 Task: Research Airbnb options in Néa Smýrni, Greece from 1st November, 2023 to 4th November, 2023 for 1 adult.1  bedroom having 1 bed and 1 bathroom. Property type can be flat. Amenities needed are: wifi, washing machine. Look for 4 properties as per requirement.
Action: Mouse moved to (533, 99)
Screenshot: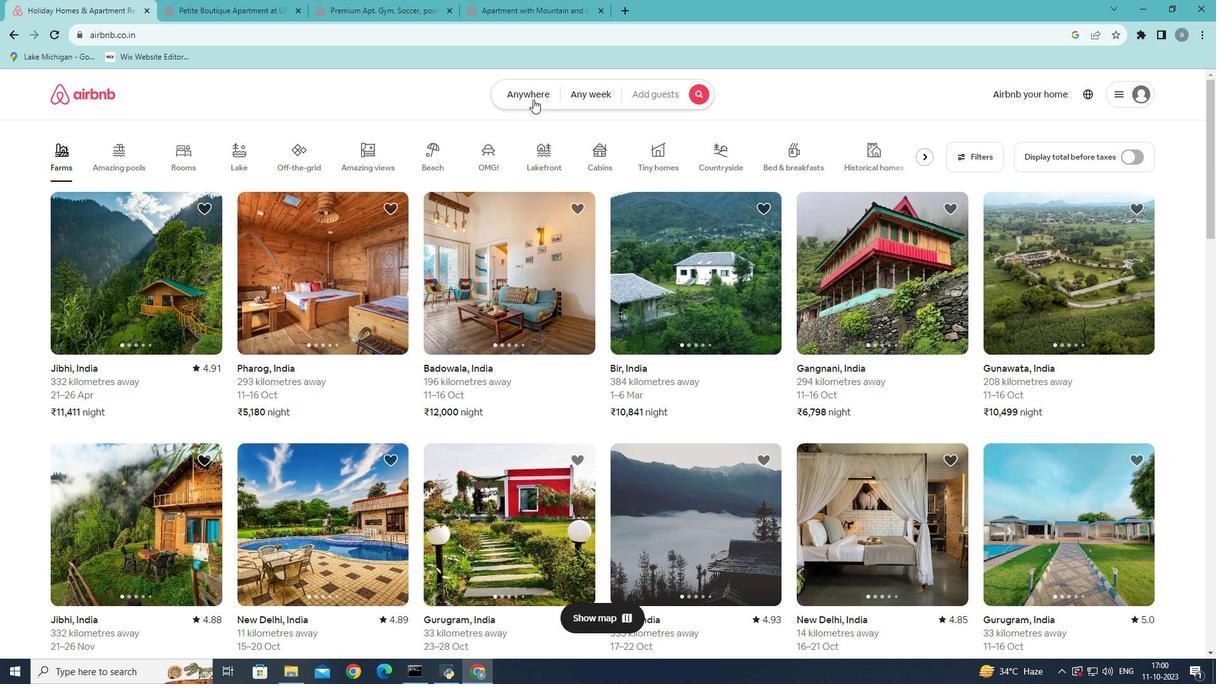 
Action: Mouse pressed left at (533, 99)
Screenshot: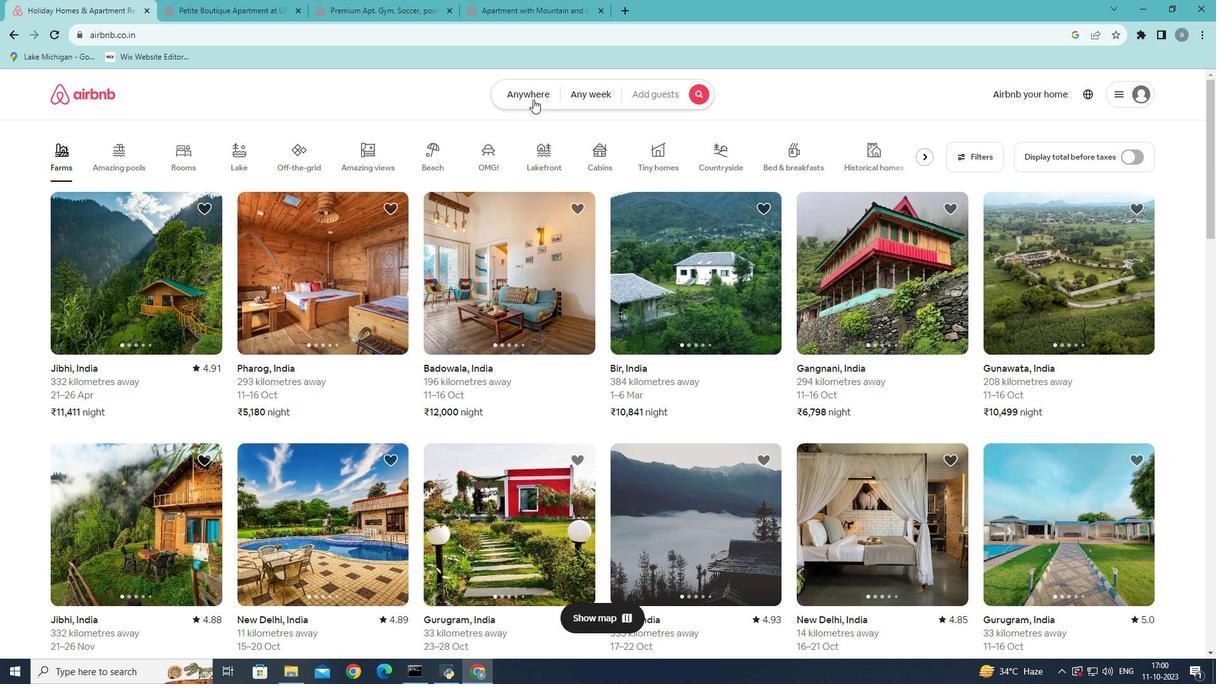 
Action: Mouse moved to (379, 150)
Screenshot: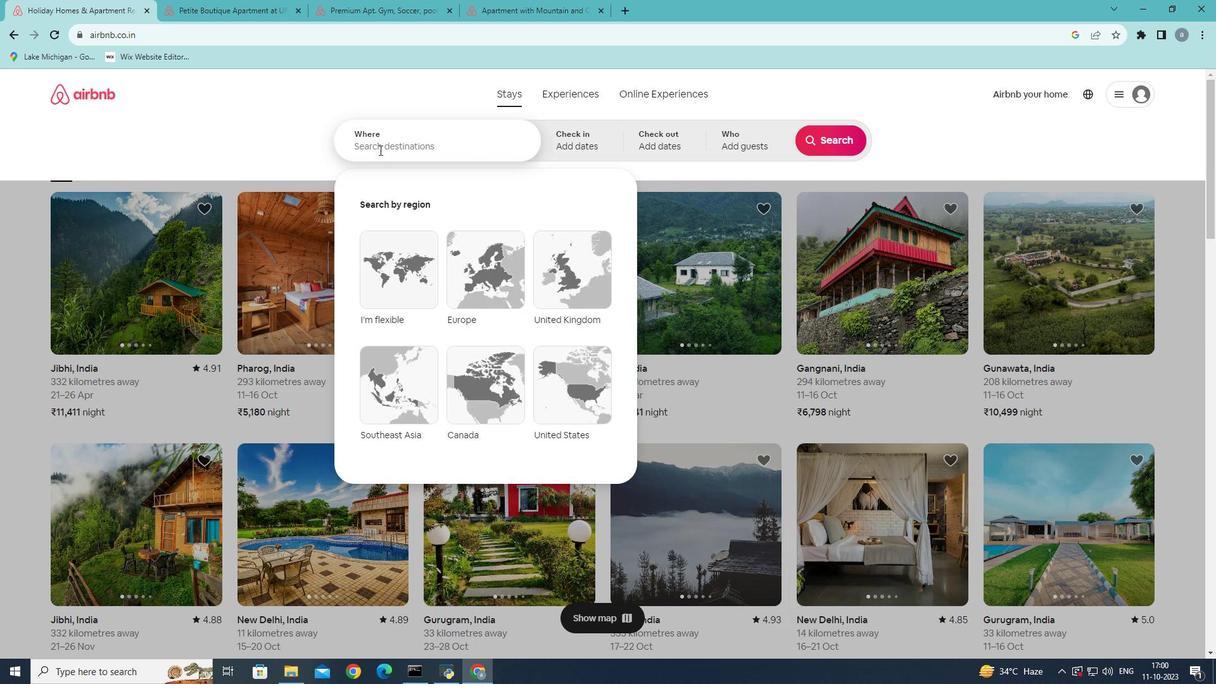
Action: Mouse pressed left at (379, 150)
Screenshot: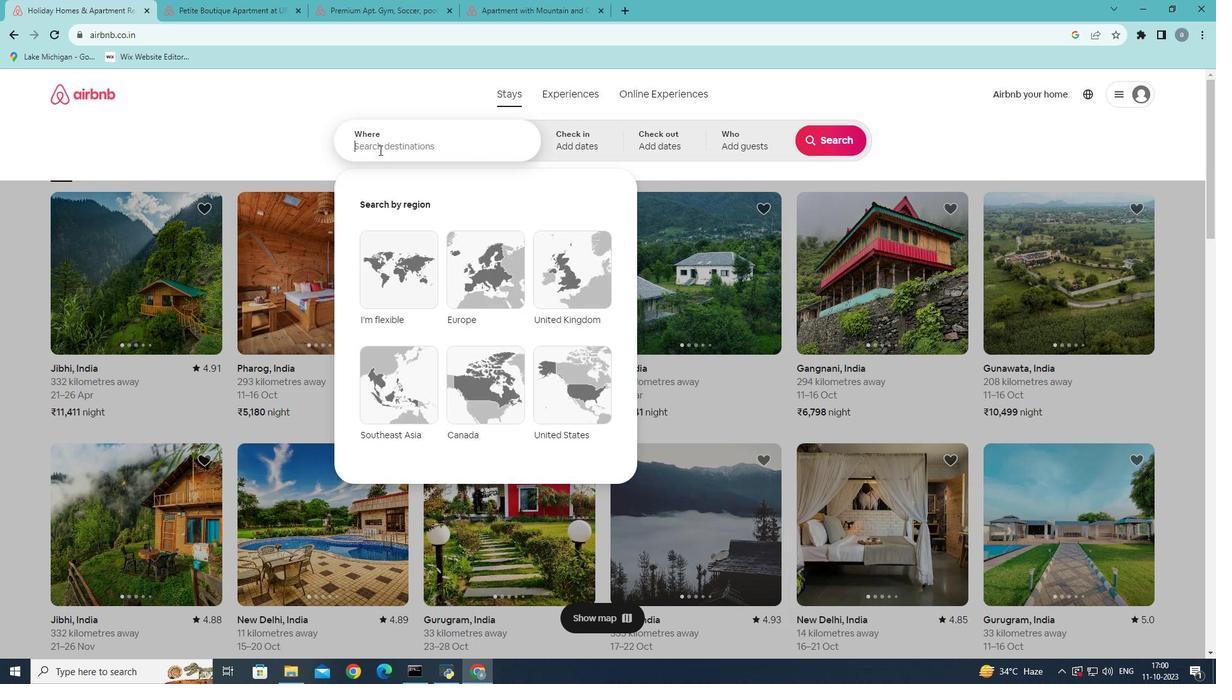 
Action: Mouse moved to (387, 148)
Screenshot: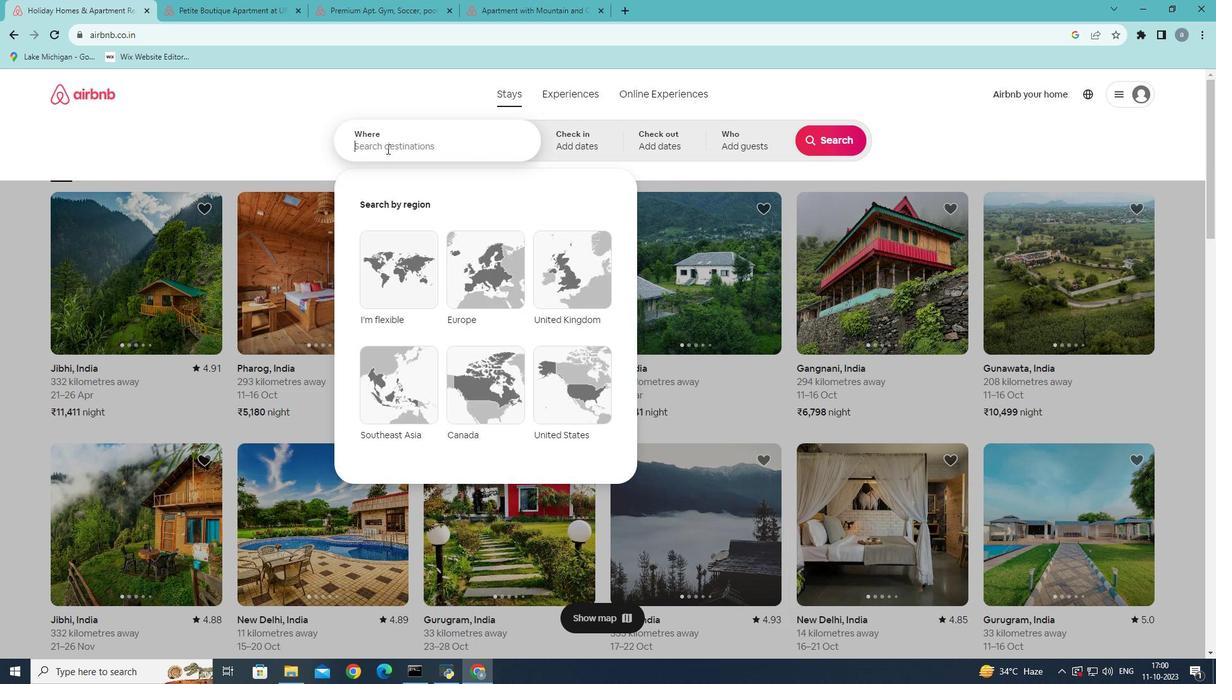 
Action: Key pressed <Key.shift><Key.shift><Key.shift><Key.shift><Key.shift><Key.shift>Nea<Key.space><Key.shift>Smyrni
Screenshot: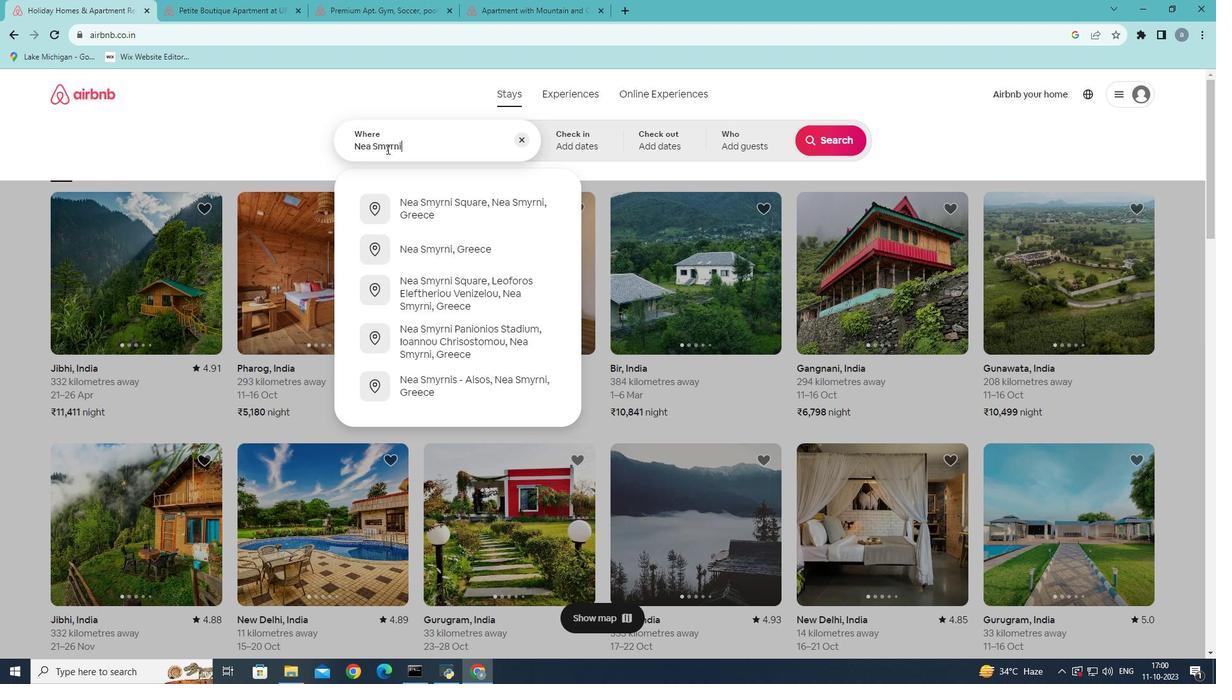 
Action: Mouse moved to (477, 213)
Screenshot: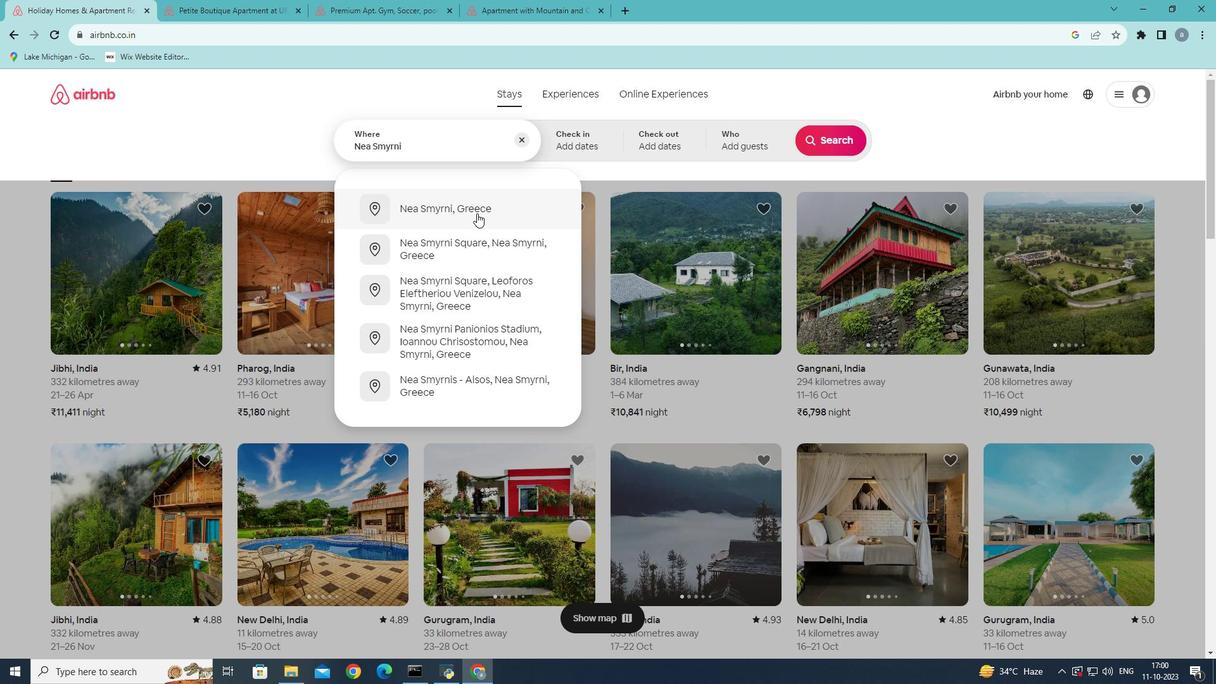 
Action: Mouse pressed left at (477, 213)
Screenshot: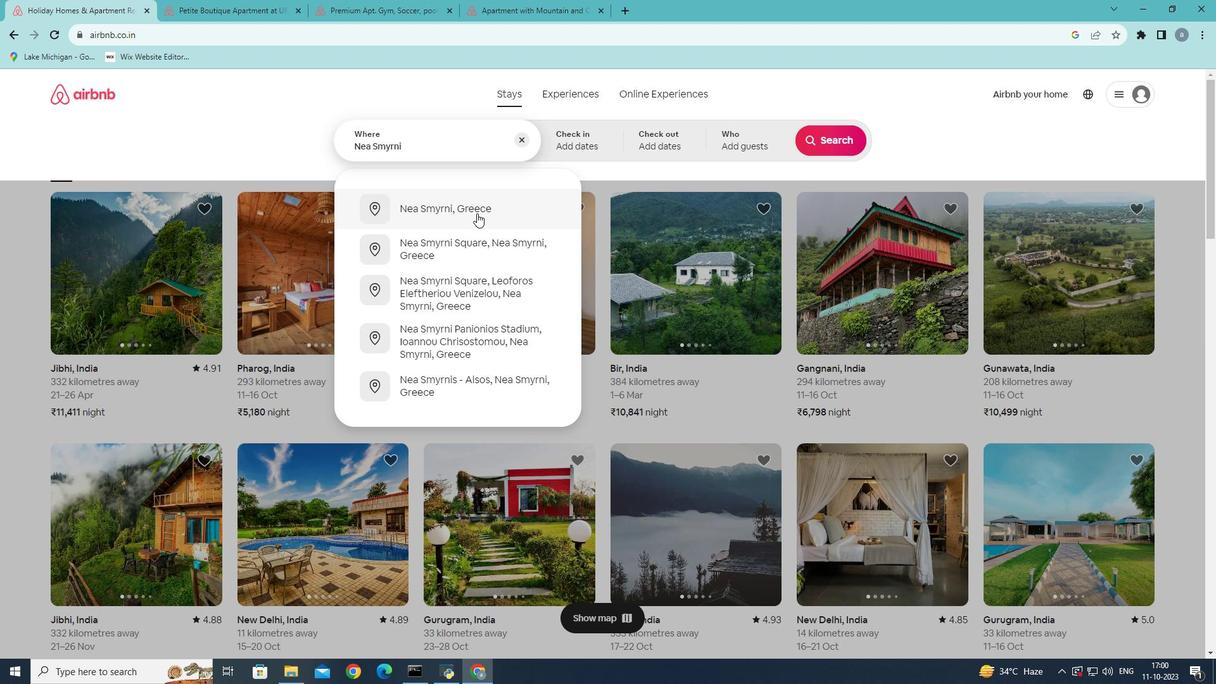 
Action: Mouse moved to (724, 294)
Screenshot: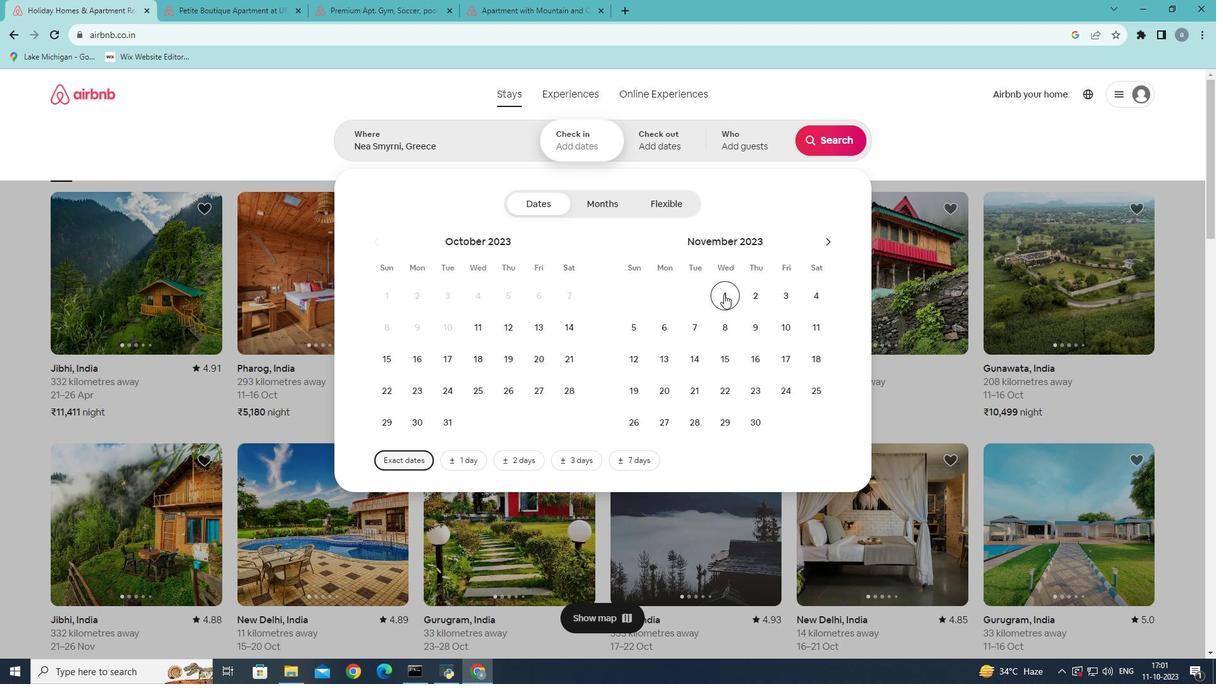 
Action: Mouse pressed left at (724, 294)
Screenshot: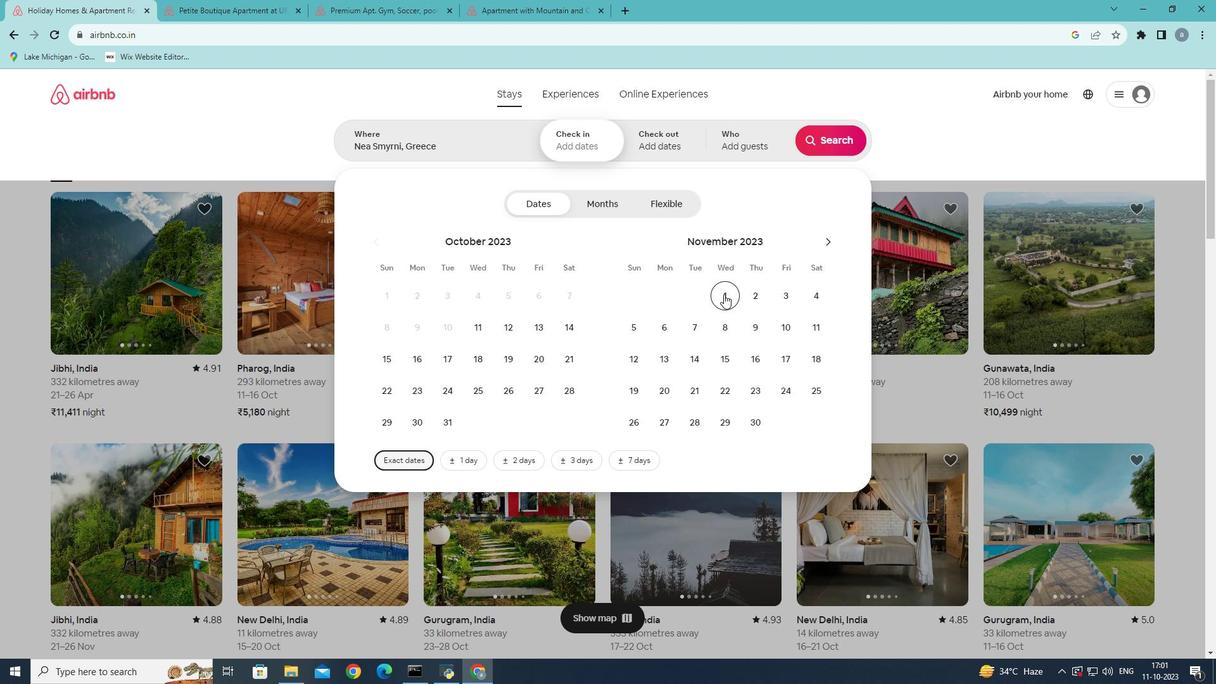 
Action: Mouse moved to (817, 291)
Screenshot: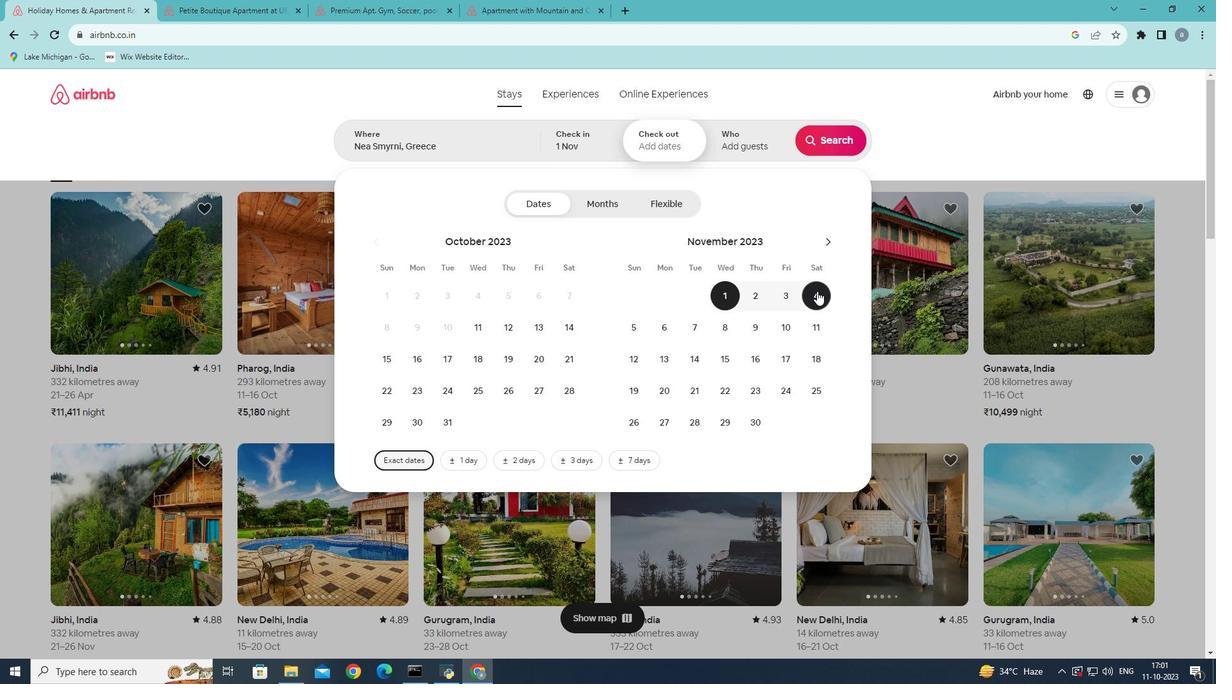 
Action: Mouse pressed left at (817, 291)
Screenshot: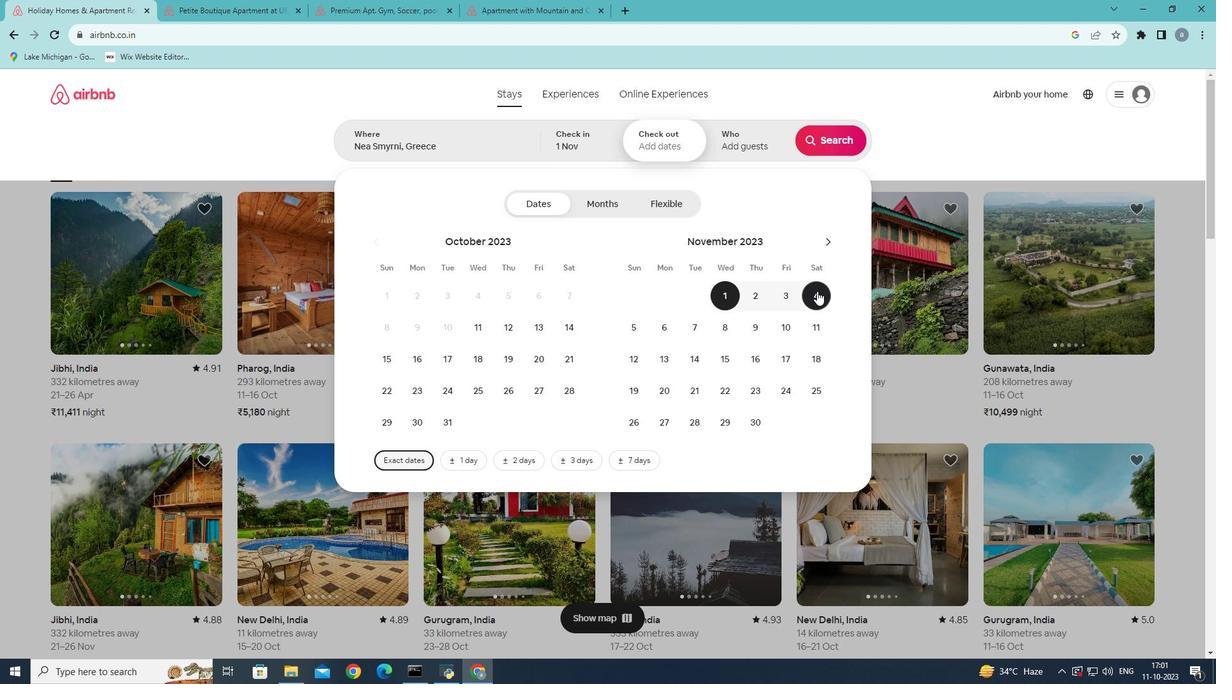 
Action: Mouse moved to (748, 143)
Screenshot: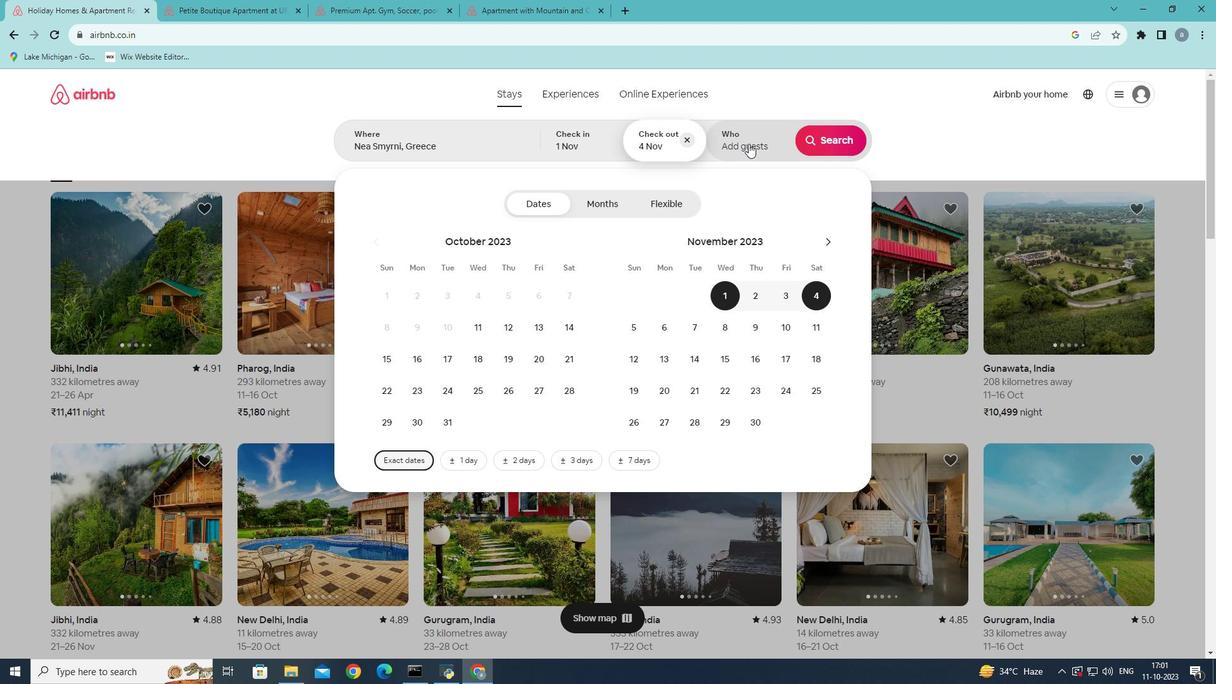 
Action: Mouse pressed left at (748, 143)
Screenshot: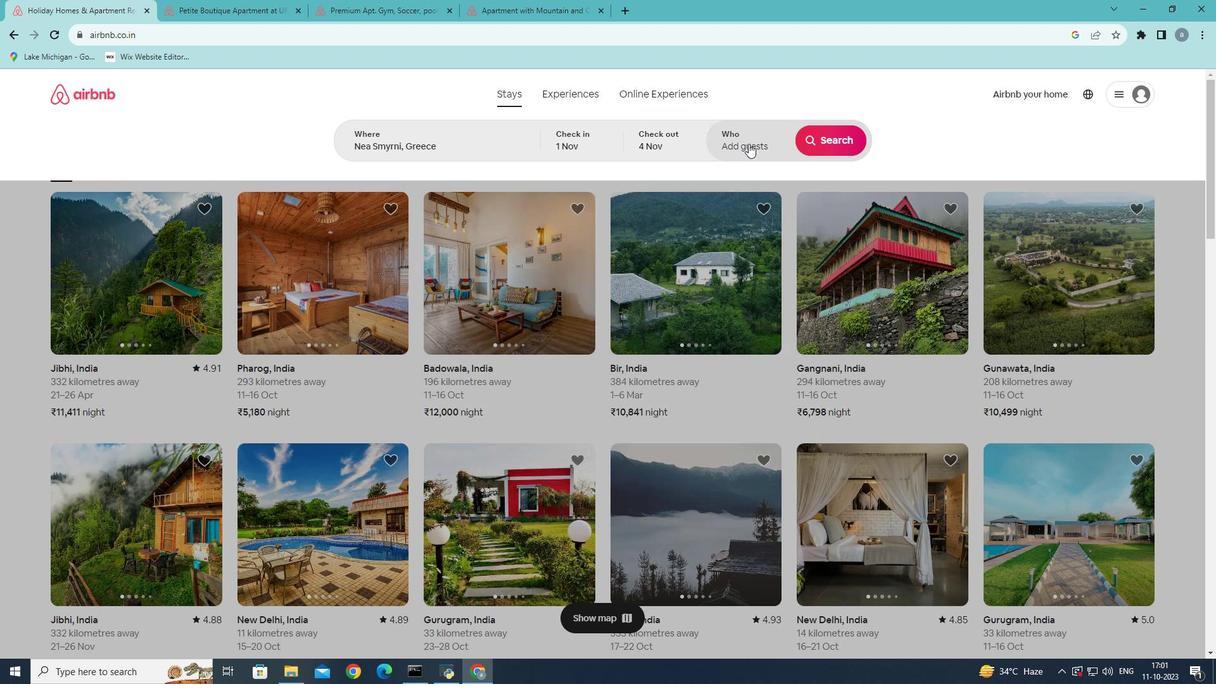 
Action: Mouse moved to (838, 207)
Screenshot: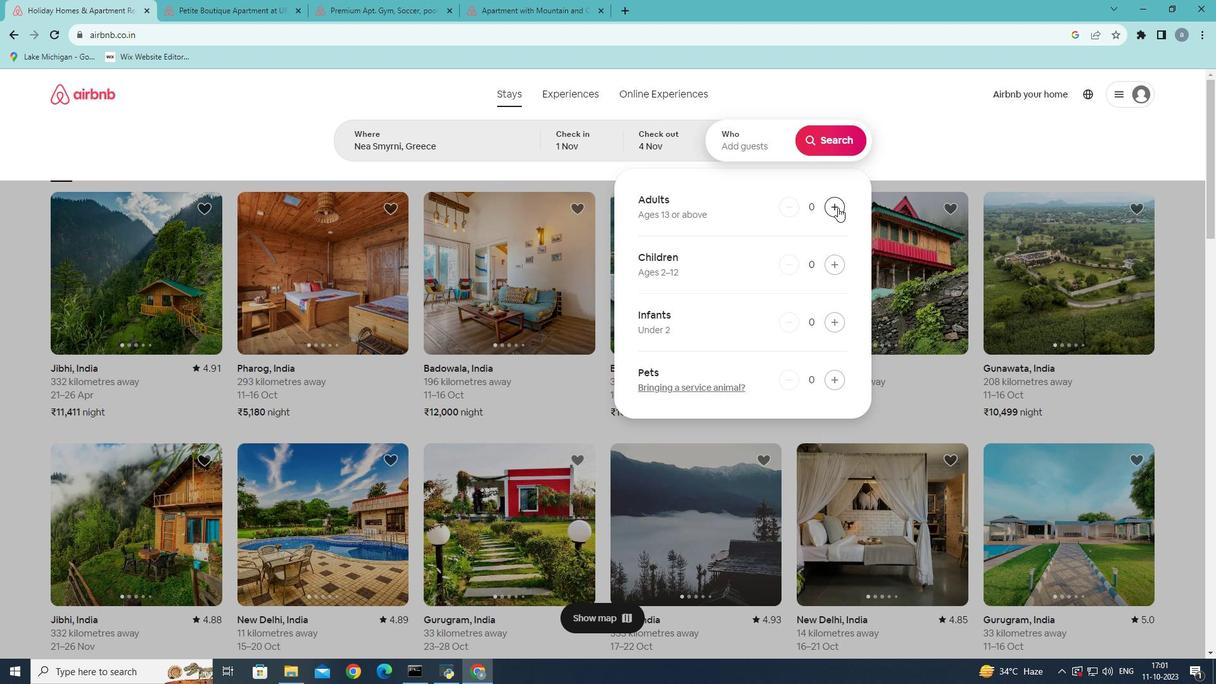 
Action: Mouse pressed left at (838, 207)
Screenshot: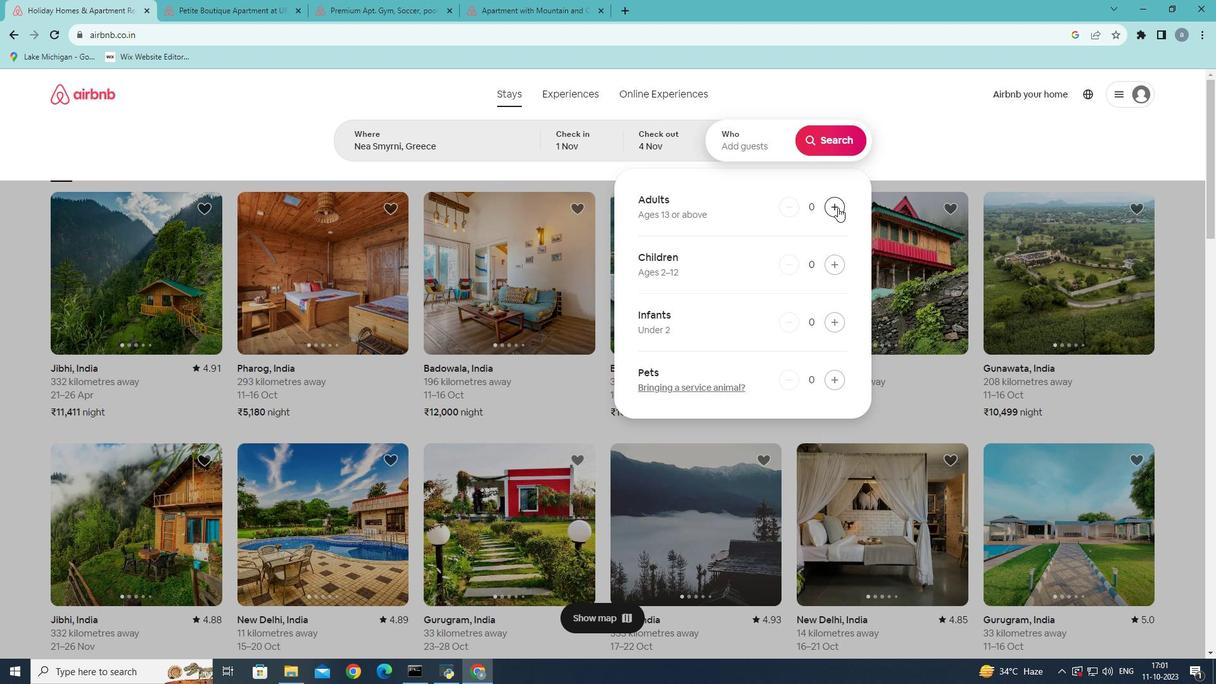 
Action: Mouse moved to (845, 135)
Screenshot: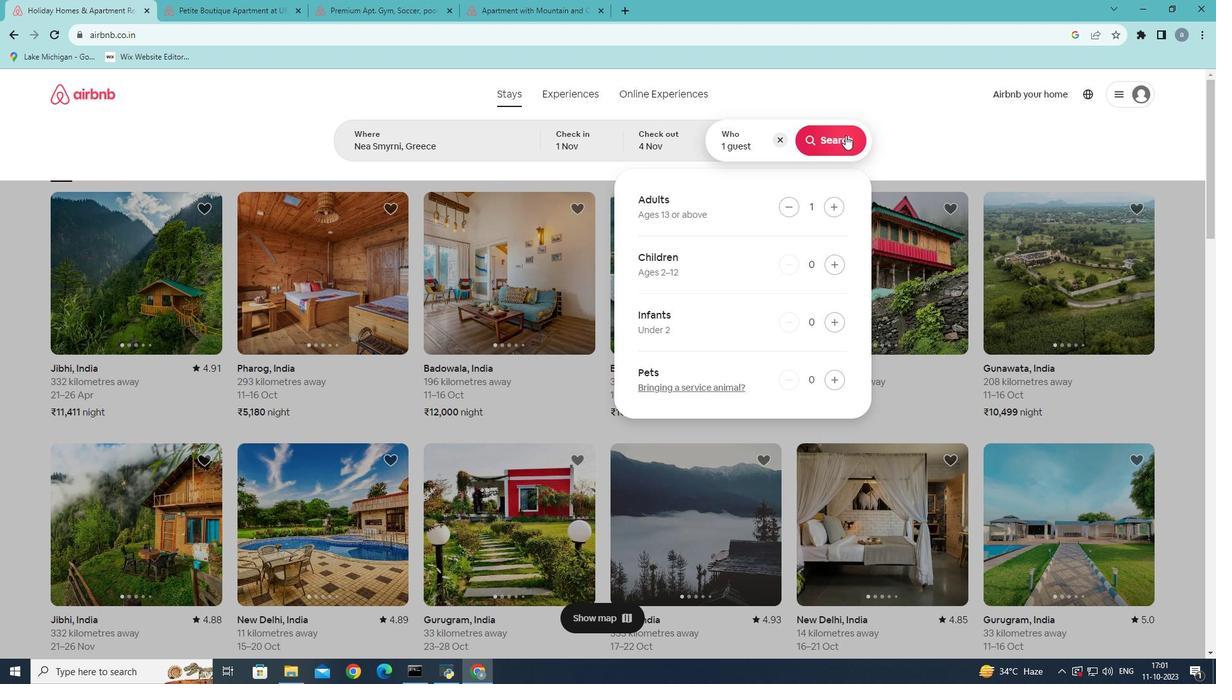 
Action: Mouse pressed left at (845, 135)
Screenshot: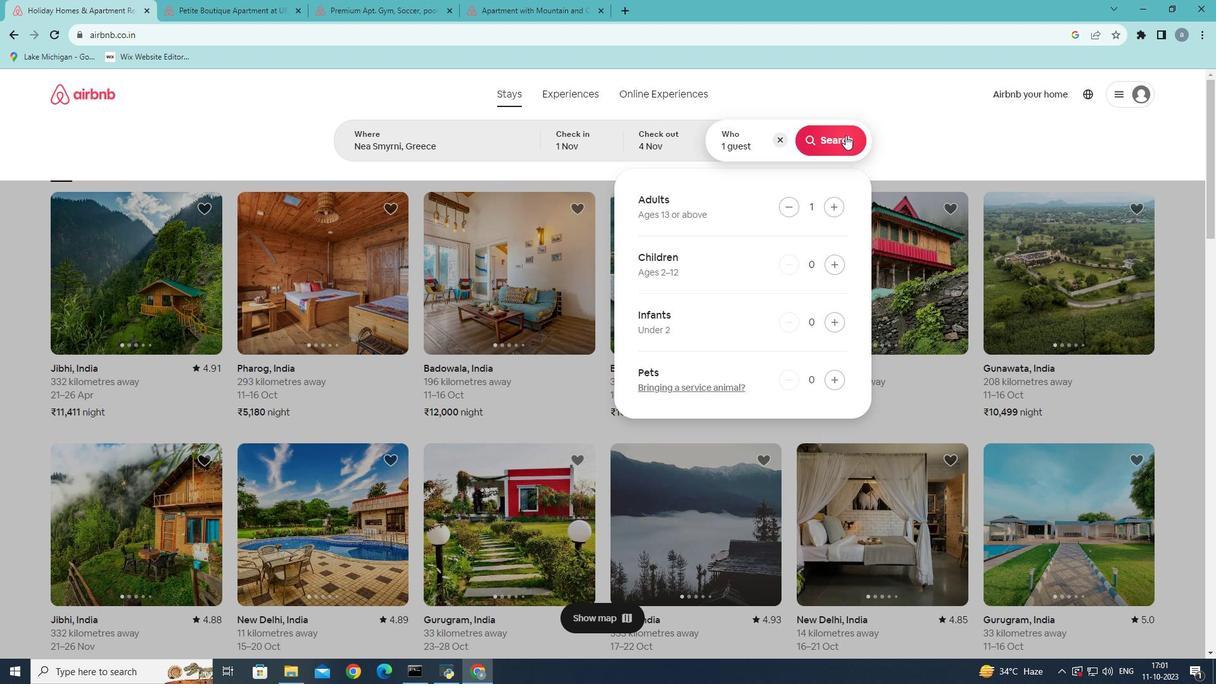 
Action: Mouse moved to (1004, 143)
Screenshot: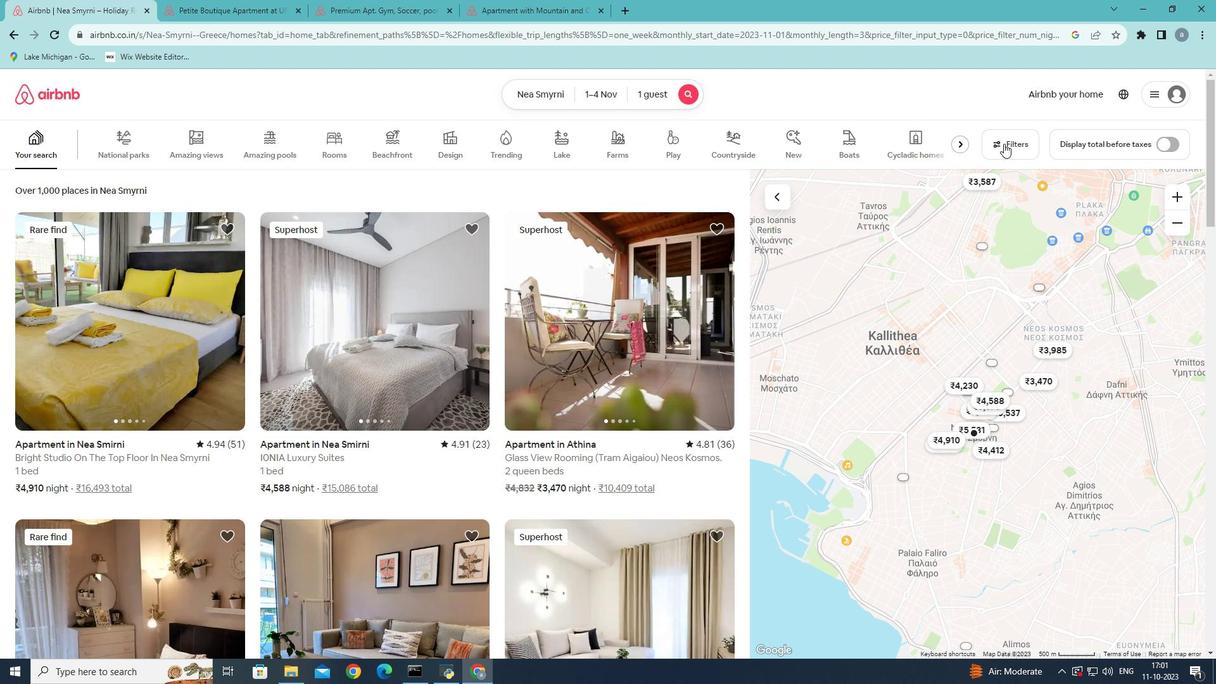 
Action: Mouse pressed left at (1004, 143)
Screenshot: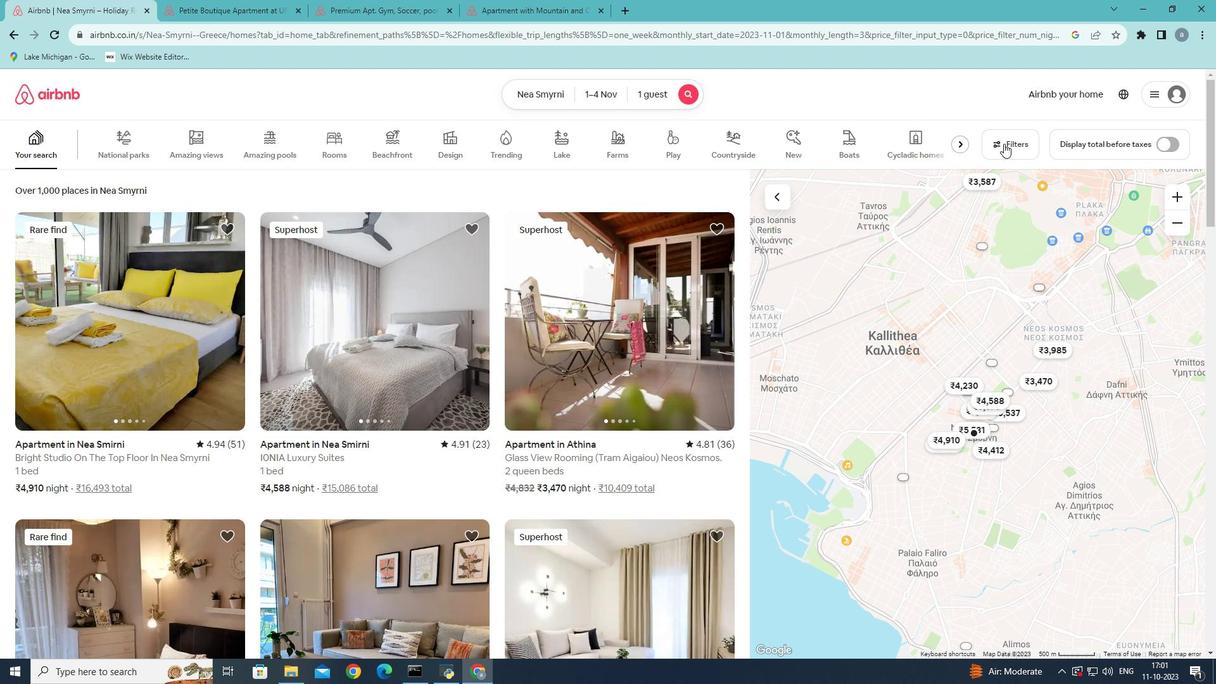 
Action: Mouse moved to (450, 447)
Screenshot: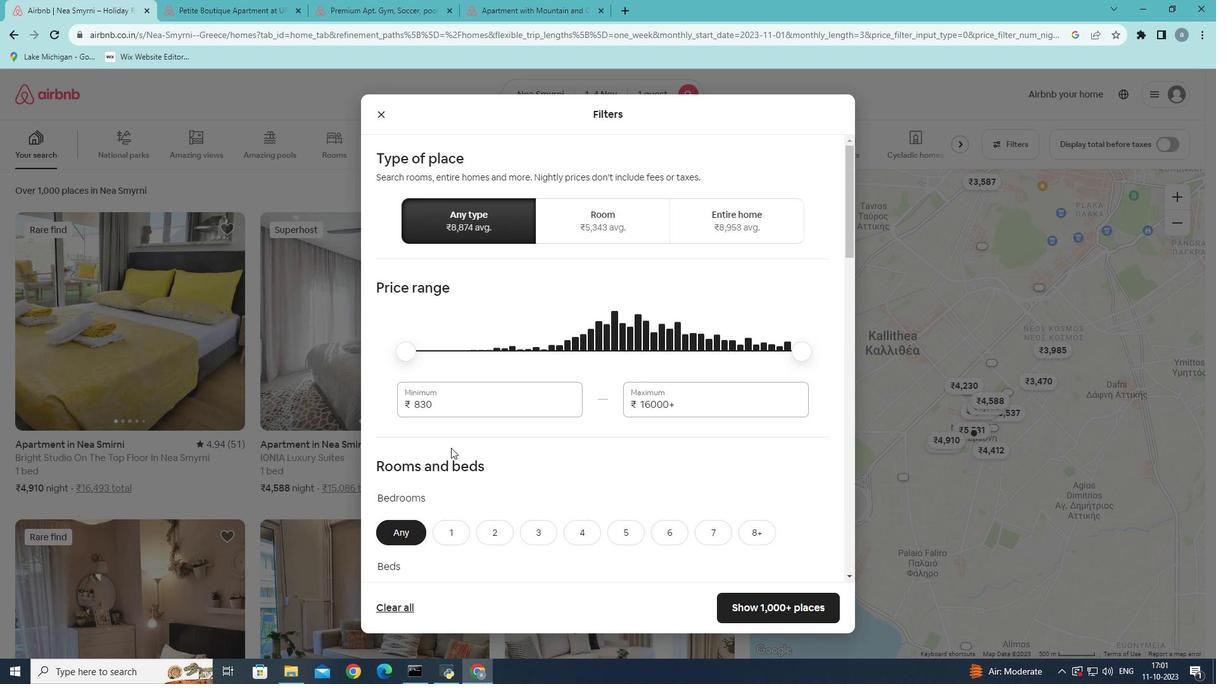 
Action: Mouse scrolled (450, 446) with delta (0, 0)
Screenshot: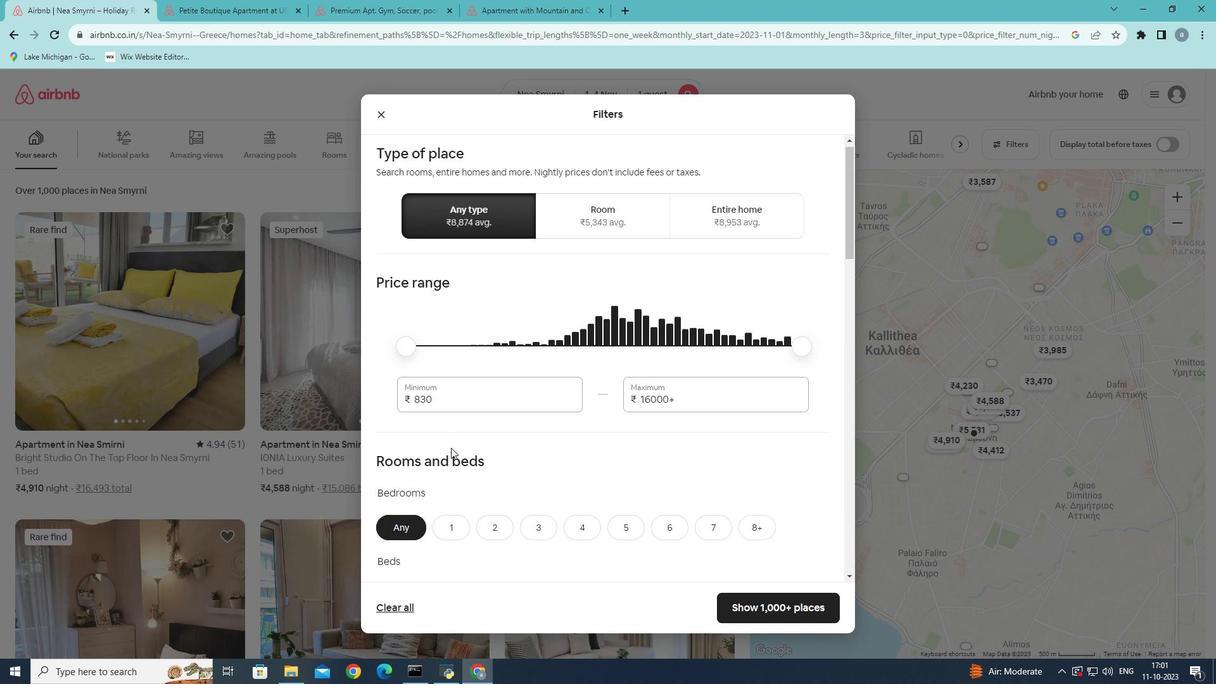 
Action: Mouse moved to (451, 447)
Screenshot: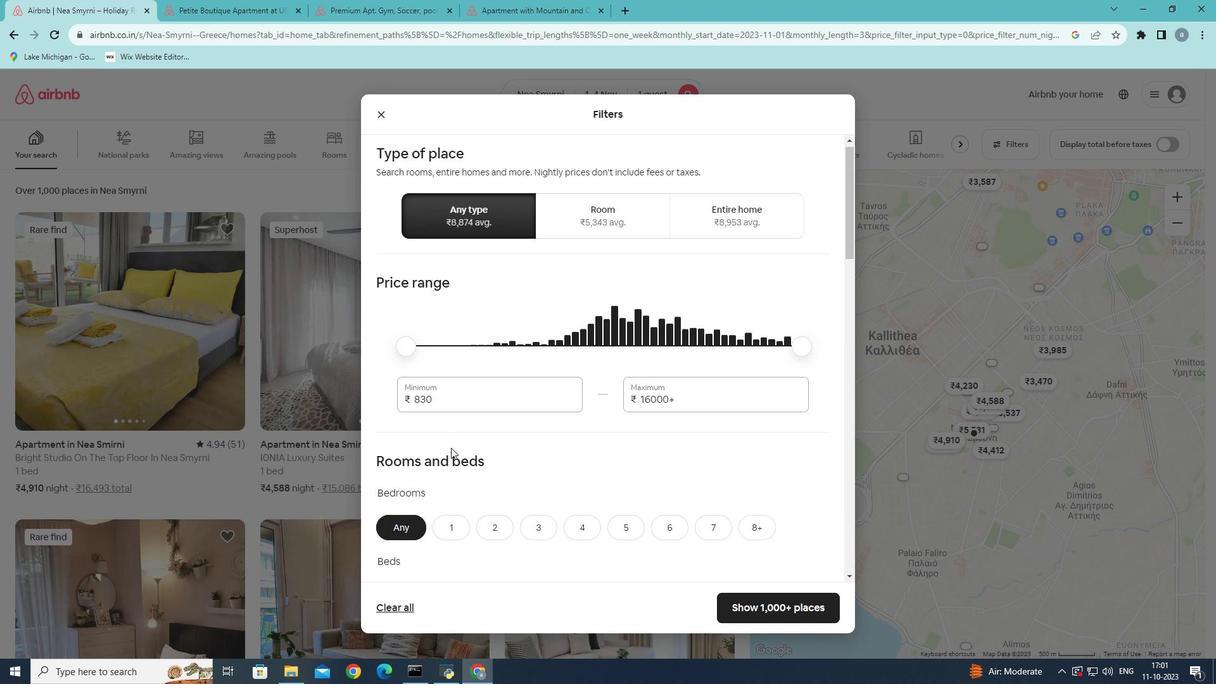 
Action: Mouse scrolled (451, 447) with delta (0, 0)
Screenshot: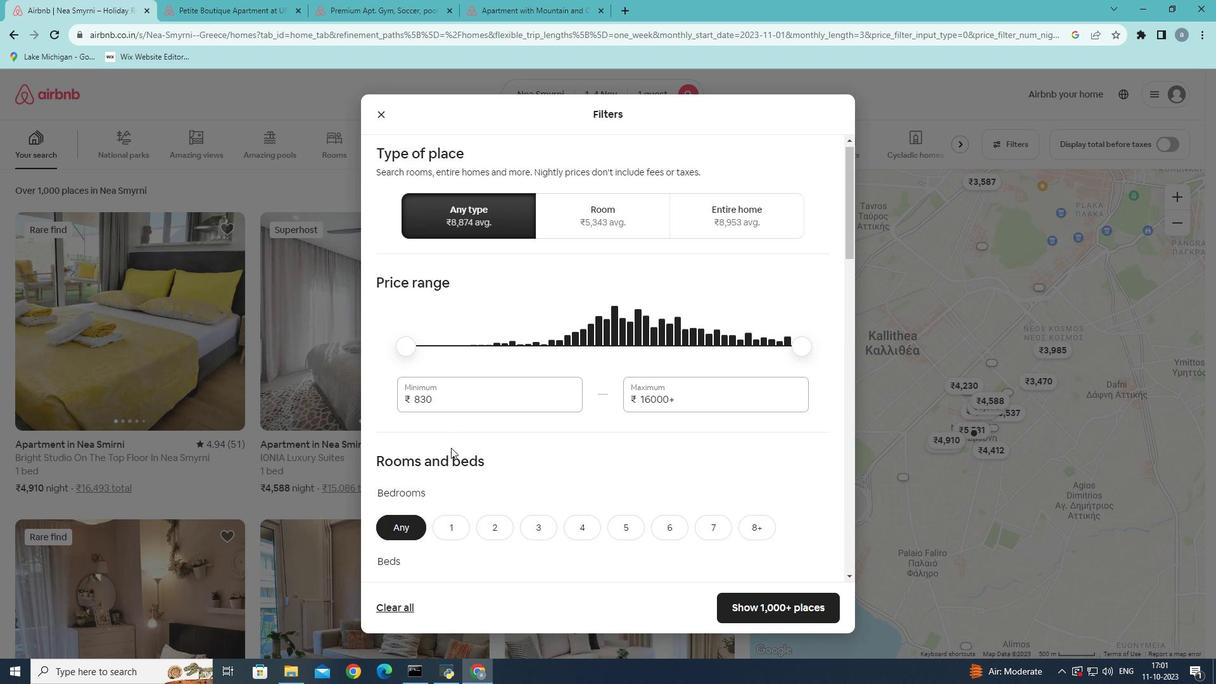 
Action: Mouse scrolled (451, 447) with delta (0, 0)
Screenshot: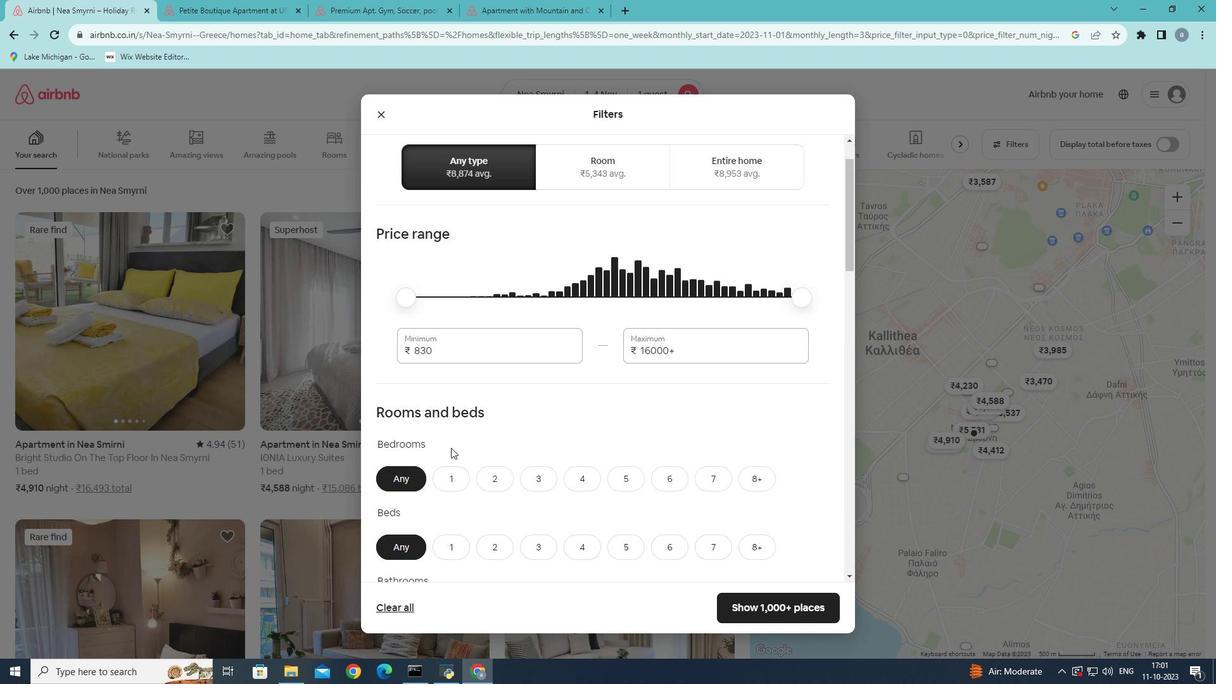 
Action: Mouse moved to (457, 347)
Screenshot: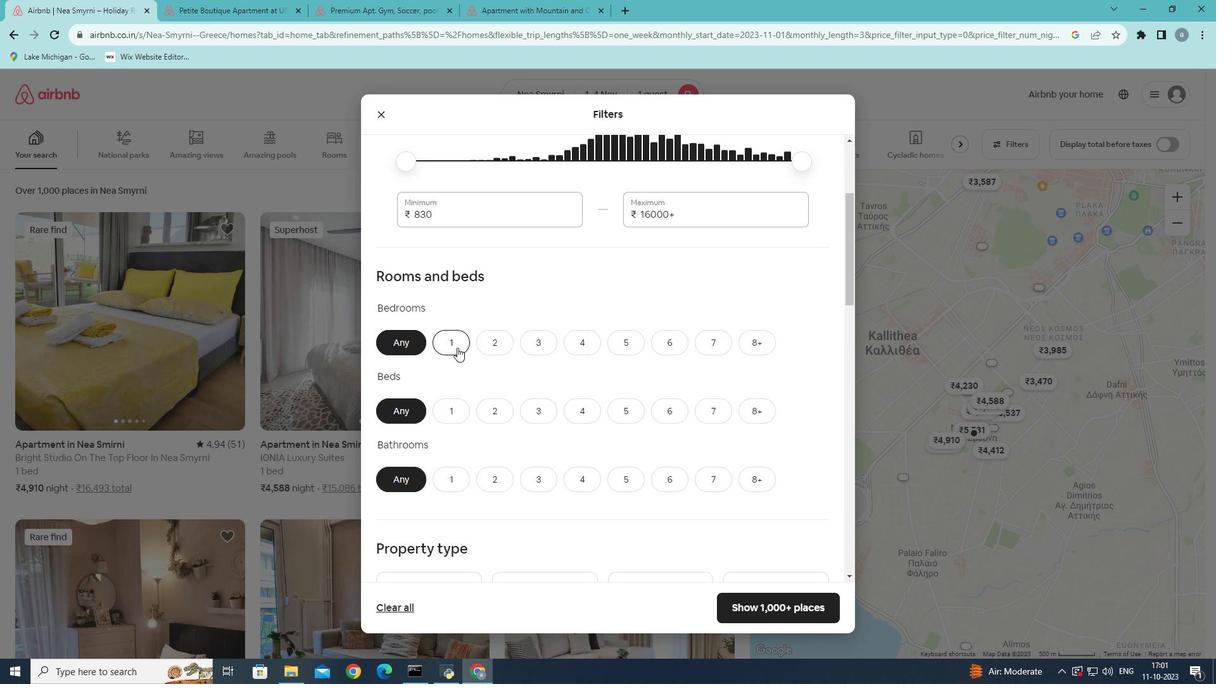 
Action: Mouse pressed left at (457, 347)
Screenshot: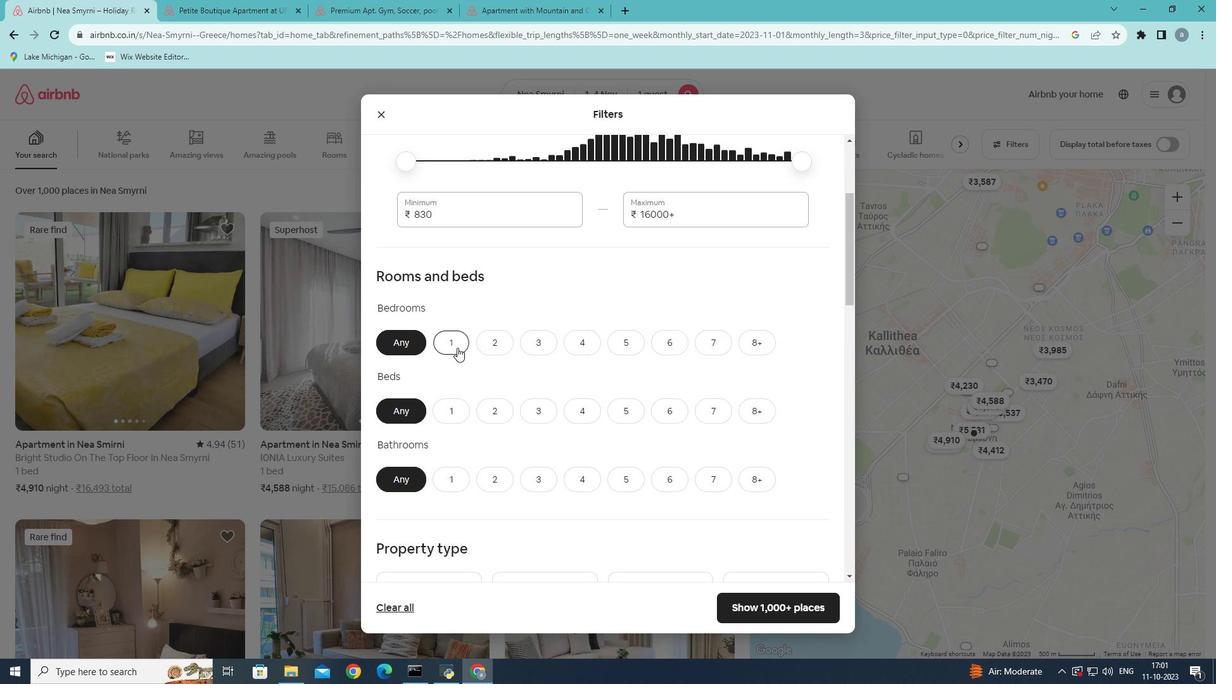 
Action: Mouse moved to (452, 410)
Screenshot: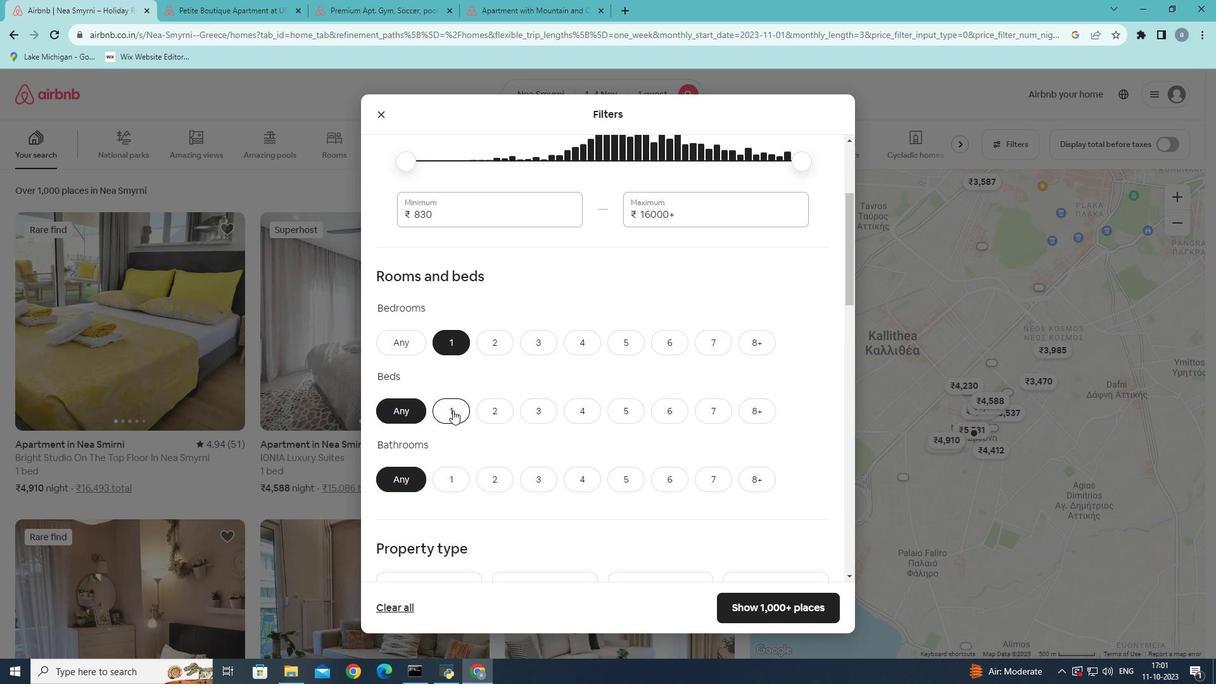 
Action: Mouse pressed left at (452, 410)
Screenshot: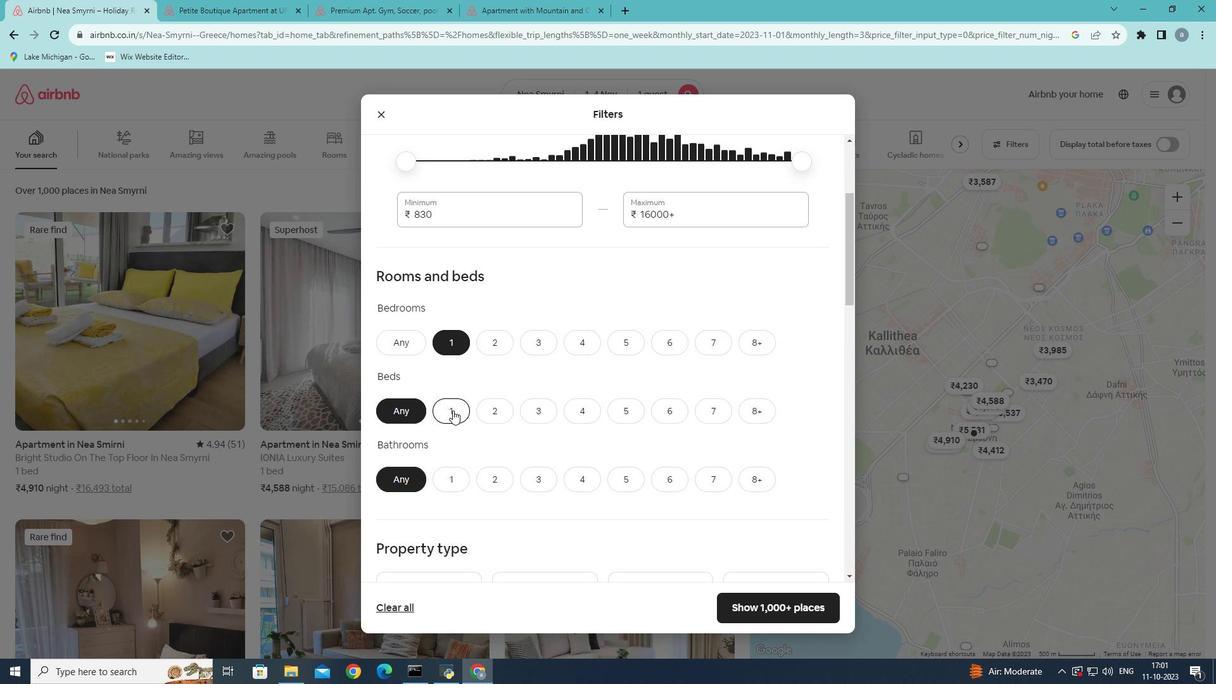 
Action: Mouse moved to (455, 477)
Screenshot: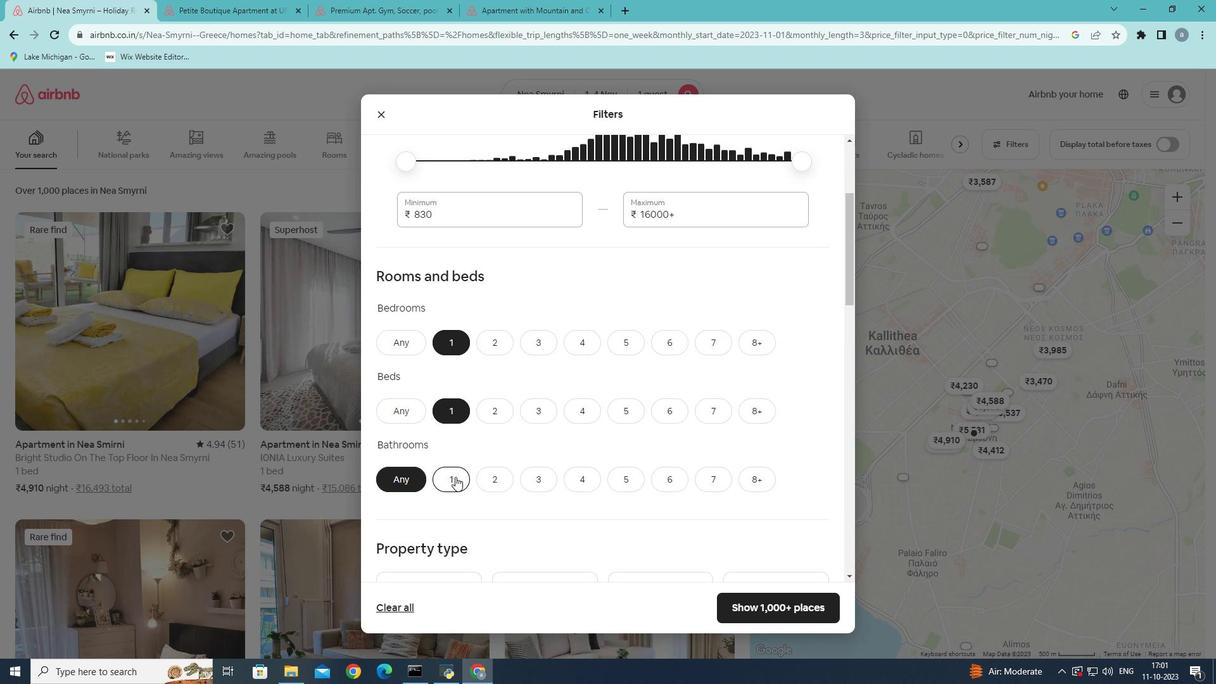 
Action: Mouse pressed left at (455, 477)
Screenshot: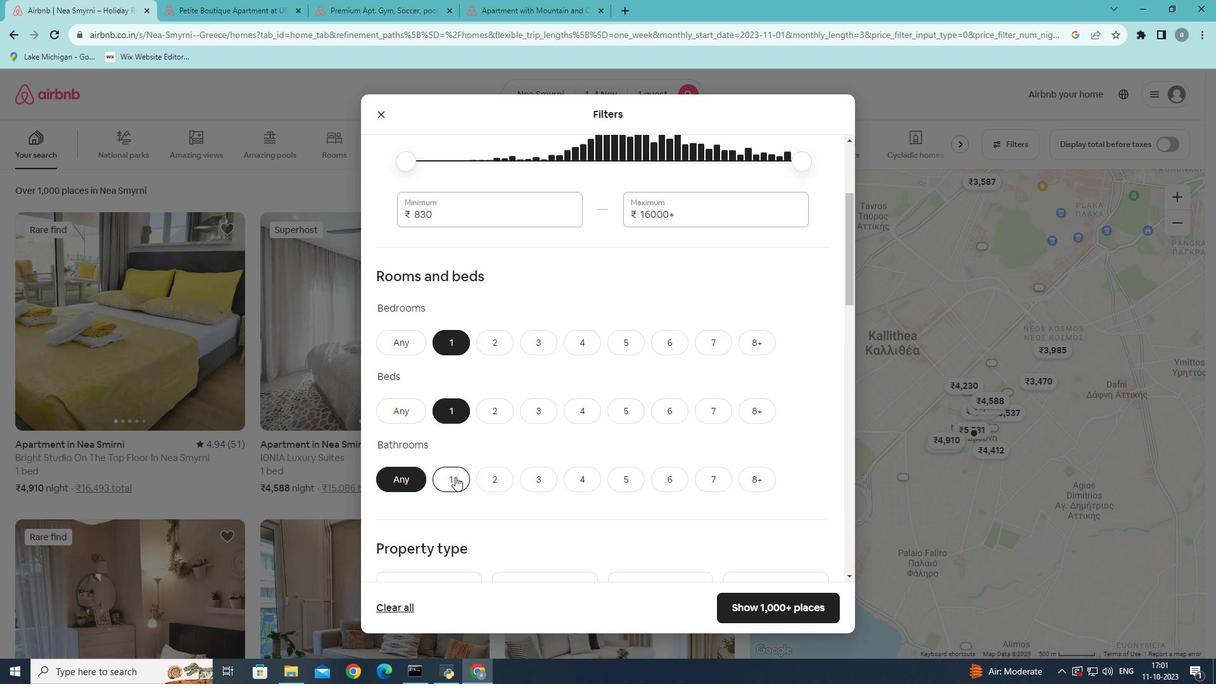 
Action: Mouse moved to (503, 407)
Screenshot: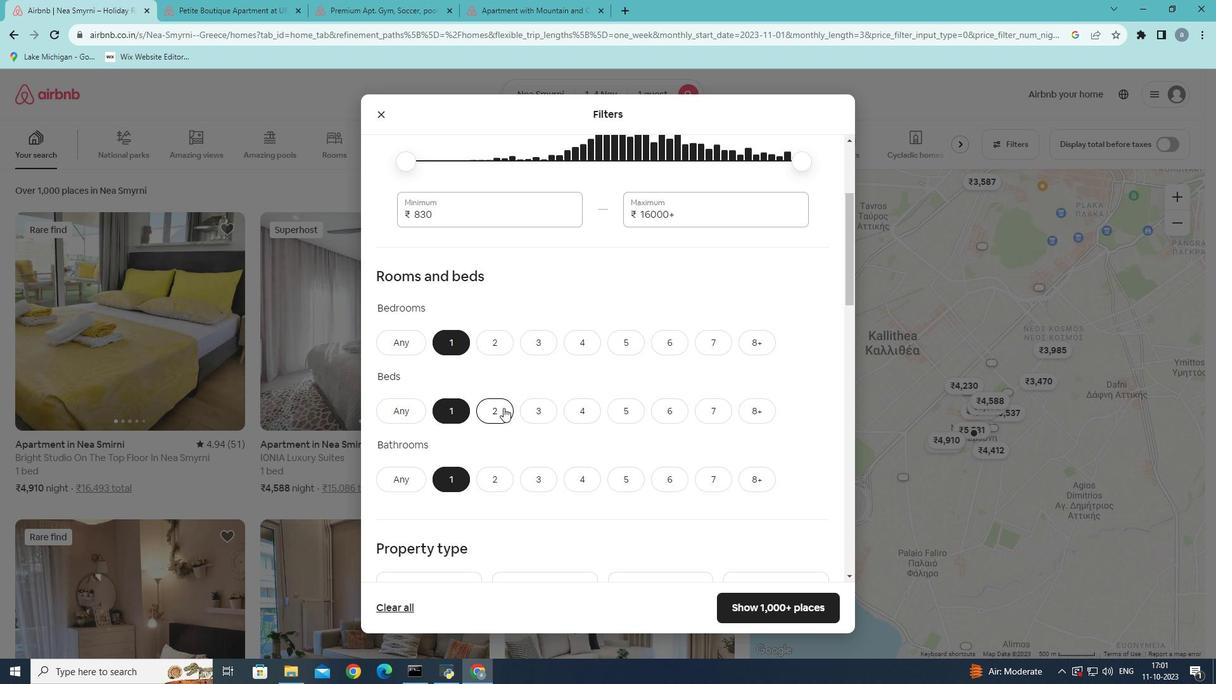 
Action: Mouse scrolled (503, 407) with delta (0, 0)
Screenshot: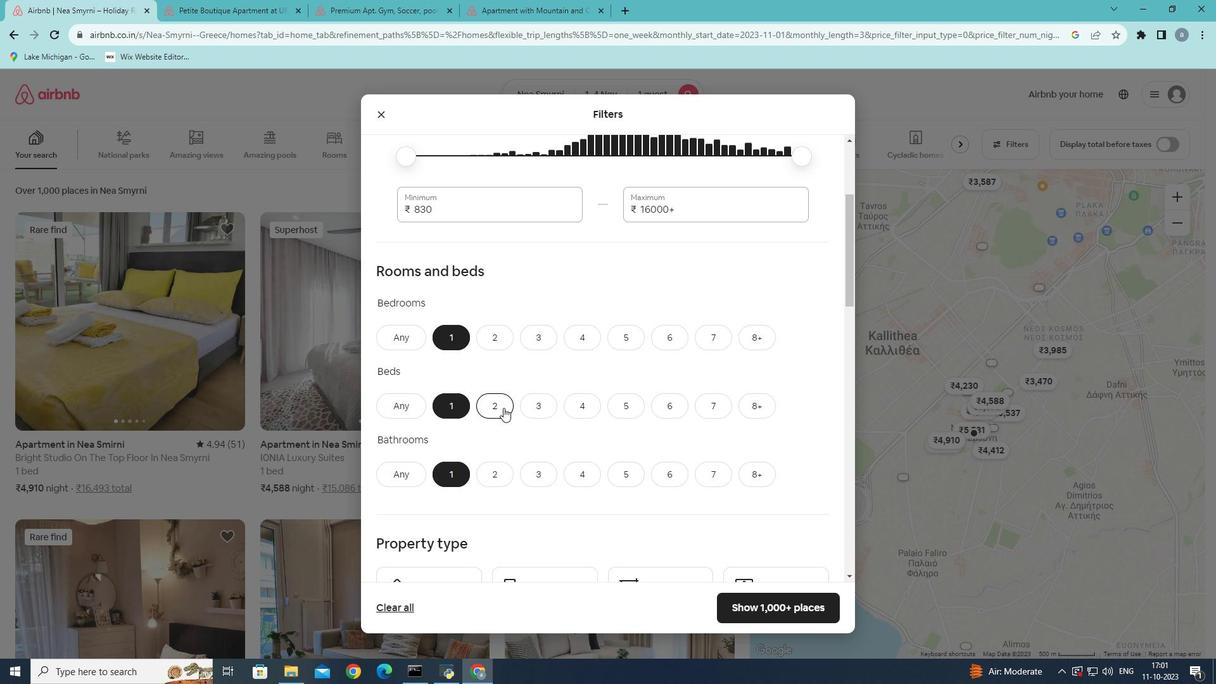 
Action: Mouse scrolled (503, 407) with delta (0, 0)
Screenshot: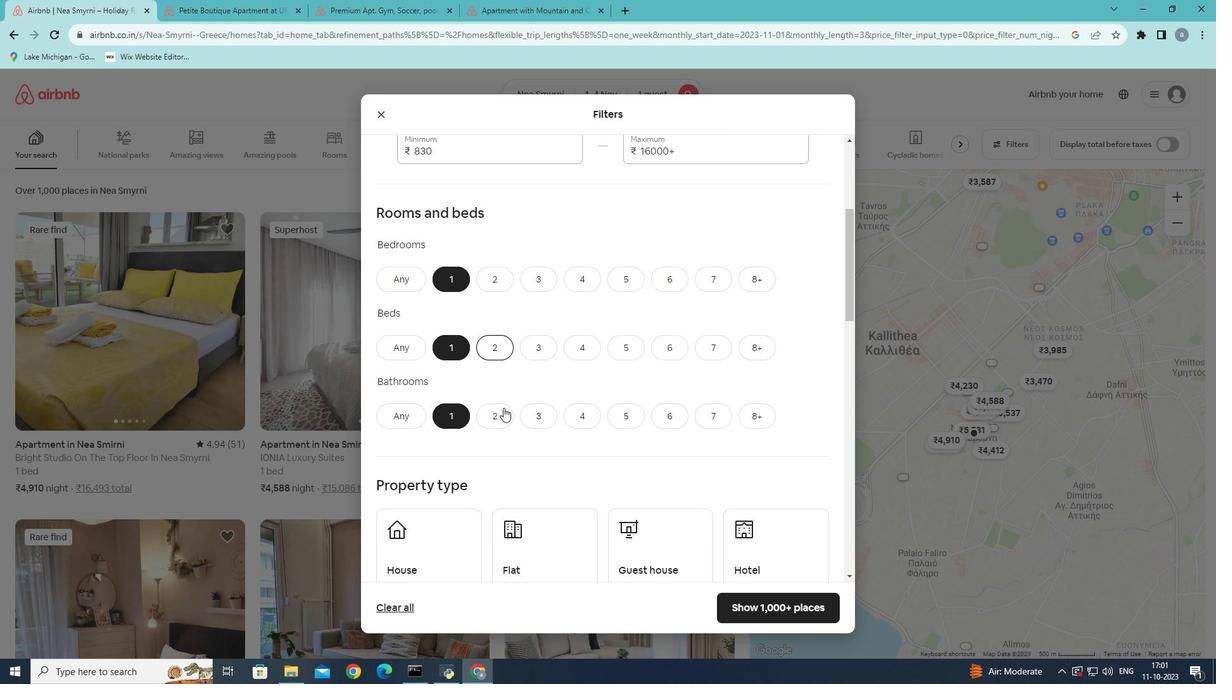 
Action: Mouse scrolled (503, 407) with delta (0, 0)
Screenshot: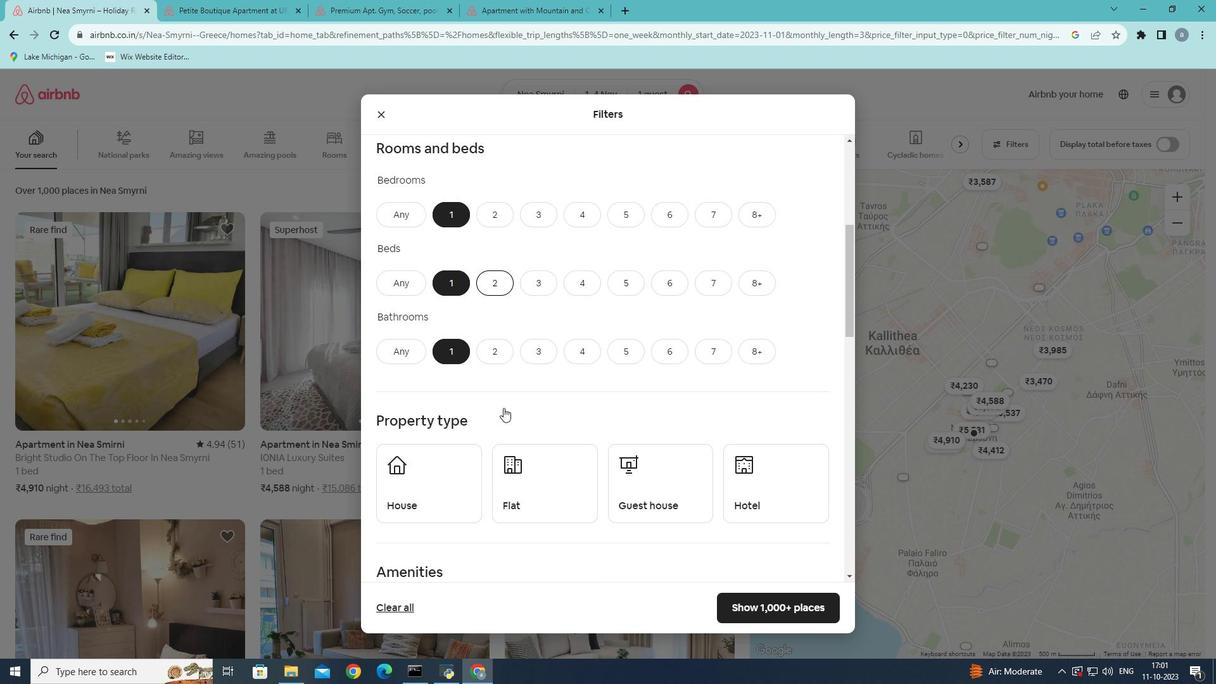
Action: Mouse scrolled (503, 407) with delta (0, 0)
Screenshot: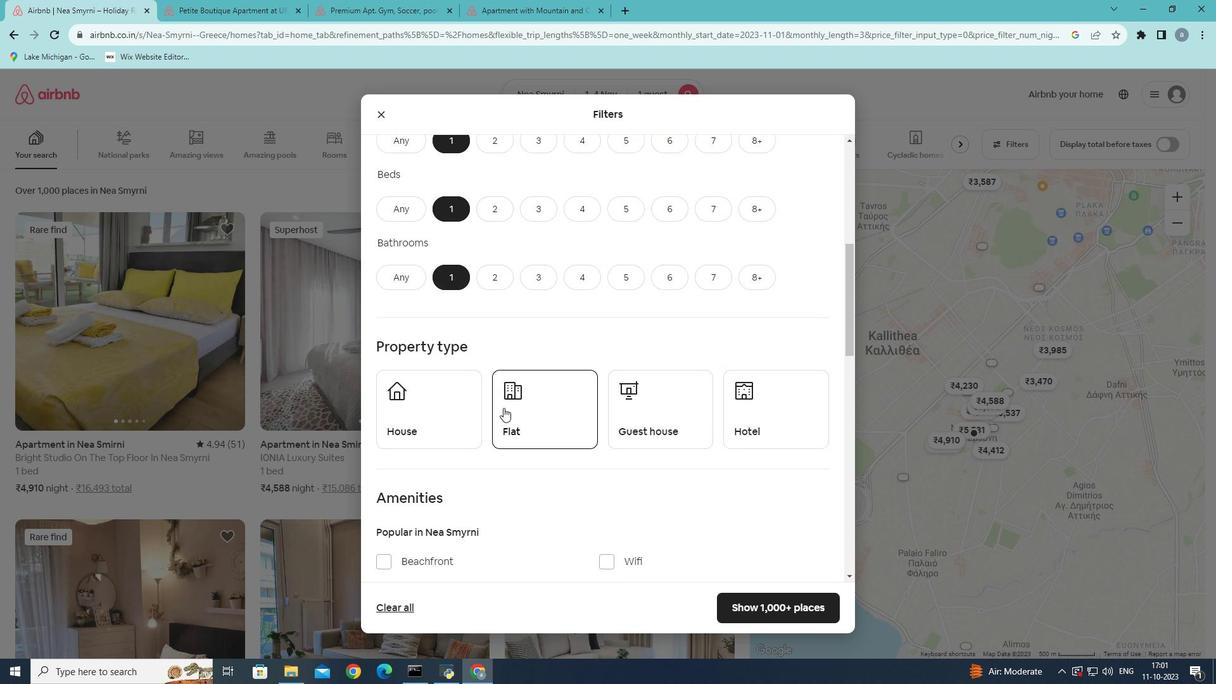 
Action: Mouse scrolled (503, 407) with delta (0, 0)
Screenshot: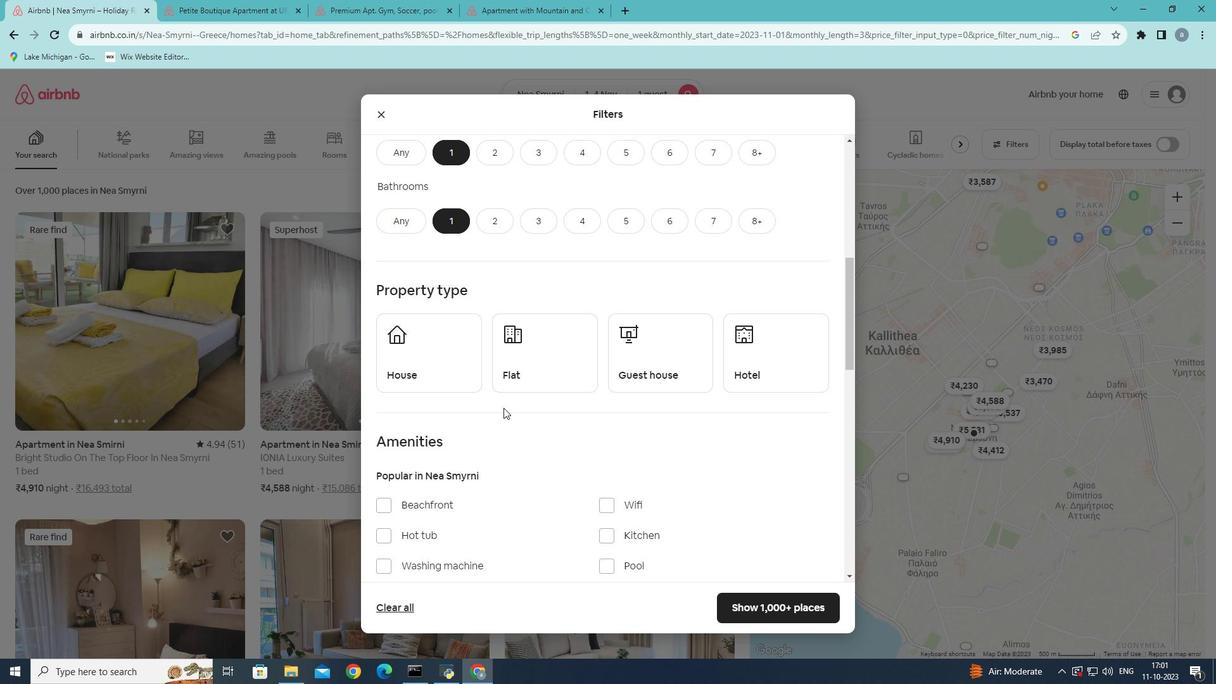 
Action: Mouse scrolled (503, 407) with delta (0, 0)
Screenshot: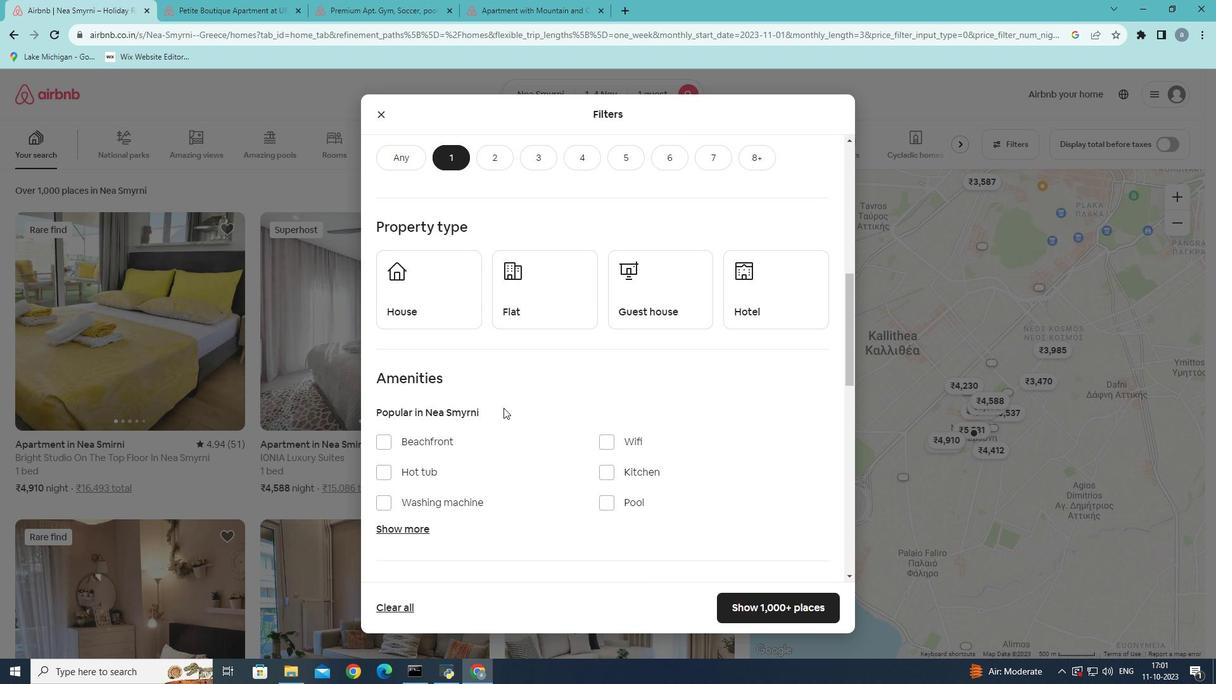 
Action: Mouse scrolled (503, 407) with delta (0, 0)
Screenshot: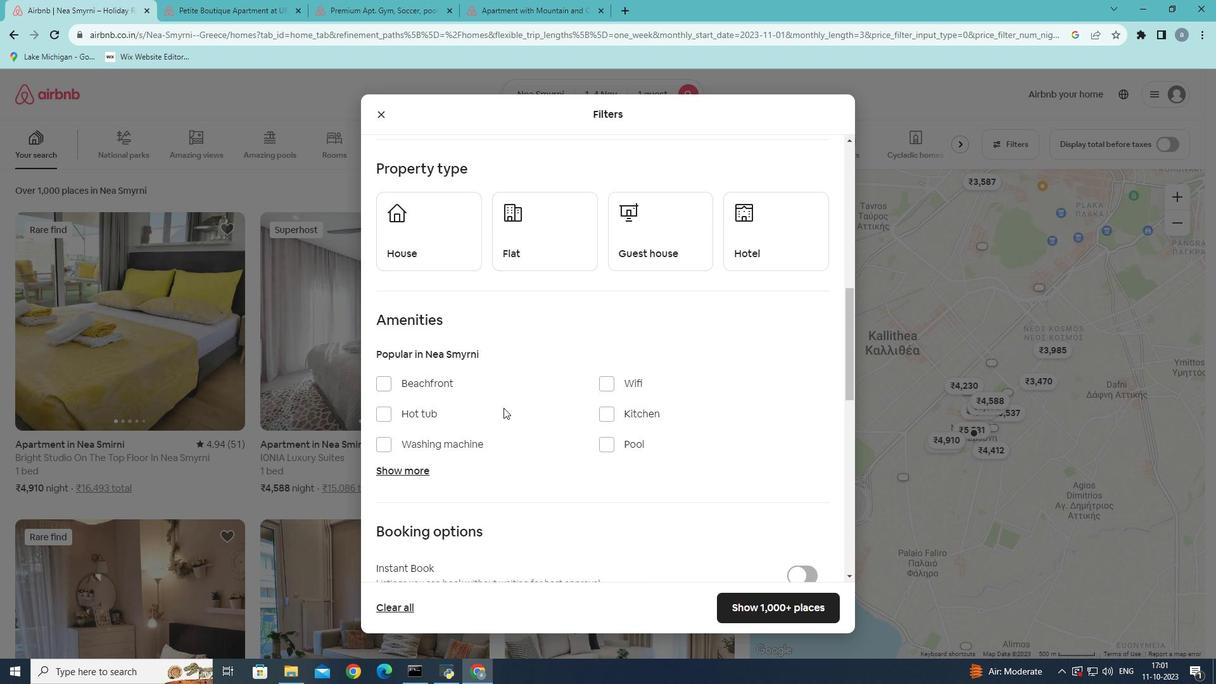 
Action: Mouse moved to (573, 195)
Screenshot: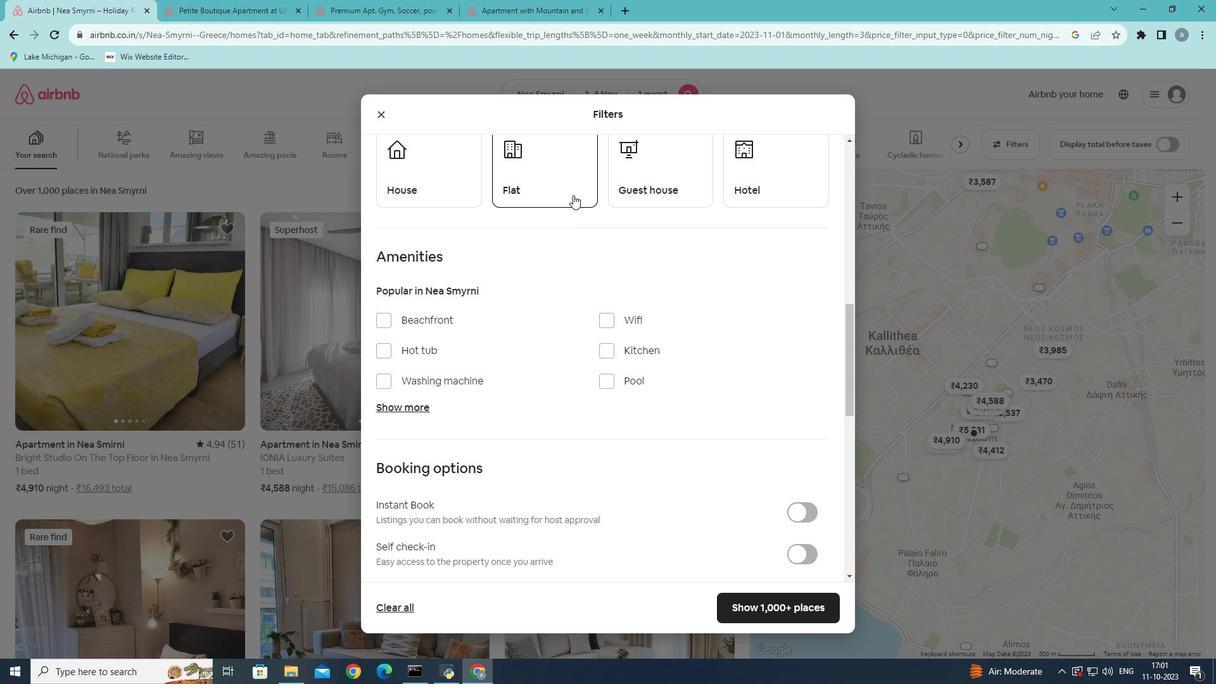 
Action: Mouse pressed left at (573, 195)
Screenshot: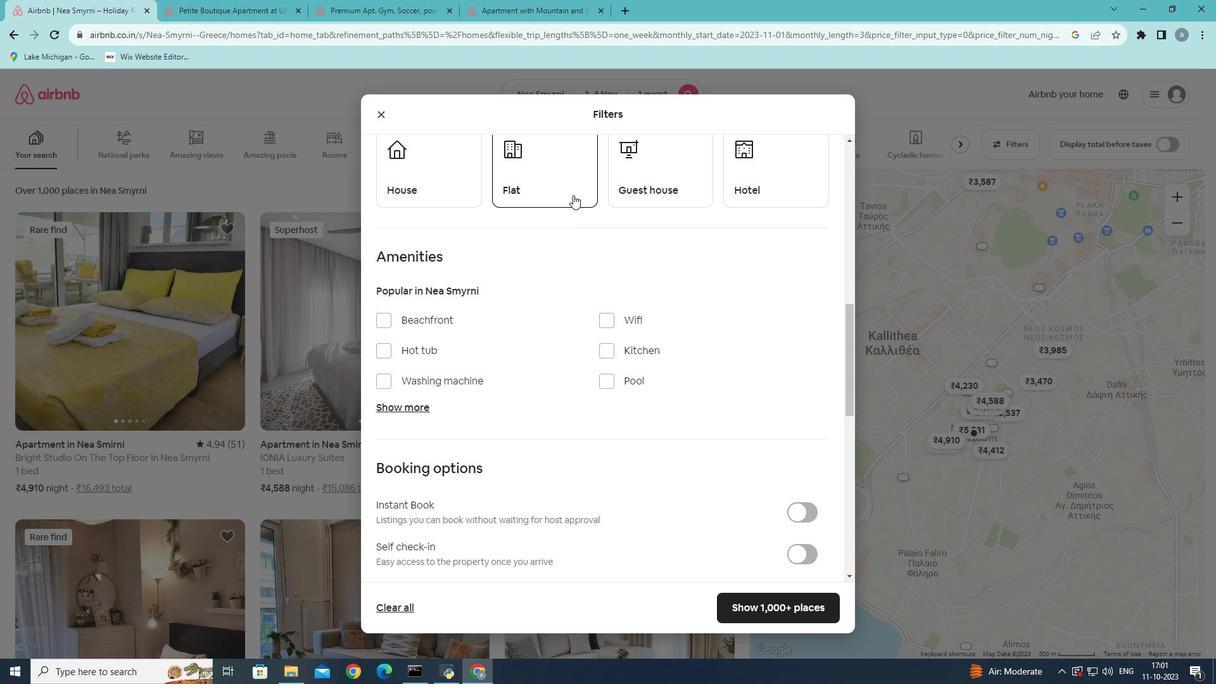 
Action: Mouse moved to (539, 256)
Screenshot: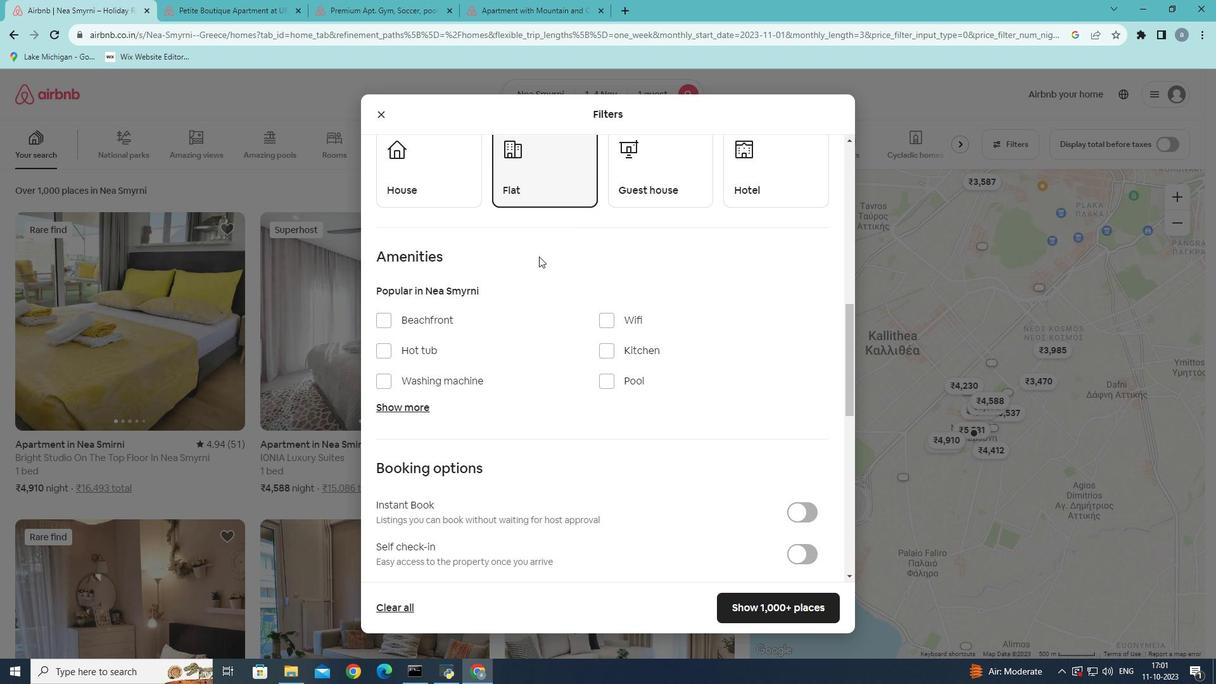 
Action: Mouse scrolled (539, 255) with delta (0, 0)
Screenshot: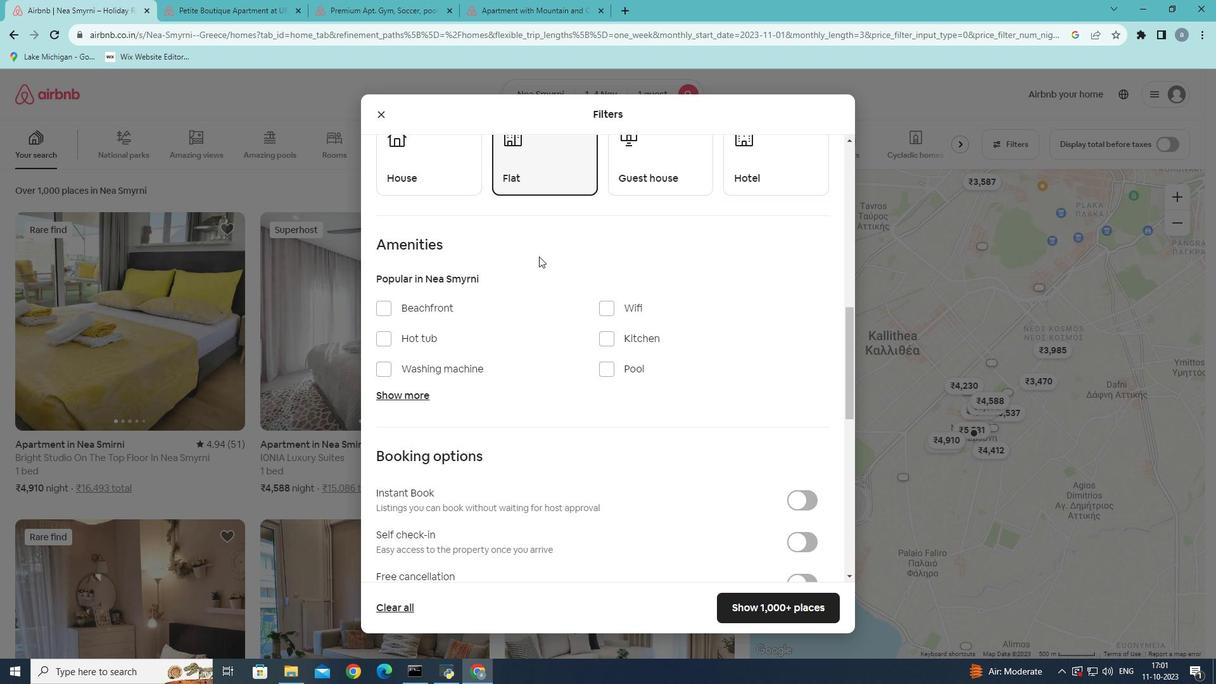 
Action: Mouse scrolled (539, 255) with delta (0, 0)
Screenshot: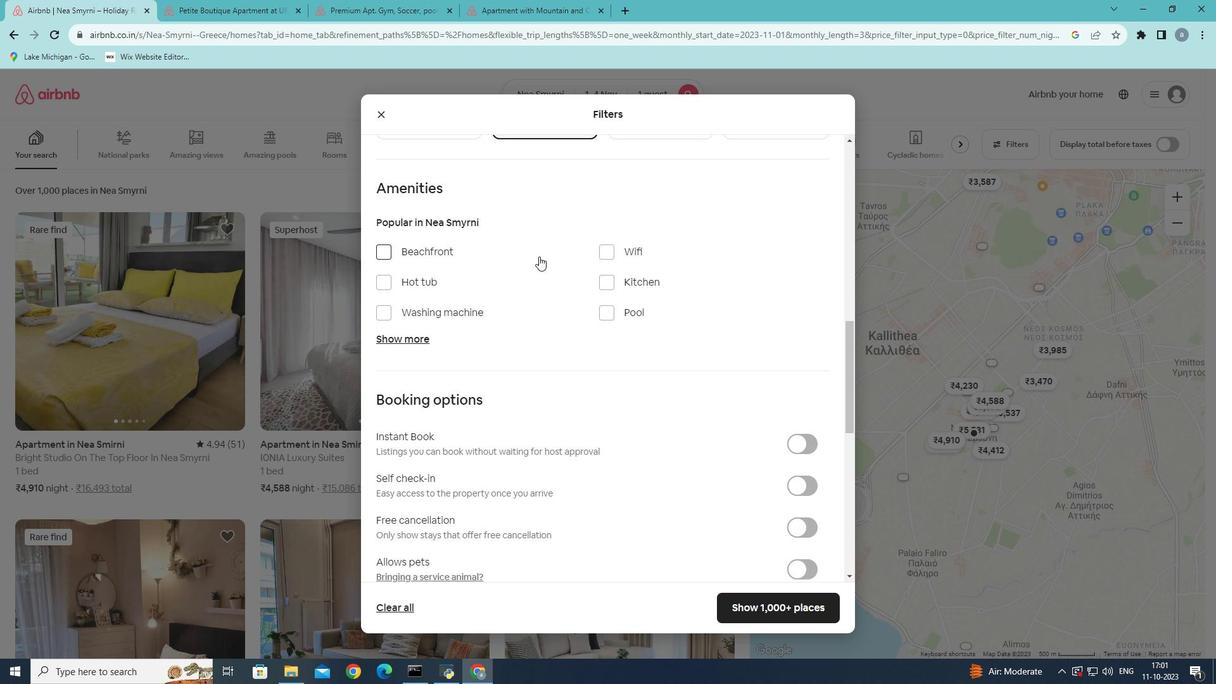
Action: Mouse scrolled (539, 255) with delta (0, 0)
Screenshot: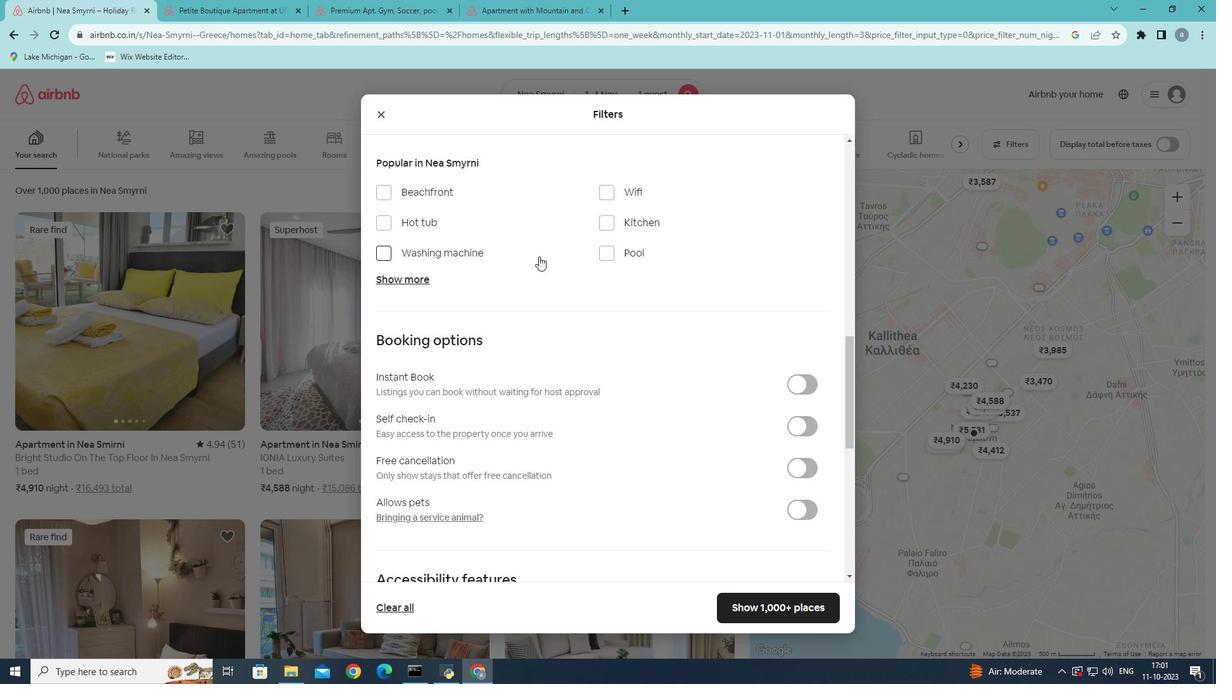 
Action: Mouse scrolled (539, 257) with delta (0, 0)
Screenshot: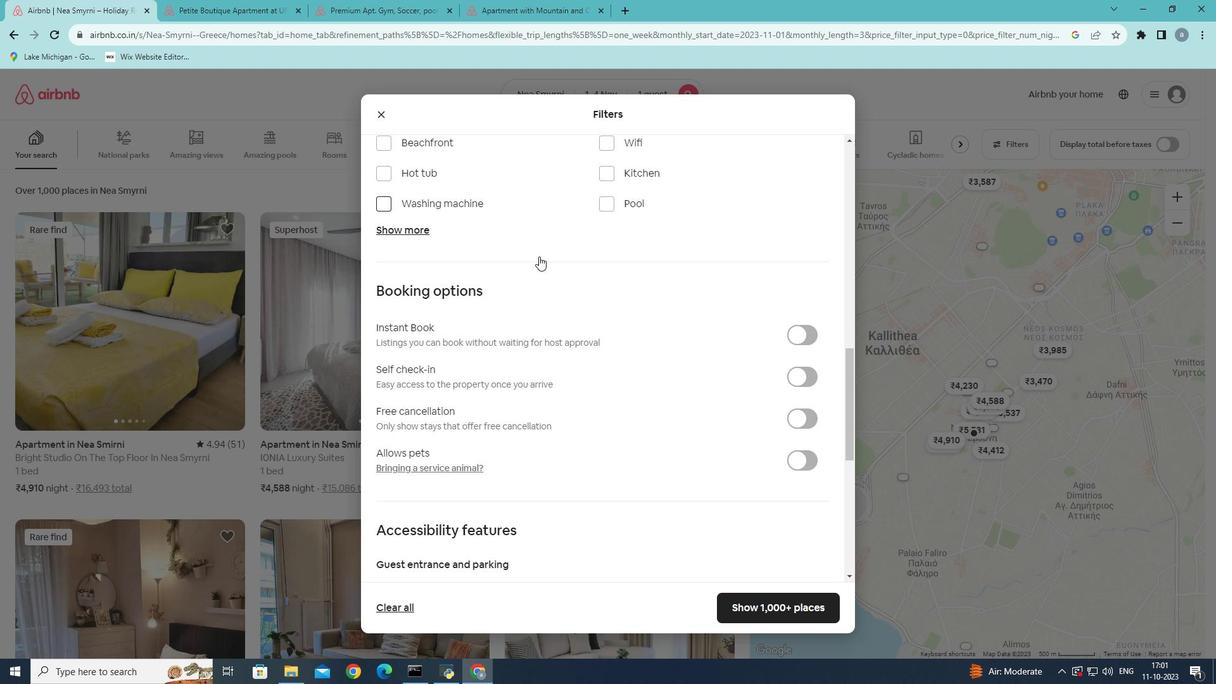 
Action: Mouse moved to (610, 190)
Screenshot: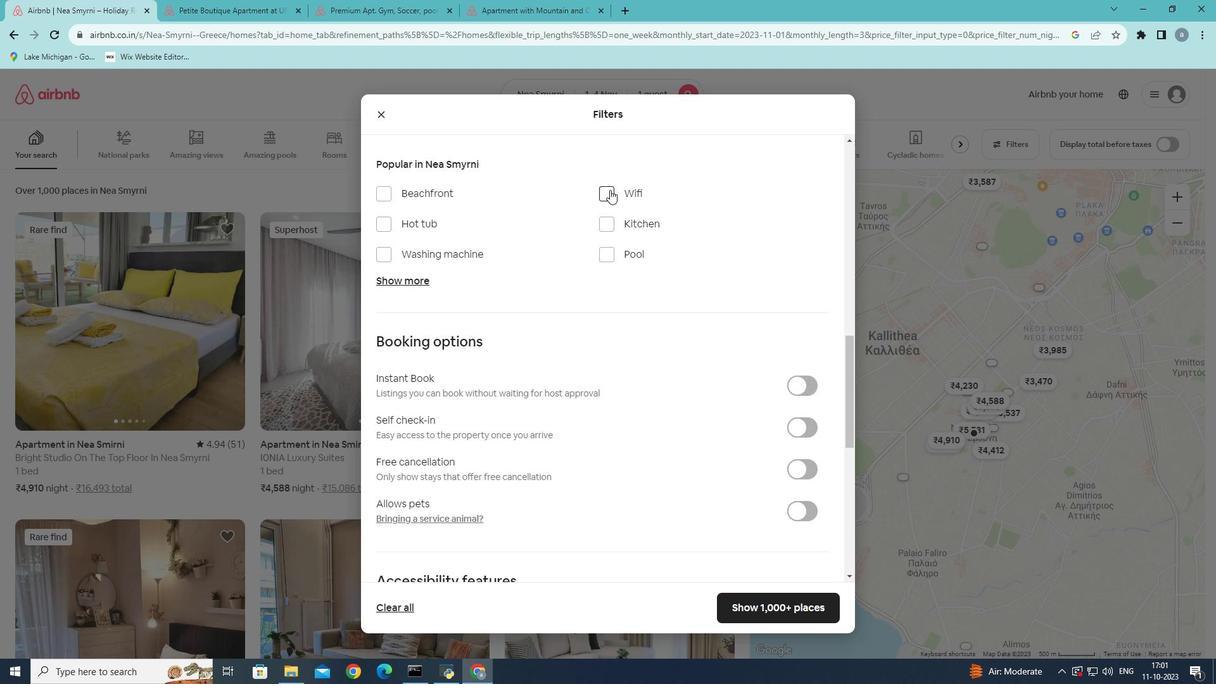 
Action: Mouse pressed left at (610, 190)
Screenshot: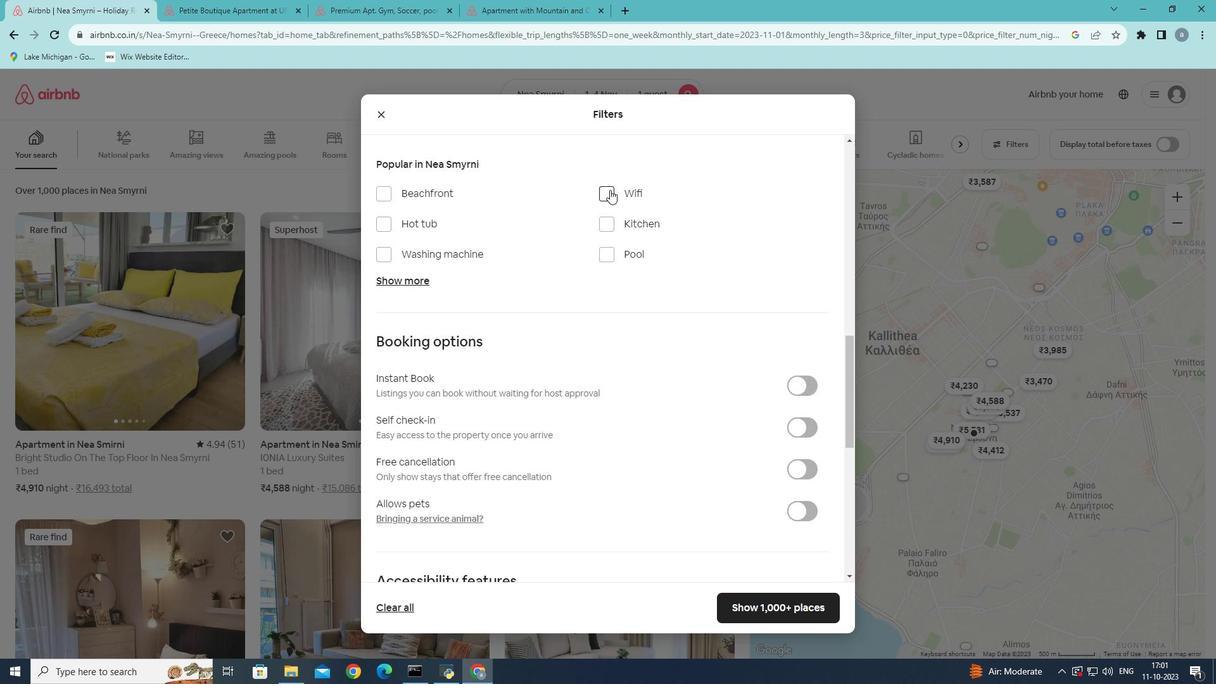 
Action: Mouse moved to (380, 254)
Screenshot: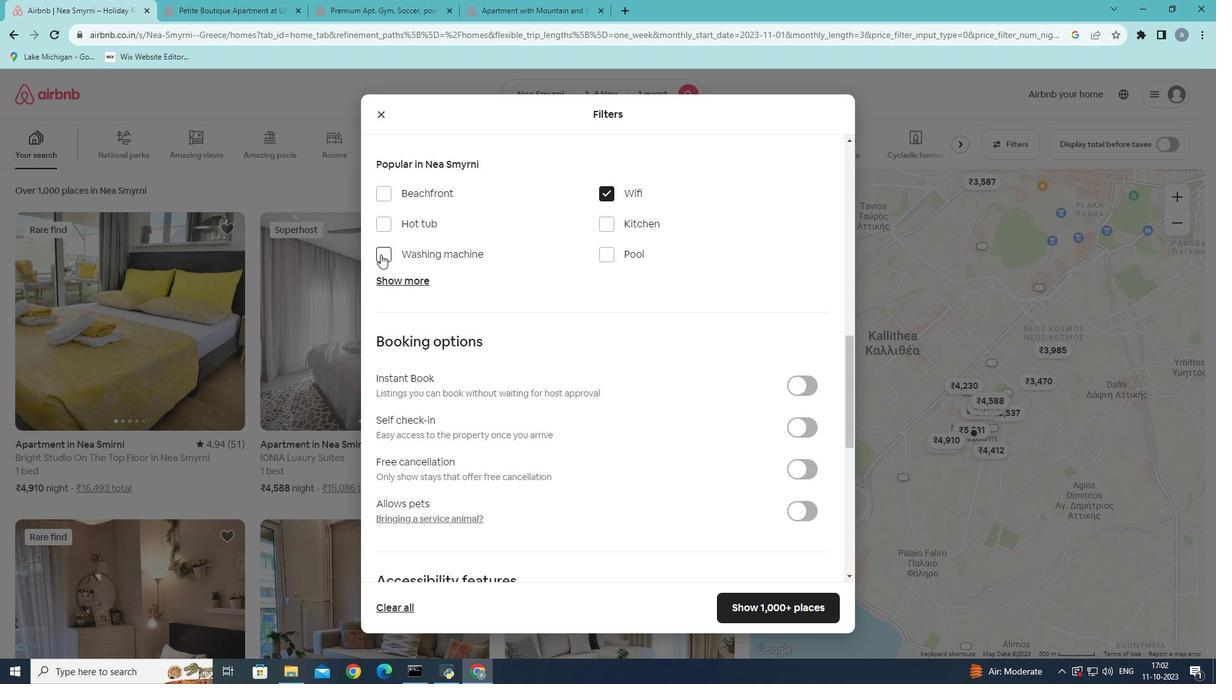 
Action: Mouse pressed left at (380, 254)
Screenshot: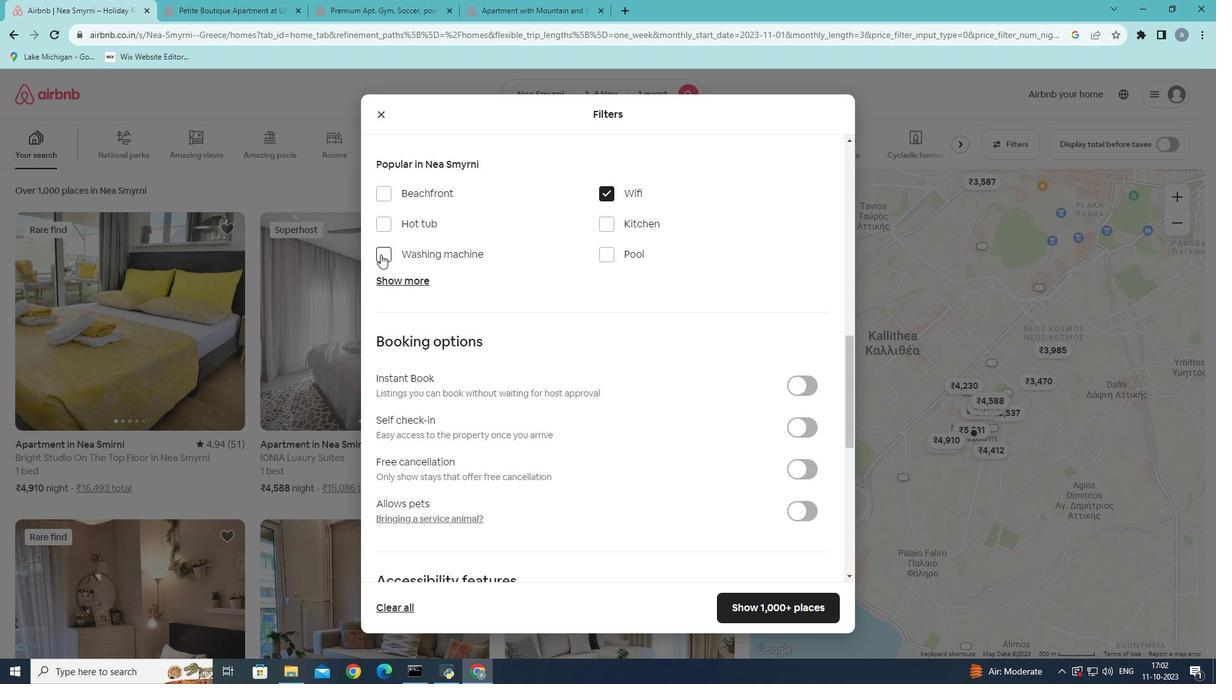 
Action: Mouse moved to (397, 282)
Screenshot: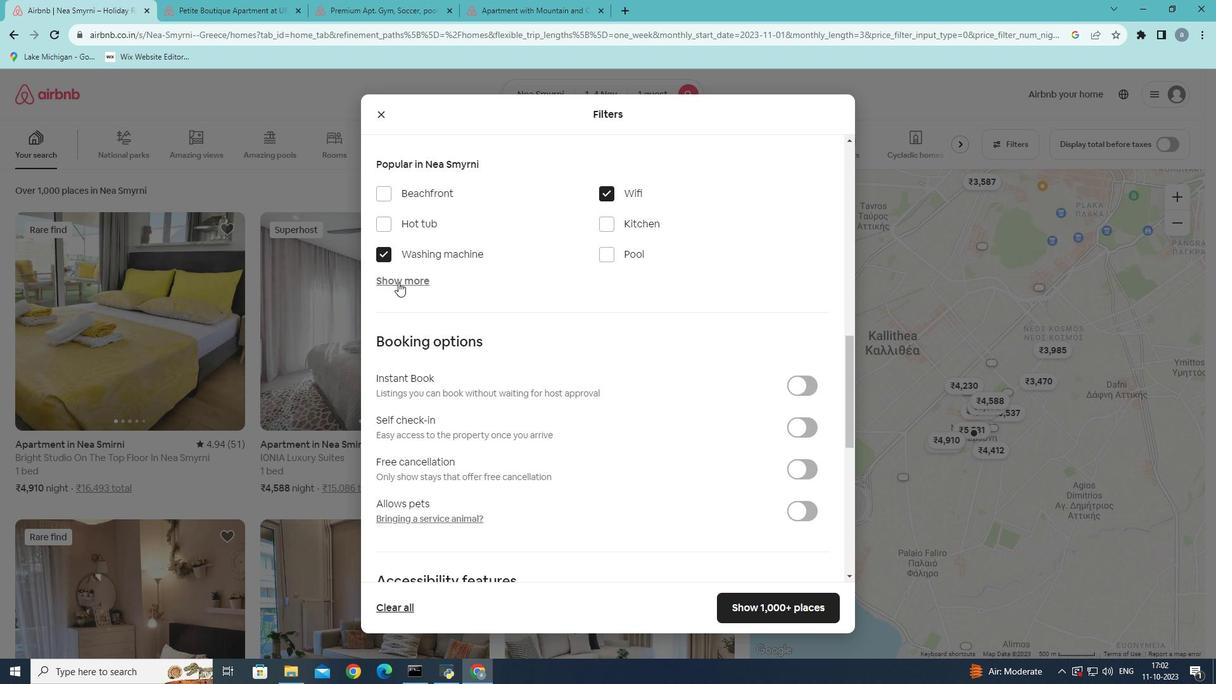 
Action: Mouse pressed left at (397, 282)
Screenshot: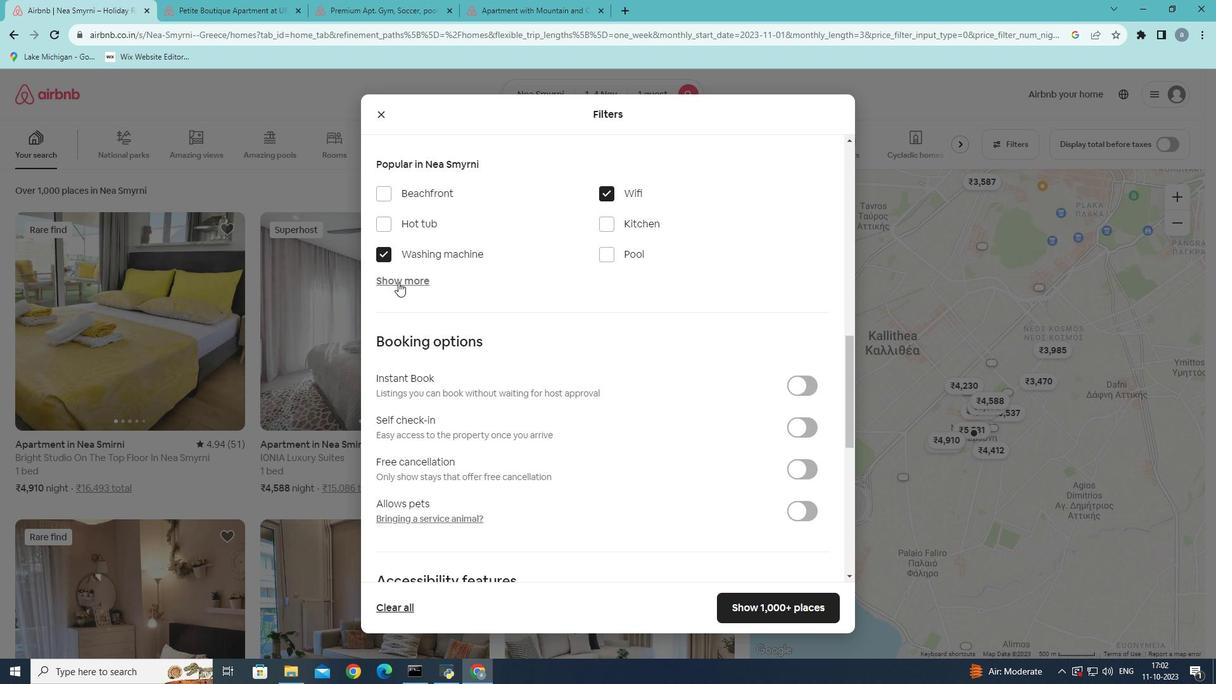 
Action: Mouse moved to (563, 387)
Screenshot: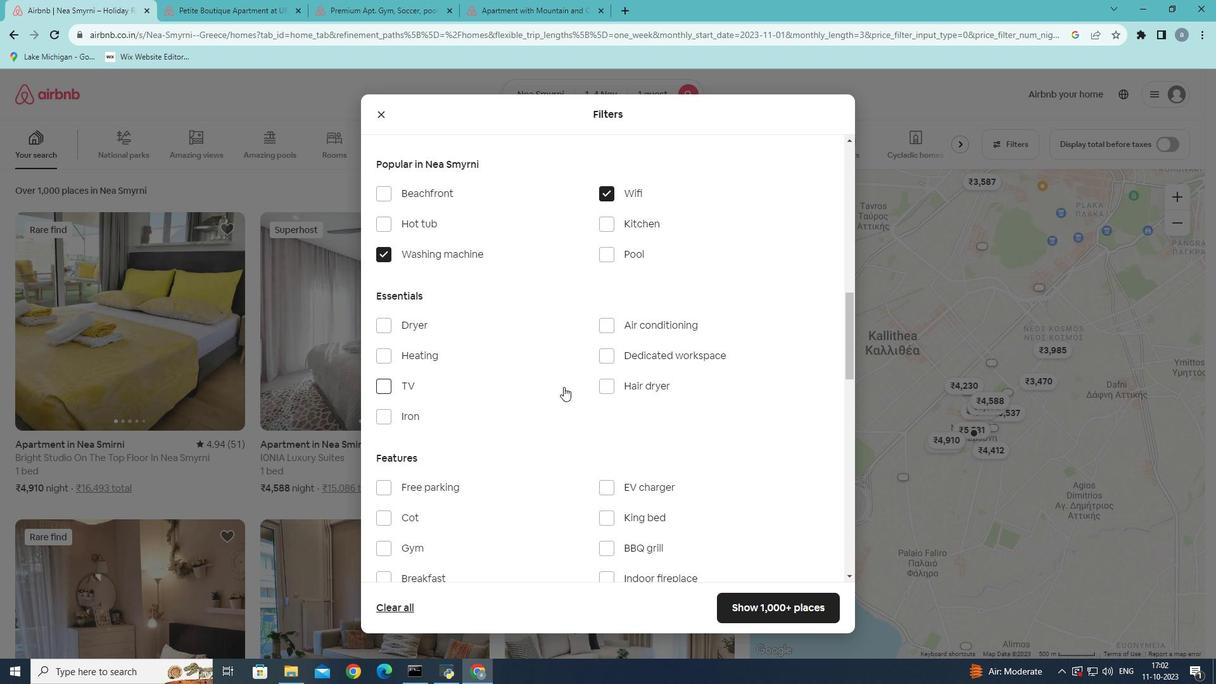 
Action: Mouse scrolled (563, 386) with delta (0, 0)
Screenshot: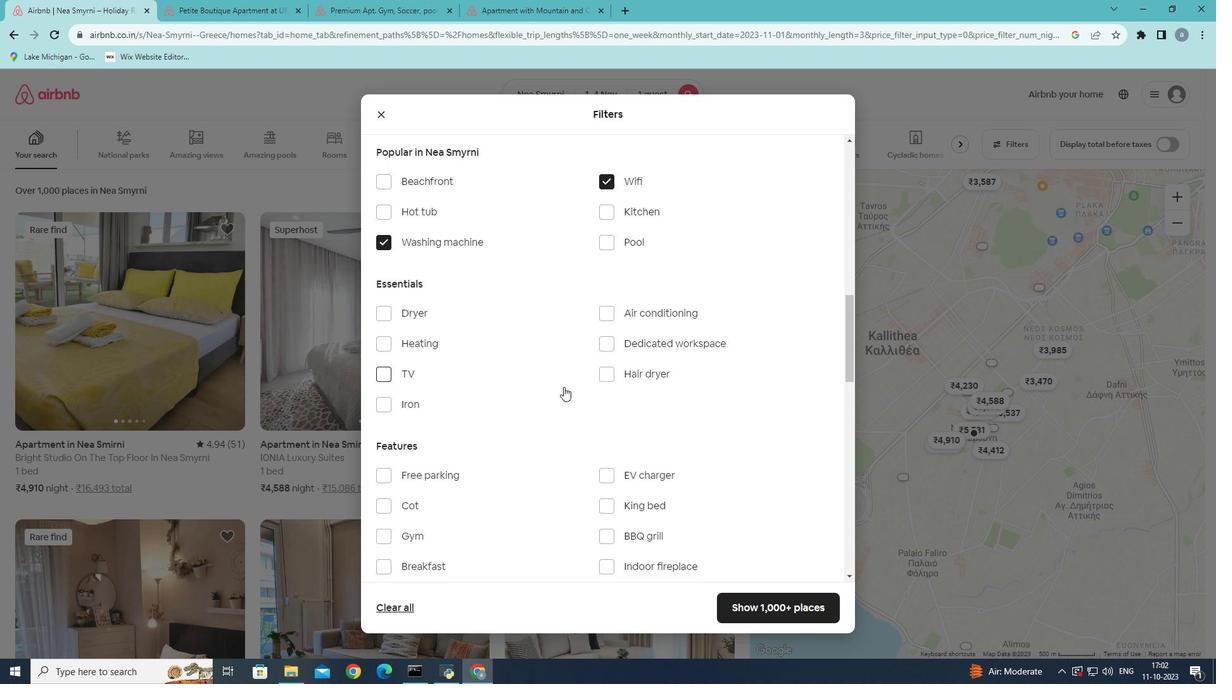 
Action: Mouse scrolled (563, 386) with delta (0, 0)
Screenshot: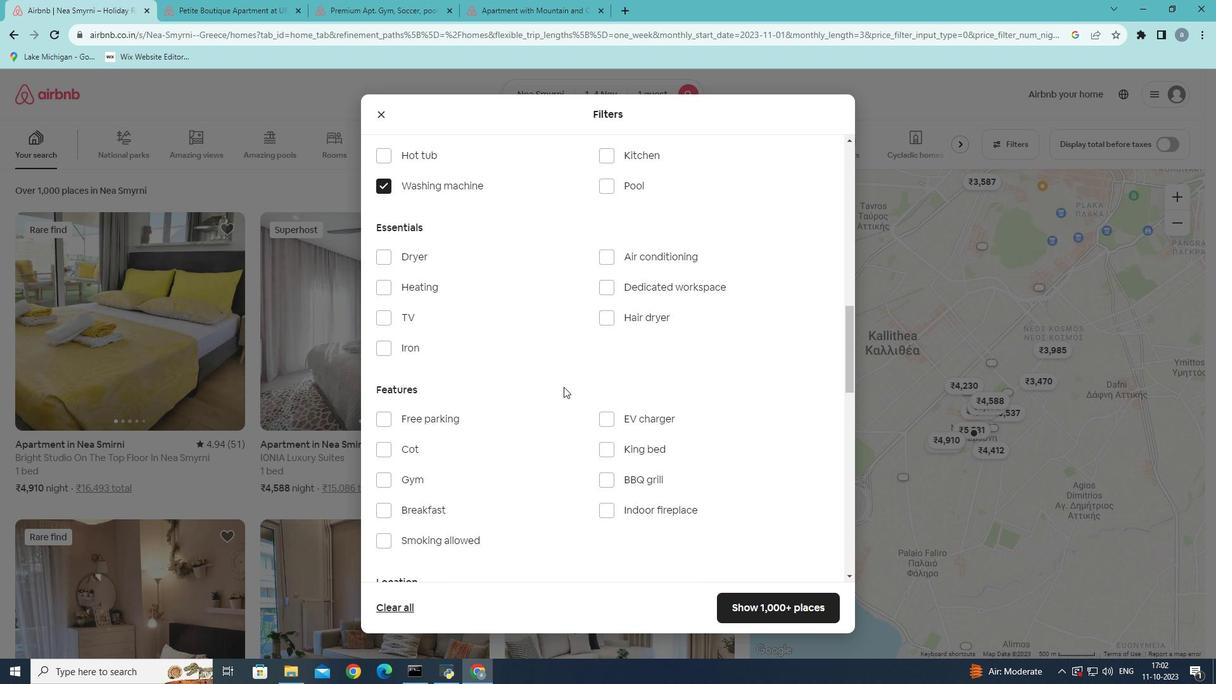 
Action: Mouse scrolled (563, 386) with delta (0, 0)
Screenshot: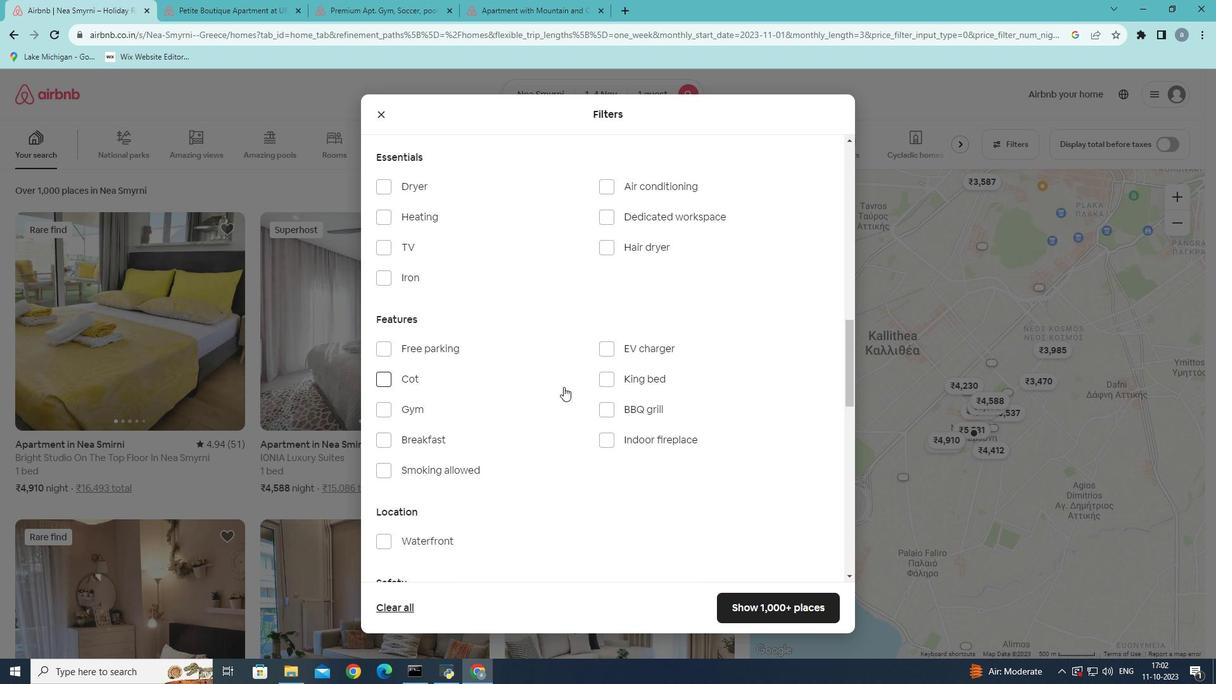 
Action: Mouse scrolled (563, 386) with delta (0, 0)
Screenshot: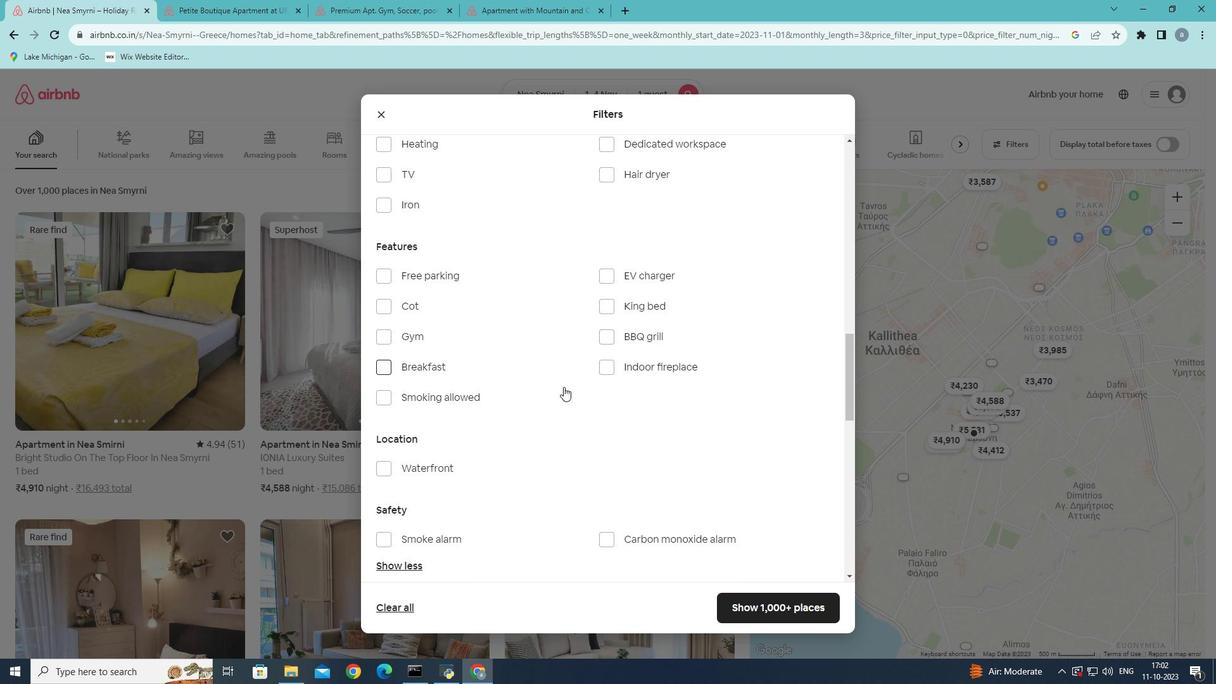 
Action: Mouse scrolled (563, 386) with delta (0, 0)
Screenshot: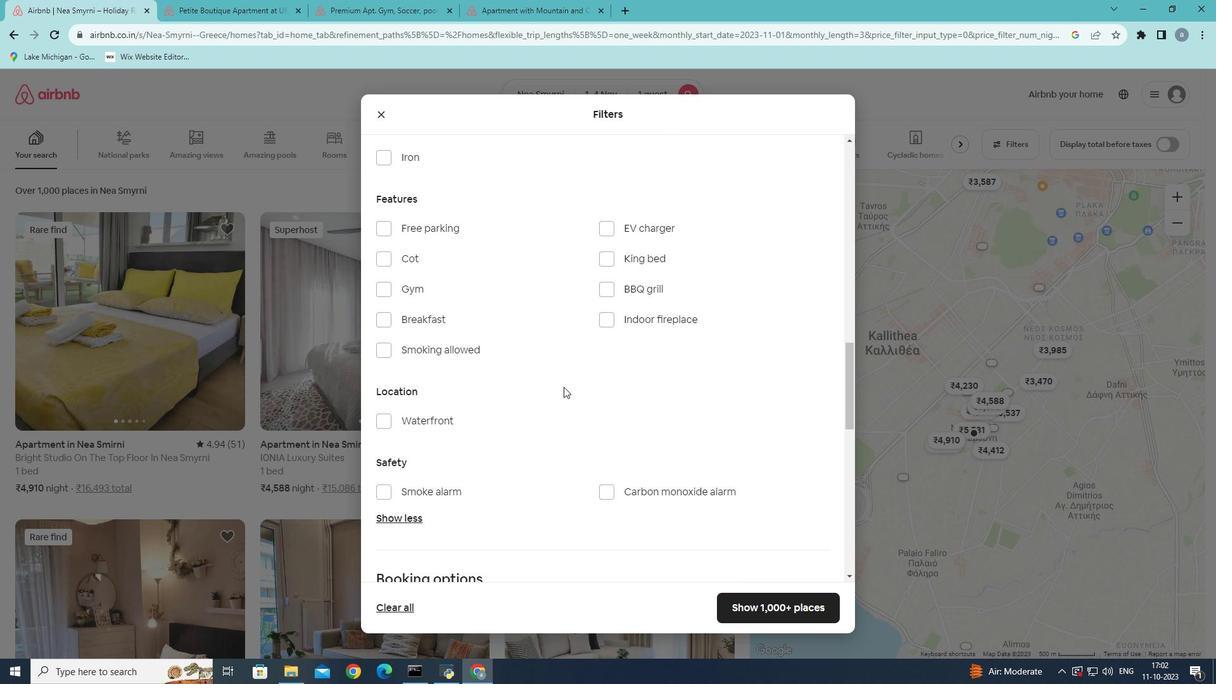 
Action: Mouse scrolled (563, 386) with delta (0, 0)
Screenshot: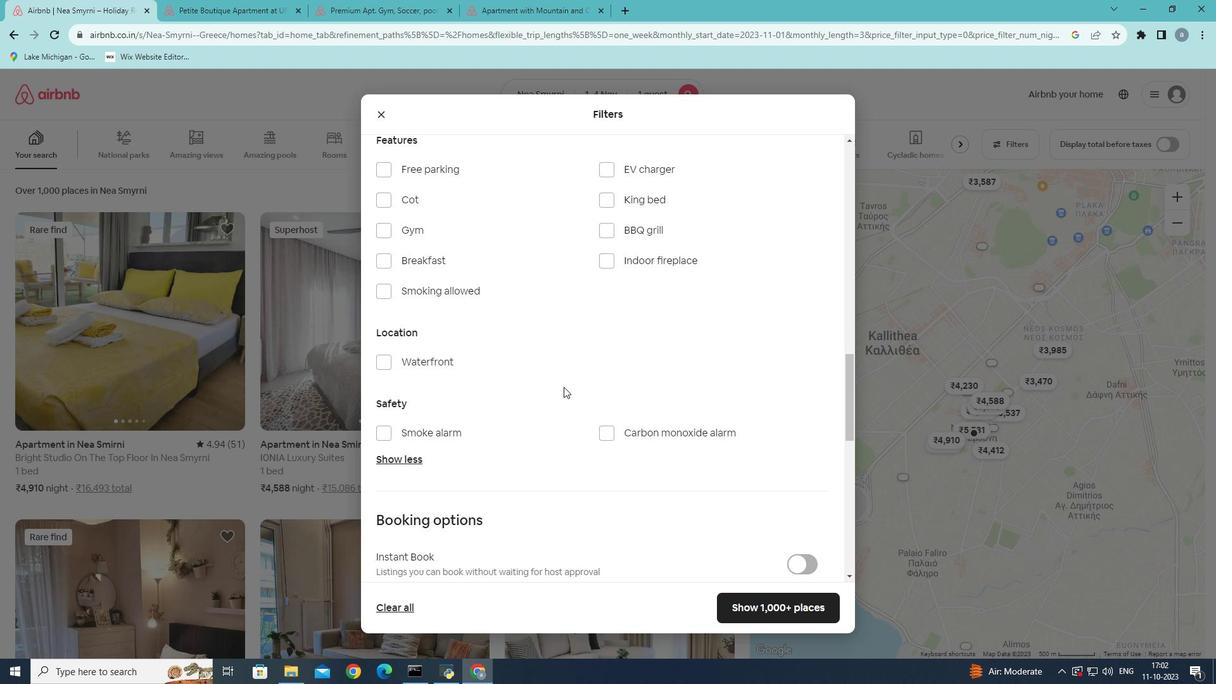 
Action: Mouse moved to (750, 608)
Screenshot: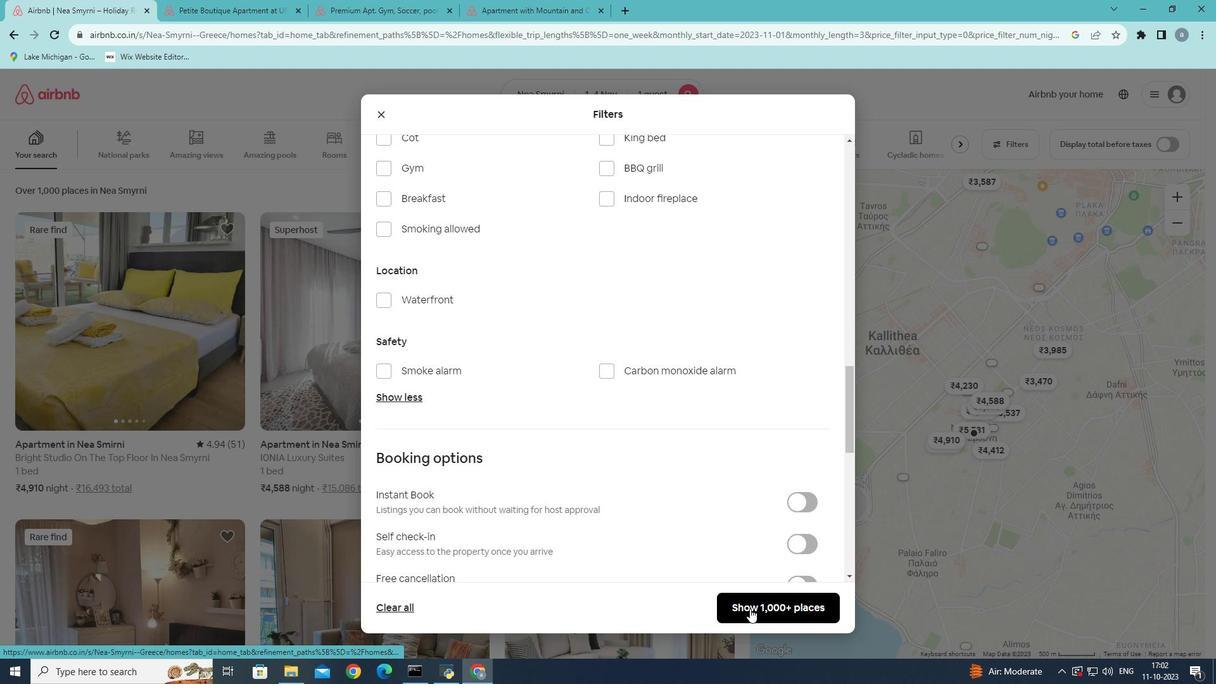 
Action: Mouse pressed left at (750, 608)
Screenshot: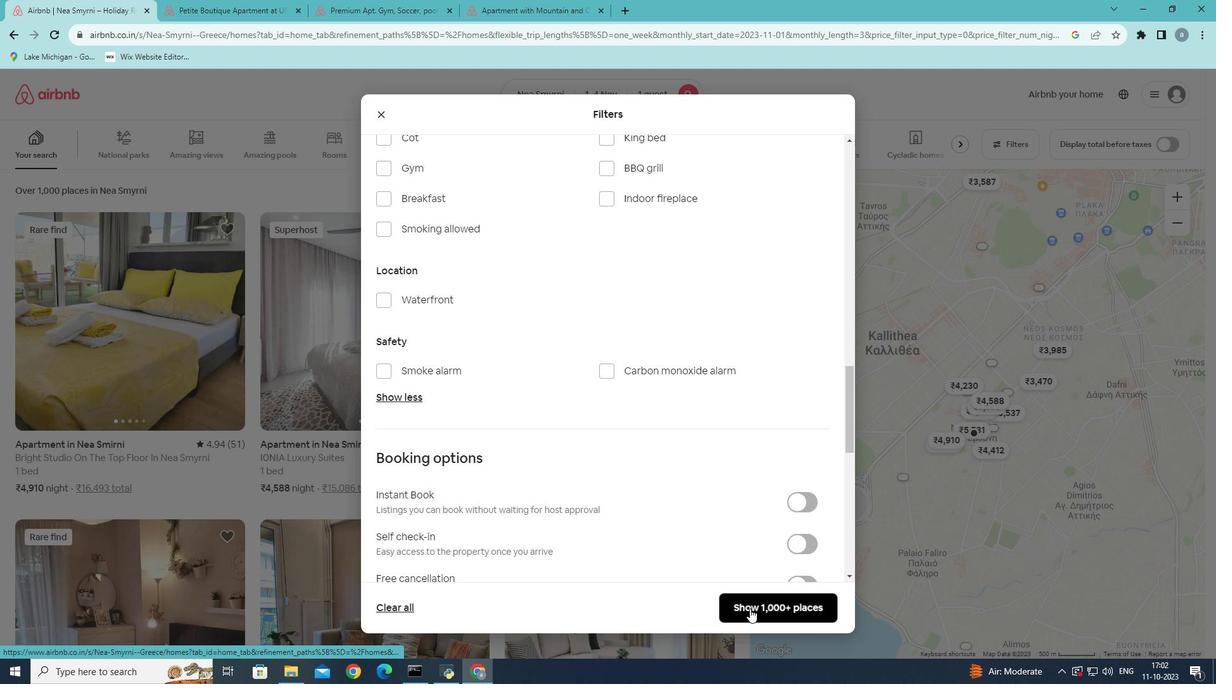 
Action: Mouse moved to (277, 392)
Screenshot: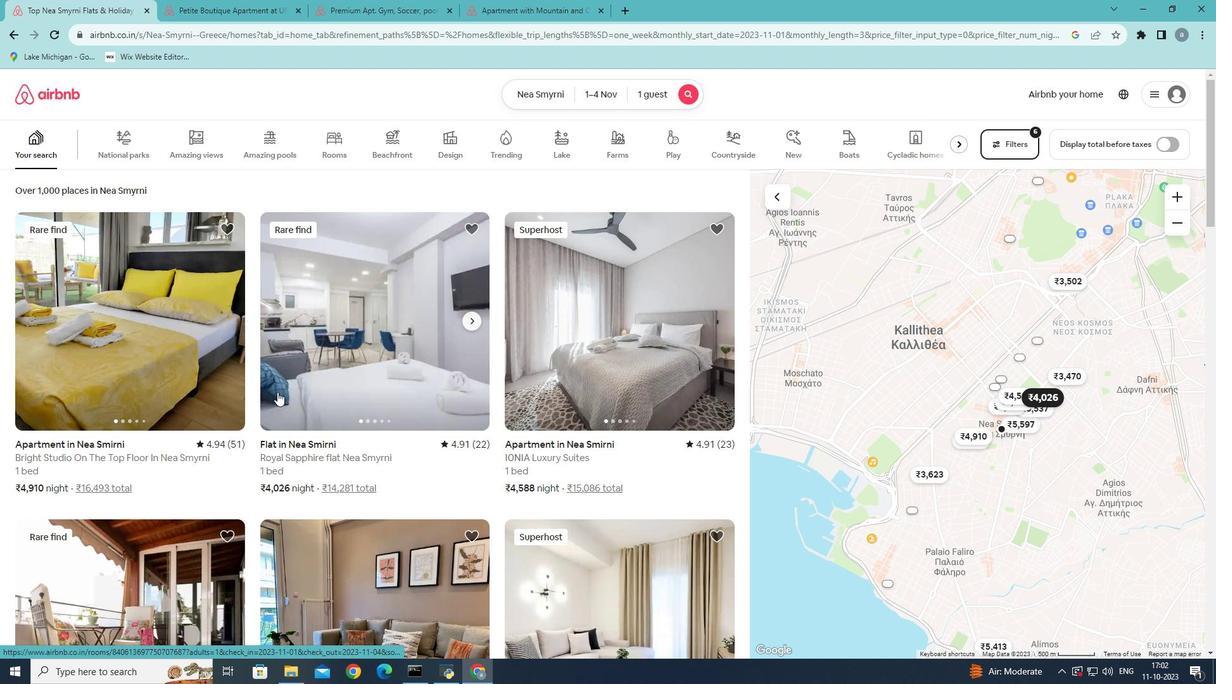 
Action: Mouse scrolled (277, 391) with delta (0, 0)
Screenshot: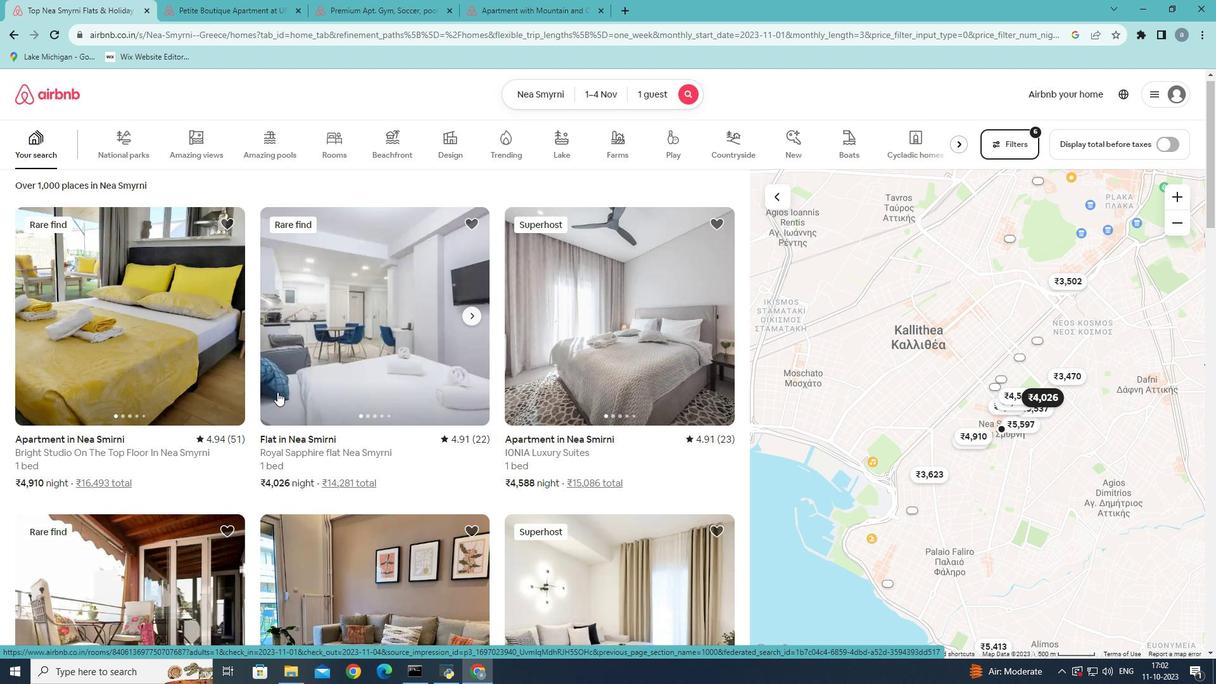 
Action: Mouse moved to (145, 342)
Screenshot: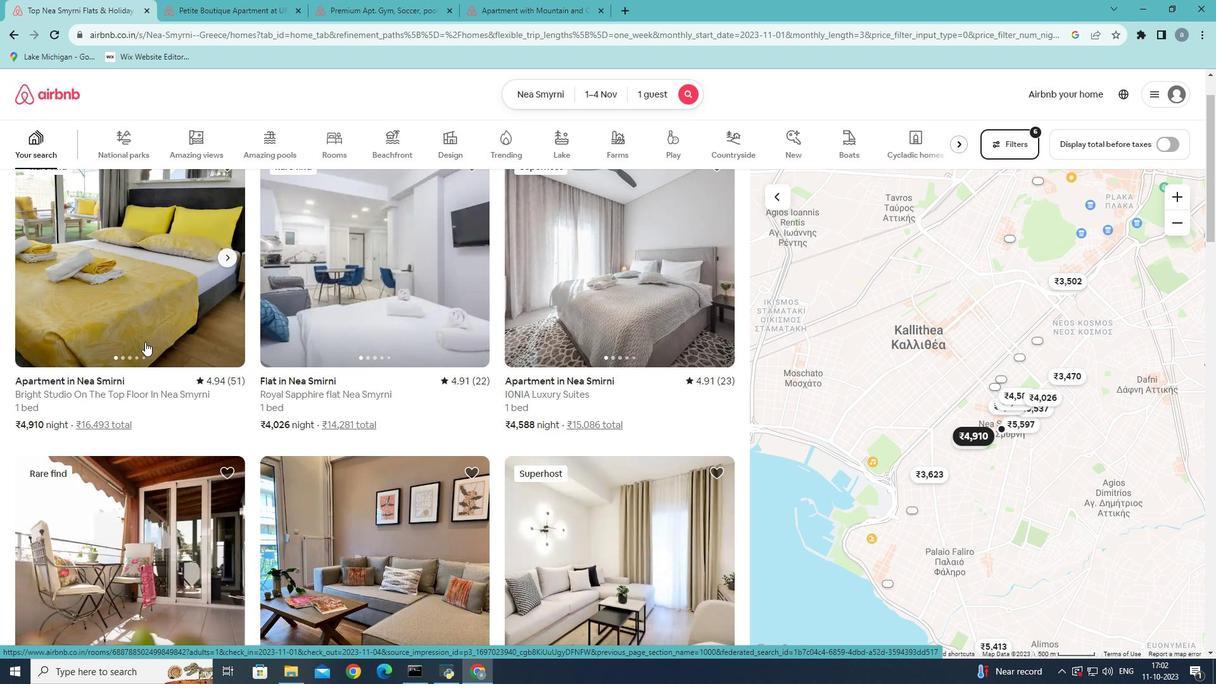 
Action: Mouse scrolled (145, 341) with delta (0, 0)
Screenshot: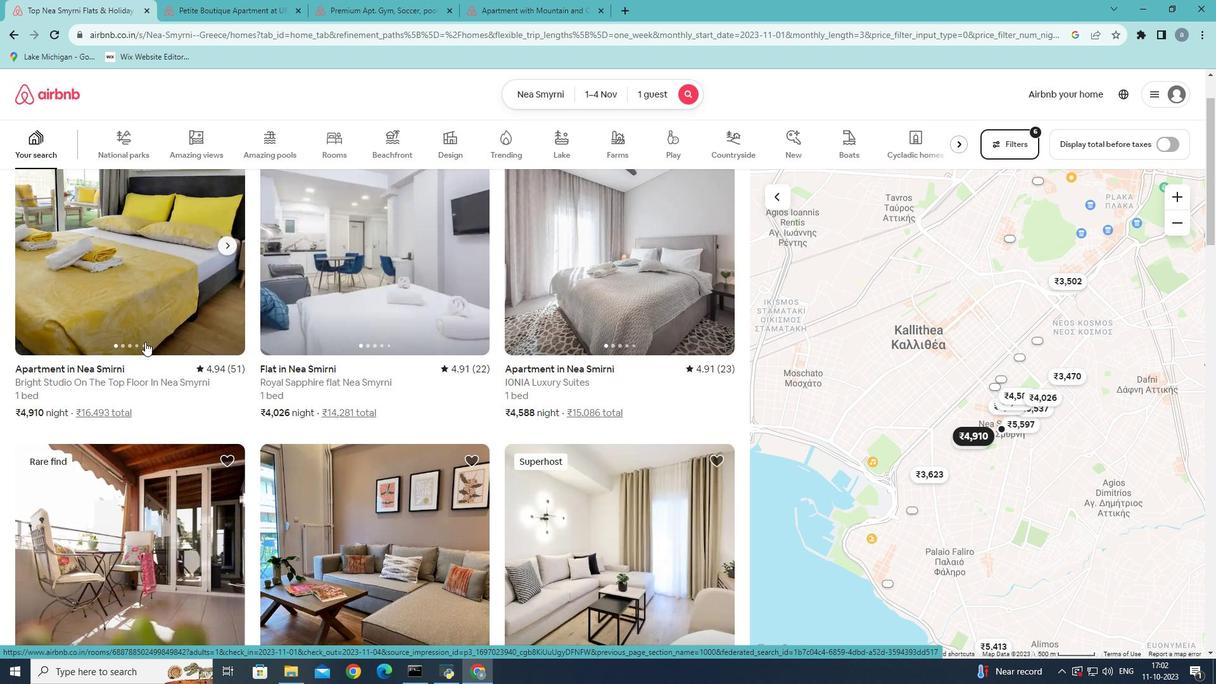 
Action: Mouse moved to (359, 302)
Screenshot: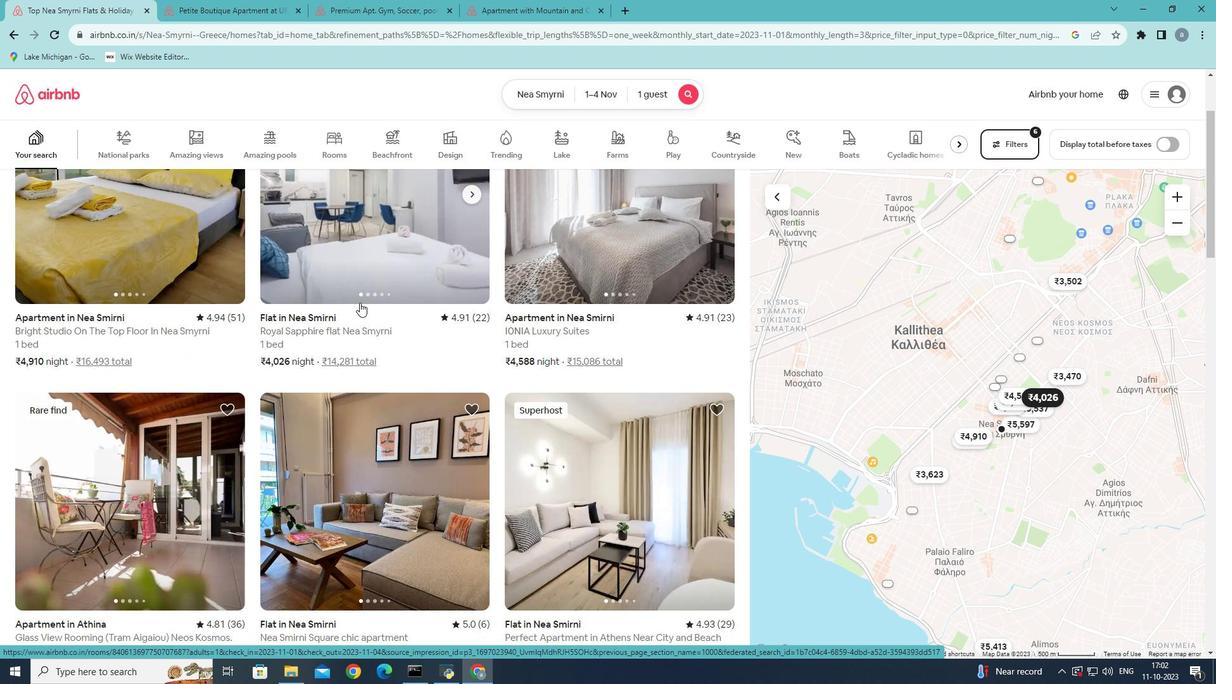 
Action: Mouse pressed left at (359, 302)
Screenshot: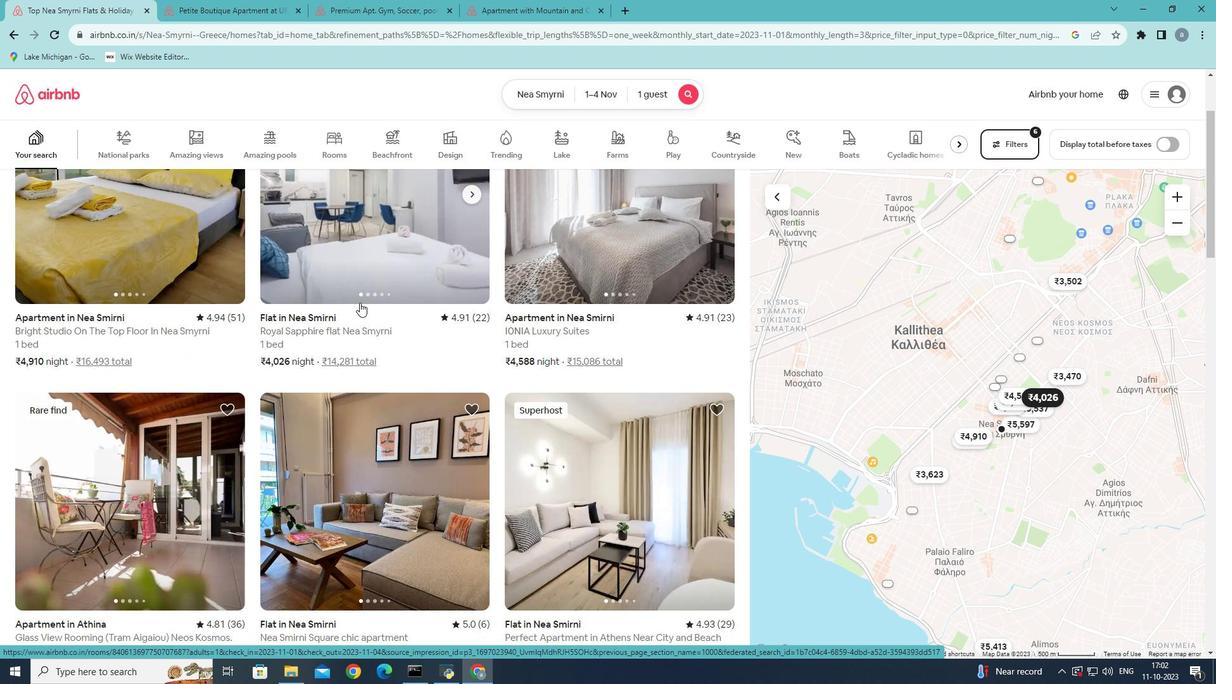 
Action: Mouse moved to (897, 461)
Screenshot: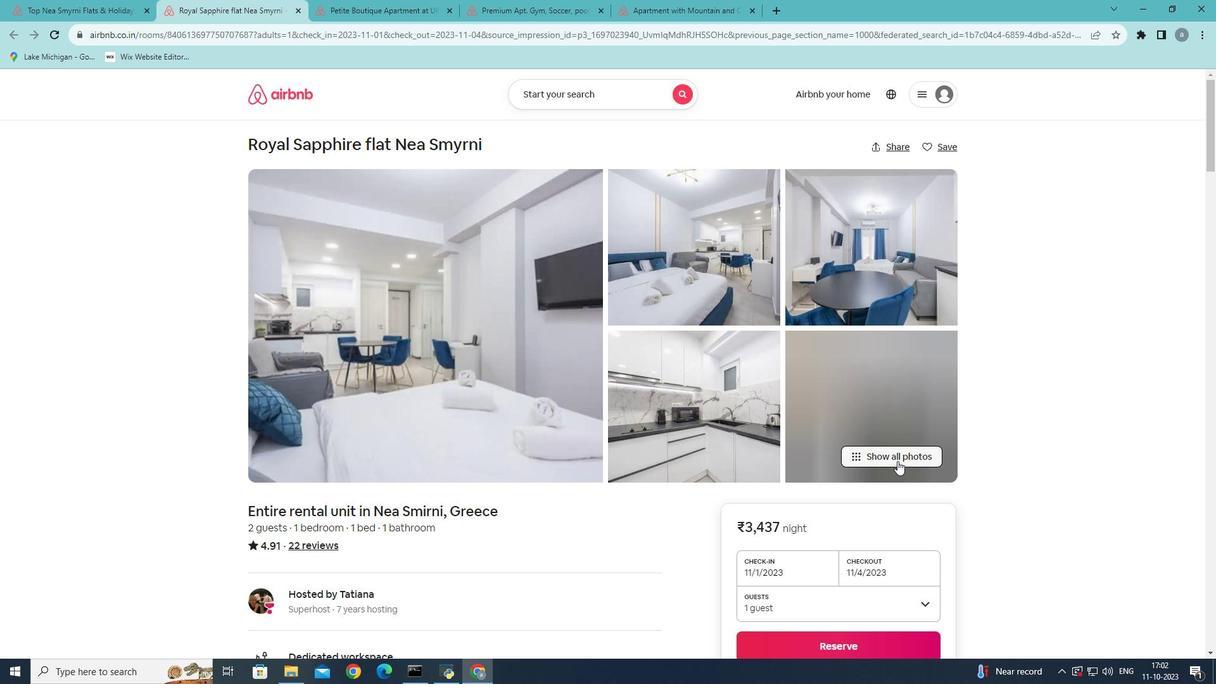 
Action: Mouse pressed left at (897, 461)
Screenshot: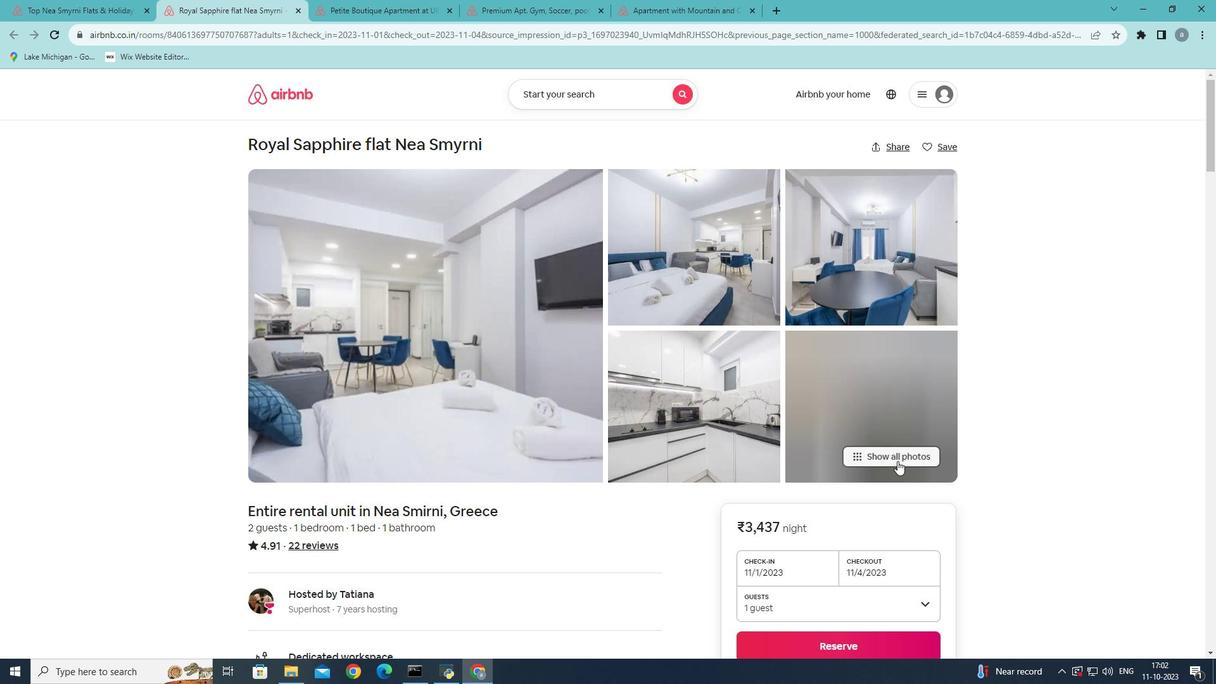 
Action: Mouse moved to (767, 446)
Screenshot: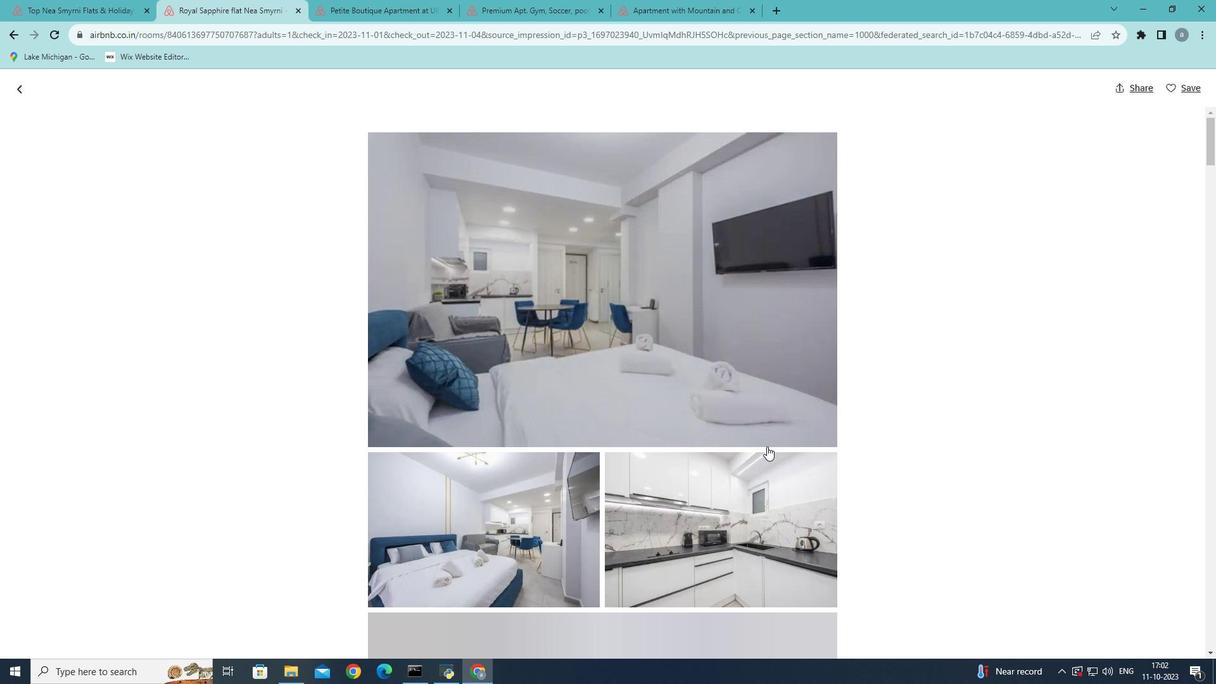 
Action: Mouse scrolled (767, 445) with delta (0, 0)
Screenshot: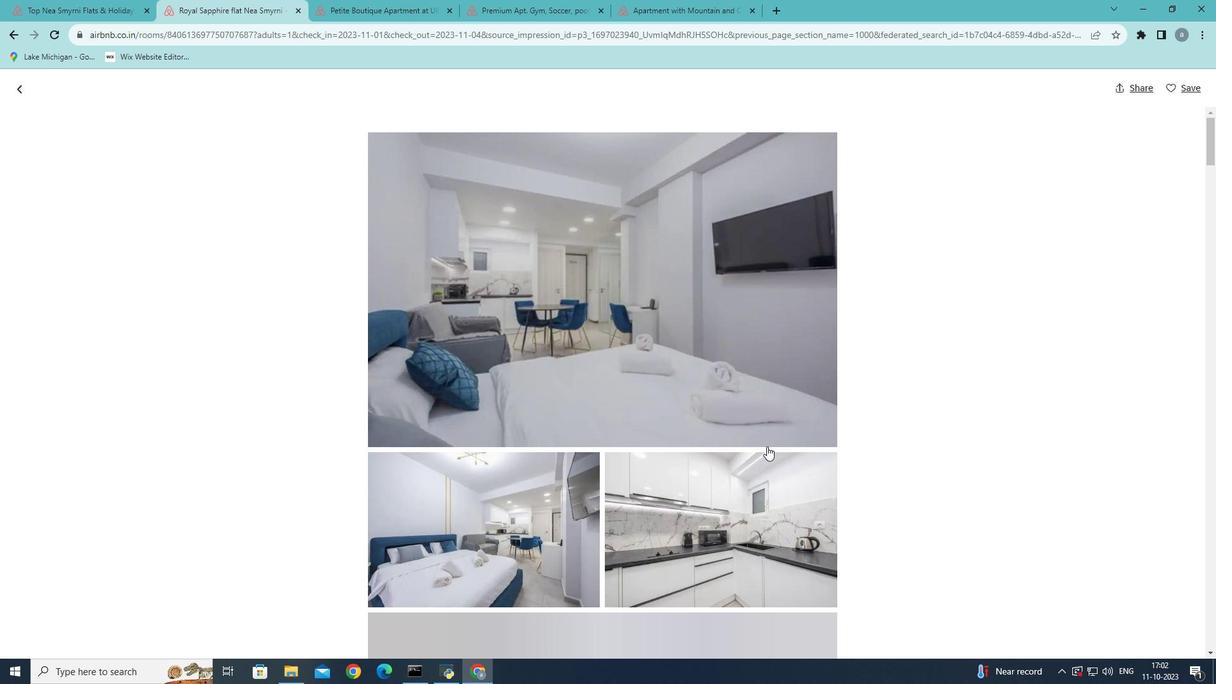 
Action: Mouse scrolled (767, 445) with delta (0, 0)
Screenshot: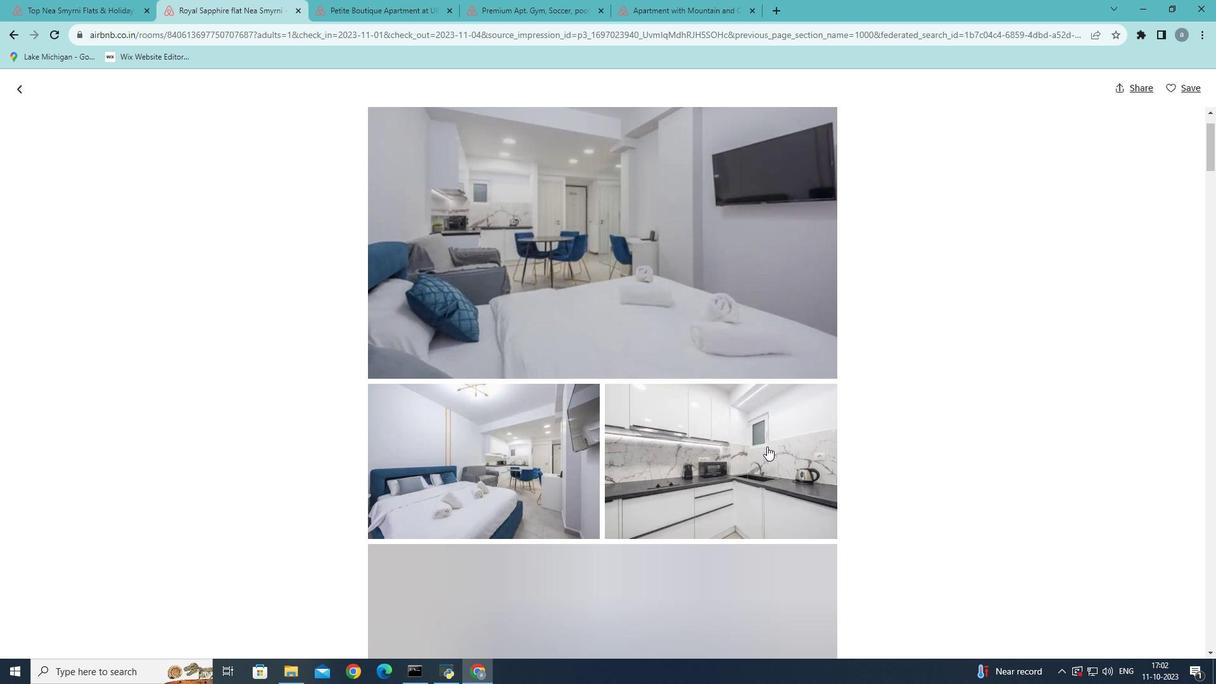 
Action: Mouse scrolled (767, 445) with delta (0, 0)
Screenshot: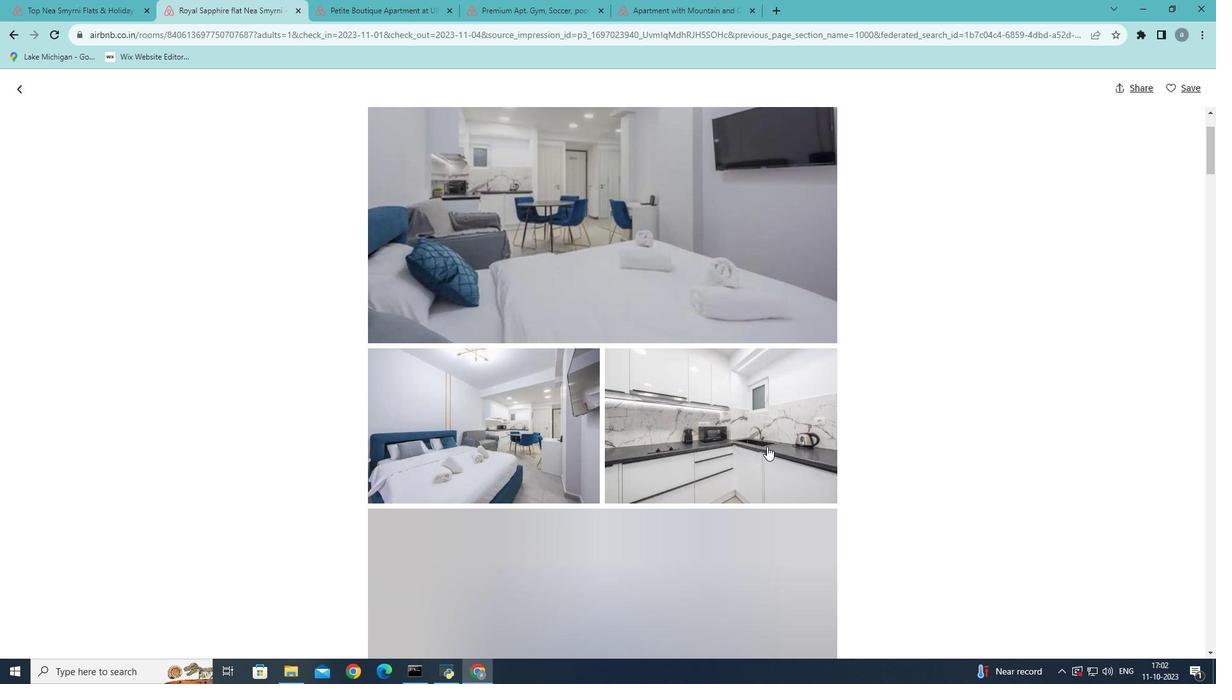 
Action: Mouse scrolled (767, 445) with delta (0, 0)
Screenshot: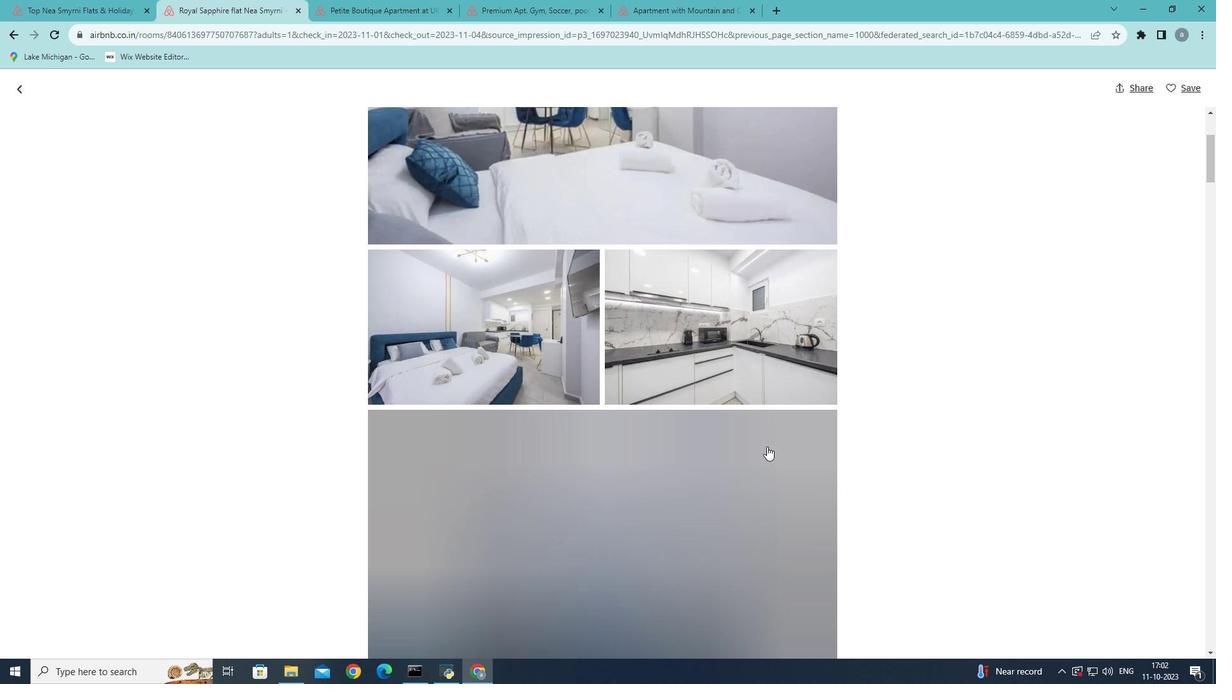 
Action: Mouse scrolled (767, 445) with delta (0, 0)
Screenshot: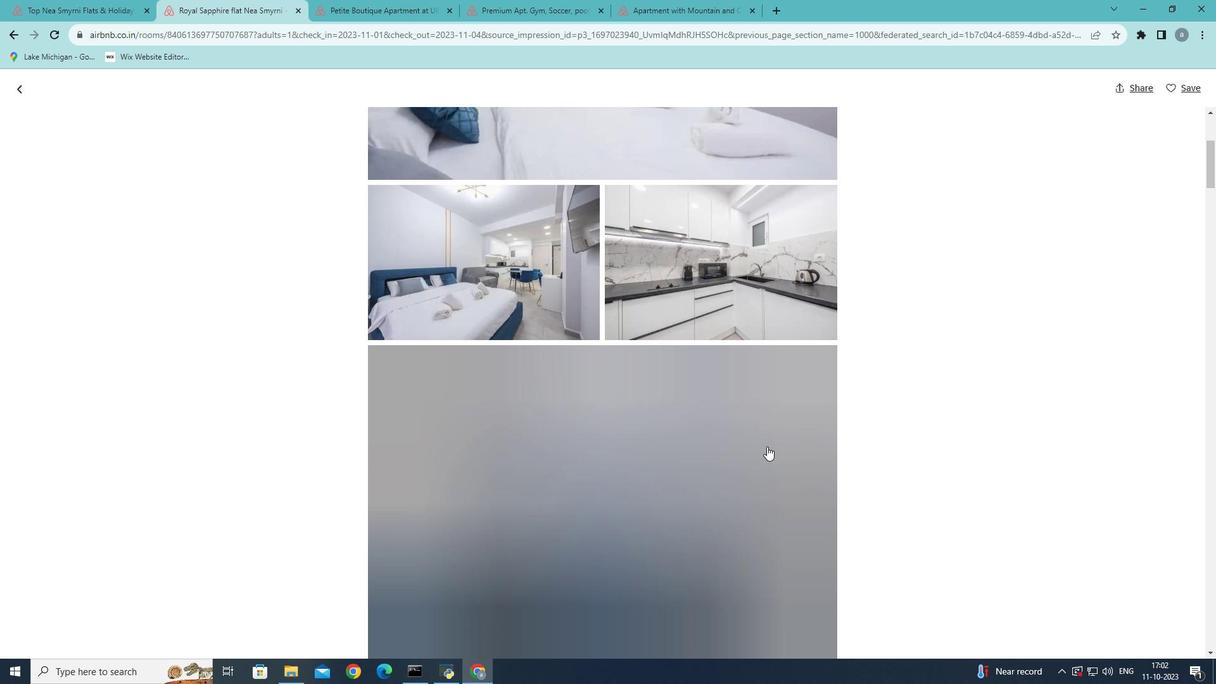 
Action: Mouse scrolled (767, 445) with delta (0, 0)
Screenshot: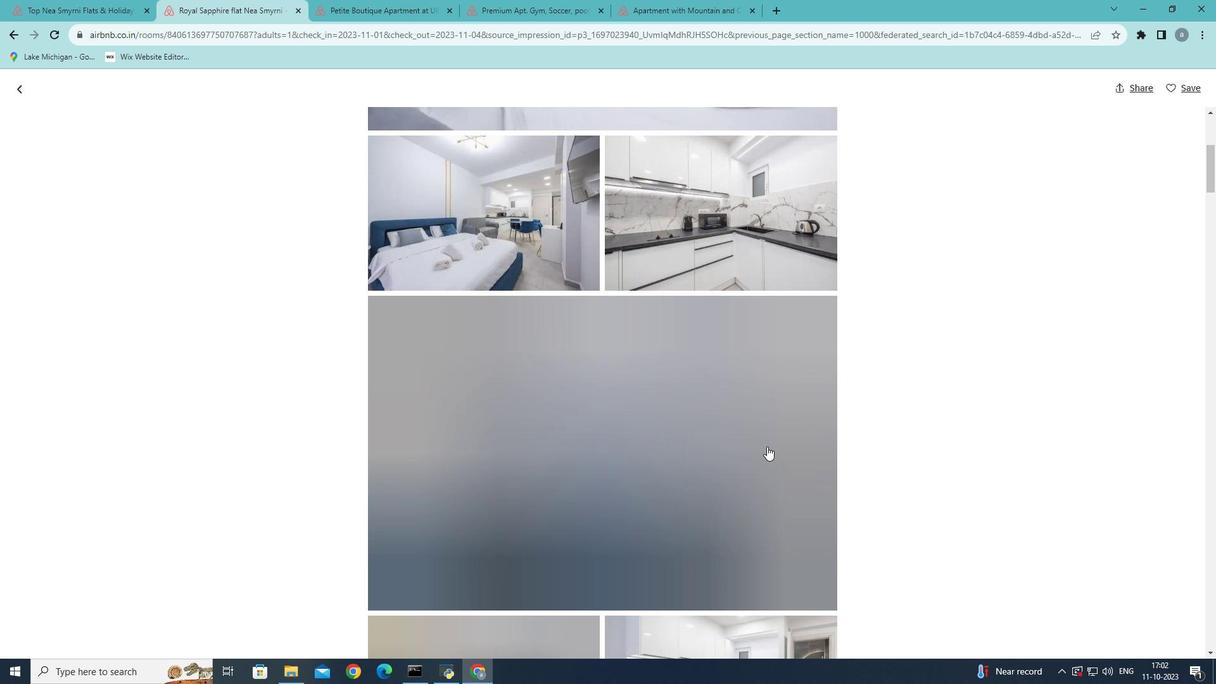 
Action: Mouse scrolled (767, 445) with delta (0, 0)
Screenshot: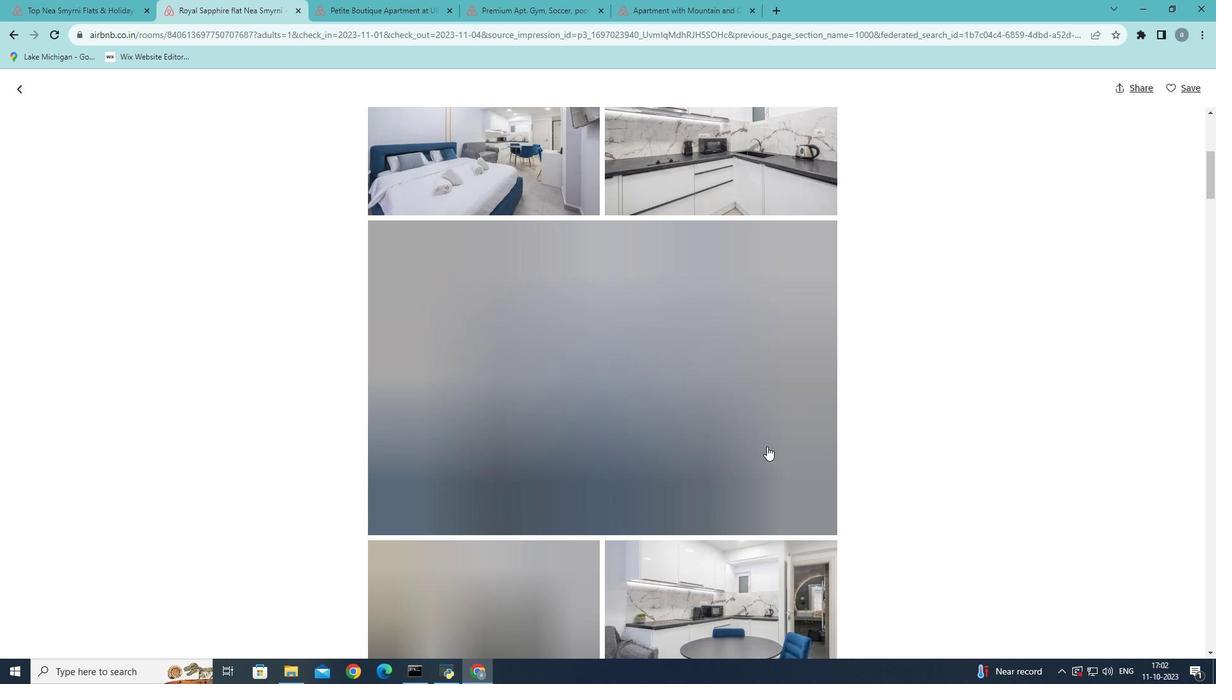 
Action: Mouse scrolled (767, 445) with delta (0, 0)
Screenshot: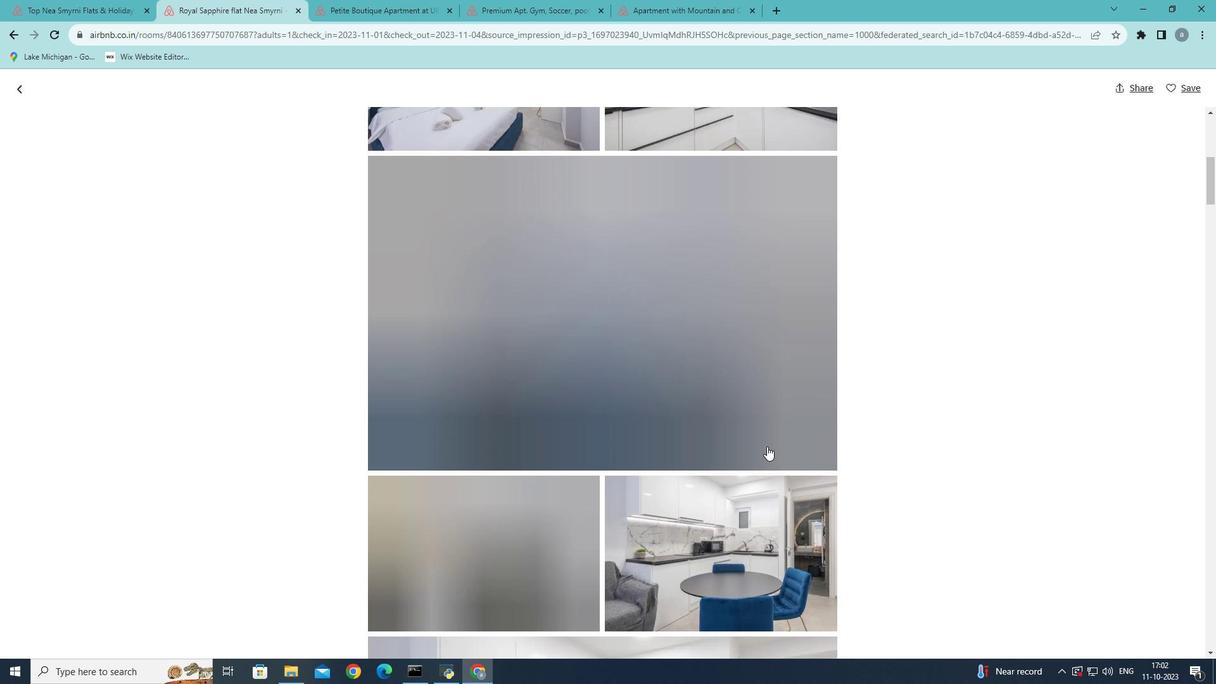 
Action: Mouse scrolled (767, 447) with delta (0, 0)
Screenshot: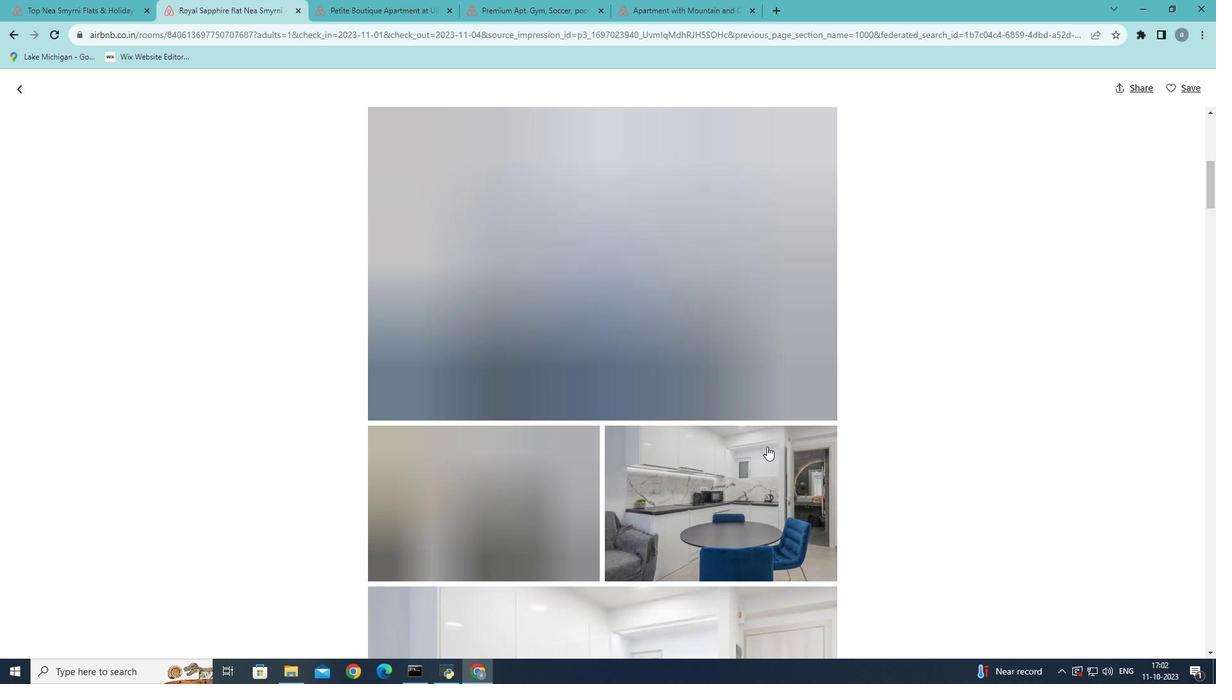 
Action: Mouse scrolled (767, 447) with delta (0, 0)
Screenshot: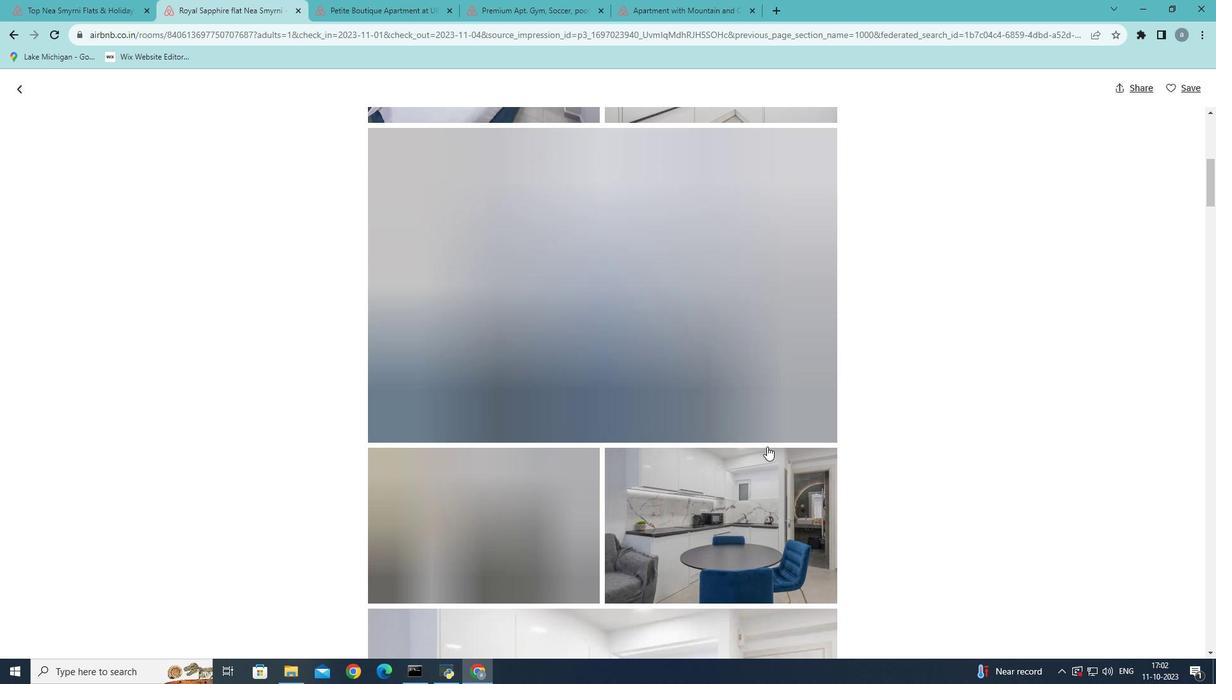 
Action: Mouse scrolled (767, 447) with delta (0, 0)
Screenshot: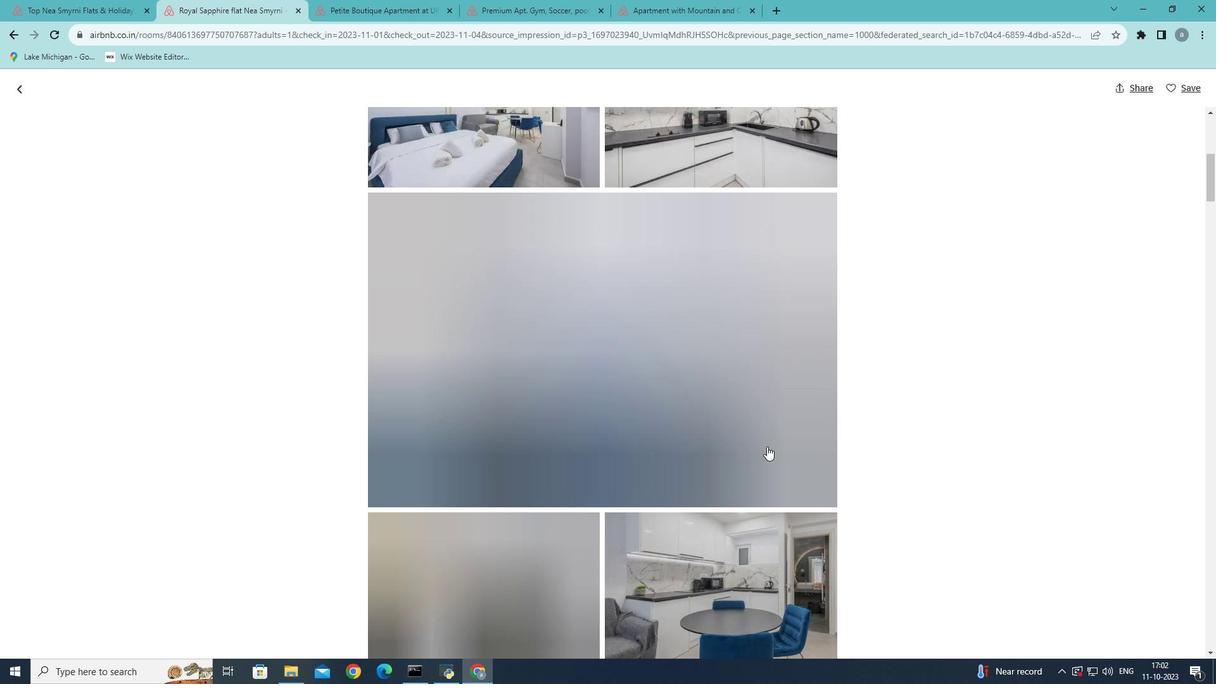 
Action: Mouse scrolled (767, 445) with delta (0, 0)
Screenshot: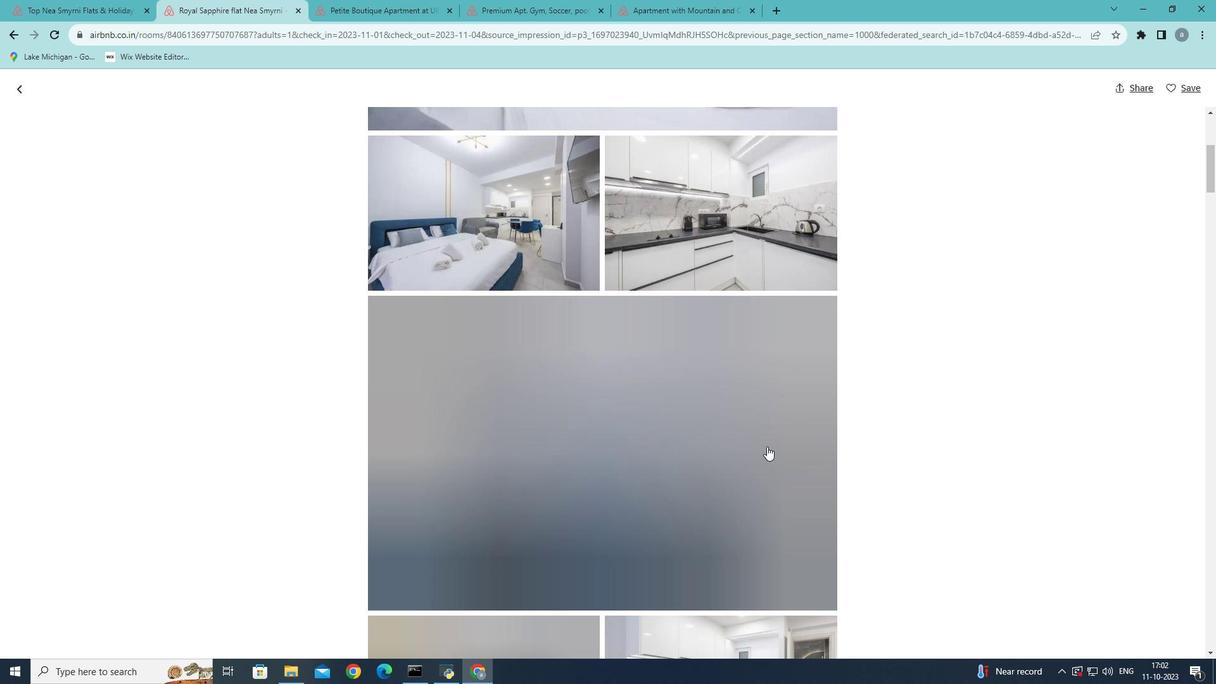 
Action: Mouse scrolled (767, 445) with delta (0, 0)
Screenshot: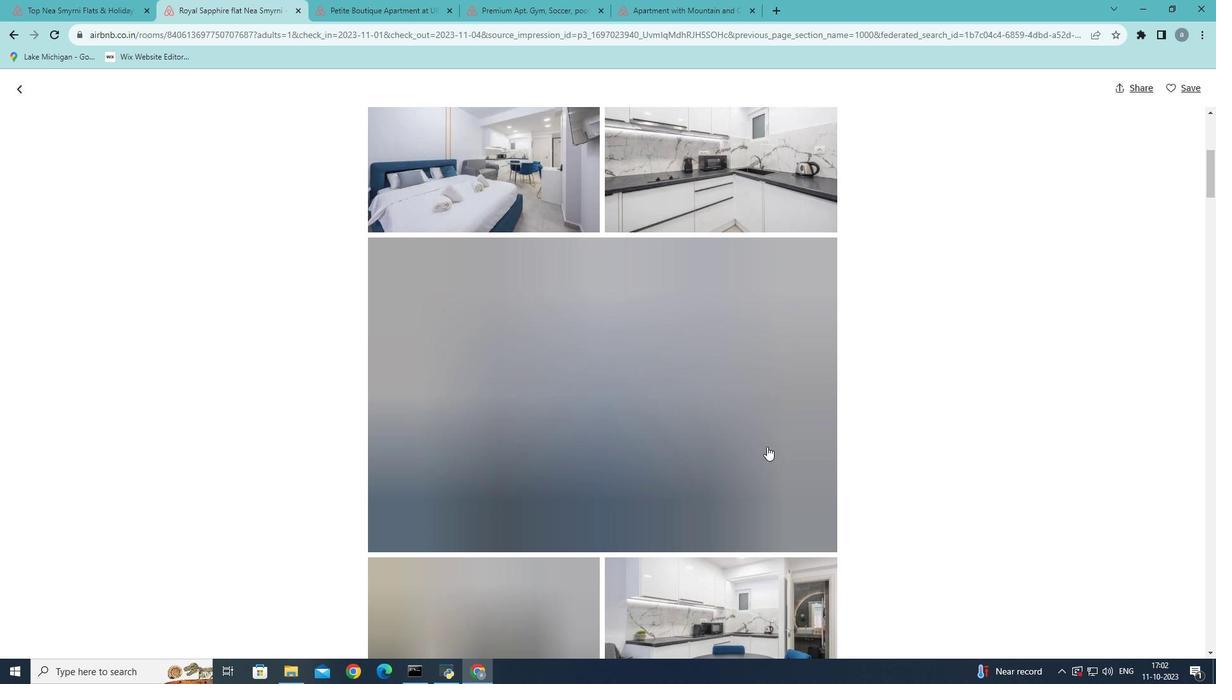 
Action: Mouse scrolled (767, 445) with delta (0, 0)
Screenshot: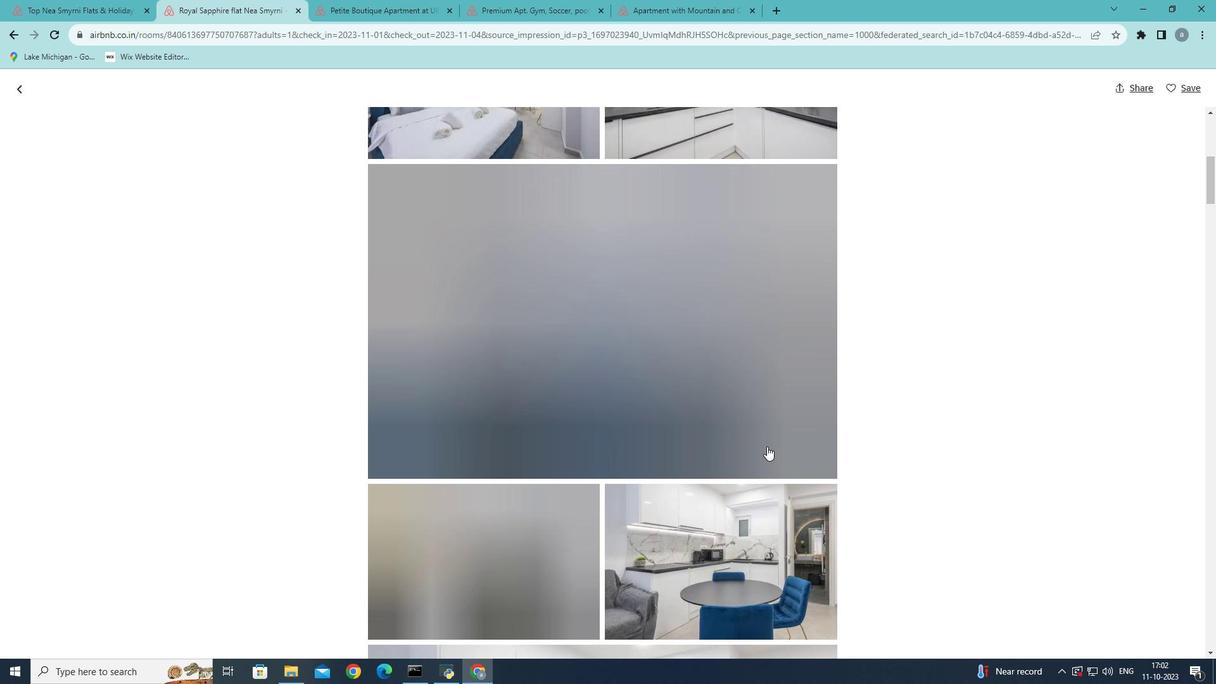 
Action: Mouse scrolled (767, 445) with delta (0, 0)
Screenshot: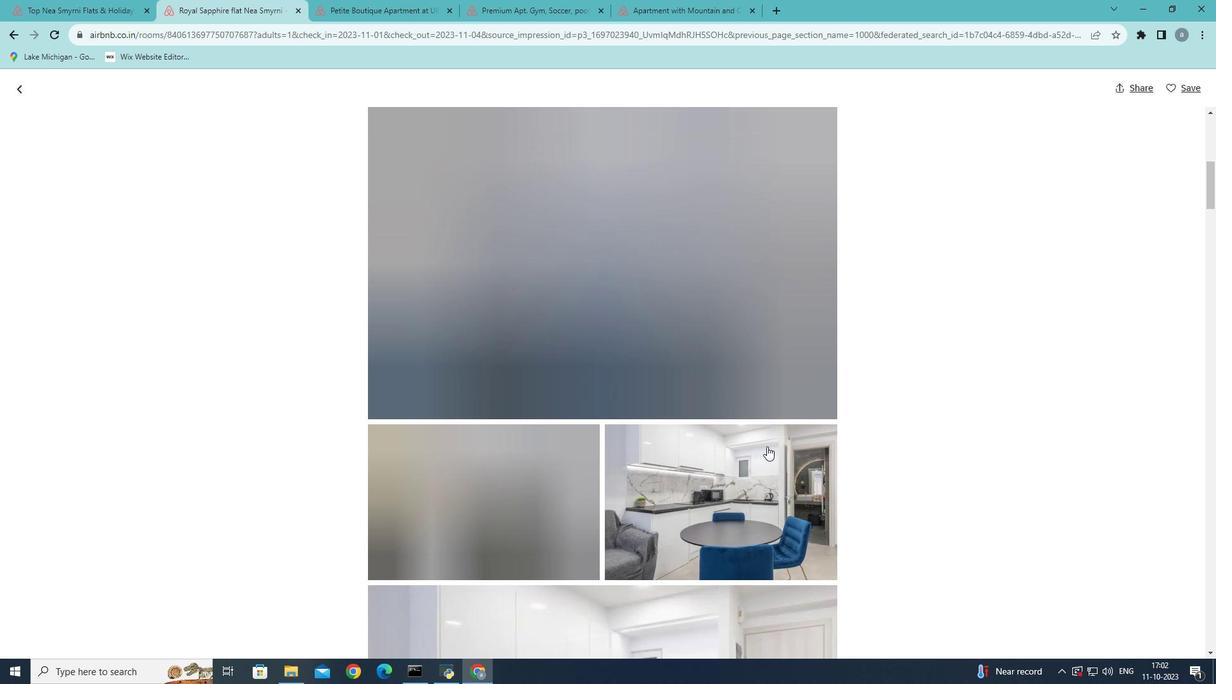 
Action: Mouse scrolled (767, 445) with delta (0, 0)
Screenshot: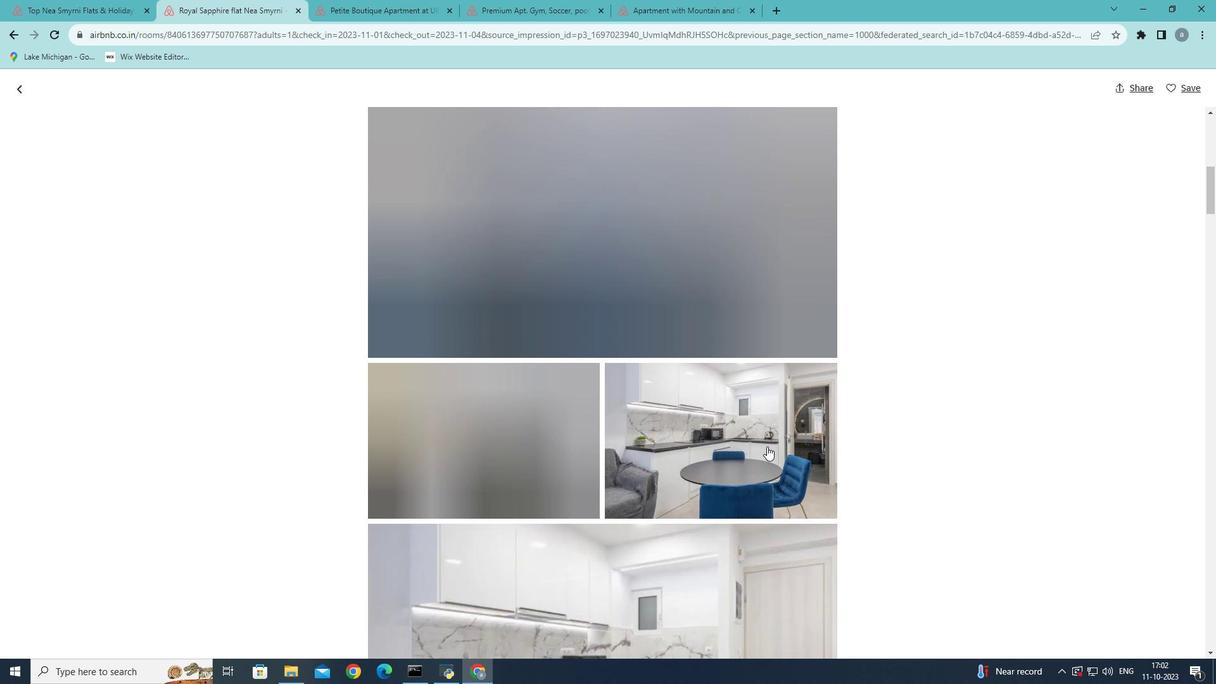 
Action: Mouse scrolled (767, 445) with delta (0, 0)
Screenshot: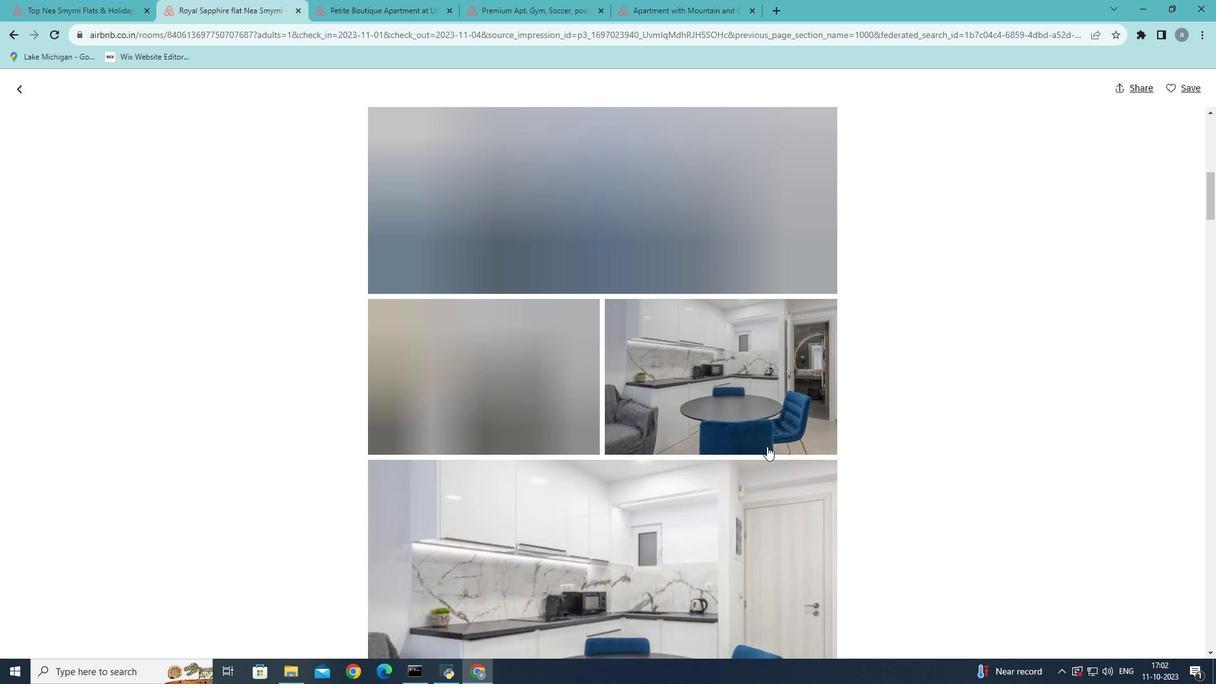 
Action: Mouse scrolled (767, 445) with delta (0, 0)
Screenshot: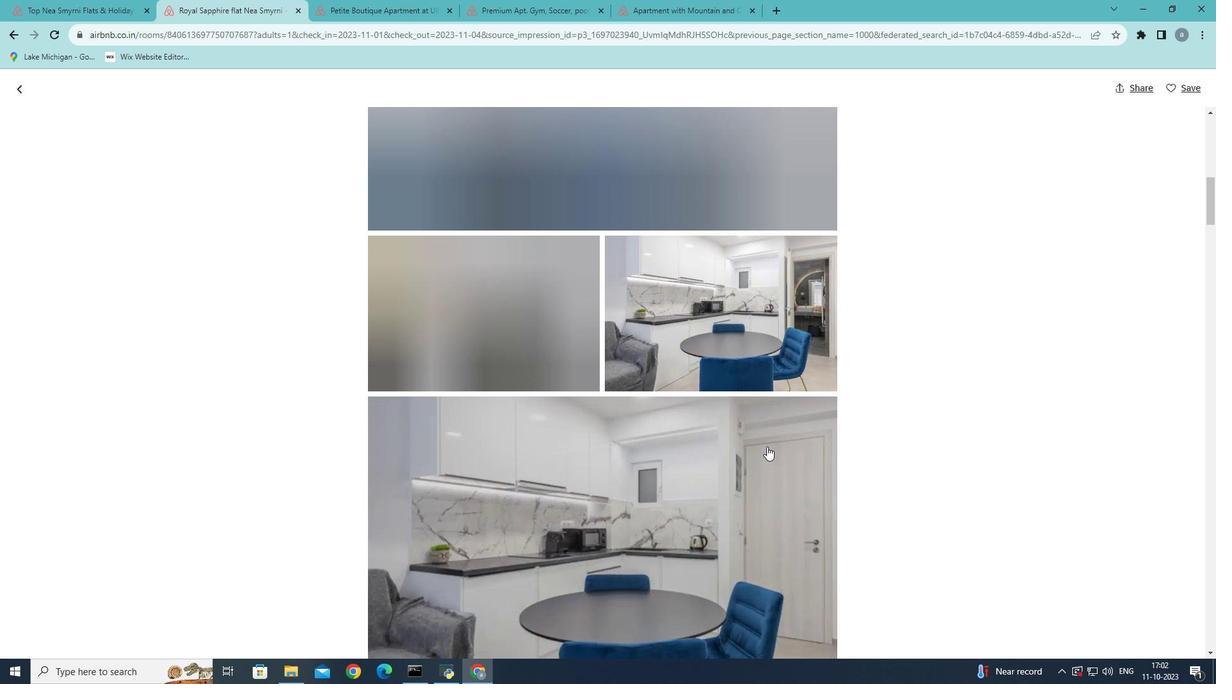 
Action: Mouse scrolled (767, 445) with delta (0, 0)
Screenshot: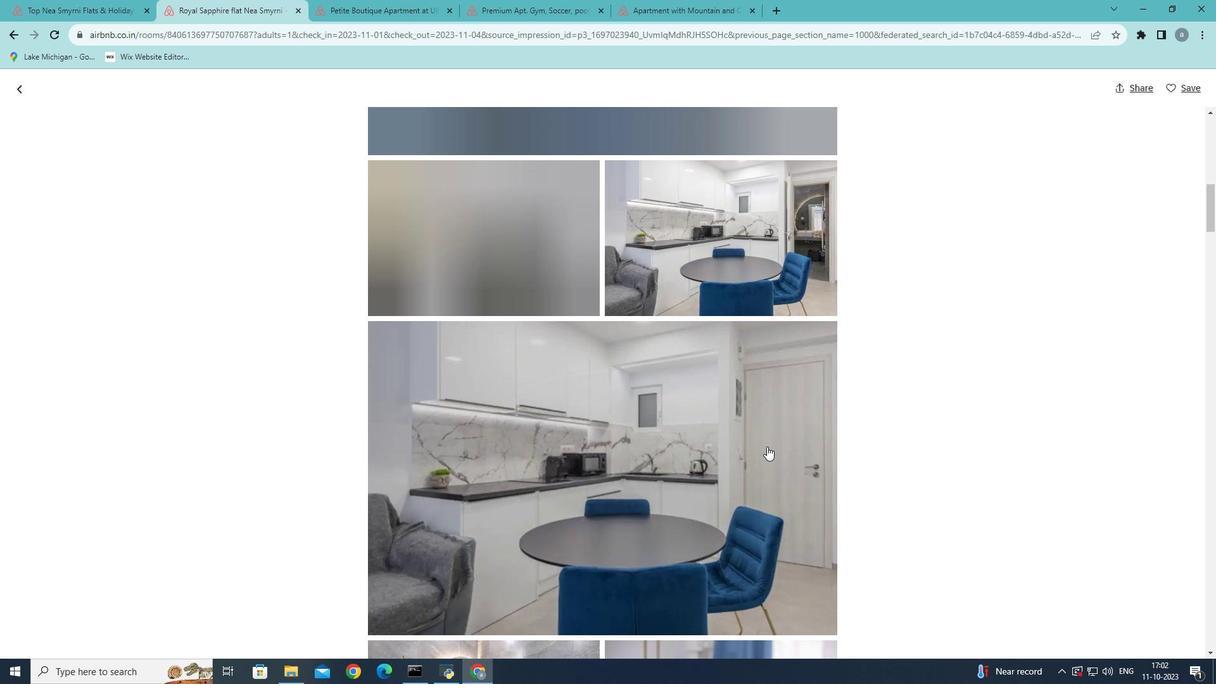 
Action: Mouse scrolled (767, 445) with delta (0, 0)
Screenshot: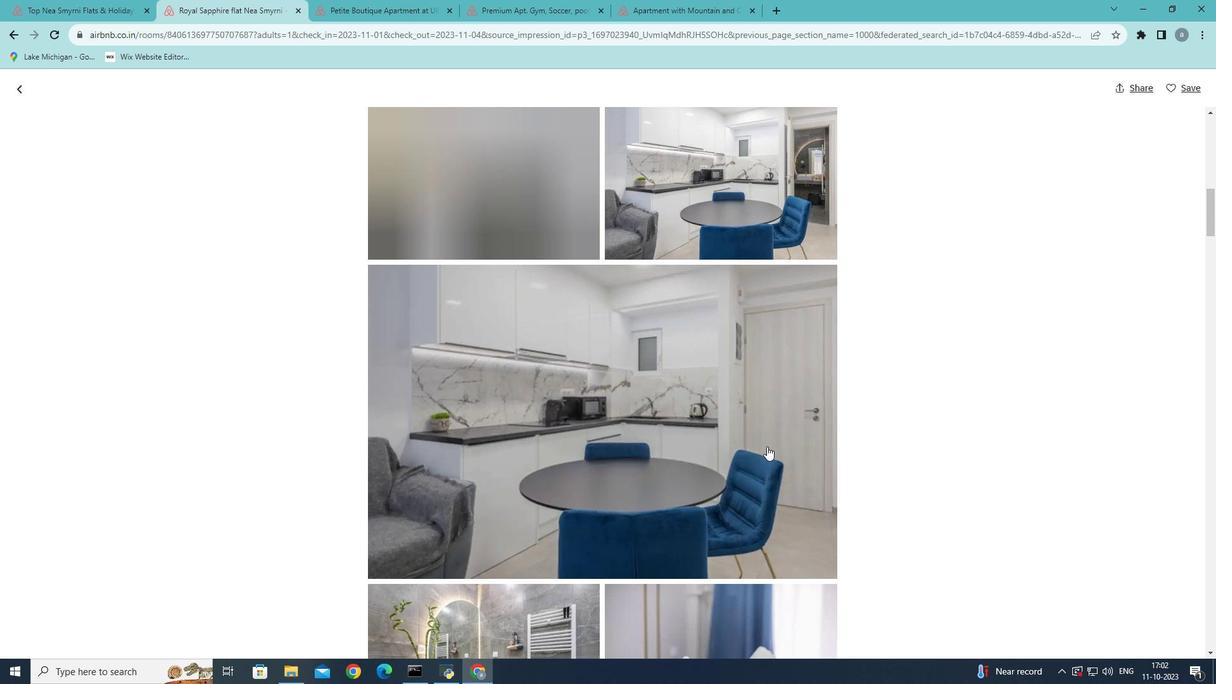 
Action: Mouse scrolled (767, 445) with delta (0, 0)
Screenshot: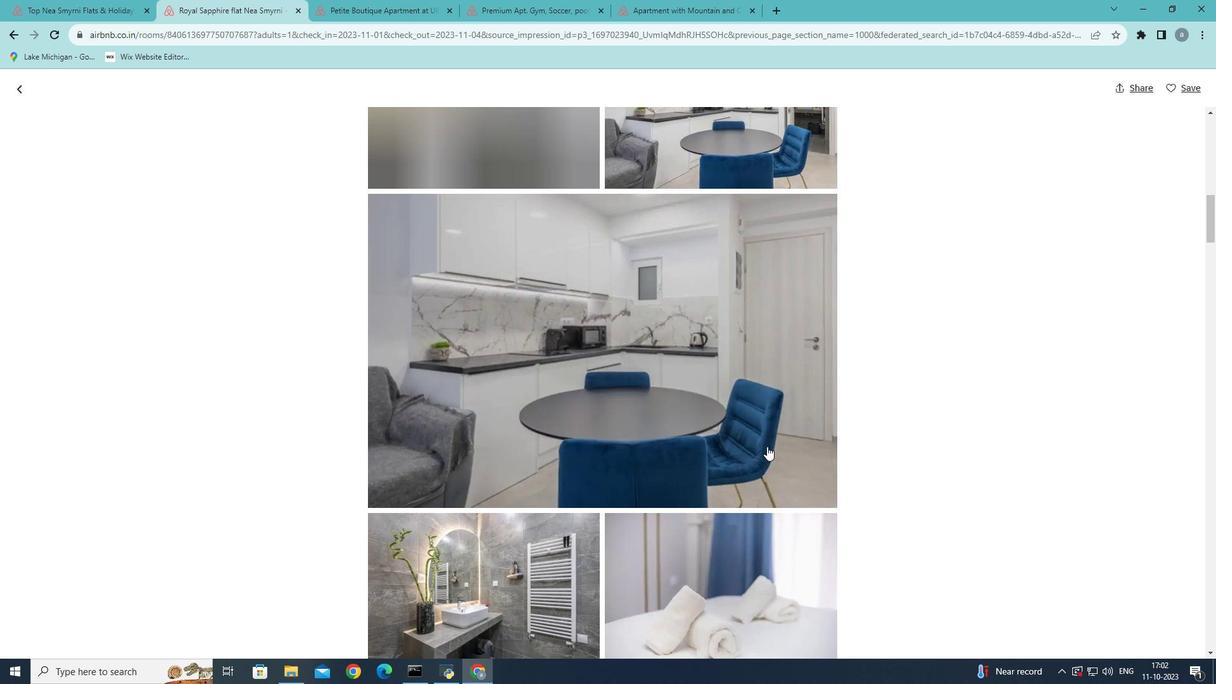 
Action: Mouse scrolled (767, 445) with delta (0, 0)
Screenshot: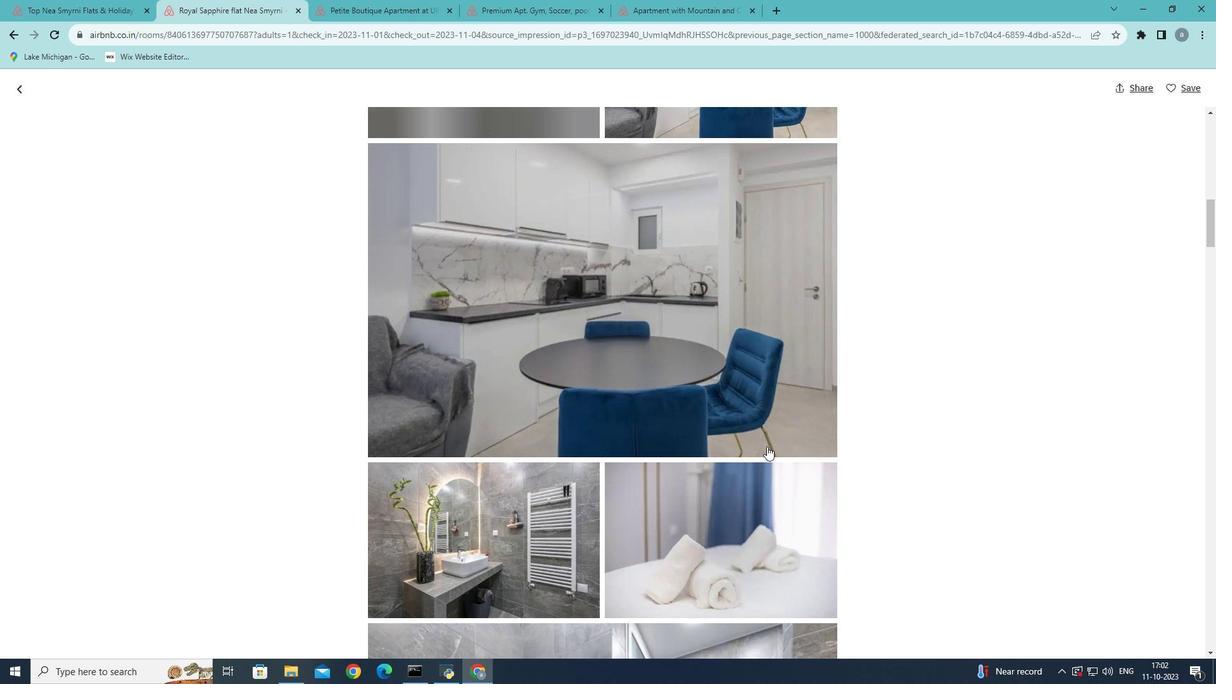 
Action: Mouse scrolled (767, 445) with delta (0, 0)
Screenshot: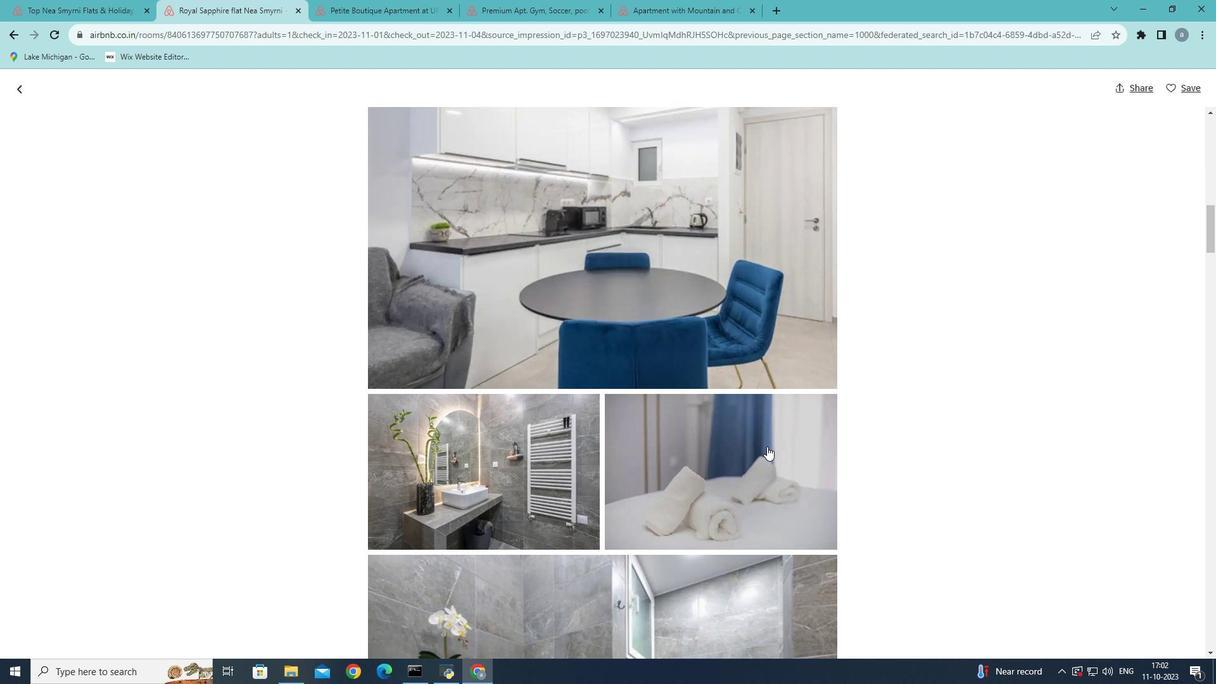 
Action: Mouse scrolled (767, 445) with delta (0, 0)
Screenshot: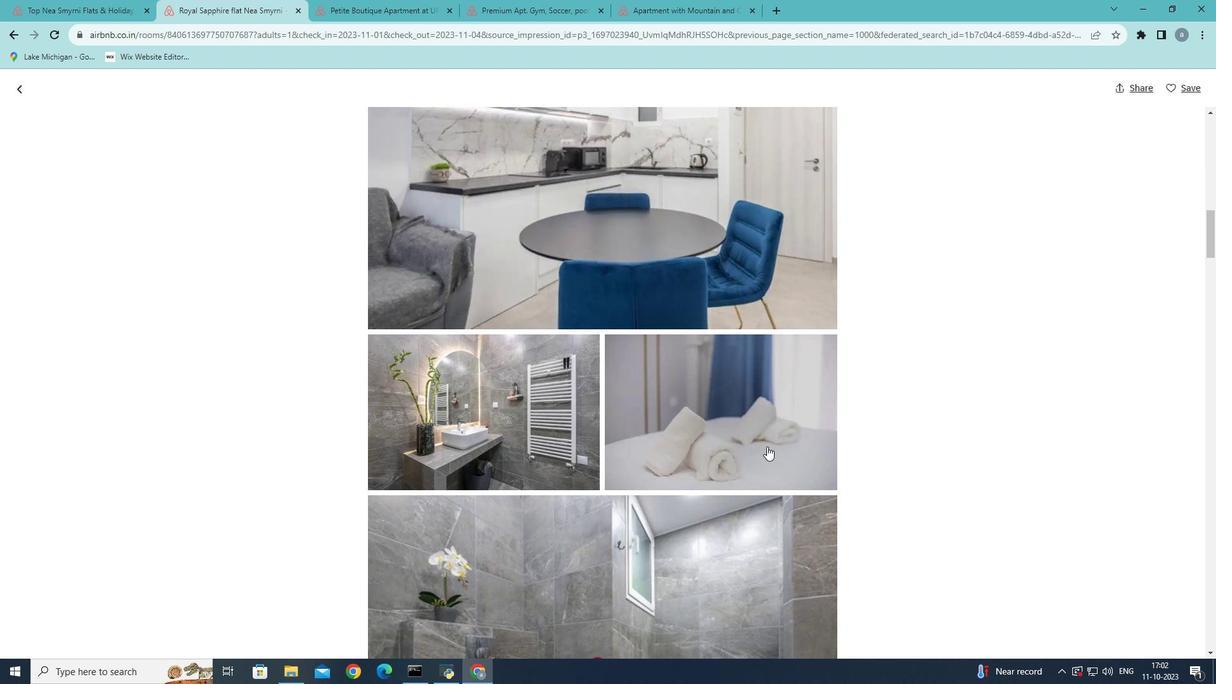 
Action: Mouse scrolled (767, 445) with delta (0, 0)
Screenshot: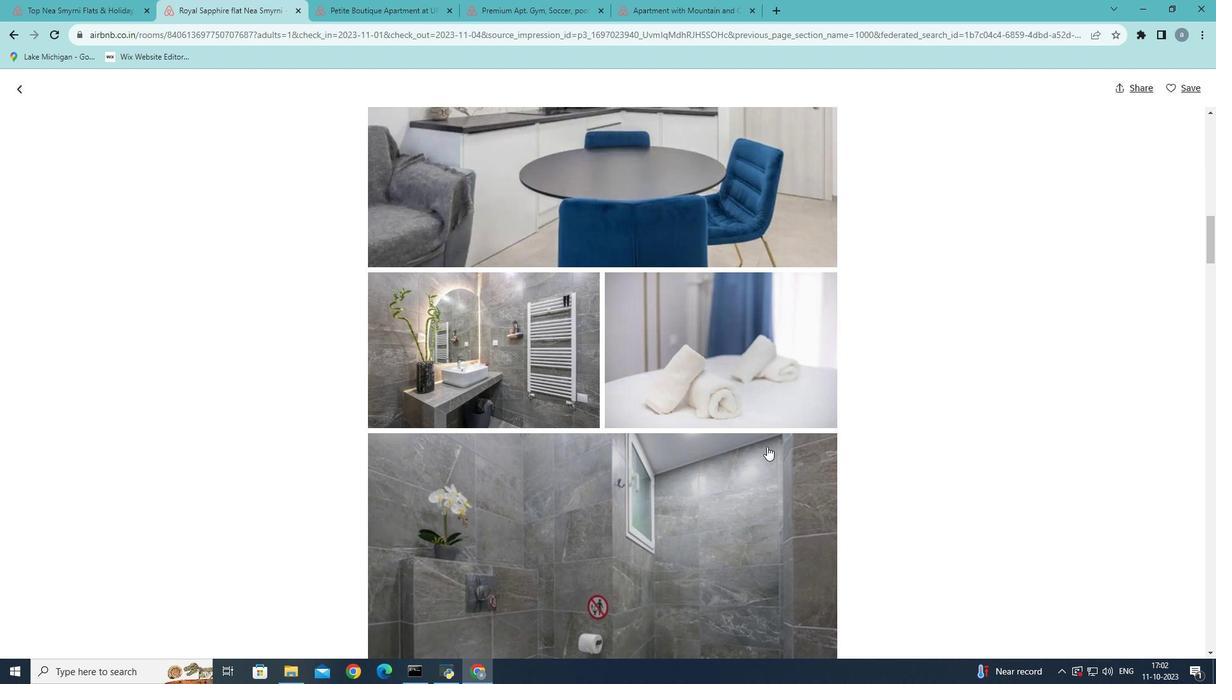
Action: Mouse scrolled (767, 445) with delta (0, 0)
Screenshot: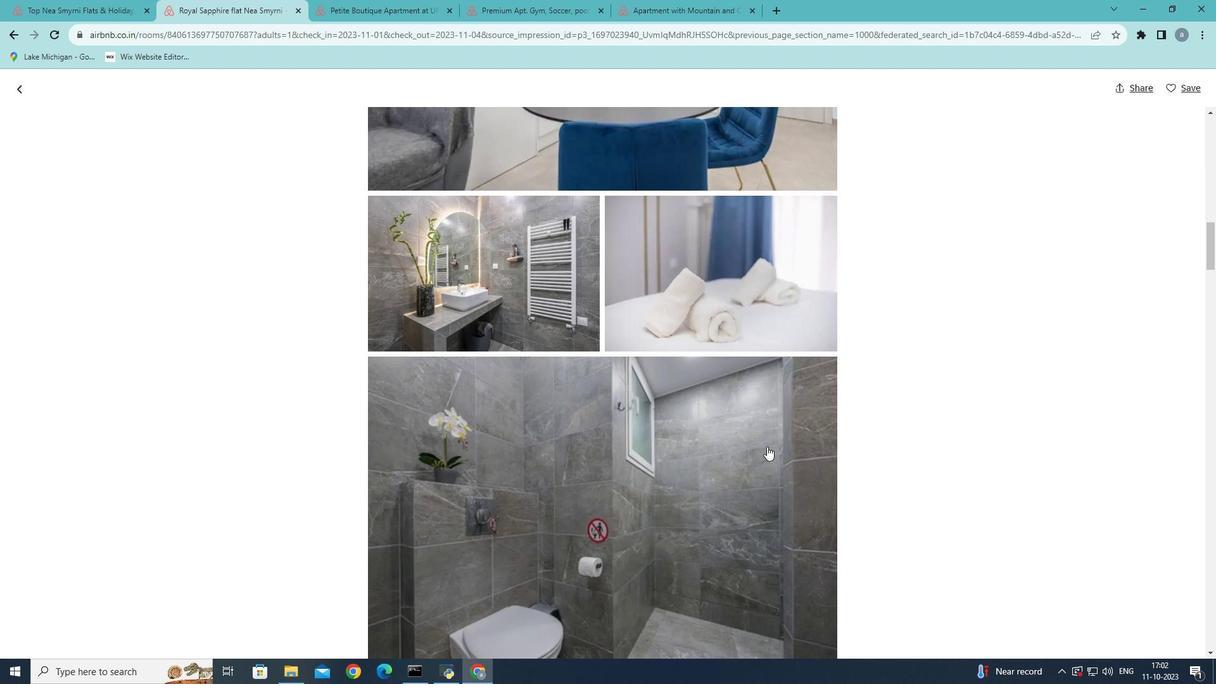 
Action: Mouse scrolled (767, 445) with delta (0, 0)
Screenshot: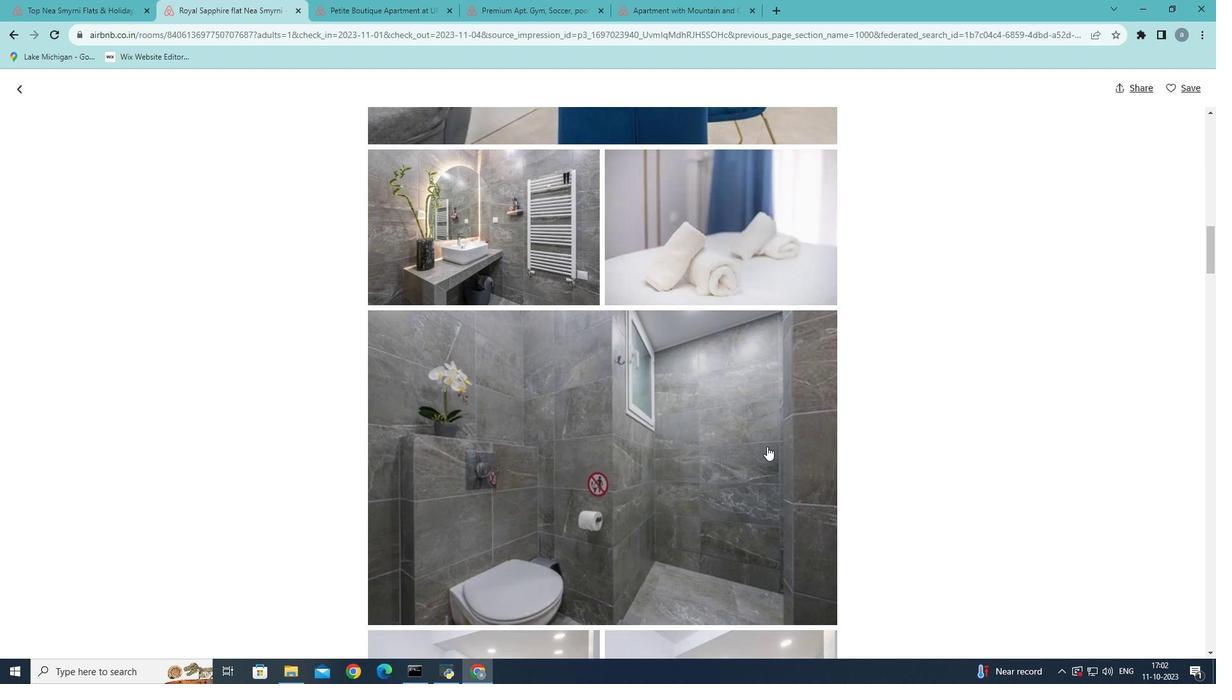 
Action: Mouse scrolled (767, 445) with delta (0, 0)
Screenshot: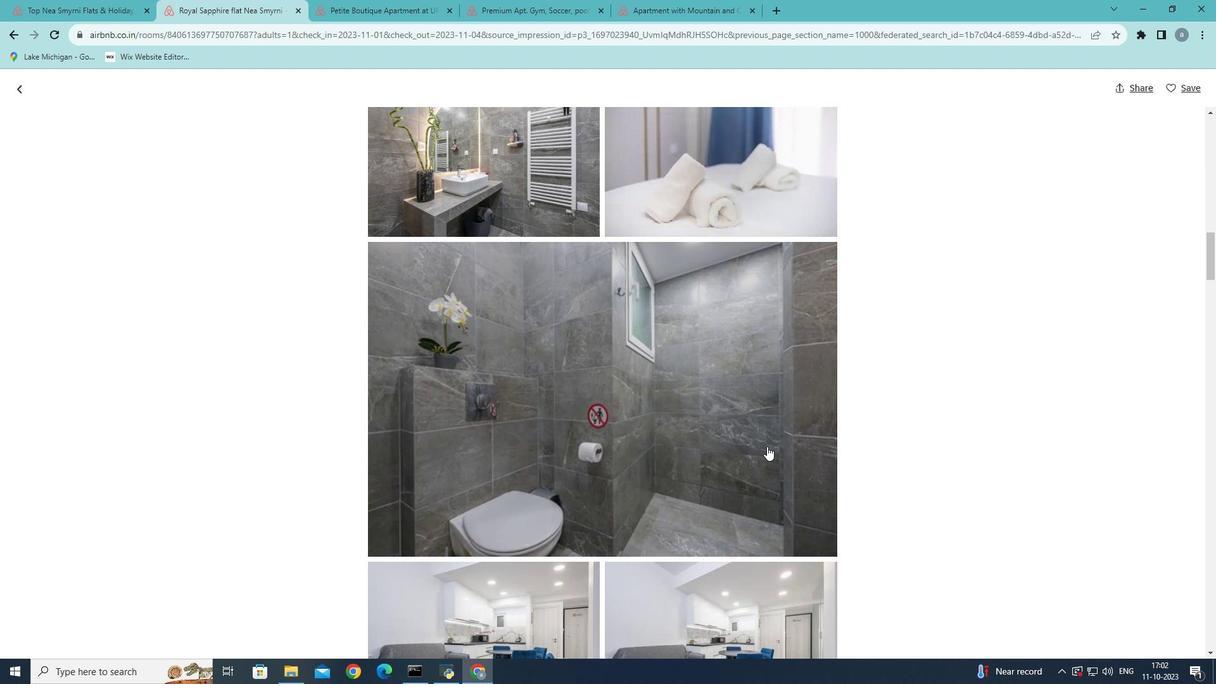 
Action: Mouse scrolled (767, 445) with delta (0, 0)
Screenshot: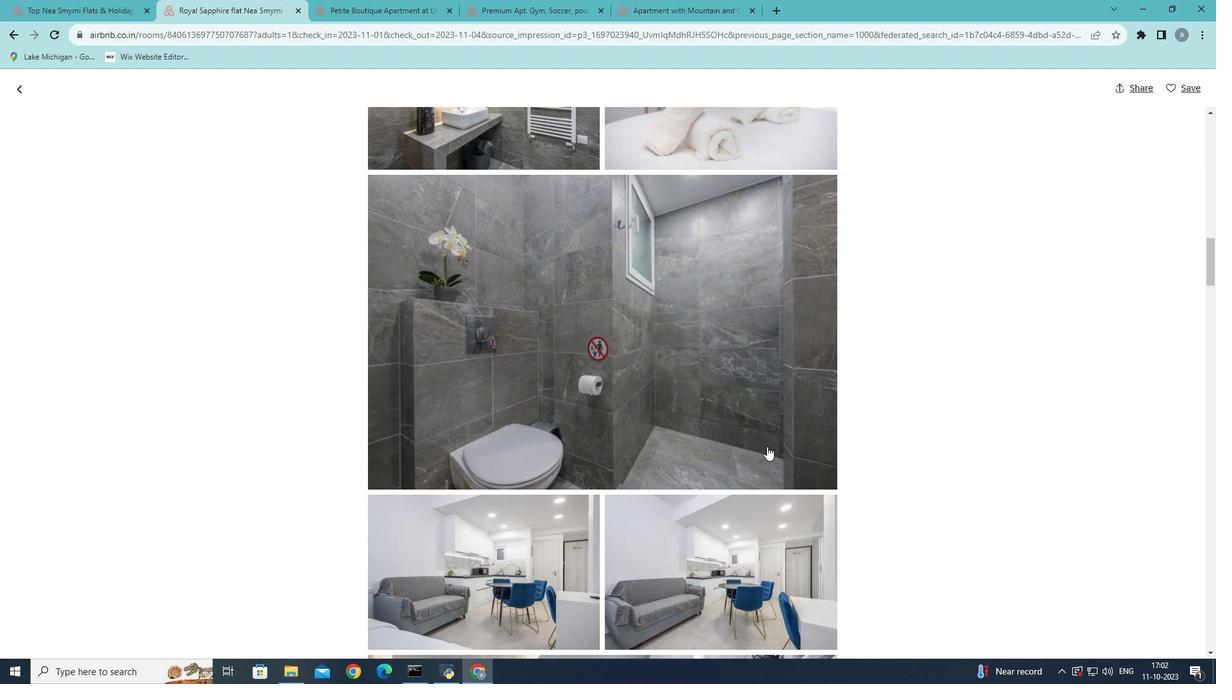 
Action: Mouse scrolled (767, 445) with delta (0, 0)
Screenshot: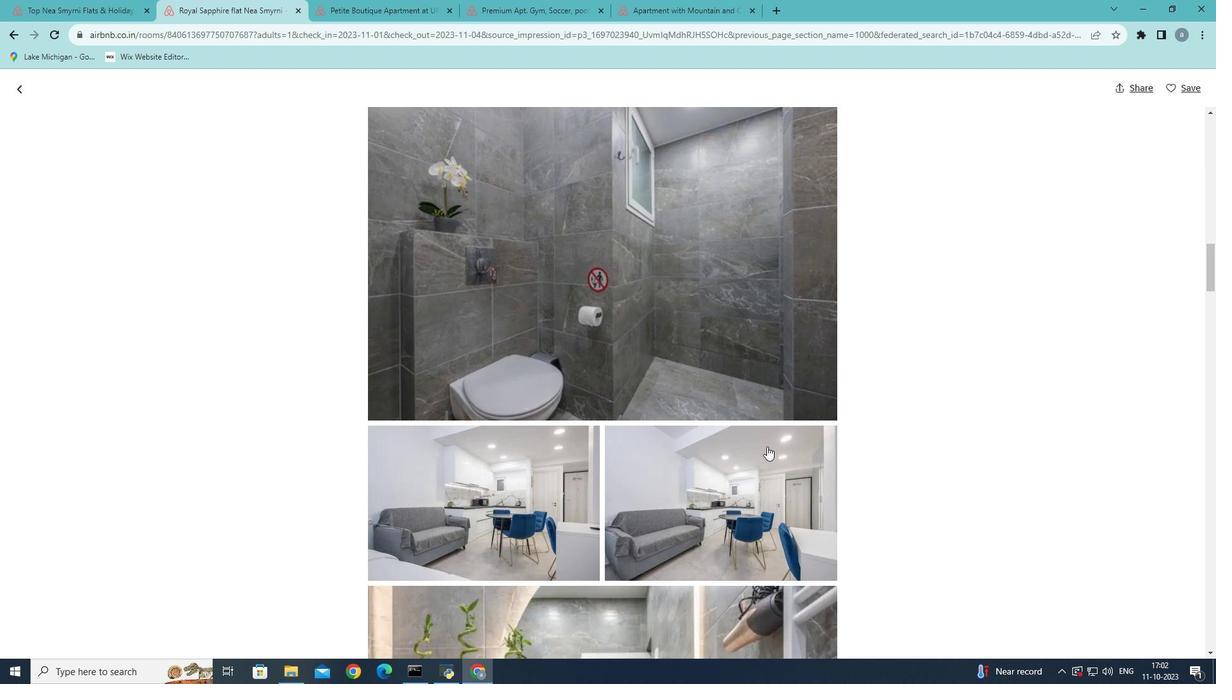 
Action: Mouse scrolled (767, 445) with delta (0, 0)
Screenshot: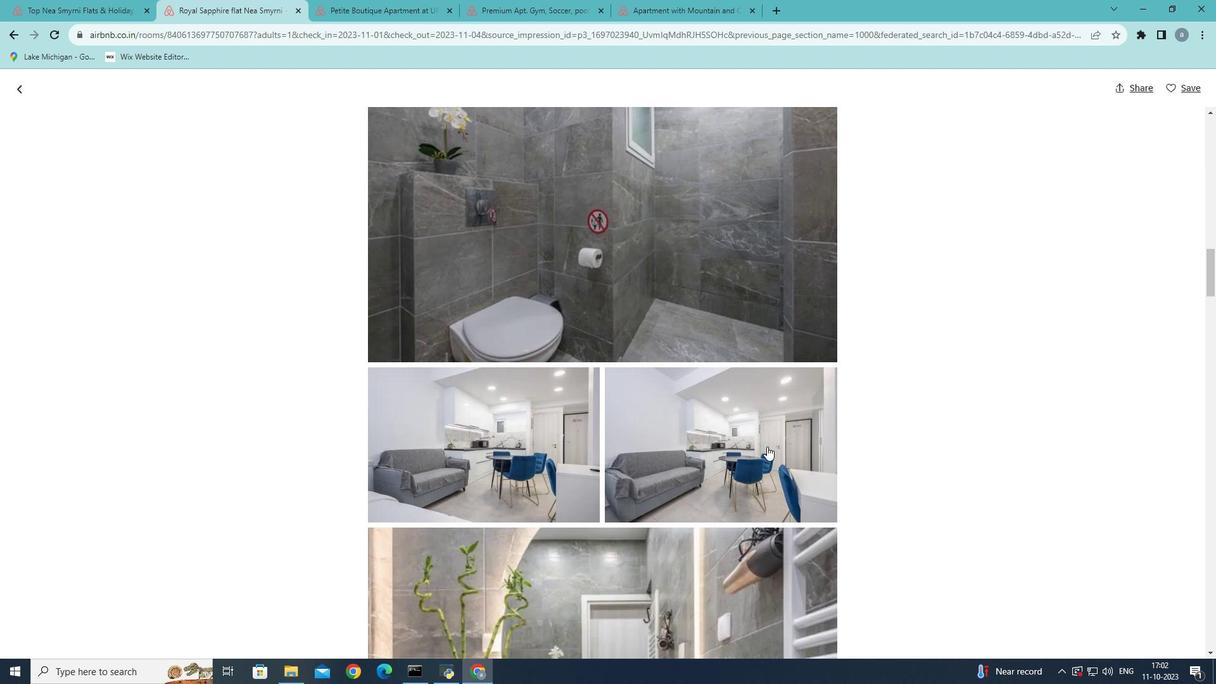 
Action: Mouse scrolled (767, 445) with delta (0, 0)
Screenshot: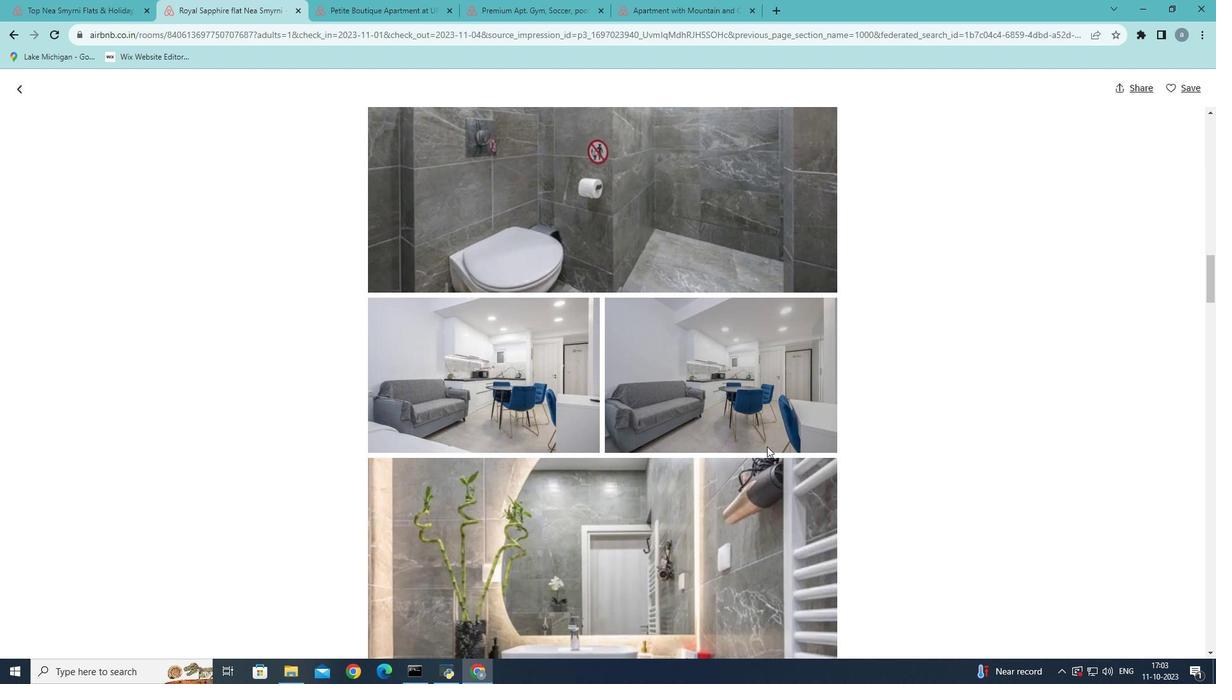 
Action: Mouse scrolled (767, 445) with delta (0, 0)
Screenshot: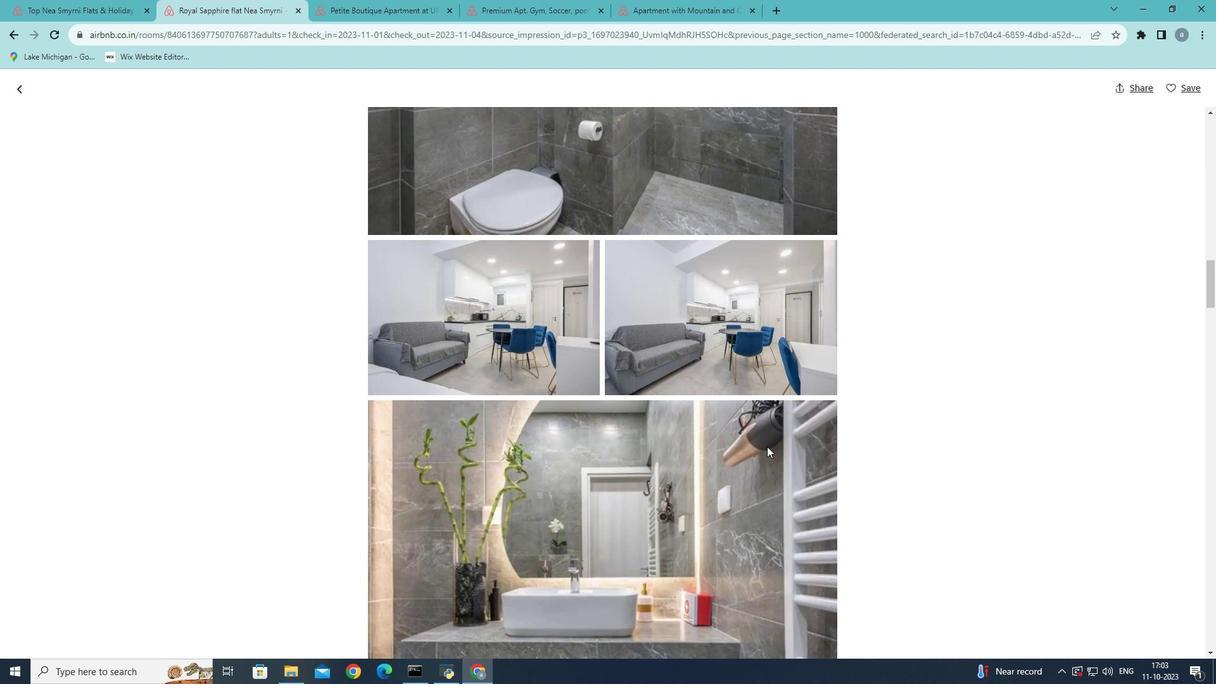 
Action: Mouse scrolled (767, 445) with delta (0, 0)
Screenshot: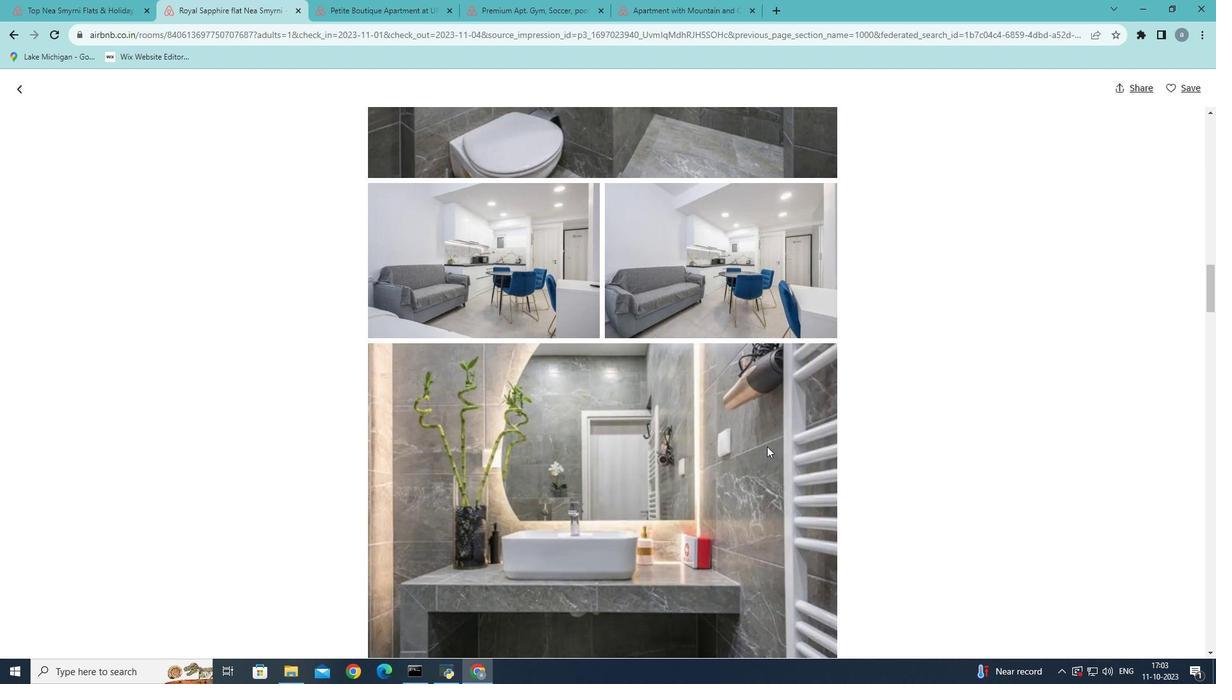 
Action: Mouse scrolled (767, 445) with delta (0, 0)
Screenshot: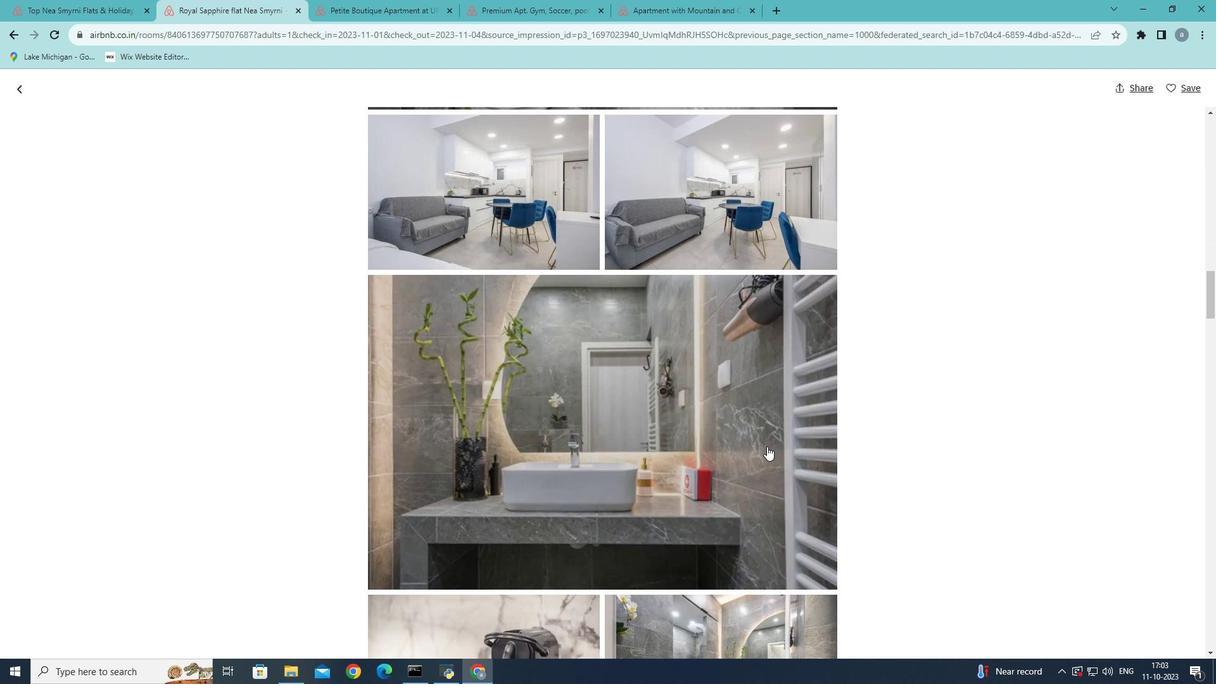 
Action: Mouse scrolled (767, 445) with delta (0, 0)
Screenshot: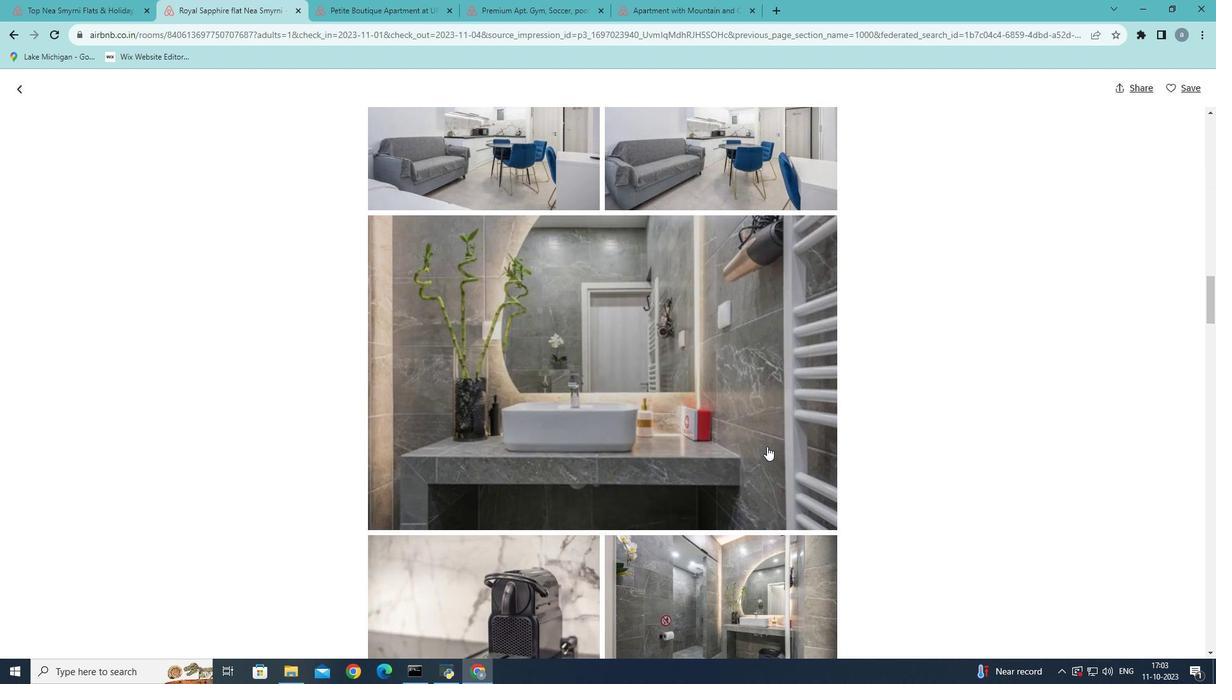 
Action: Mouse scrolled (767, 445) with delta (0, 0)
Screenshot: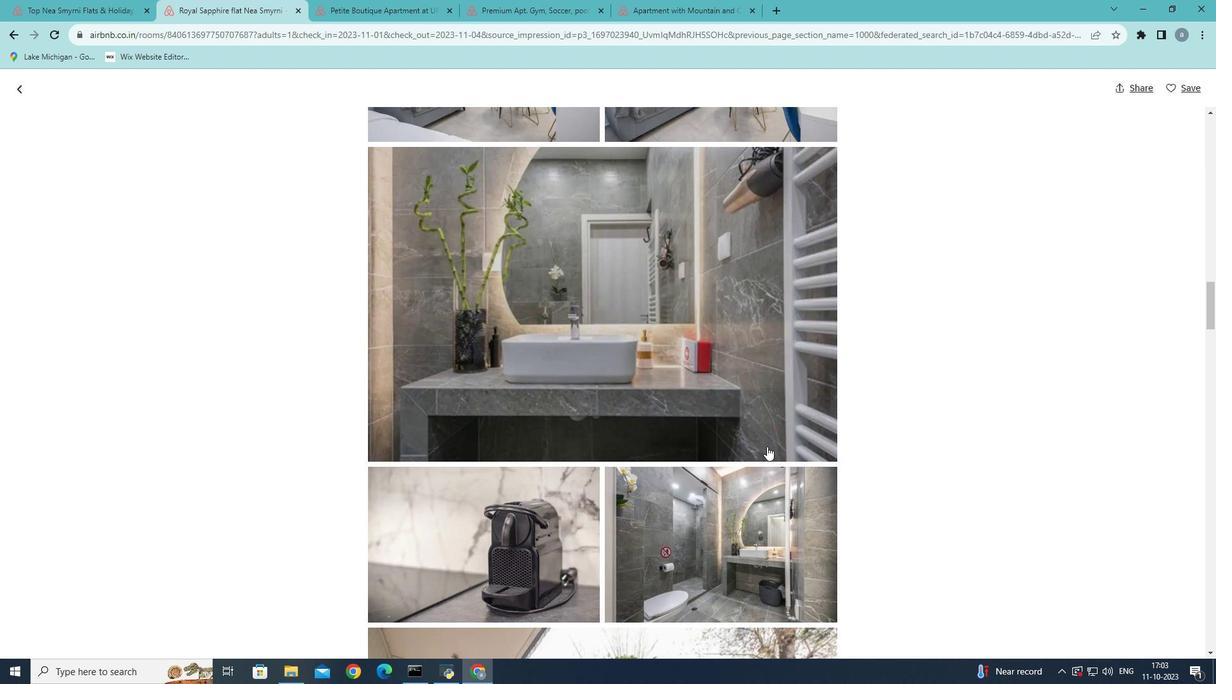 
Action: Mouse scrolled (767, 445) with delta (0, 0)
Screenshot: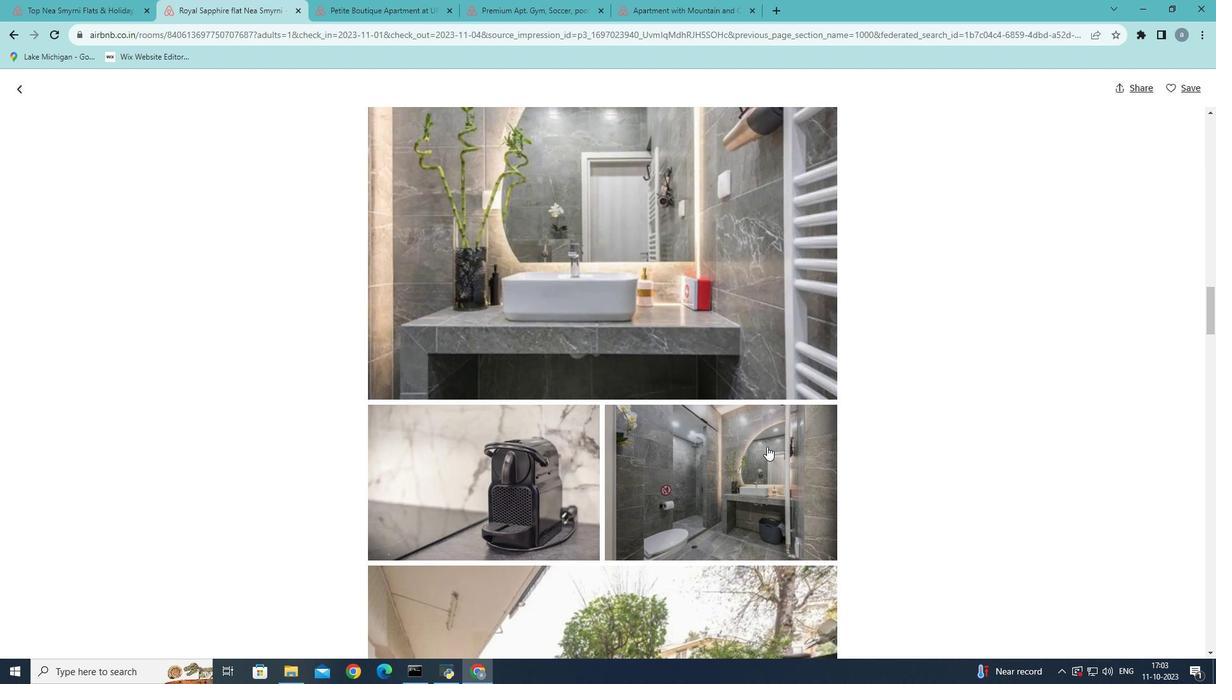 
Action: Mouse scrolled (767, 445) with delta (0, 0)
Screenshot: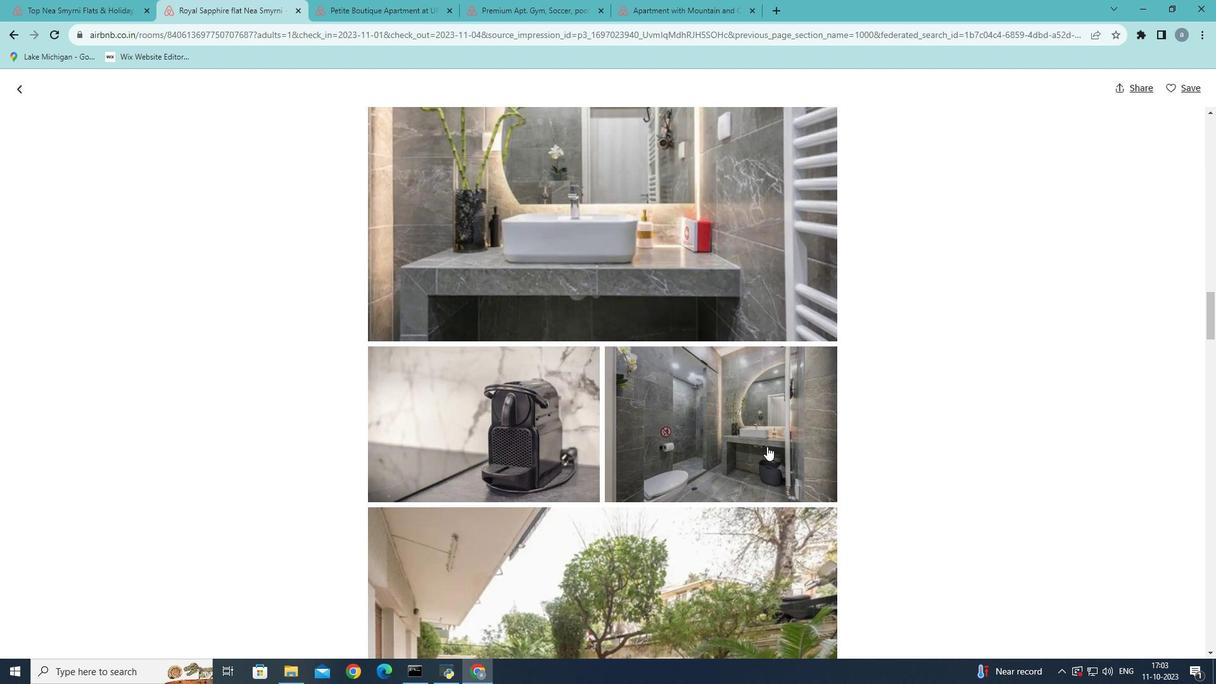 
Action: Mouse scrolled (767, 445) with delta (0, 0)
Screenshot: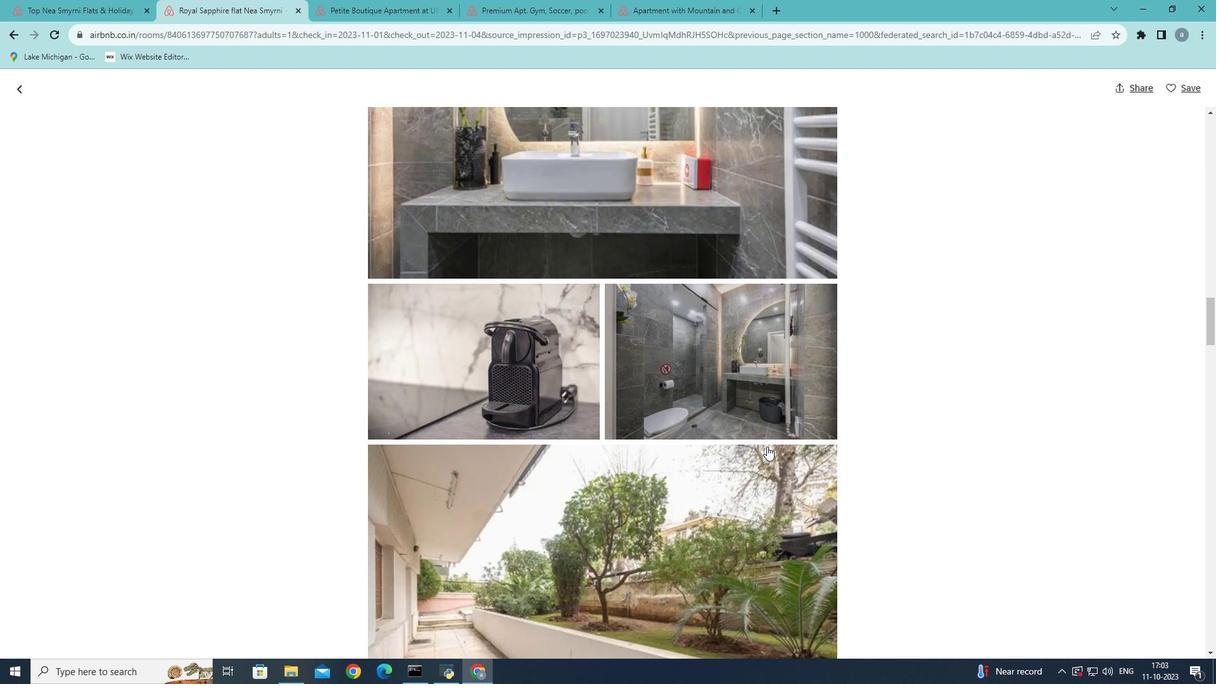 
Action: Mouse scrolled (767, 445) with delta (0, 0)
Screenshot: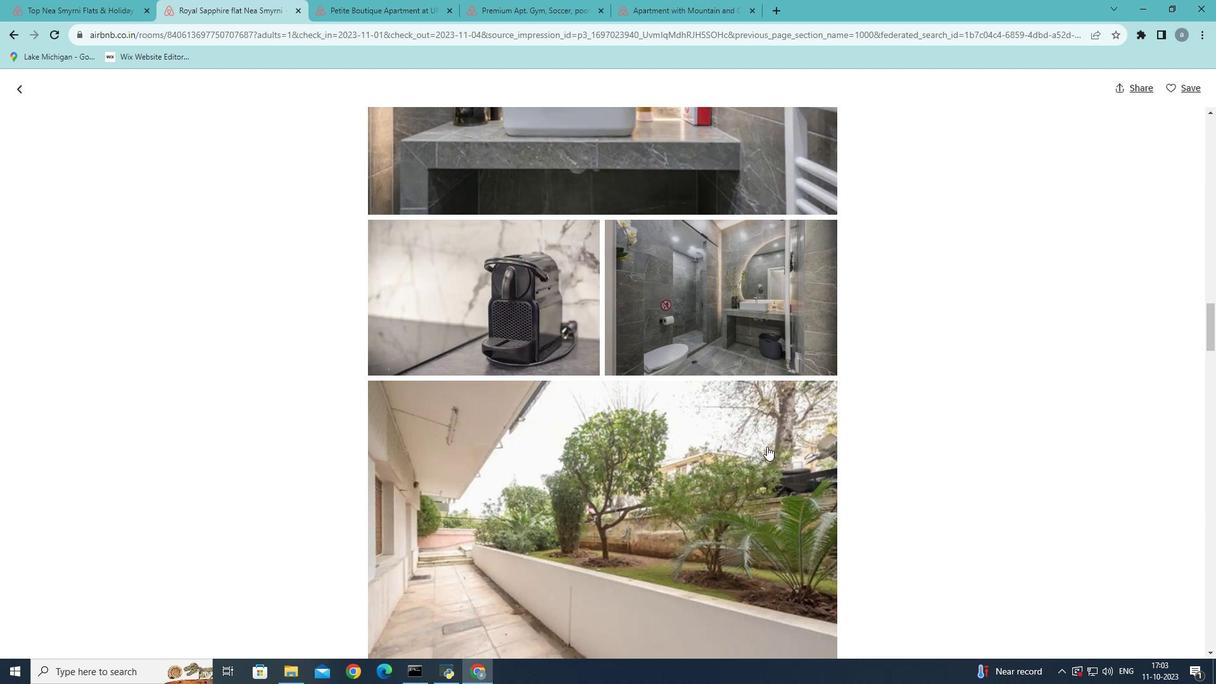 
Action: Mouse moved to (765, 434)
Screenshot: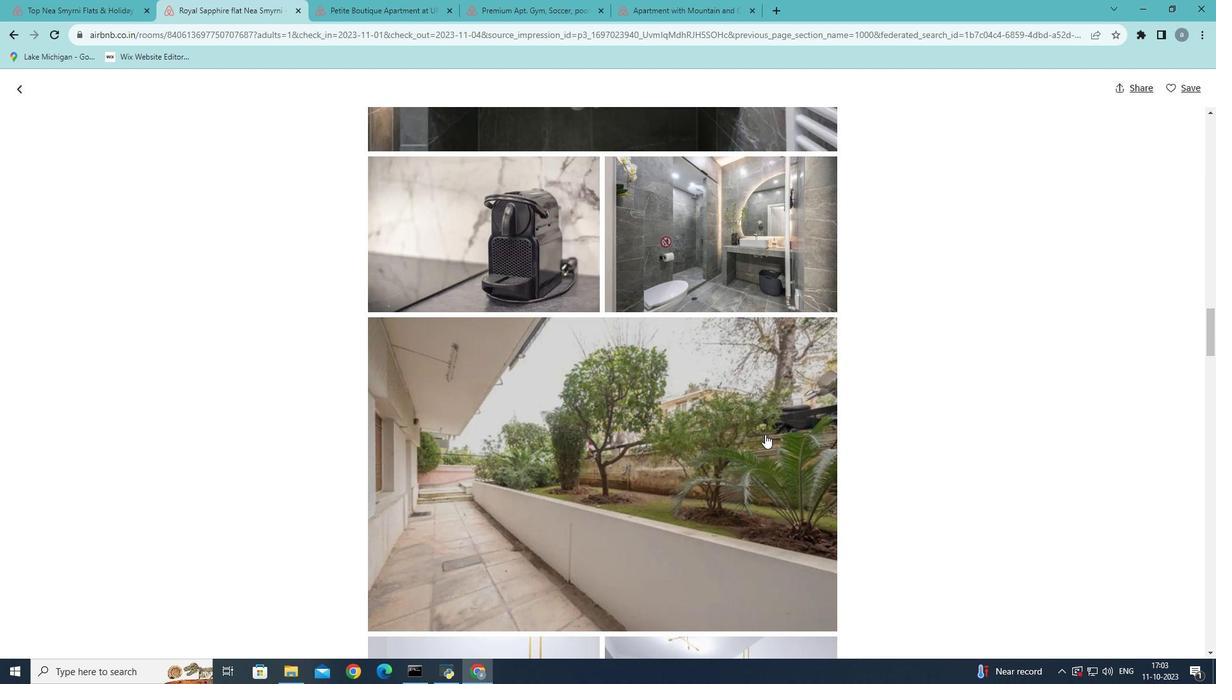 
Action: Mouse scrolled (765, 433) with delta (0, 0)
Screenshot: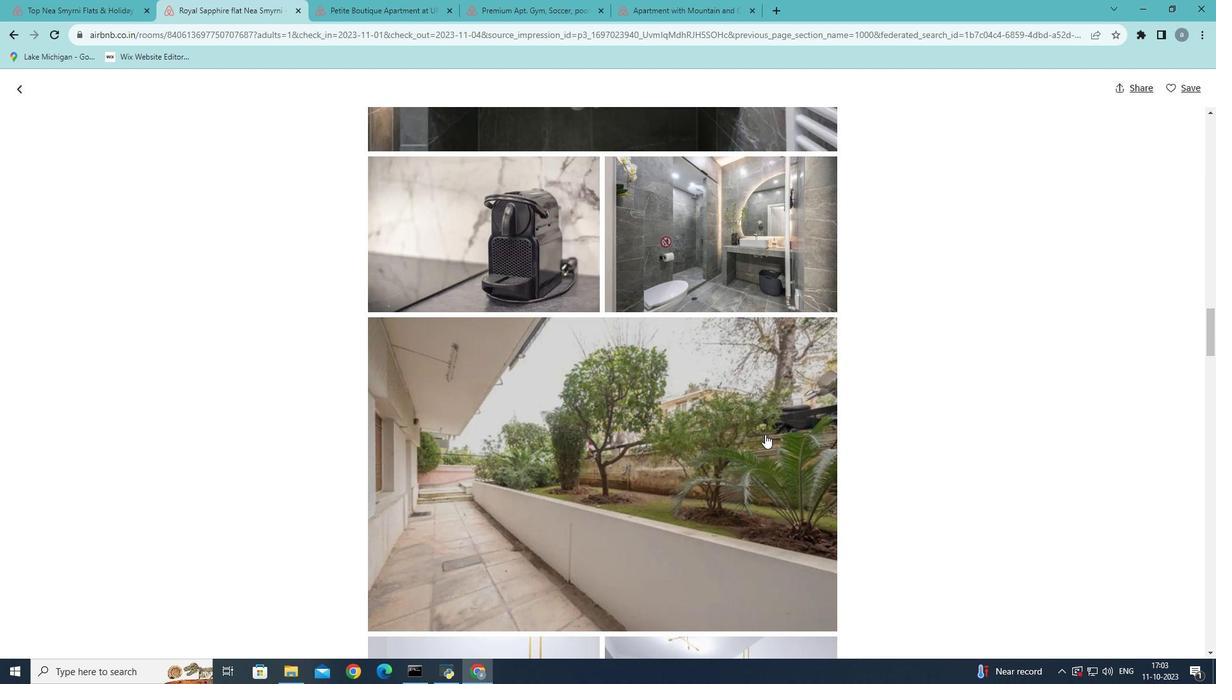 
Action: Mouse scrolled (765, 433) with delta (0, 0)
Screenshot: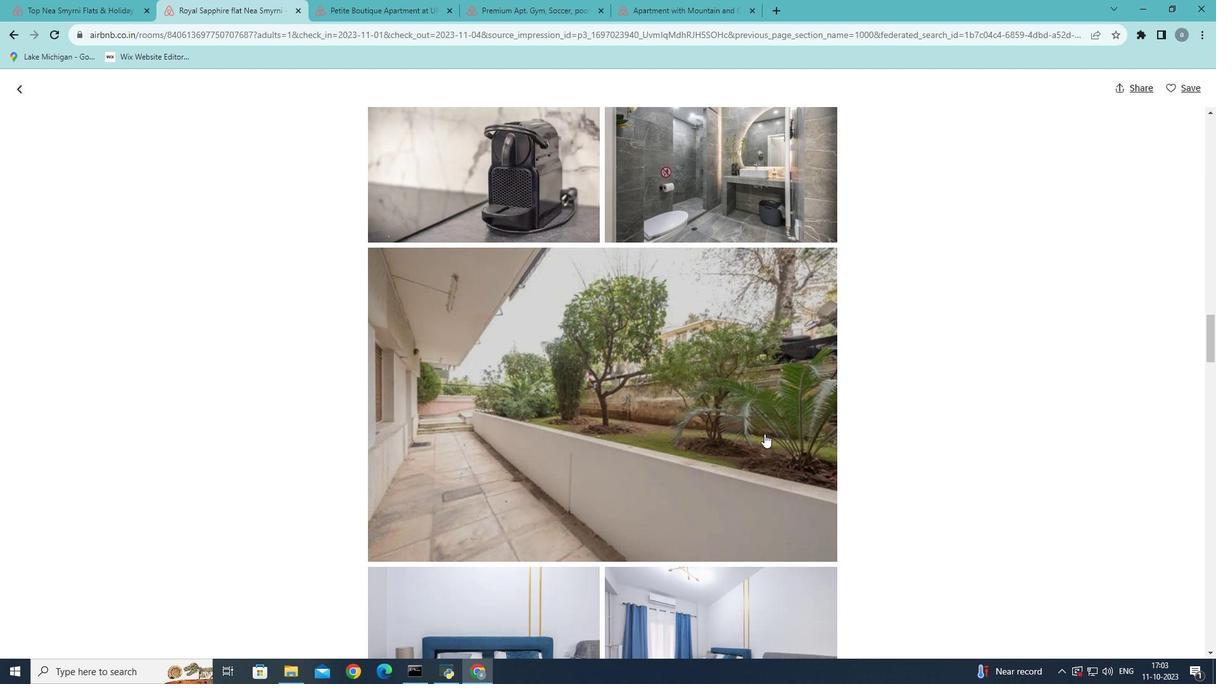 
Action: Mouse moved to (739, 405)
Screenshot: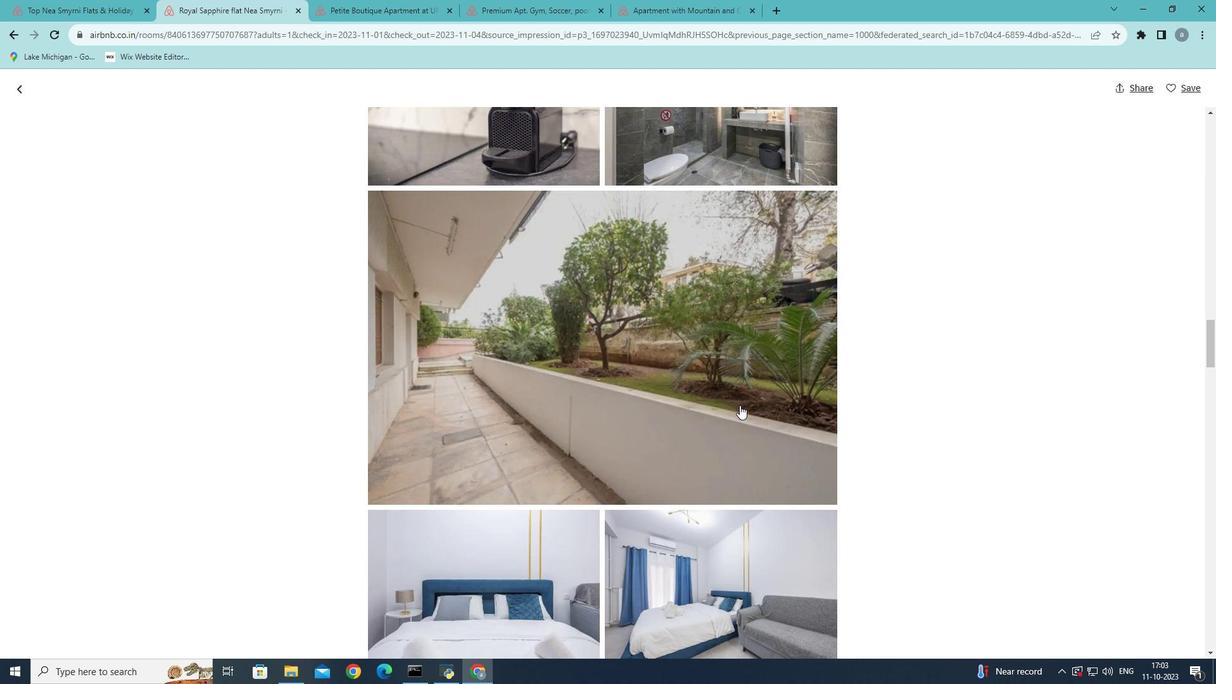 
Action: Mouse scrolled (739, 404) with delta (0, 0)
Screenshot: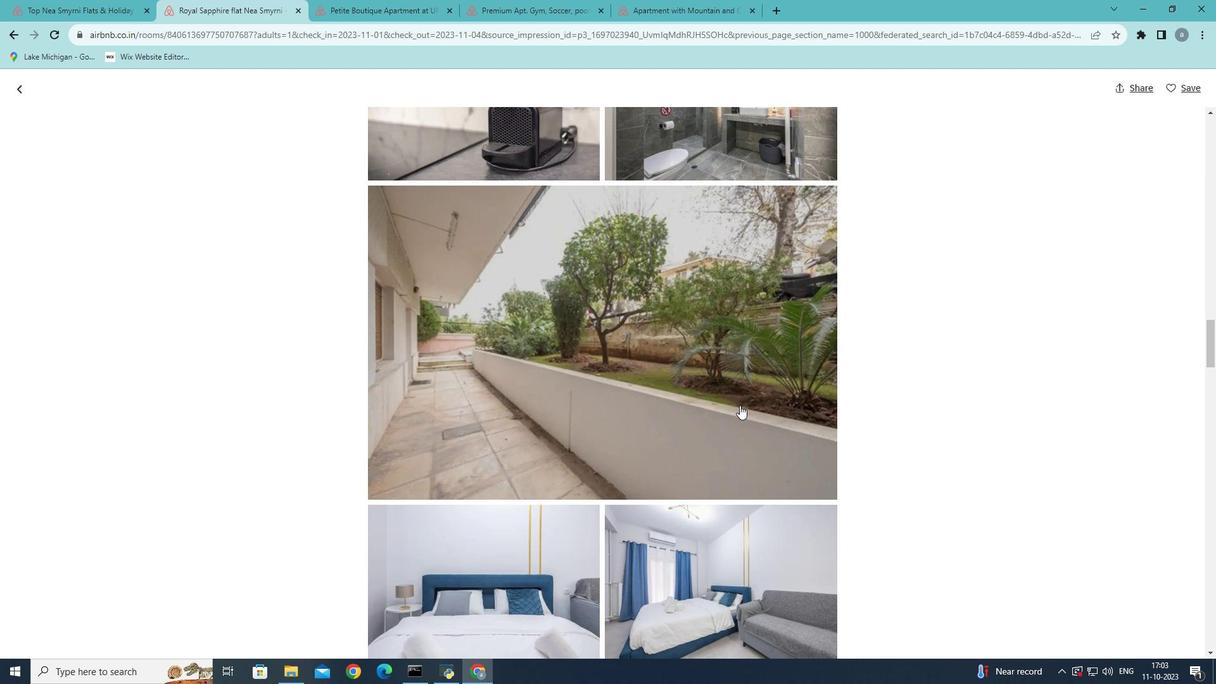 
Action: Mouse scrolled (739, 404) with delta (0, 0)
Screenshot: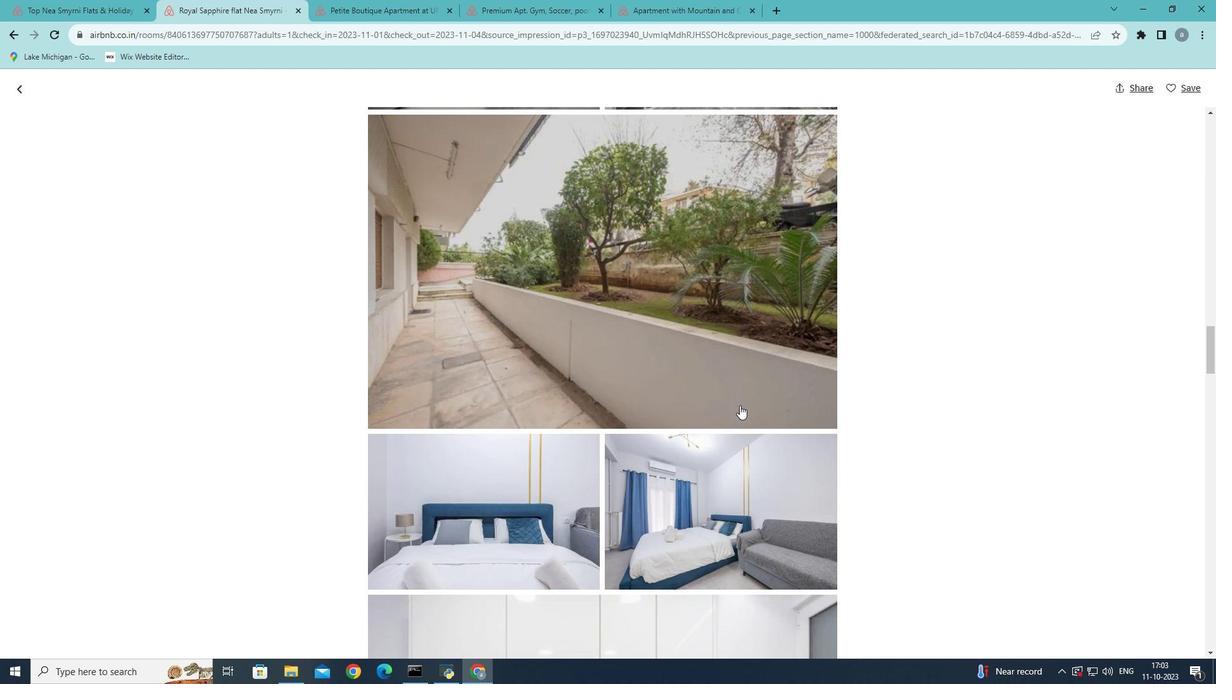 
Action: Mouse scrolled (739, 404) with delta (0, 0)
Screenshot: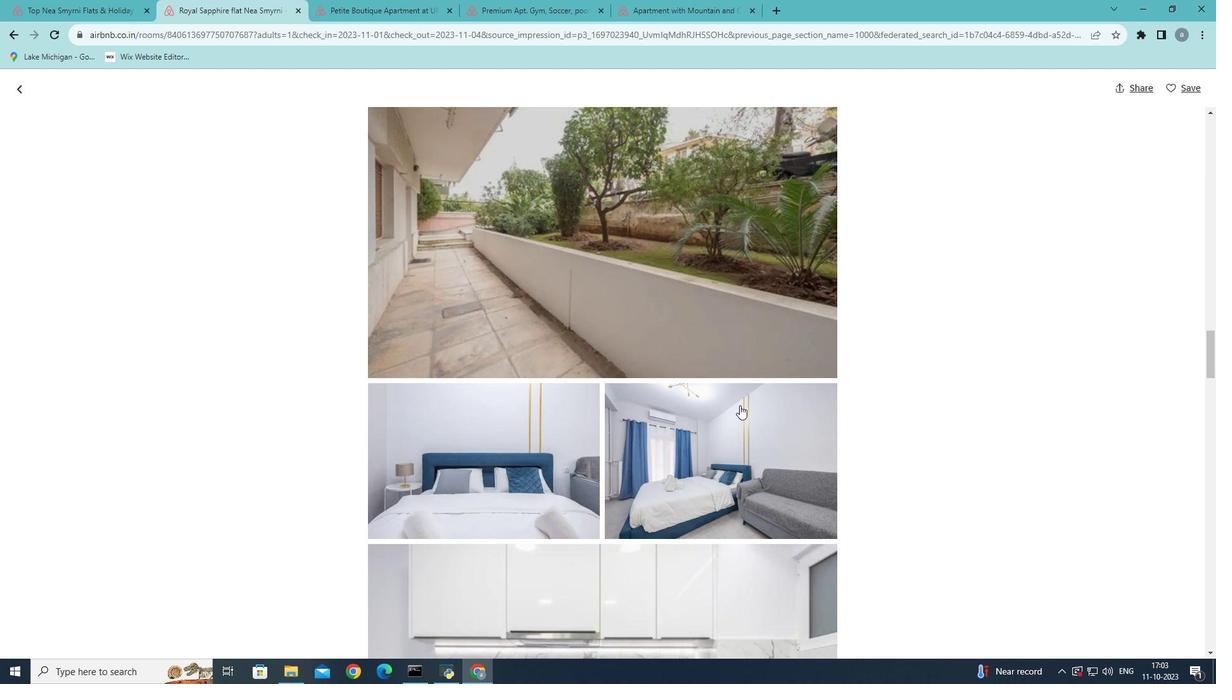 
Action: Mouse moved to (740, 405)
Screenshot: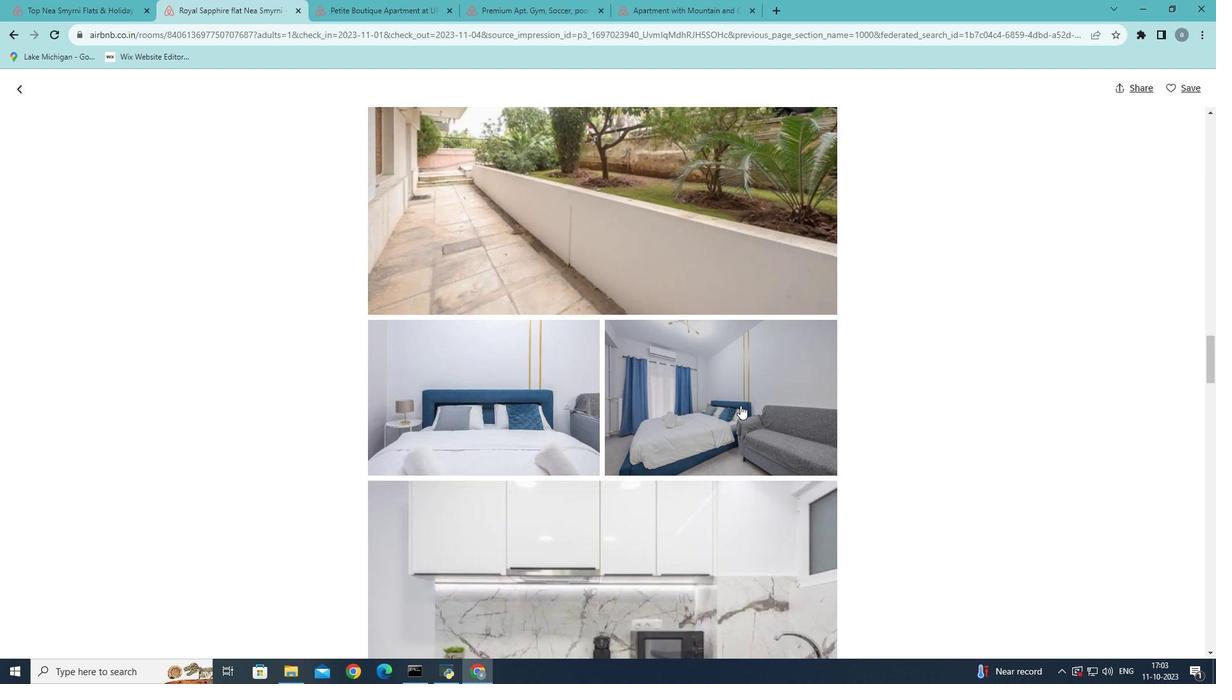 
Action: Mouse scrolled (740, 404) with delta (0, 0)
Screenshot: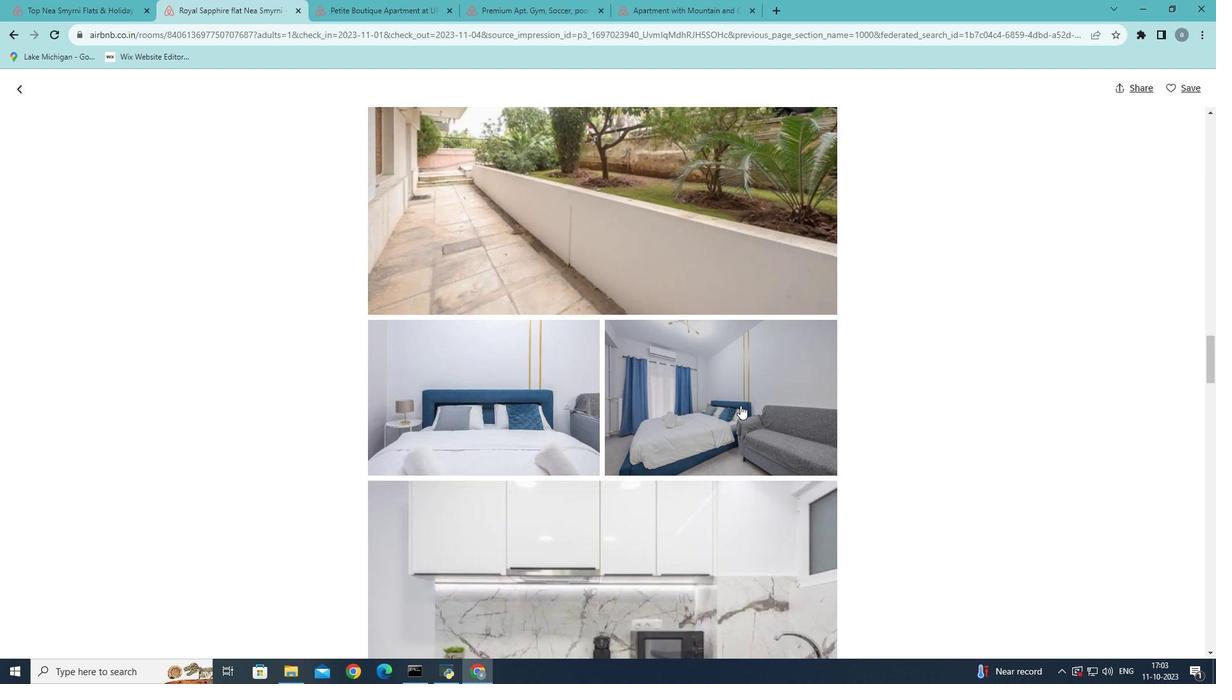 
Action: Mouse moved to (741, 405)
Screenshot: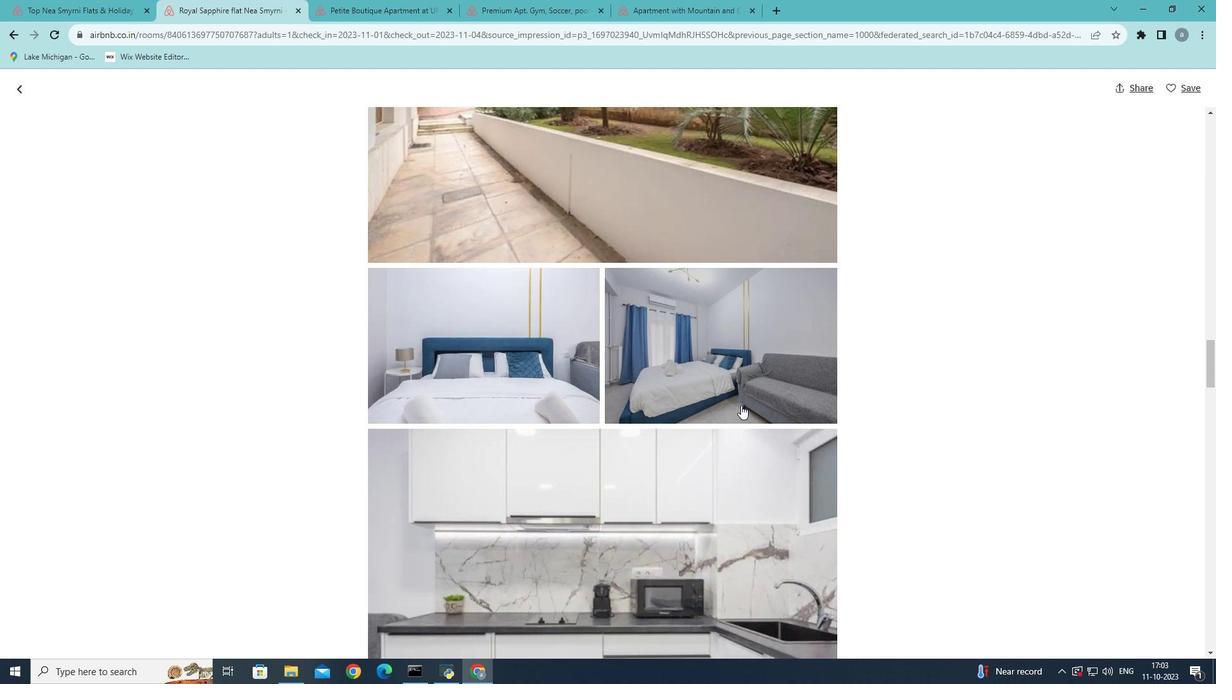 
Action: Mouse scrolled (741, 404) with delta (0, 0)
Screenshot: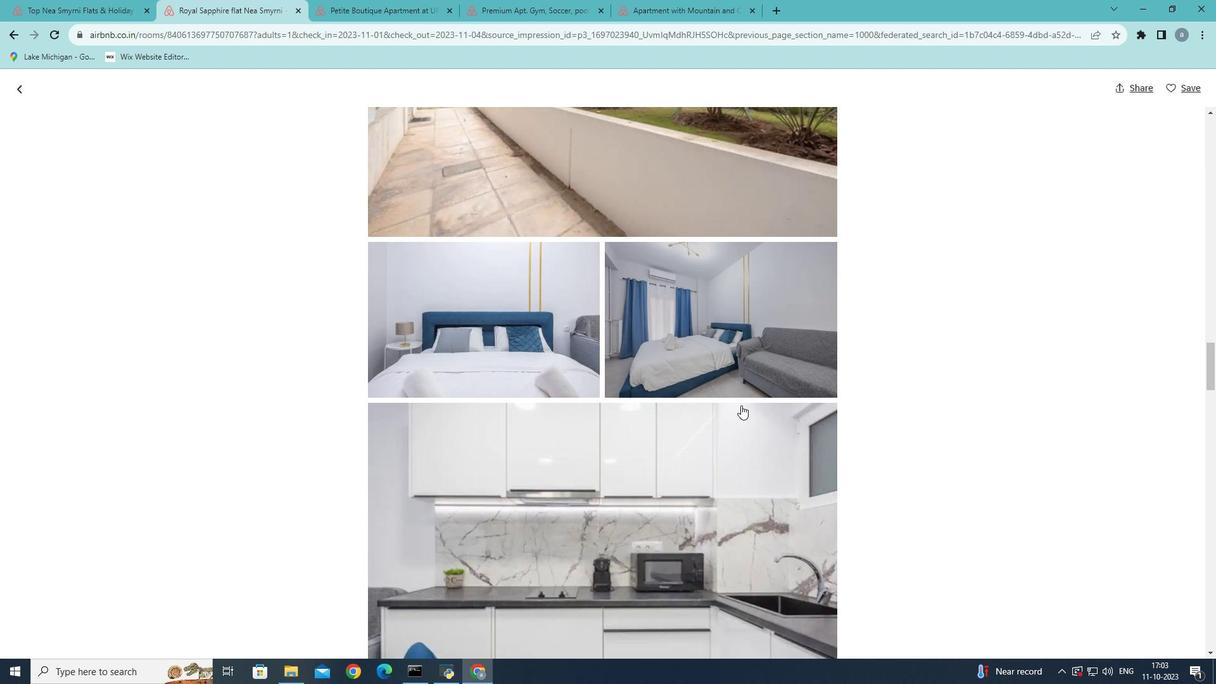 
Action: Mouse scrolled (741, 404) with delta (0, 0)
Screenshot: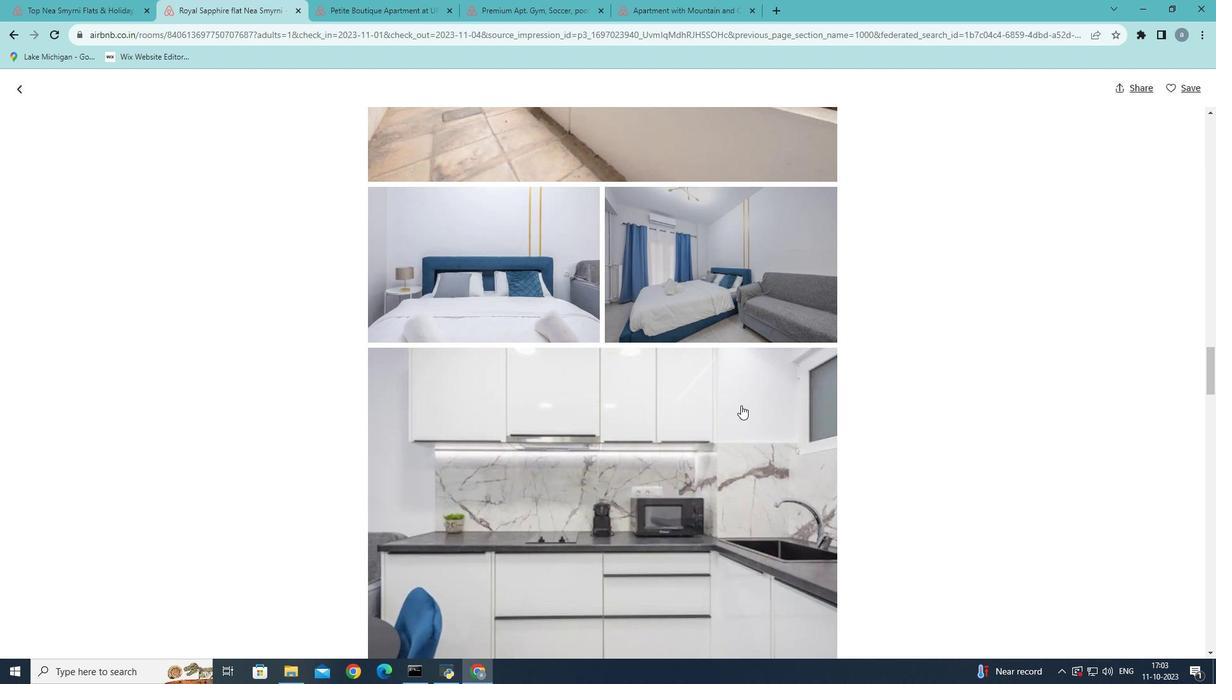 
Action: Mouse moved to (741, 405)
Screenshot: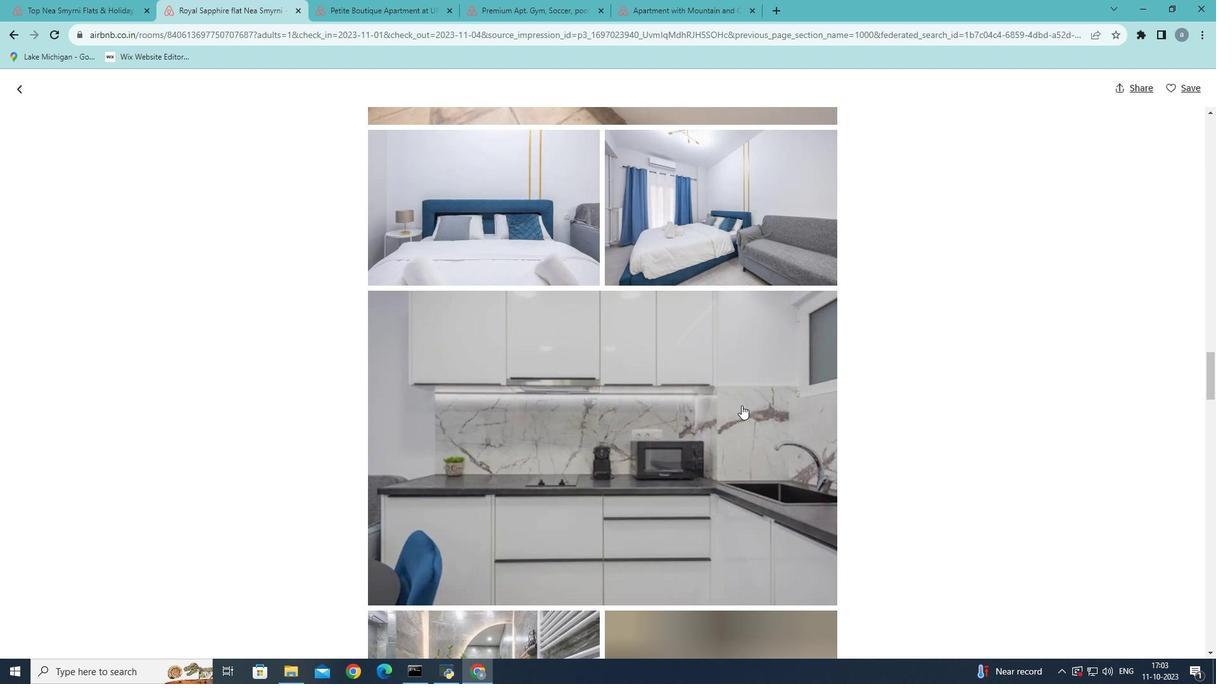 
Action: Mouse scrolled (741, 404) with delta (0, 0)
Screenshot: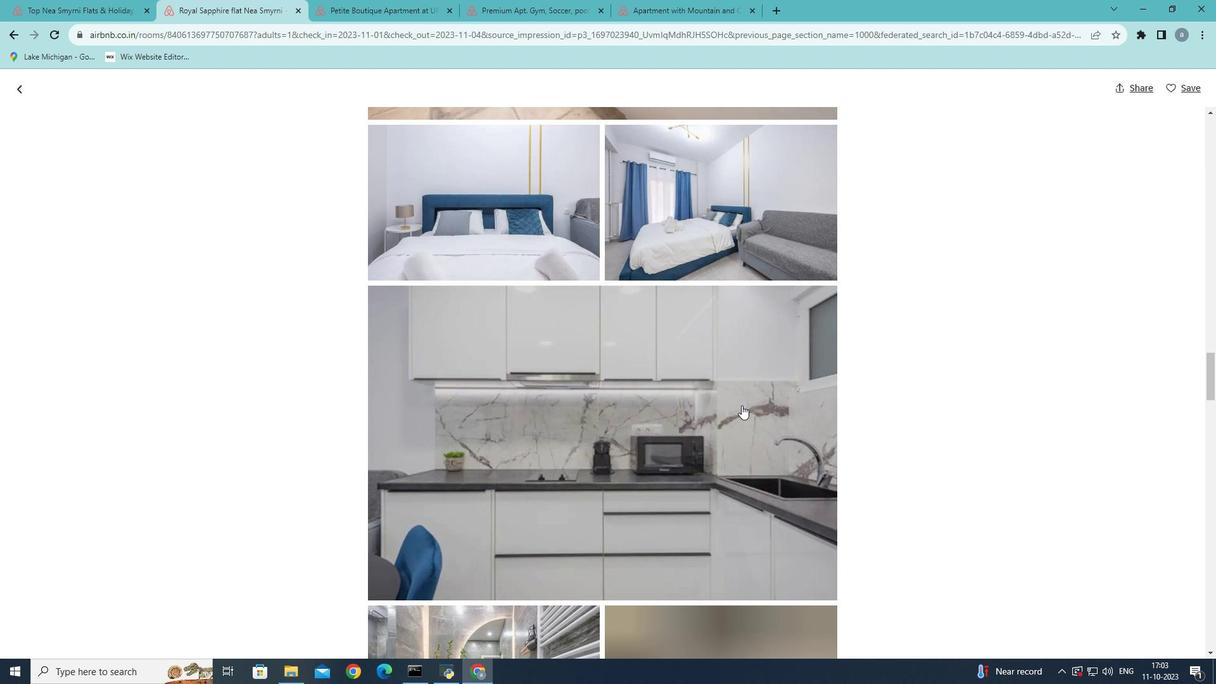 
Action: Mouse scrolled (741, 404) with delta (0, 0)
Screenshot: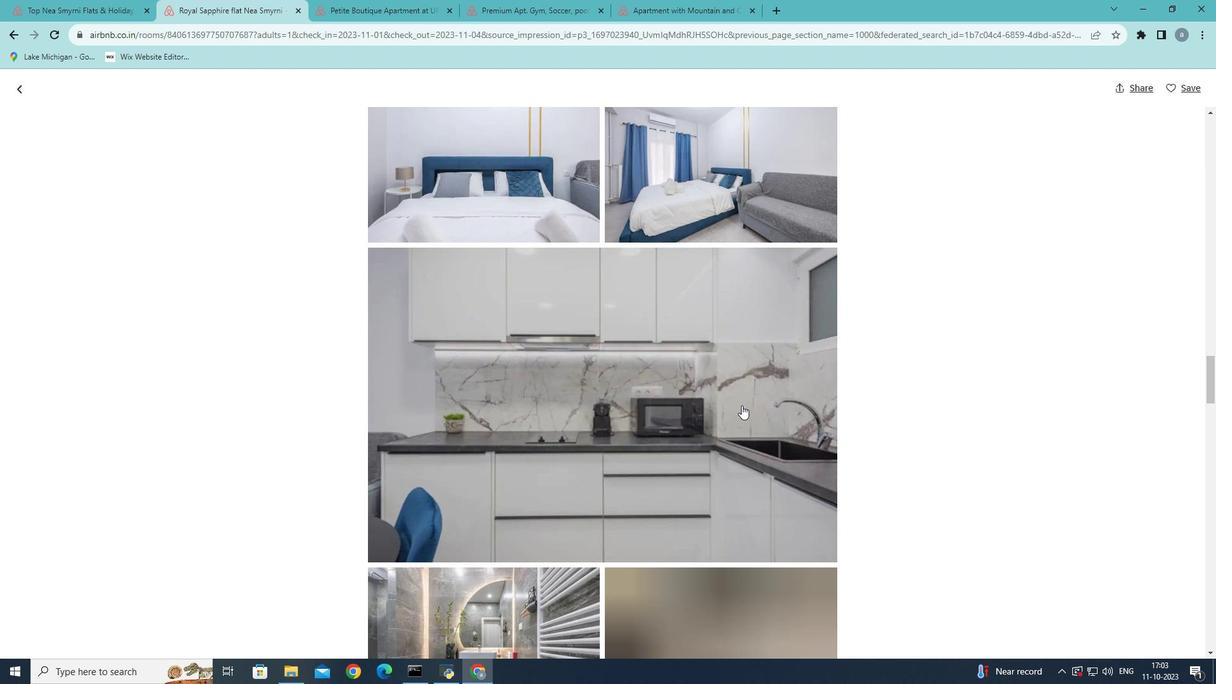 
Action: Mouse moved to (742, 409)
Screenshot: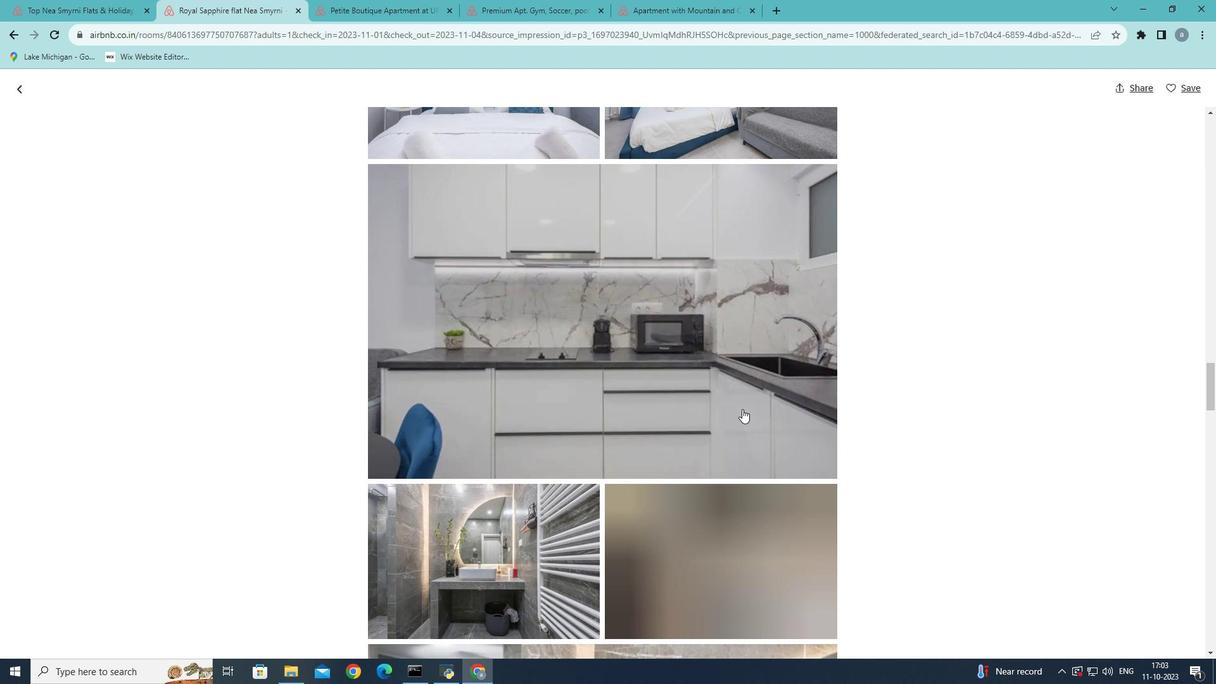 
Action: Mouse scrolled (742, 408) with delta (0, 0)
Screenshot: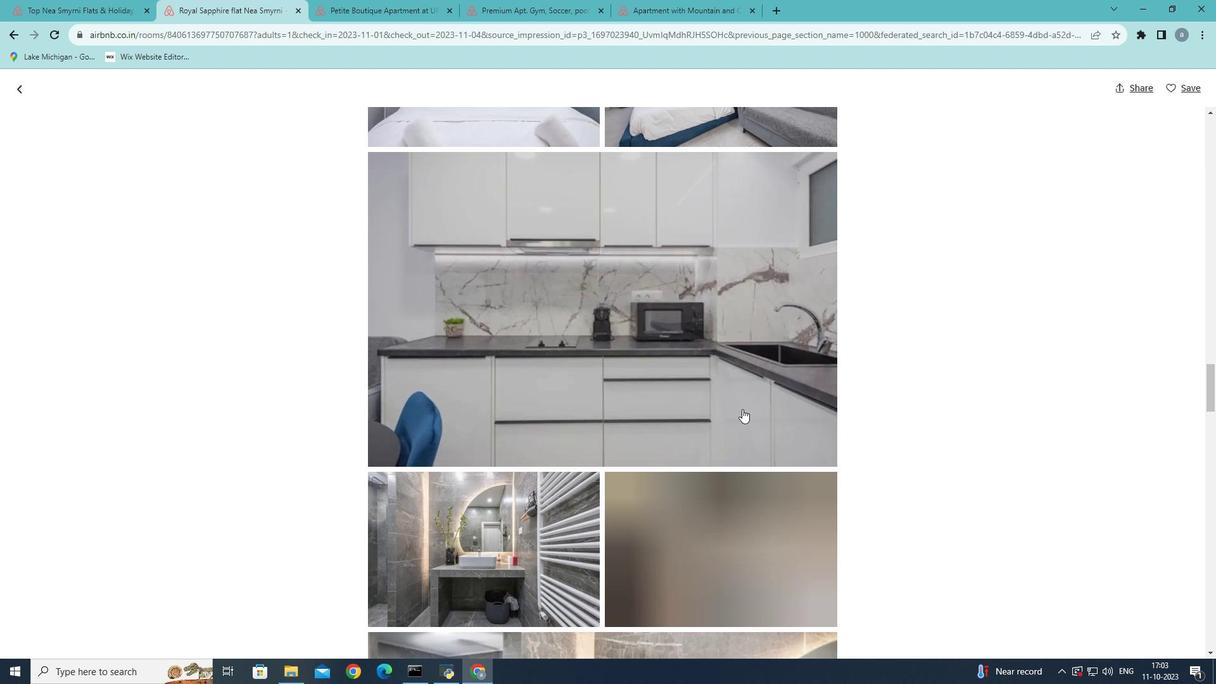 
Action: Mouse scrolled (742, 408) with delta (0, 0)
Screenshot: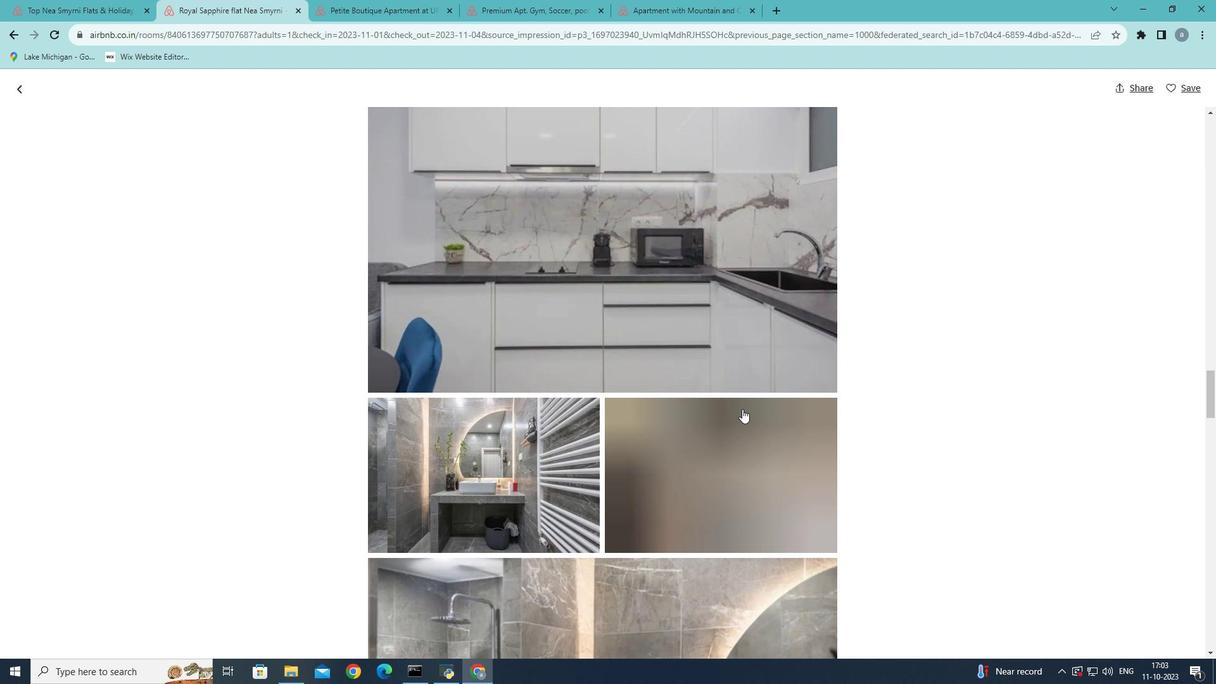
Action: Mouse scrolled (742, 408) with delta (0, 0)
Screenshot: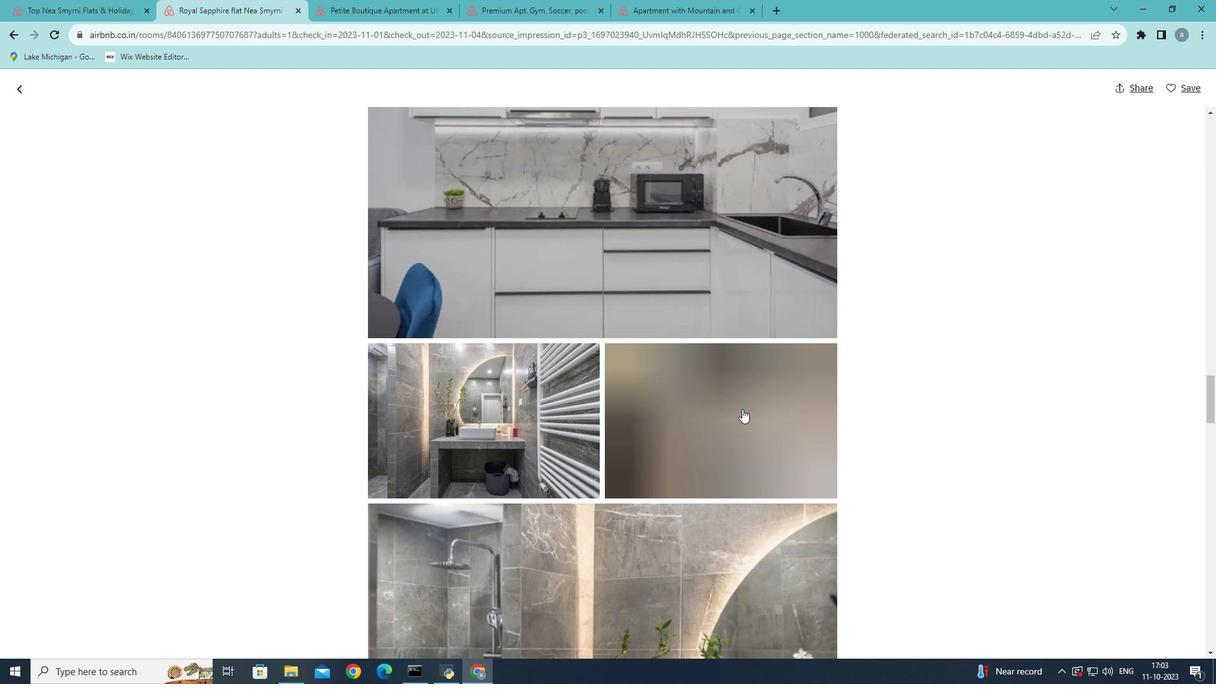 
Action: Mouse moved to (735, 418)
Screenshot: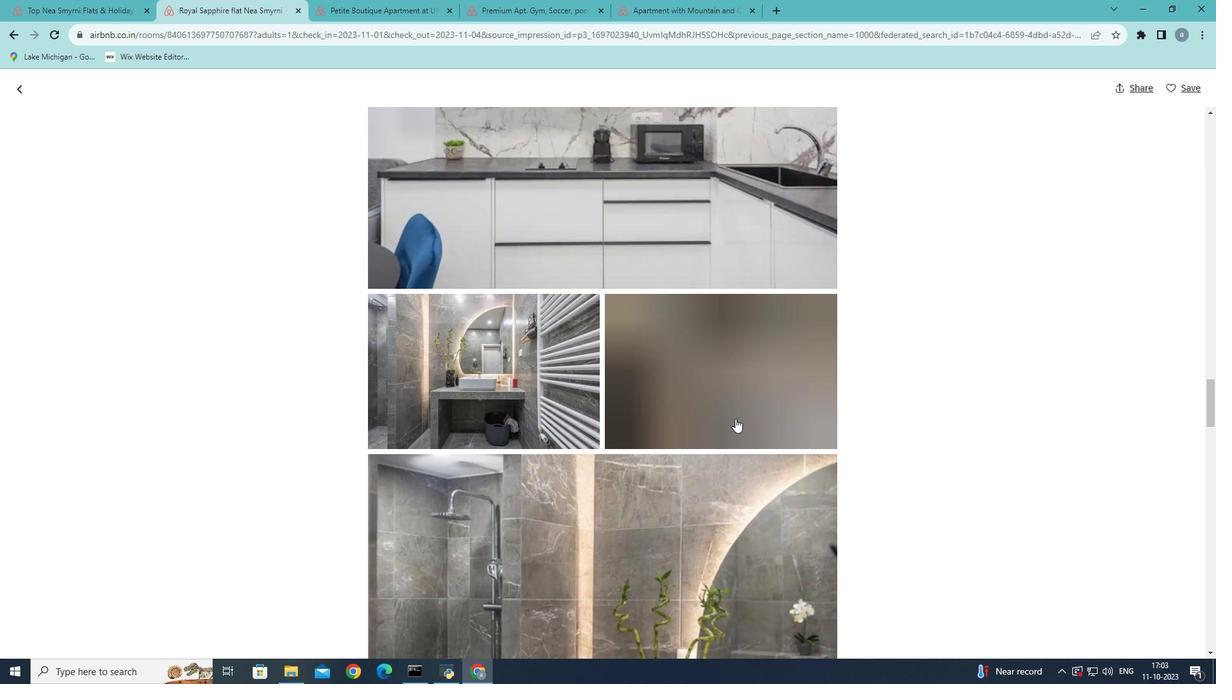 
Action: Mouse scrolled (735, 418) with delta (0, 0)
Screenshot: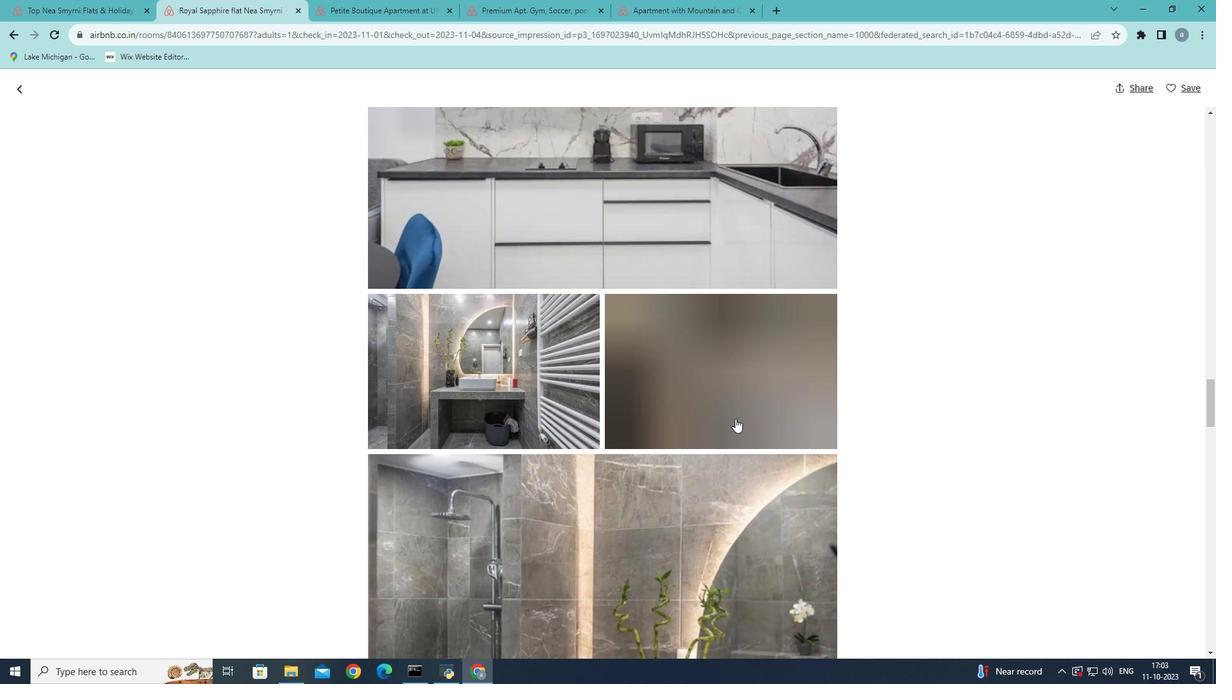 
Action: Mouse scrolled (735, 418) with delta (0, 0)
Screenshot: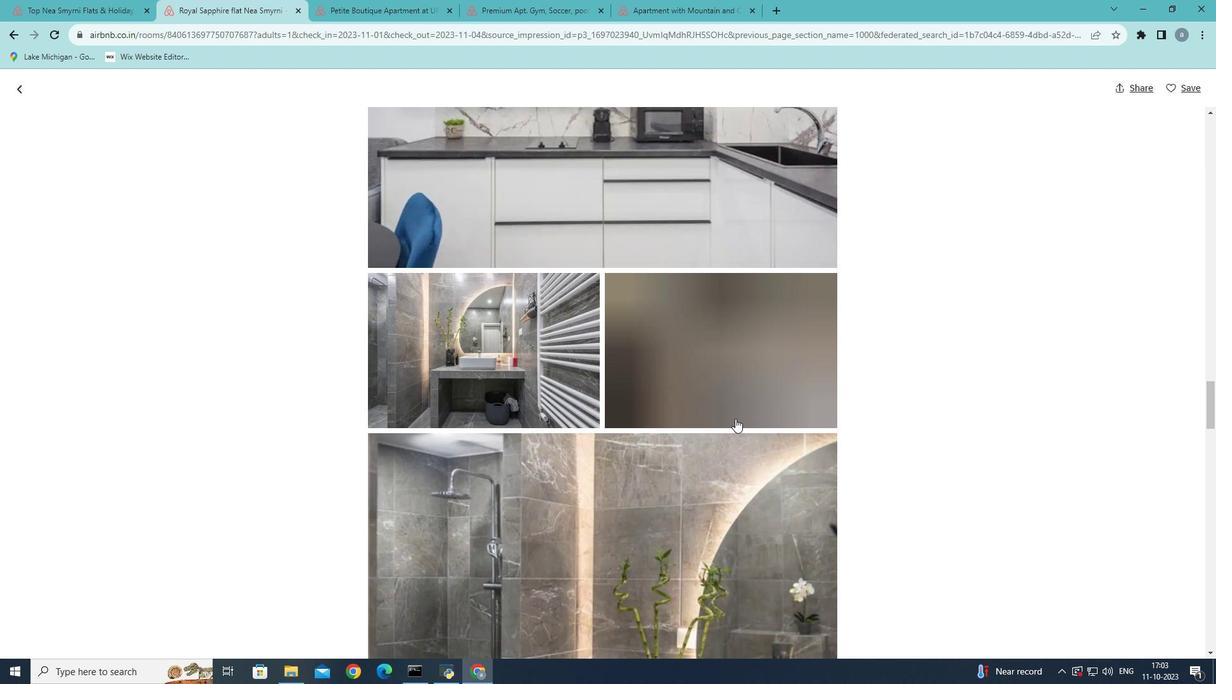 
Action: Mouse scrolled (735, 418) with delta (0, 0)
Screenshot: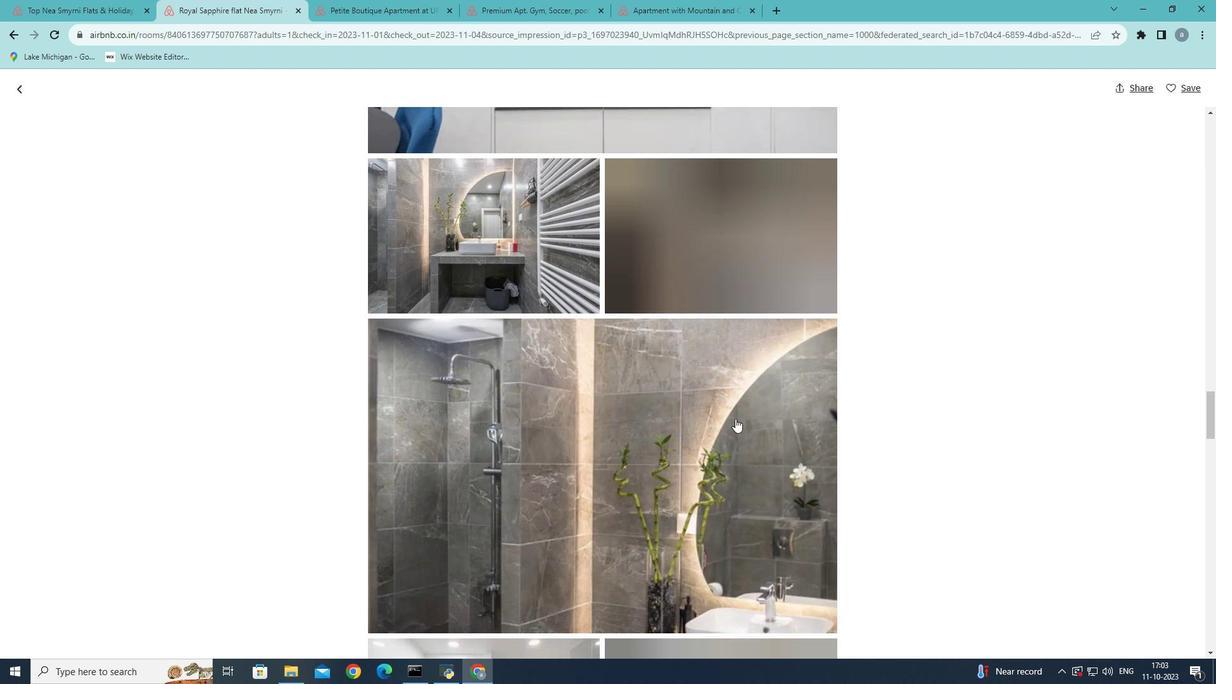 
Action: Mouse scrolled (735, 418) with delta (0, 0)
Screenshot: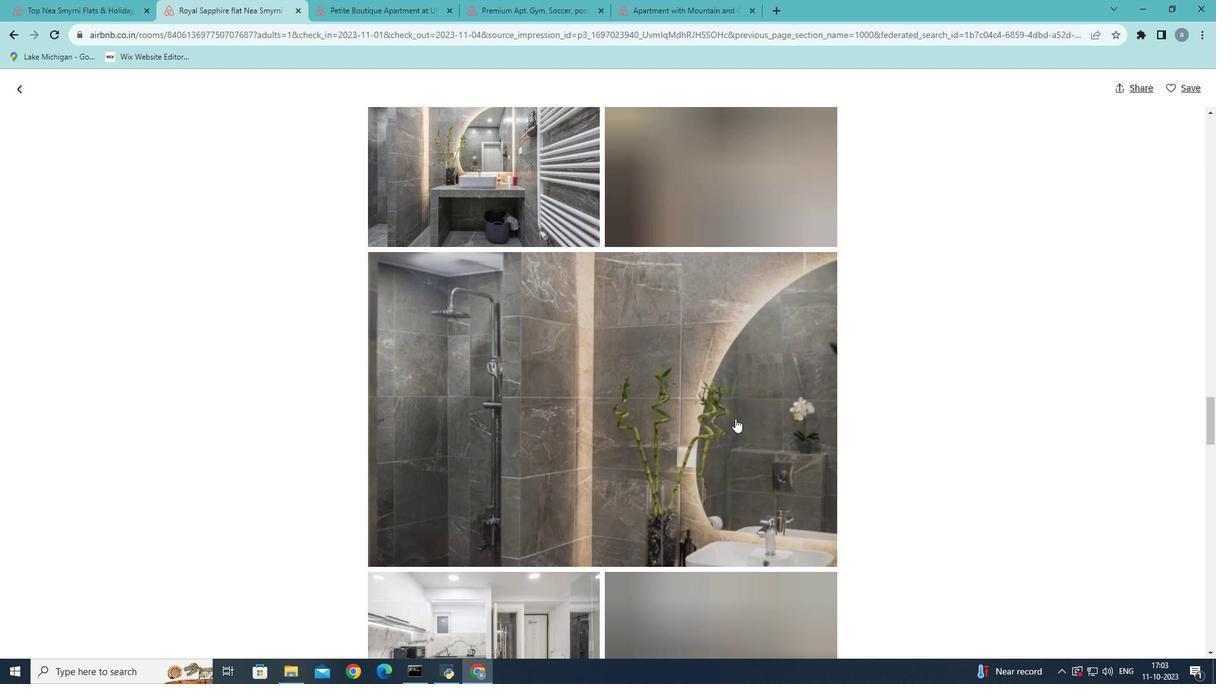 
Action: Mouse scrolled (735, 418) with delta (0, 0)
Screenshot: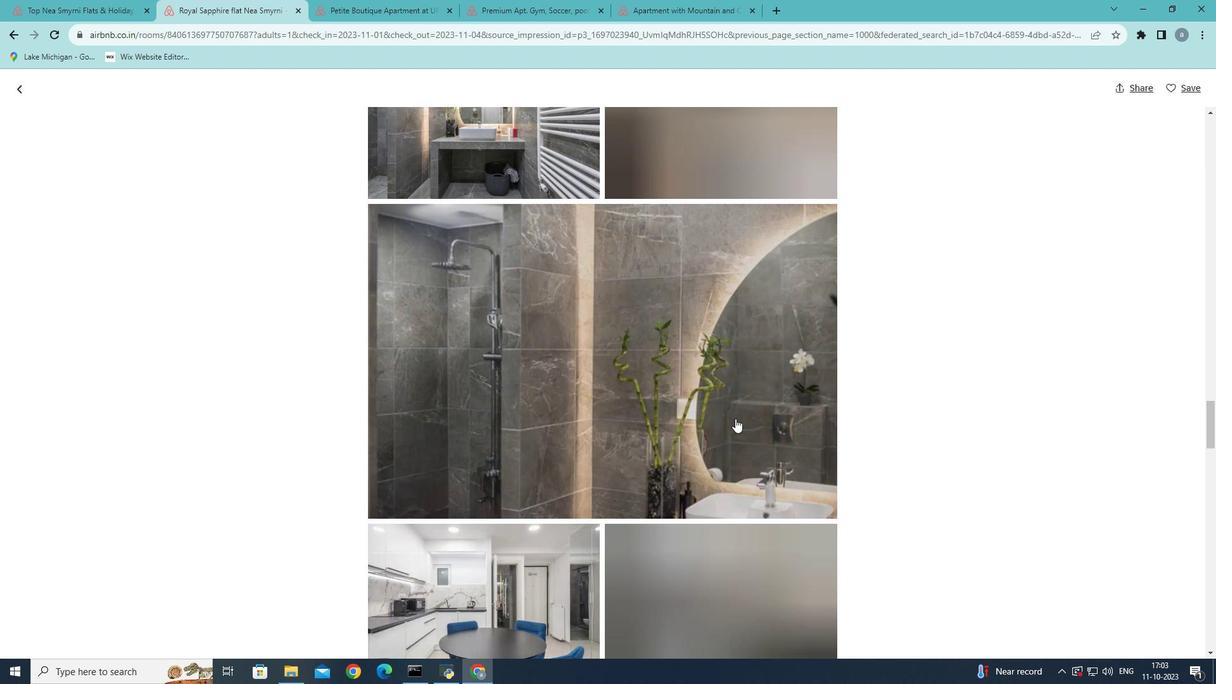 
Action: Mouse moved to (734, 426)
Screenshot: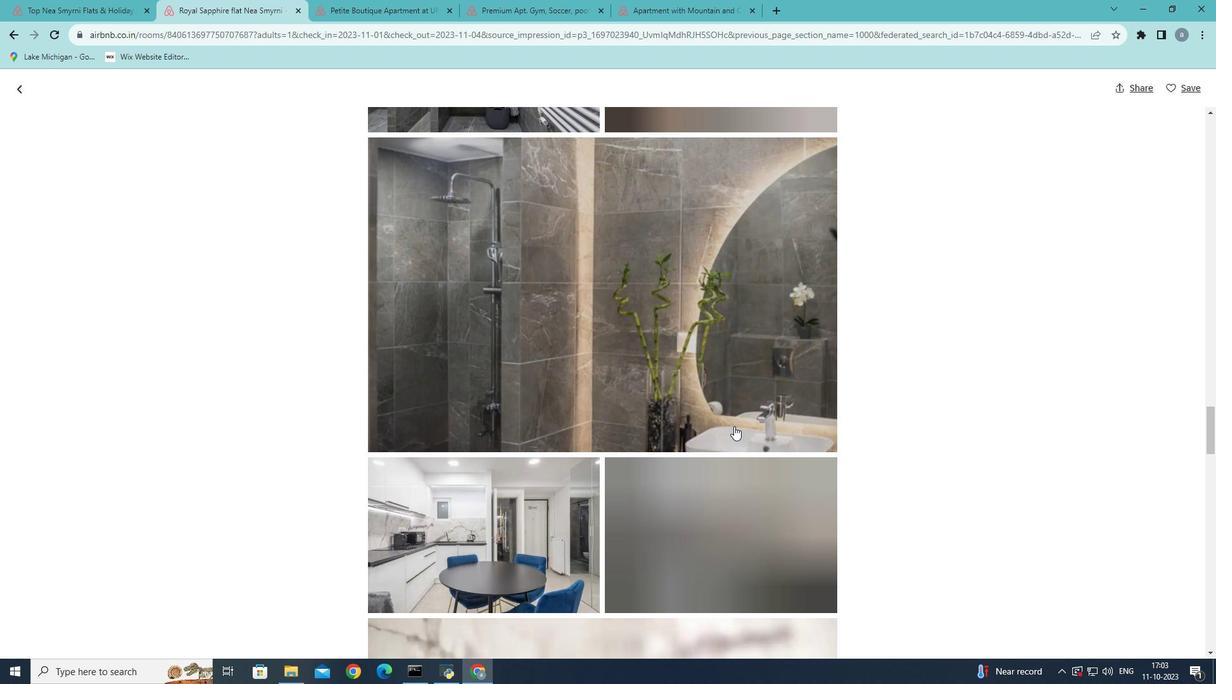 
Action: Mouse scrolled (734, 425) with delta (0, 0)
Screenshot: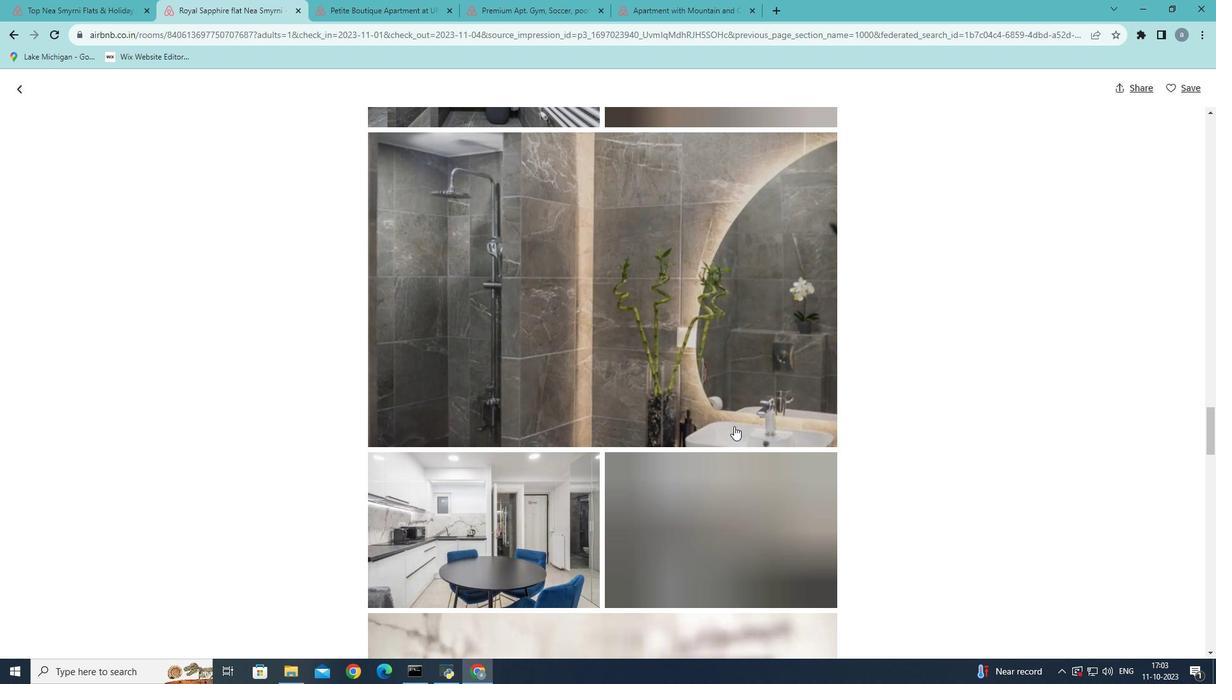 
Action: Mouse moved to (734, 426)
Screenshot: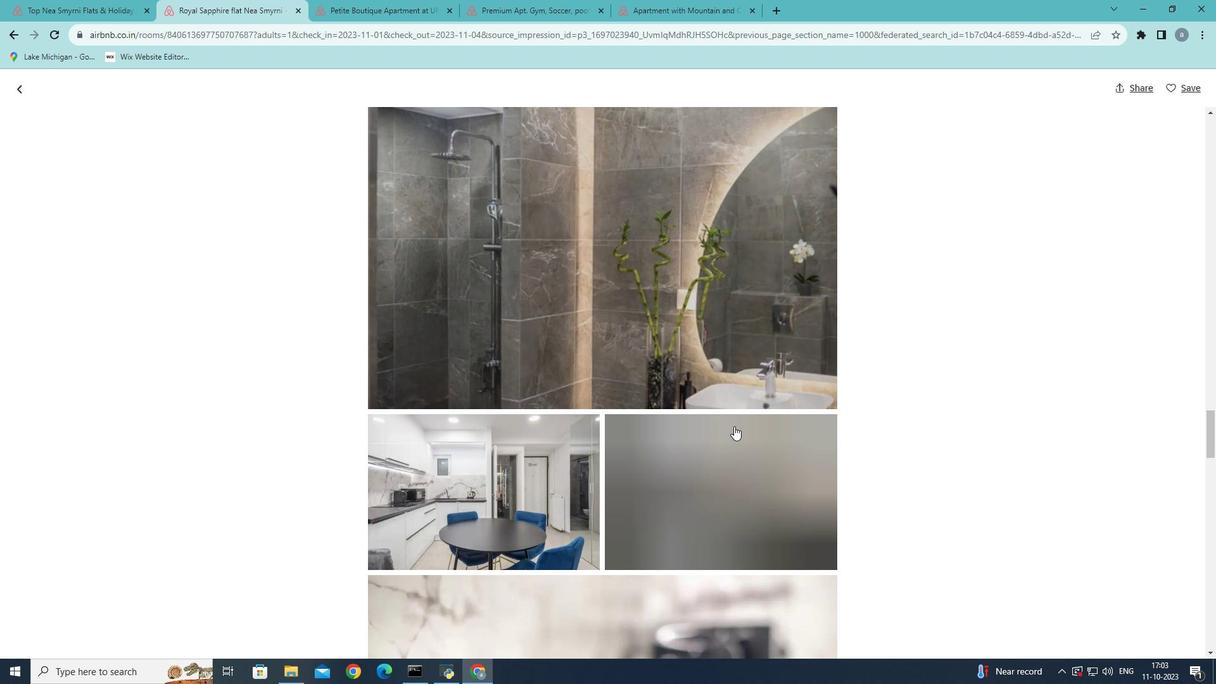 
Action: Mouse scrolled (734, 425) with delta (0, 0)
Screenshot: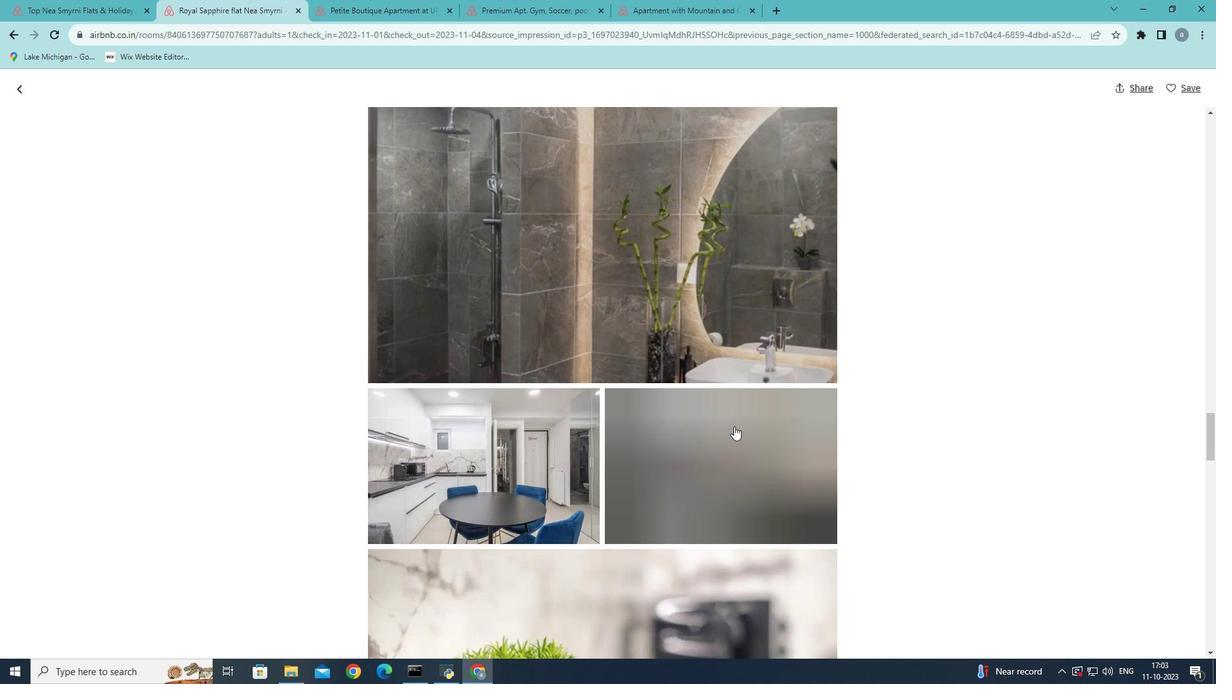 
Action: Mouse moved to (734, 426)
Screenshot: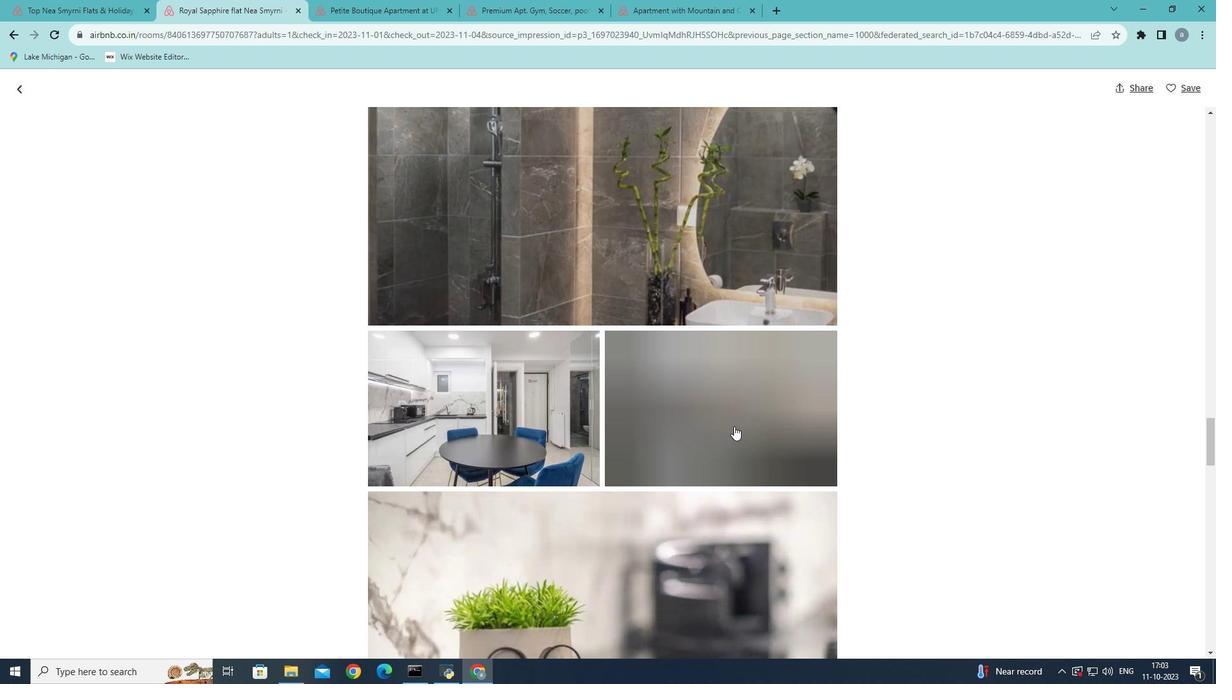 
Action: Mouse scrolled (734, 425) with delta (0, 0)
Screenshot: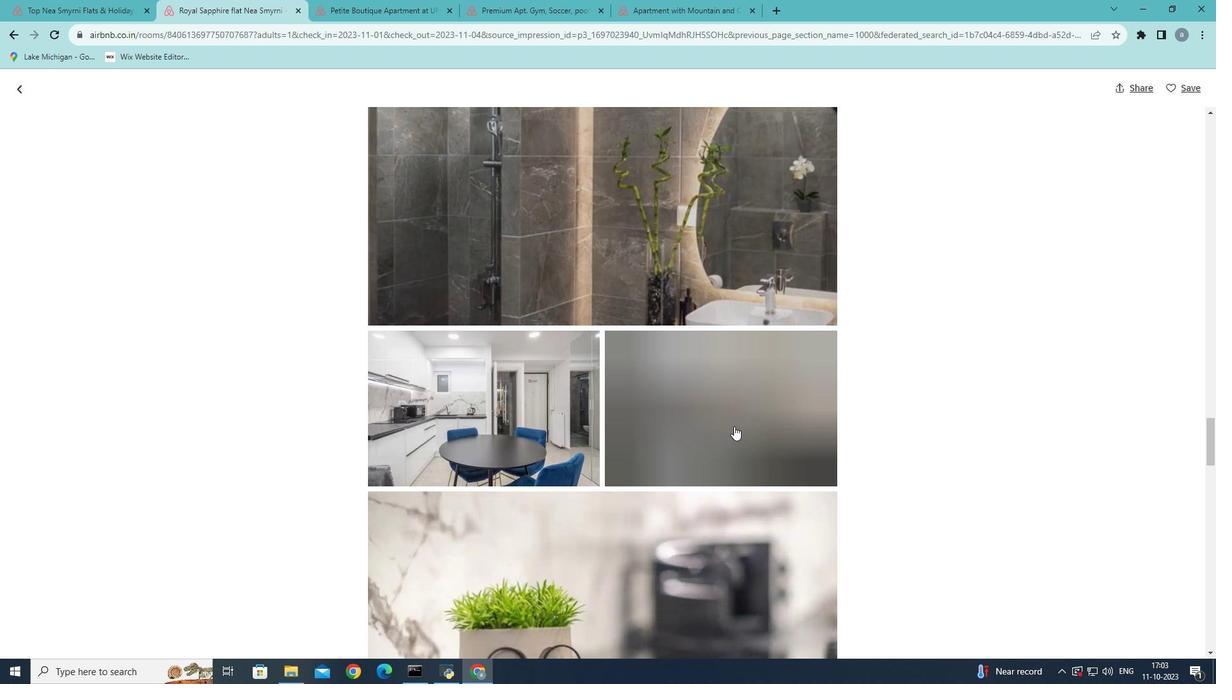 
Action: Mouse scrolled (734, 425) with delta (0, 0)
Screenshot: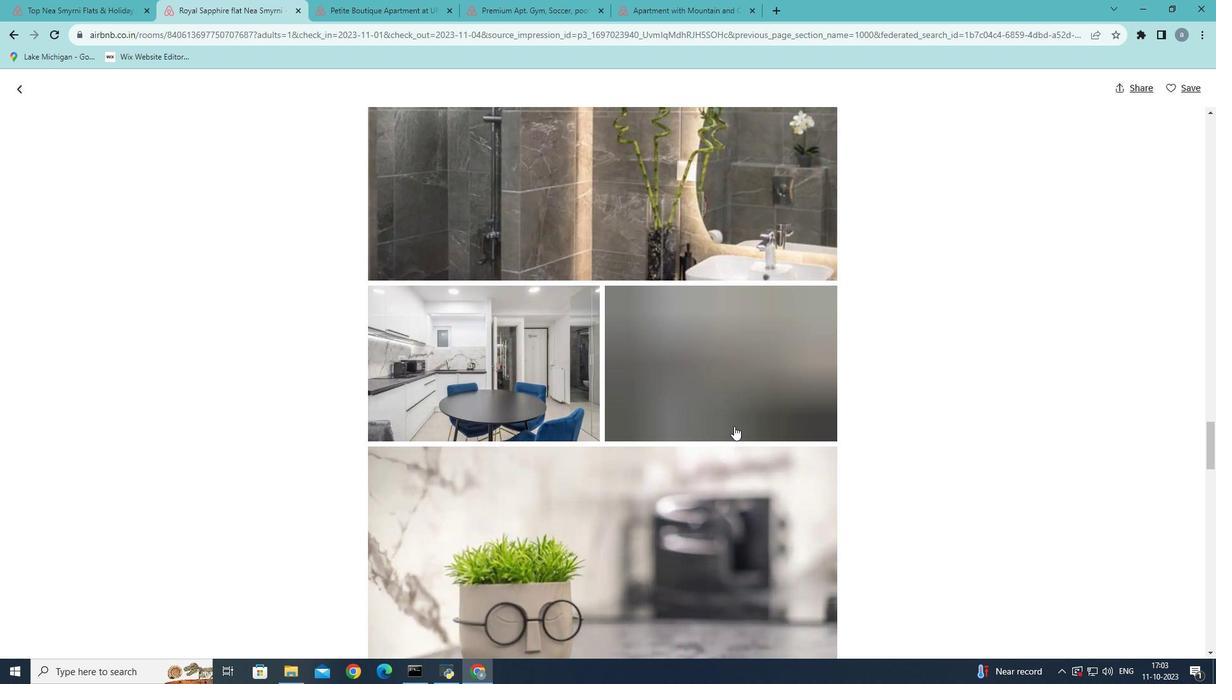 
Action: Mouse moved to (735, 426)
Screenshot: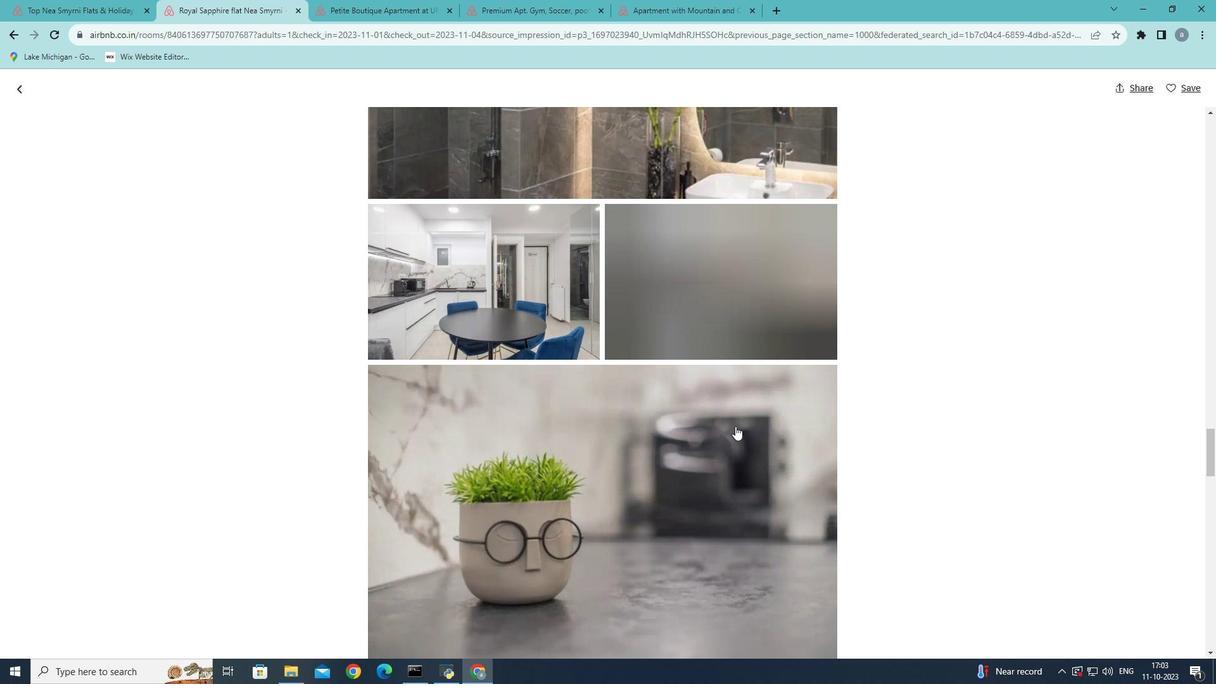 
Action: Mouse scrolled (735, 425) with delta (0, 0)
Screenshot: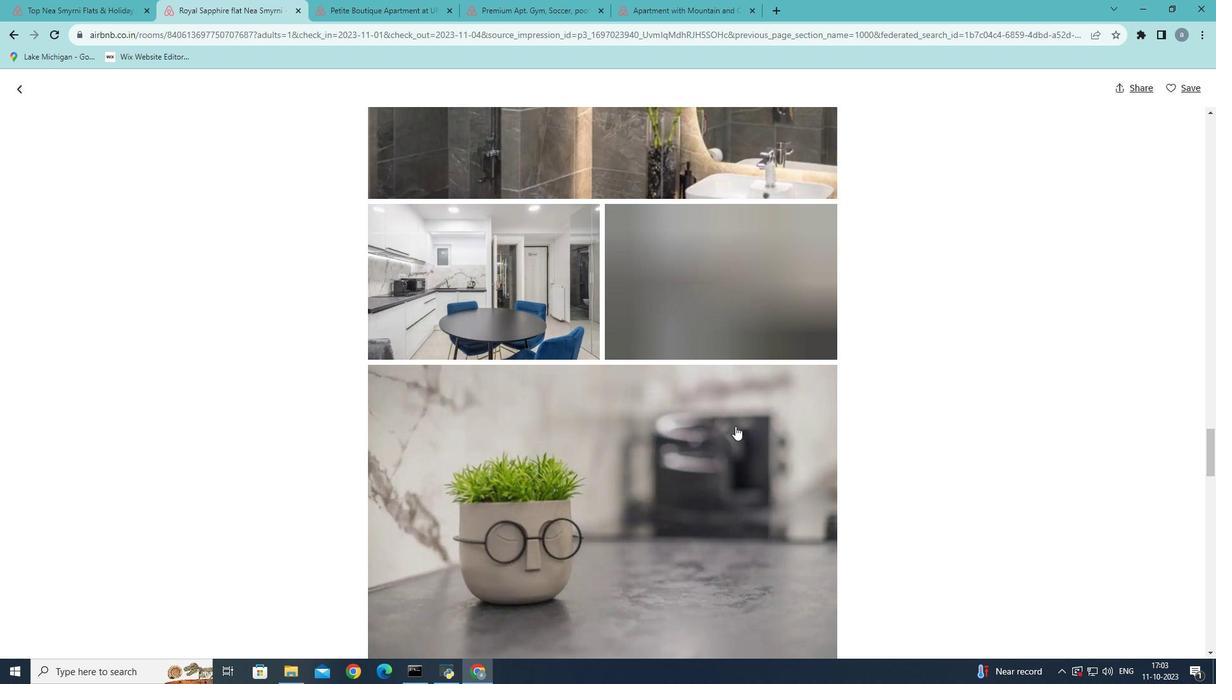 
Action: Mouse scrolled (735, 425) with delta (0, 0)
Screenshot: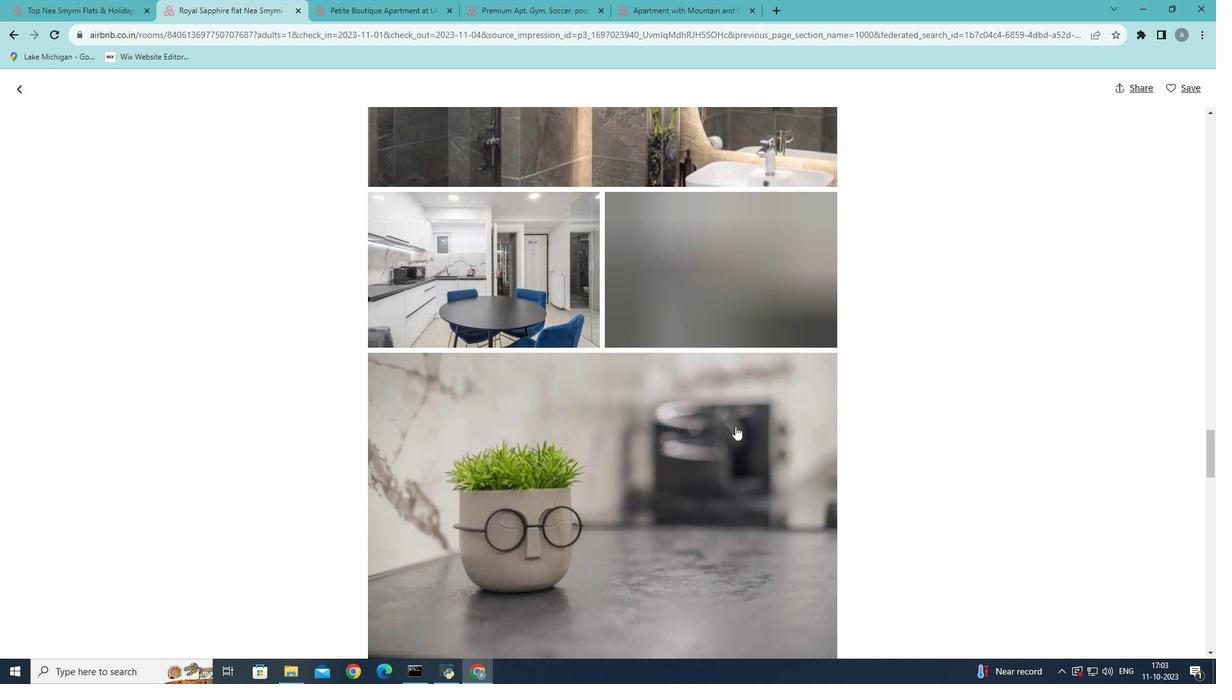 
Action: Mouse scrolled (735, 425) with delta (0, 0)
Screenshot: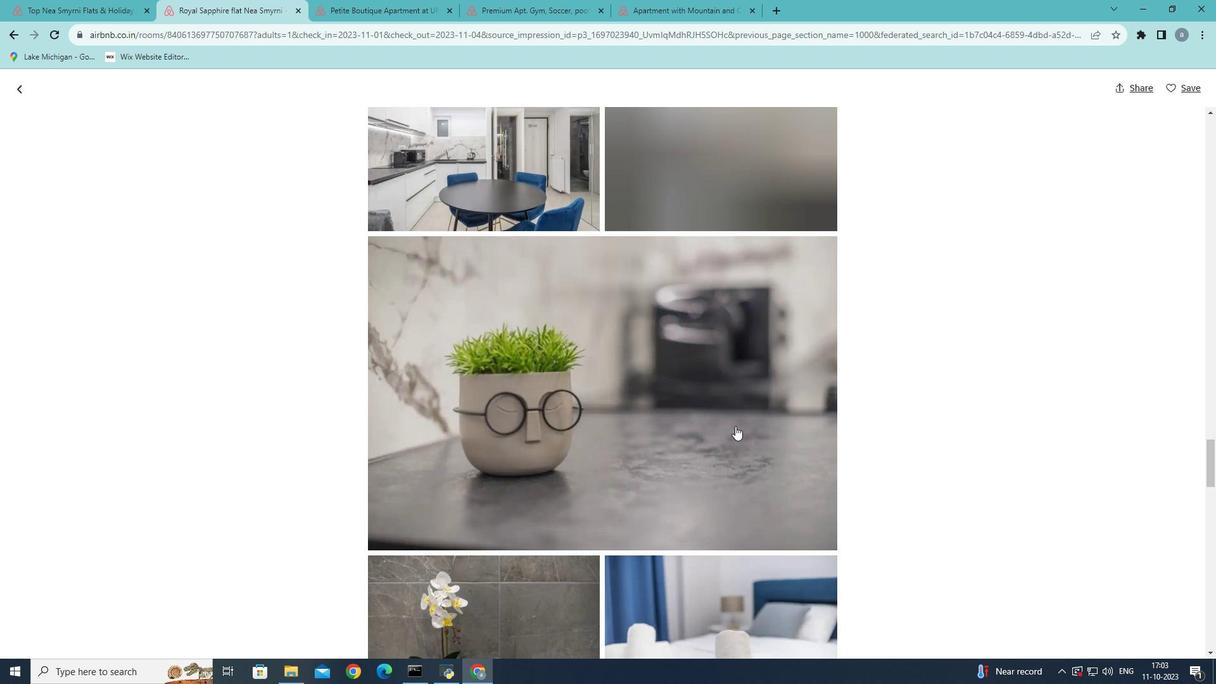
Action: Mouse scrolled (735, 425) with delta (0, 0)
Screenshot: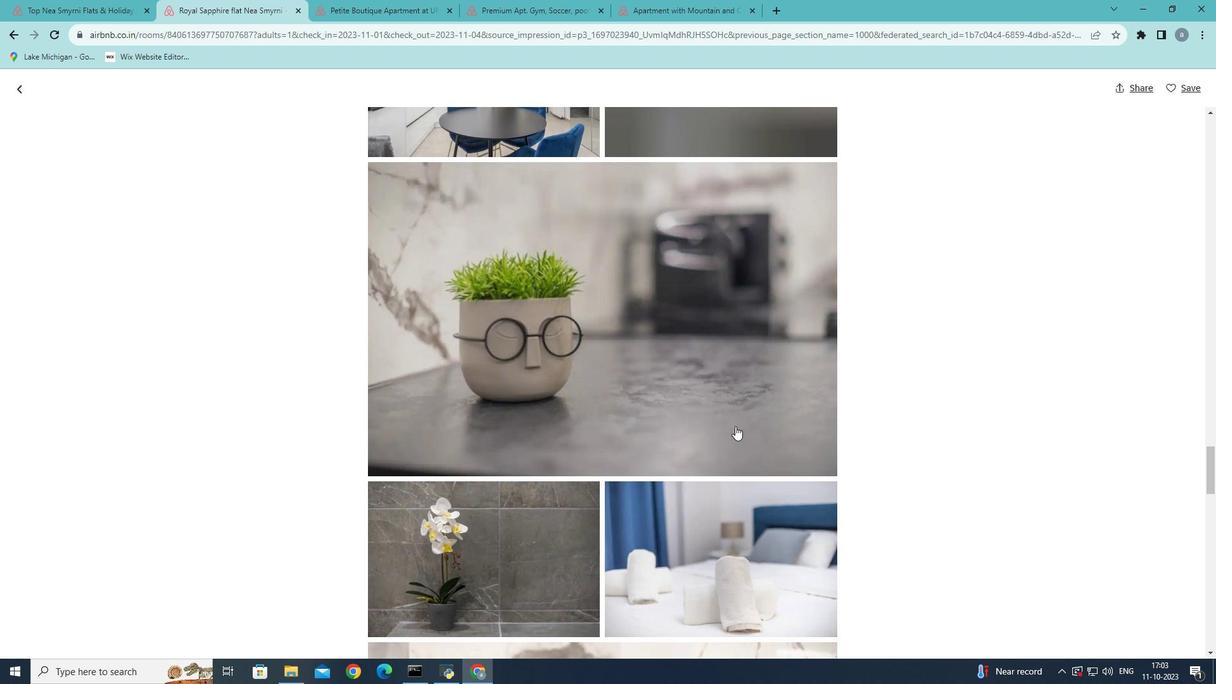 
Action: Mouse moved to (736, 426)
Screenshot: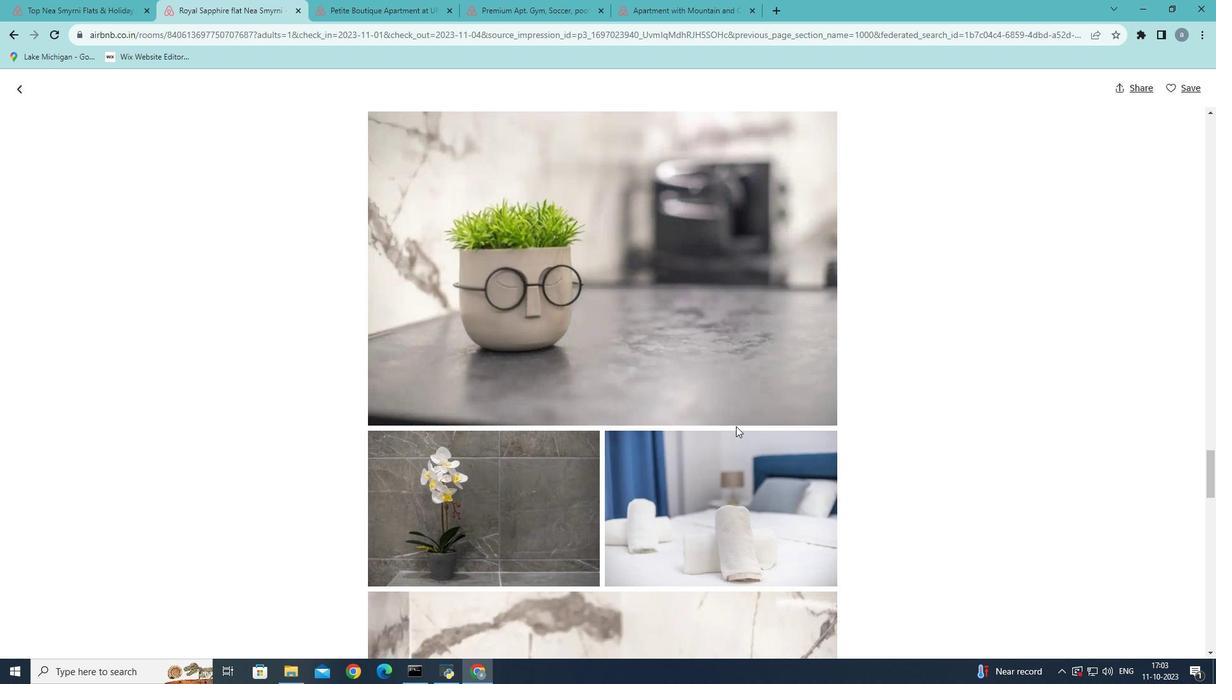 
Action: Mouse scrolled (736, 425) with delta (0, 0)
Screenshot: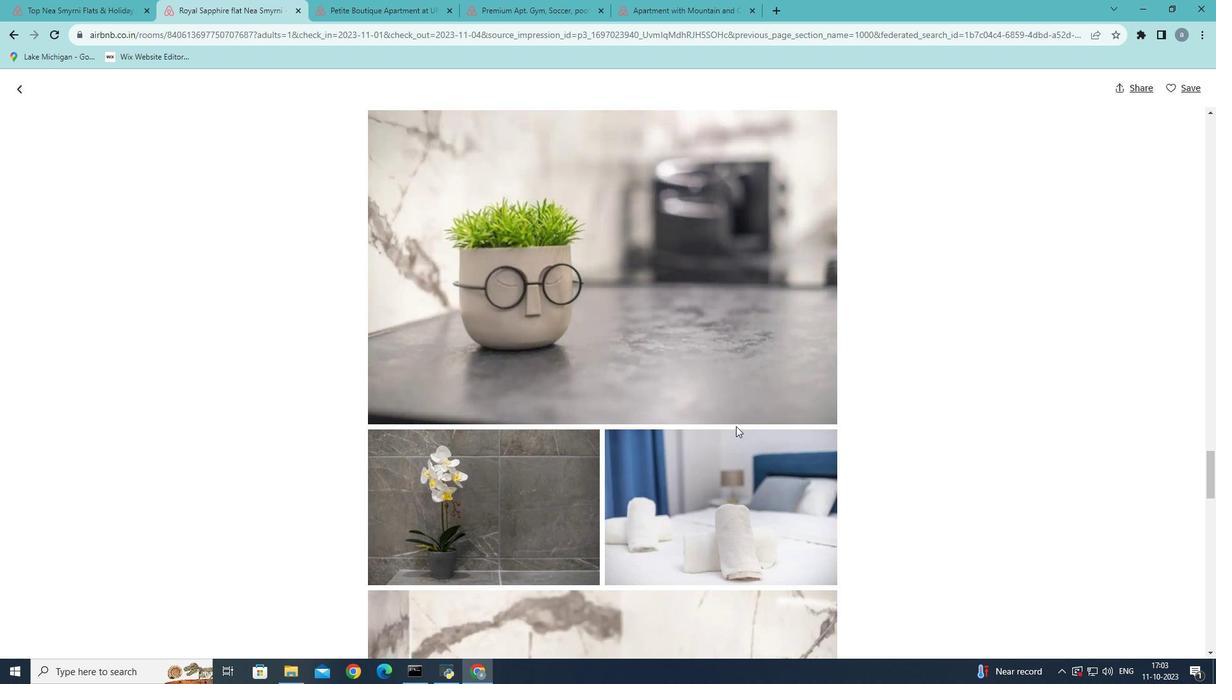 
Action: Mouse scrolled (736, 425) with delta (0, 0)
Screenshot: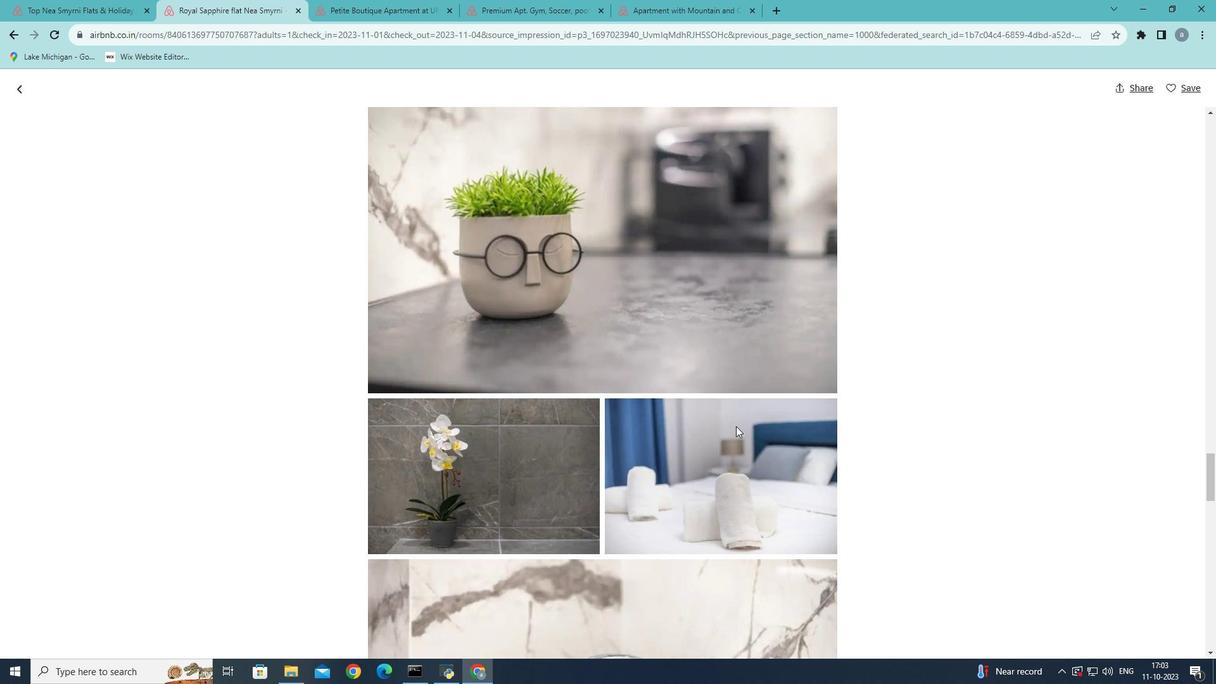
Action: Mouse scrolled (736, 425) with delta (0, 0)
Screenshot: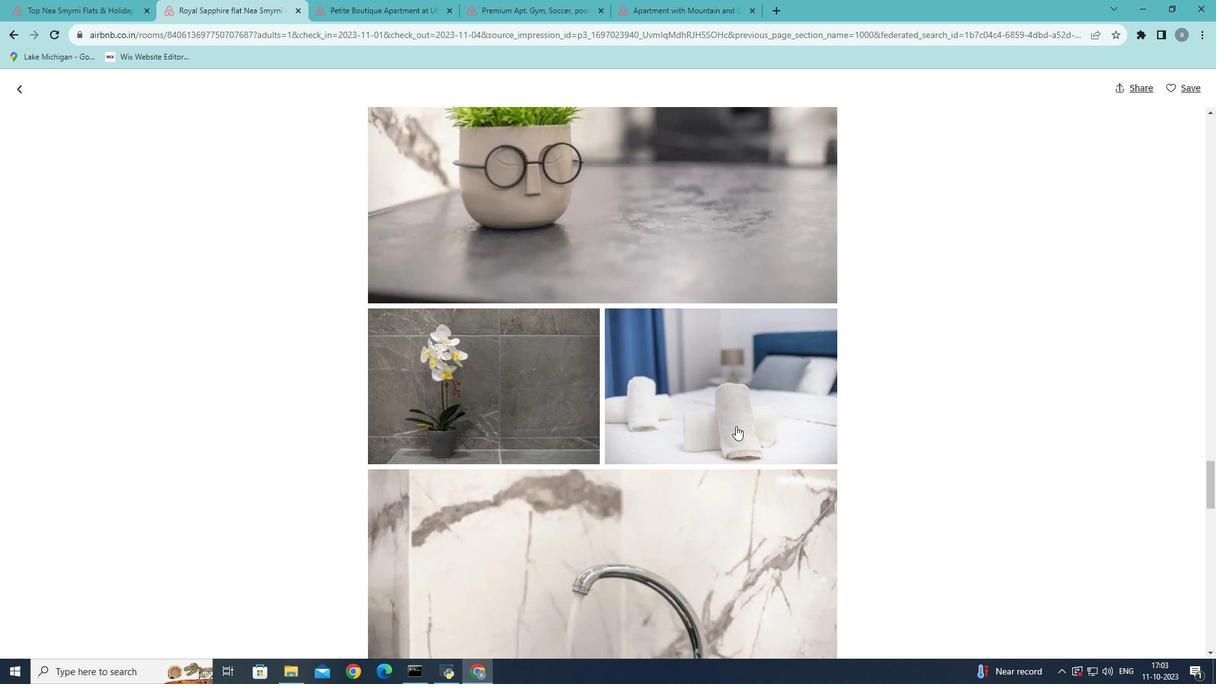 
Action: Mouse scrolled (736, 425) with delta (0, 0)
Screenshot: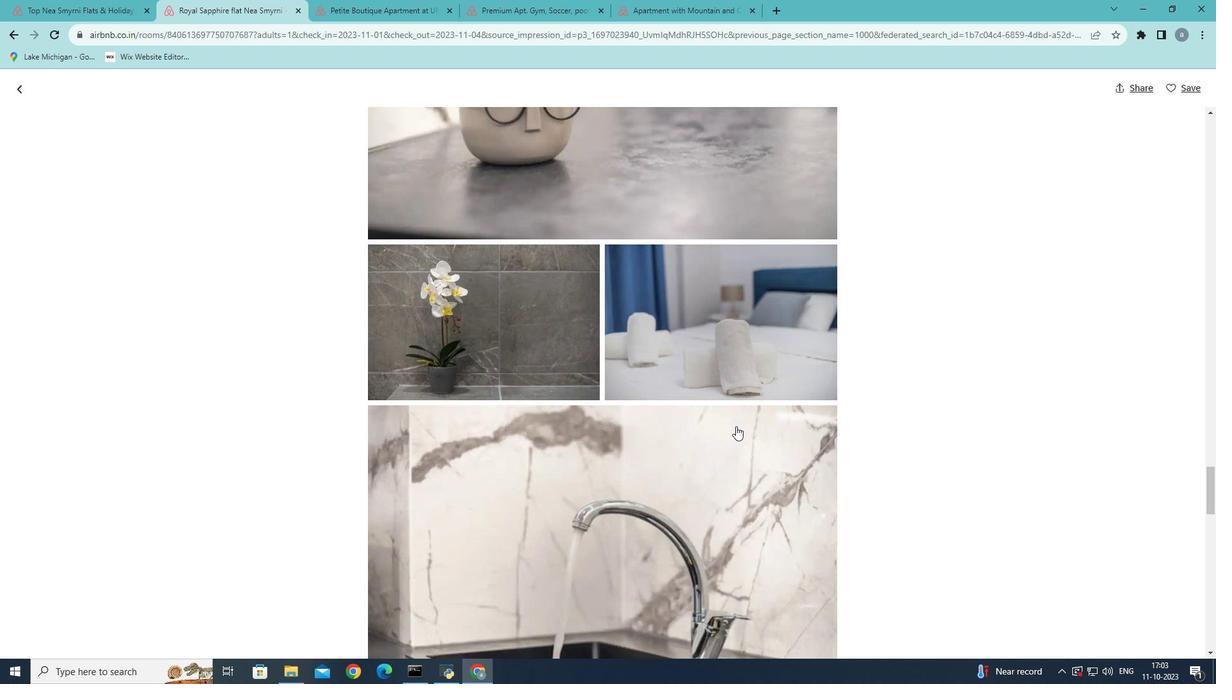 
Action: Mouse scrolled (736, 425) with delta (0, 0)
Screenshot: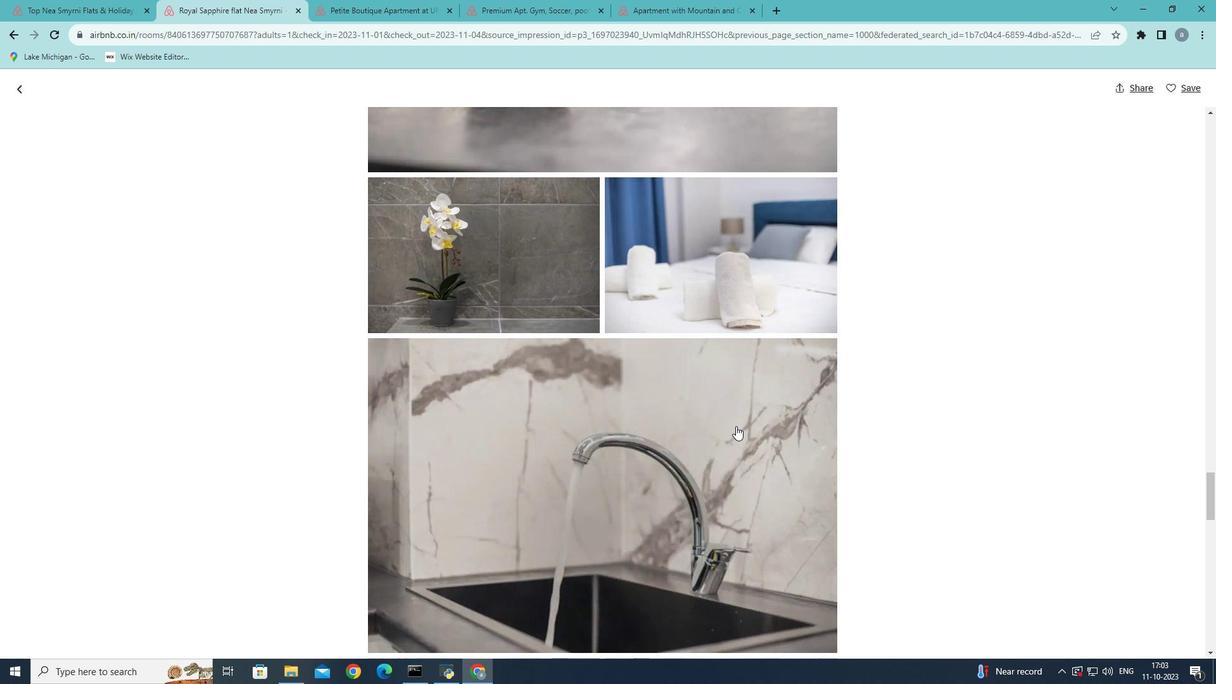 
Action: Mouse scrolled (736, 425) with delta (0, 0)
Screenshot: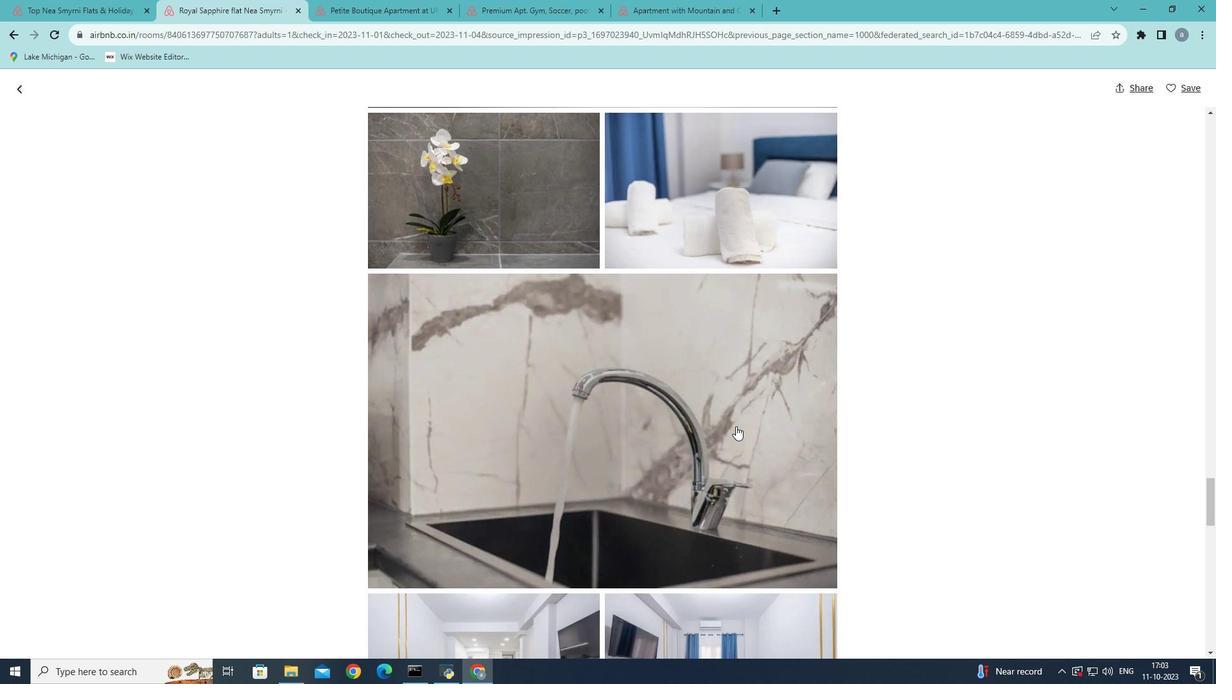 
Action: Mouse scrolled (736, 425) with delta (0, 0)
Screenshot: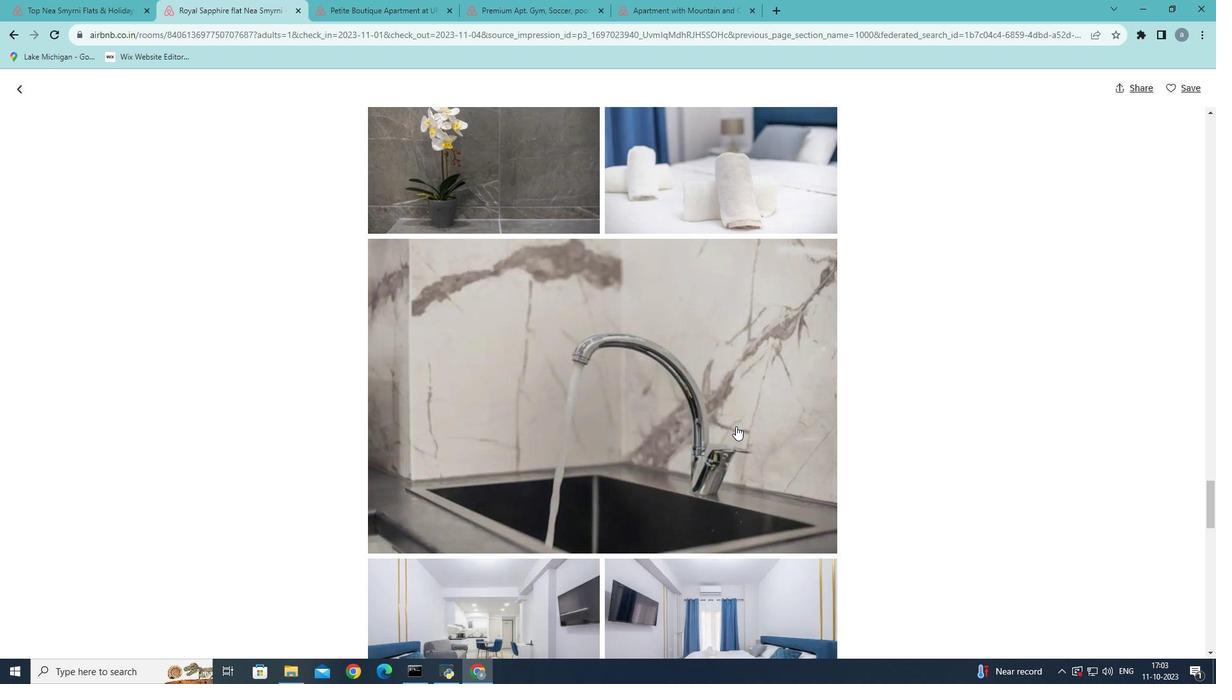 
Action: Mouse scrolled (736, 425) with delta (0, 0)
Screenshot: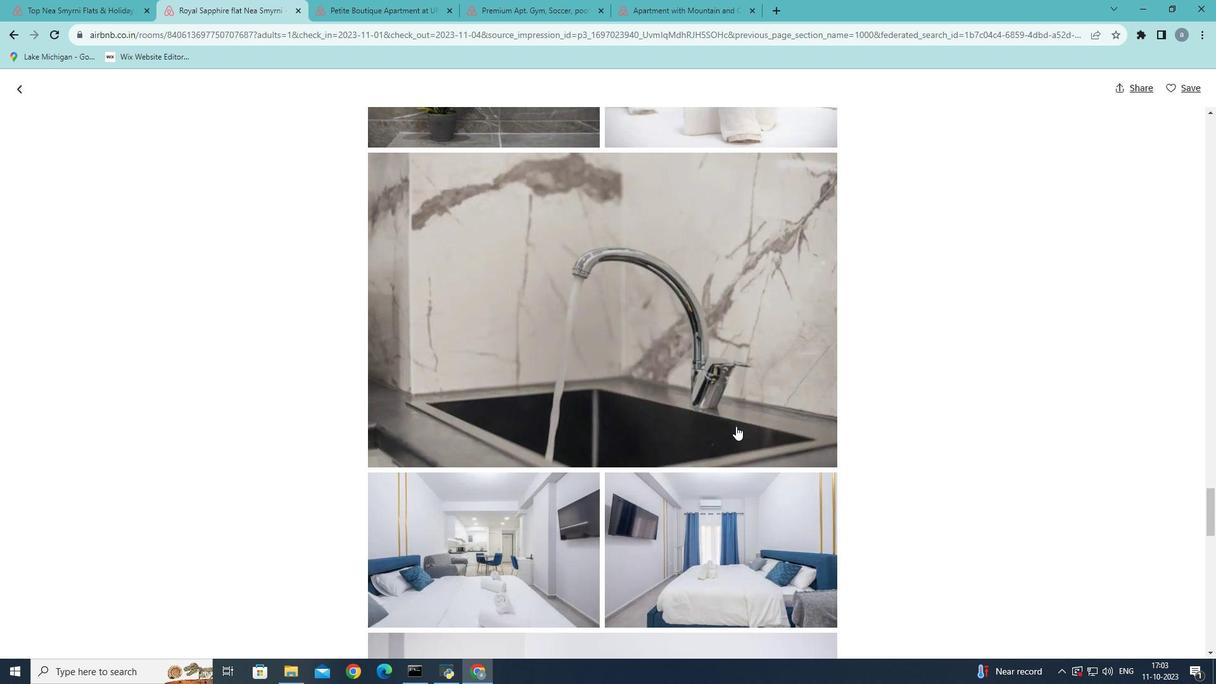 
Action: Mouse scrolled (736, 425) with delta (0, 0)
Screenshot: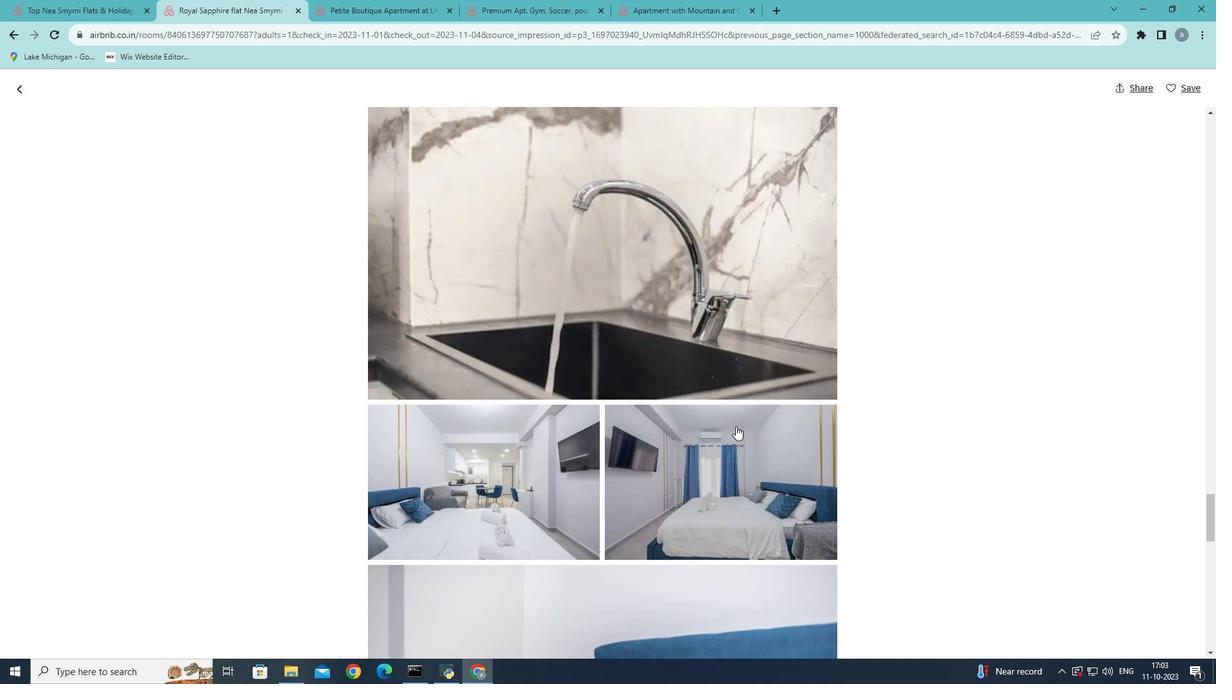 
Action: Mouse scrolled (736, 425) with delta (0, 0)
Screenshot: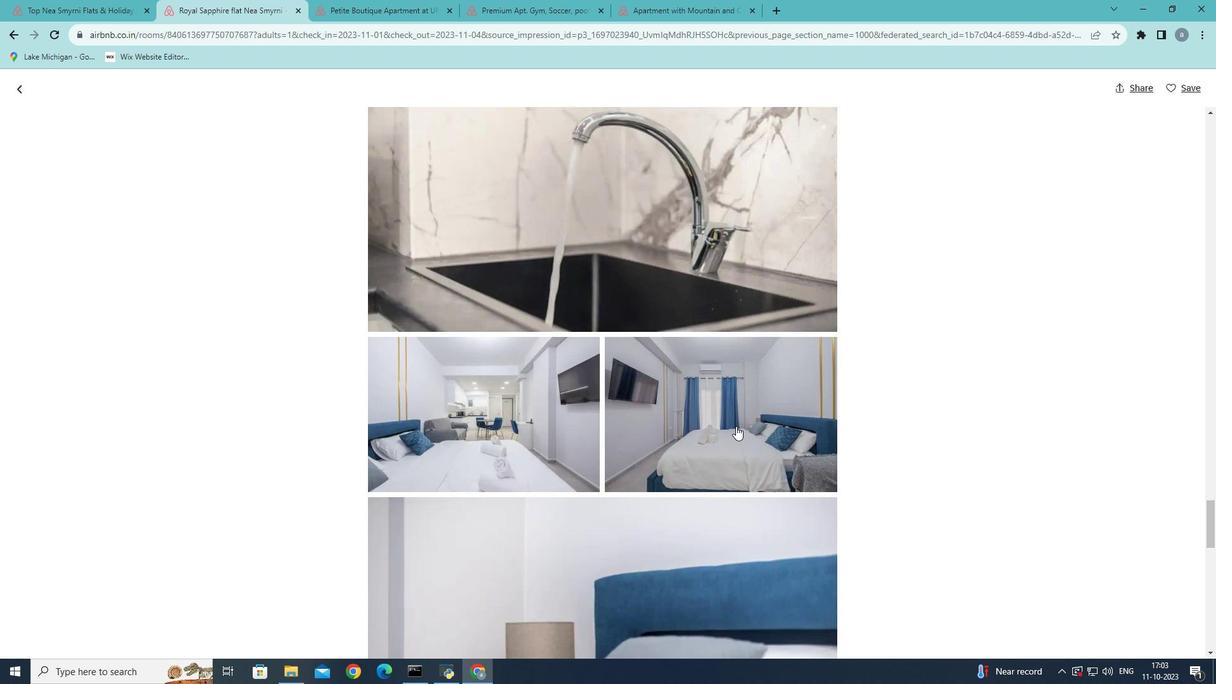 
Action: Mouse scrolled (736, 425) with delta (0, 0)
Screenshot: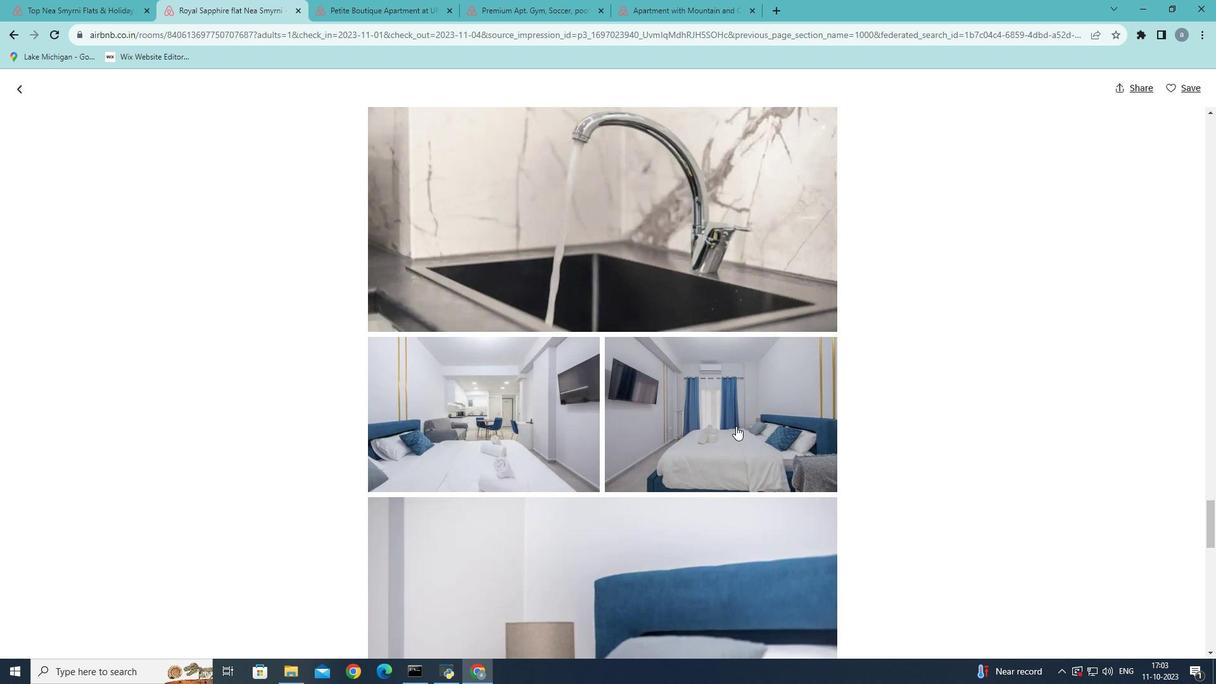 
Action: Mouse scrolled (736, 425) with delta (0, 0)
Screenshot: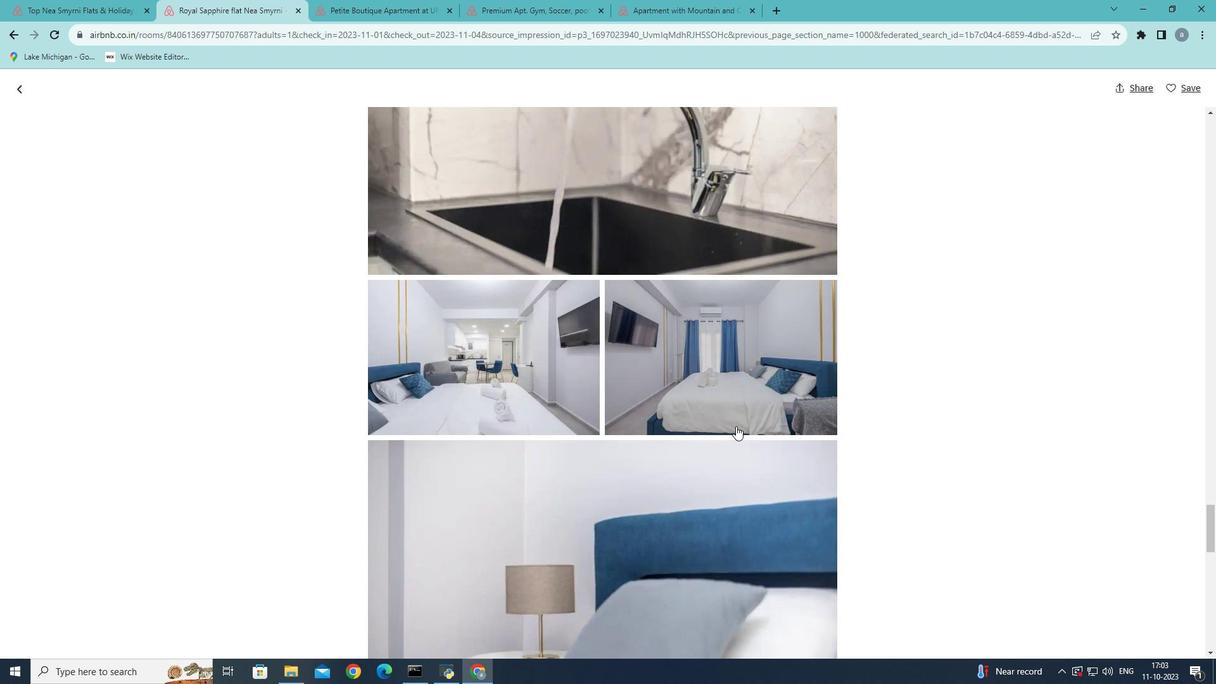 
Action: Mouse scrolled (736, 425) with delta (0, 0)
Screenshot: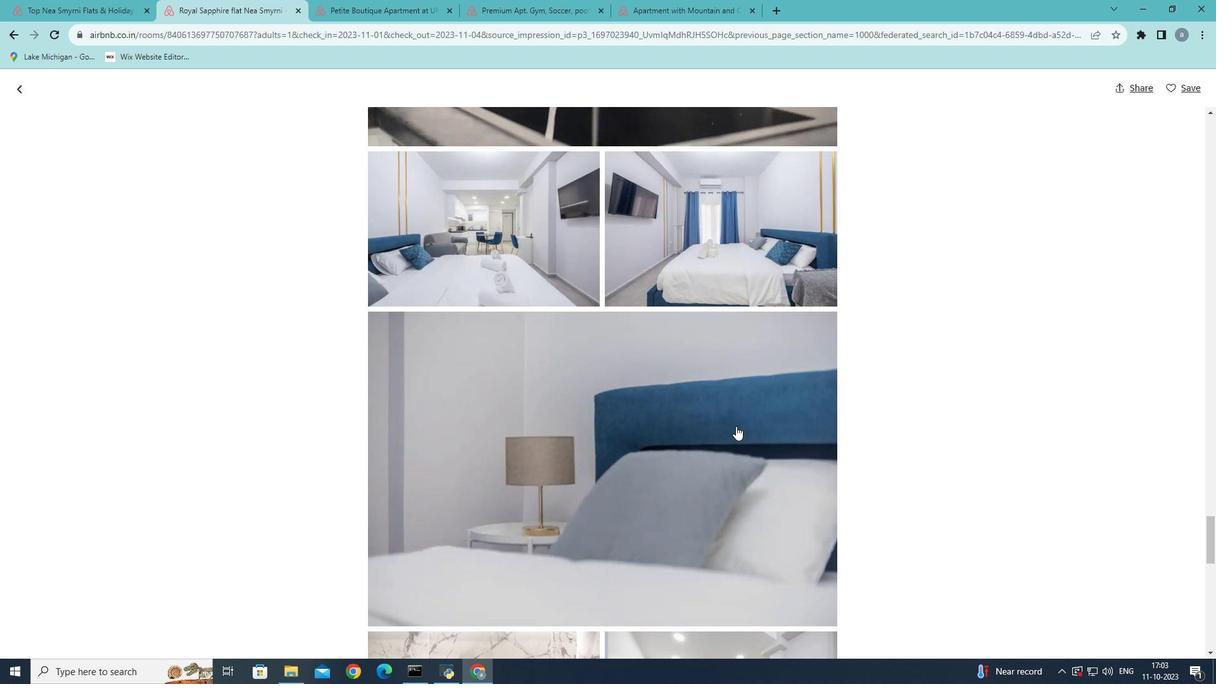 
Action: Mouse scrolled (736, 425) with delta (0, 0)
Screenshot: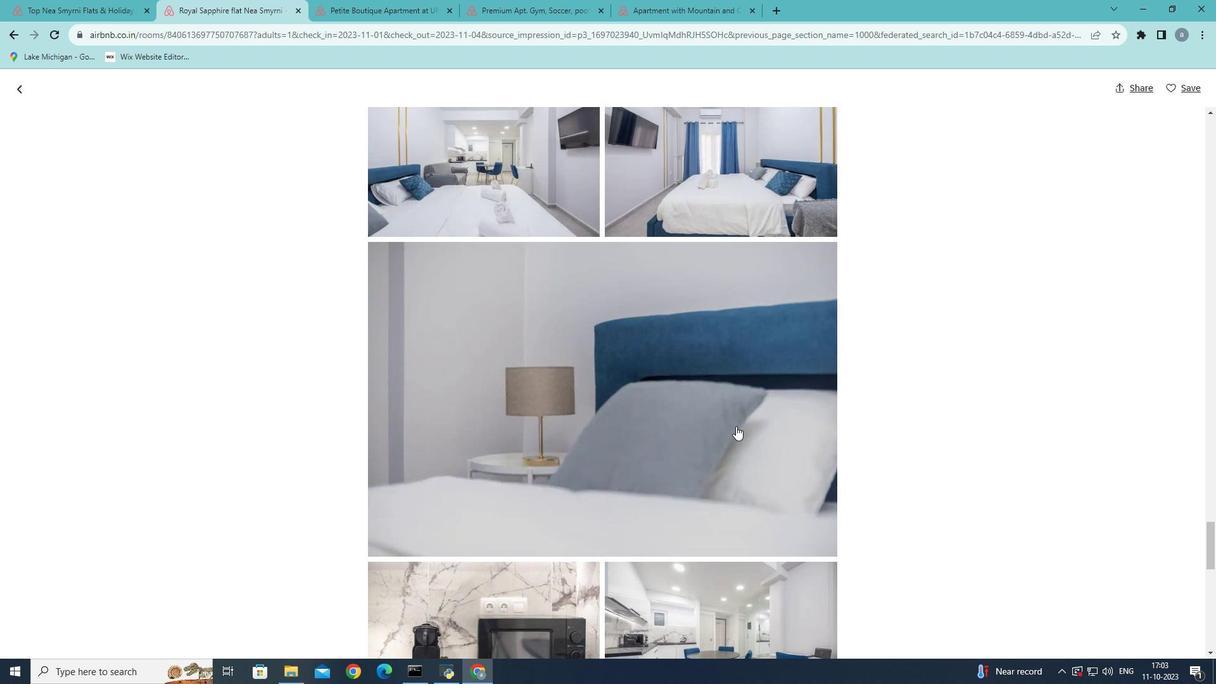 
Action: Mouse scrolled (736, 425) with delta (0, 0)
Screenshot: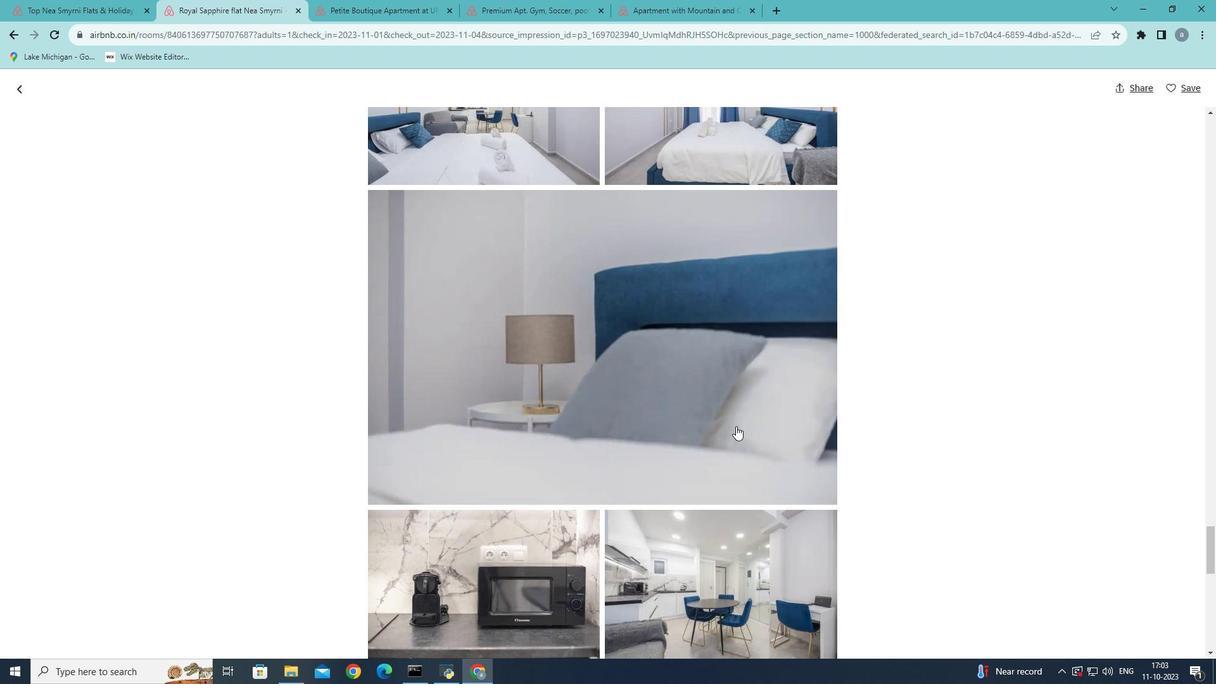 
Action: Mouse moved to (742, 426)
Screenshot: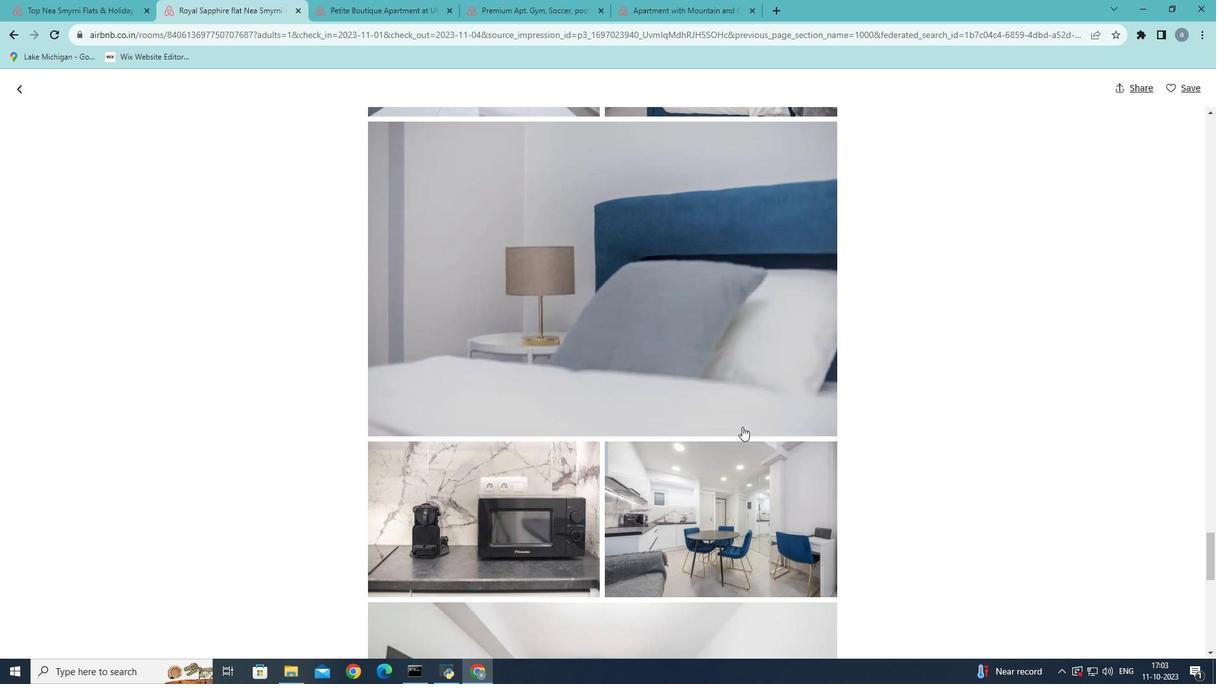 
Action: Mouse scrolled (742, 426) with delta (0, 0)
Screenshot: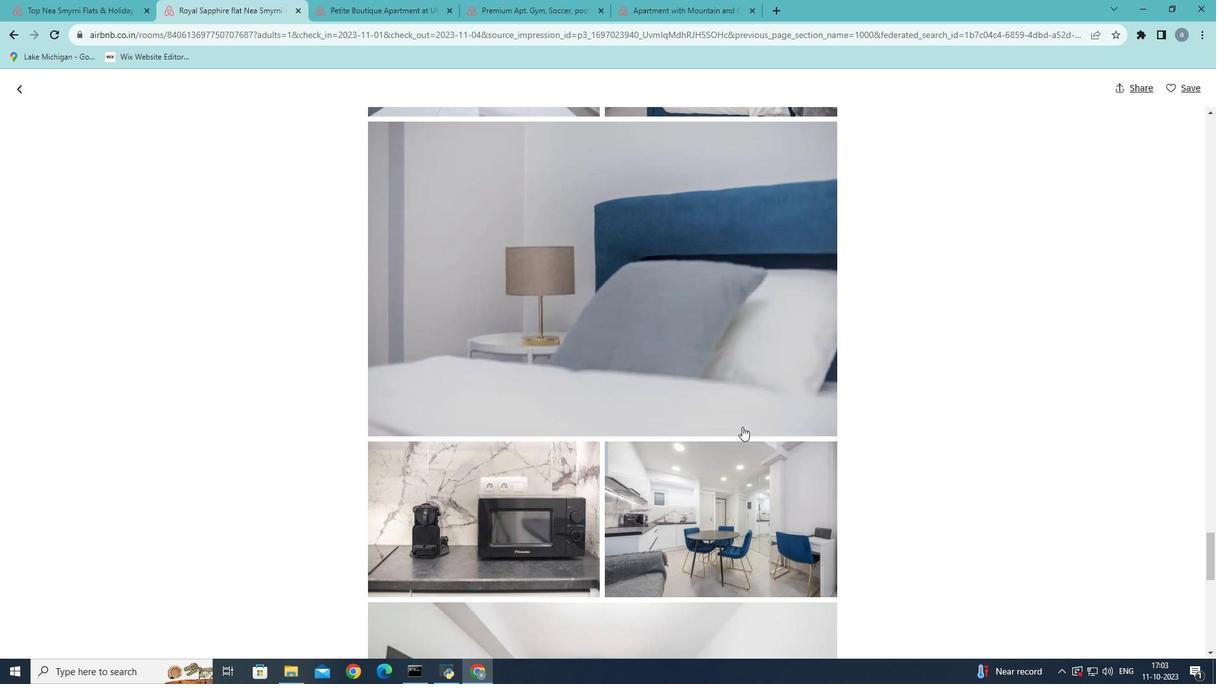 
Action: Mouse scrolled (742, 426) with delta (0, 0)
Screenshot: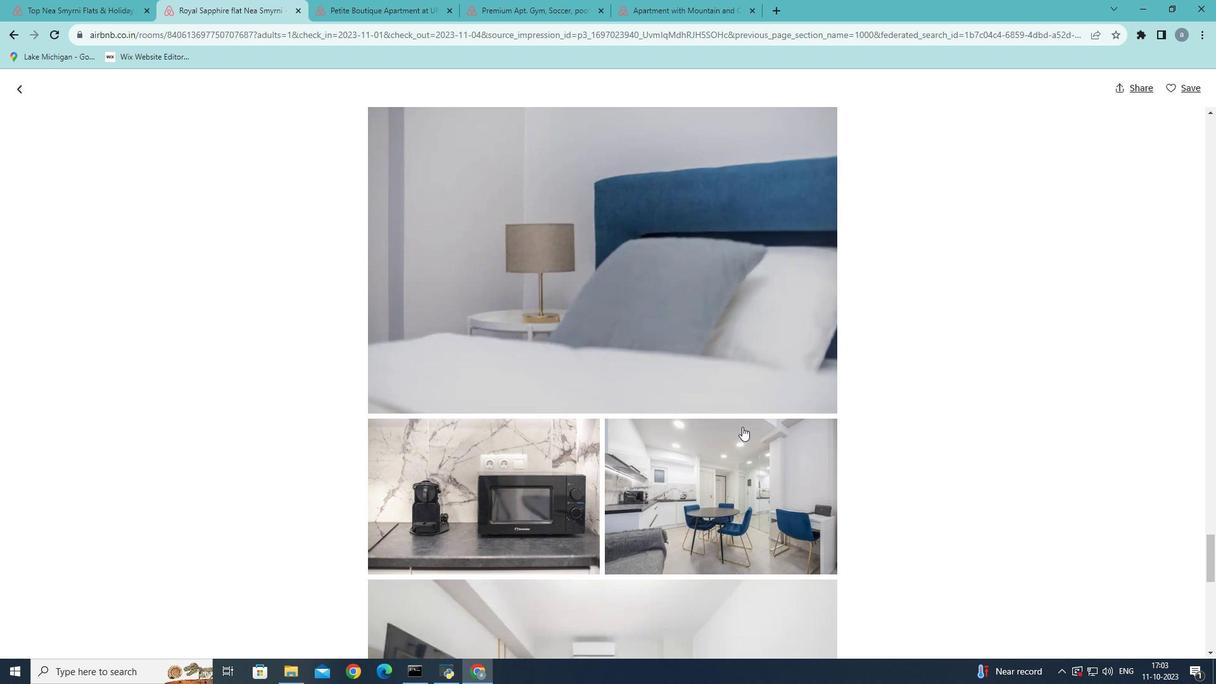 
Action: Mouse scrolled (742, 426) with delta (0, 0)
Screenshot: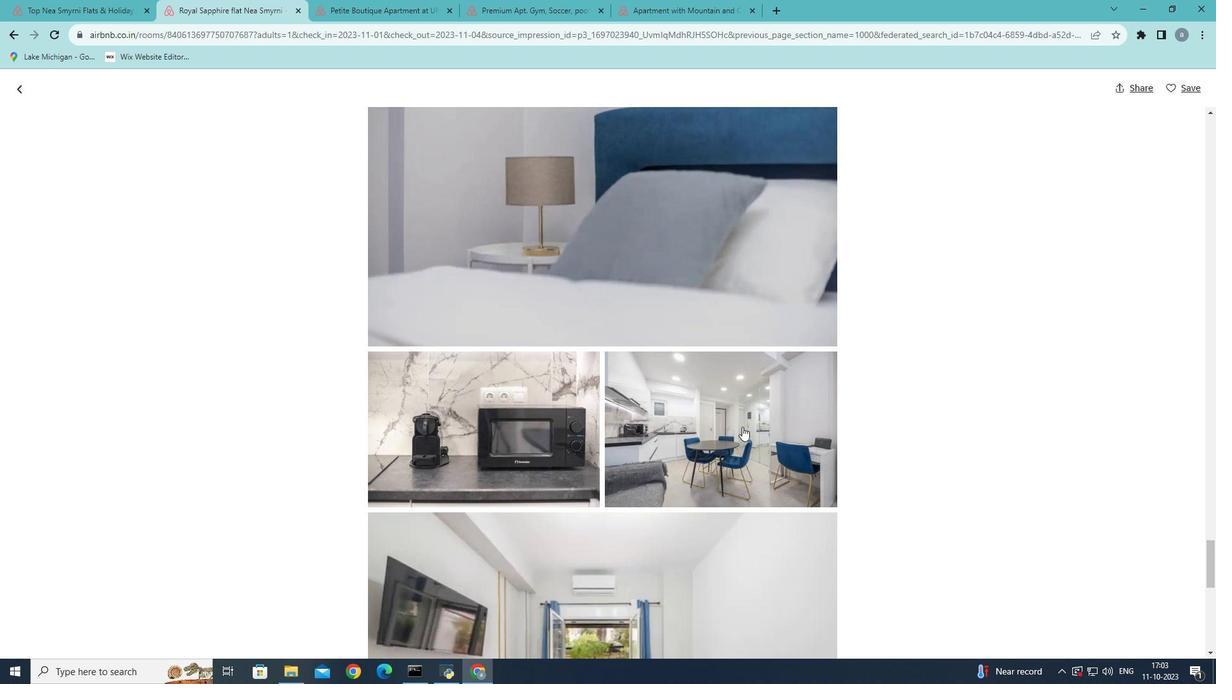 
Action: Mouse scrolled (742, 426) with delta (0, 0)
Screenshot: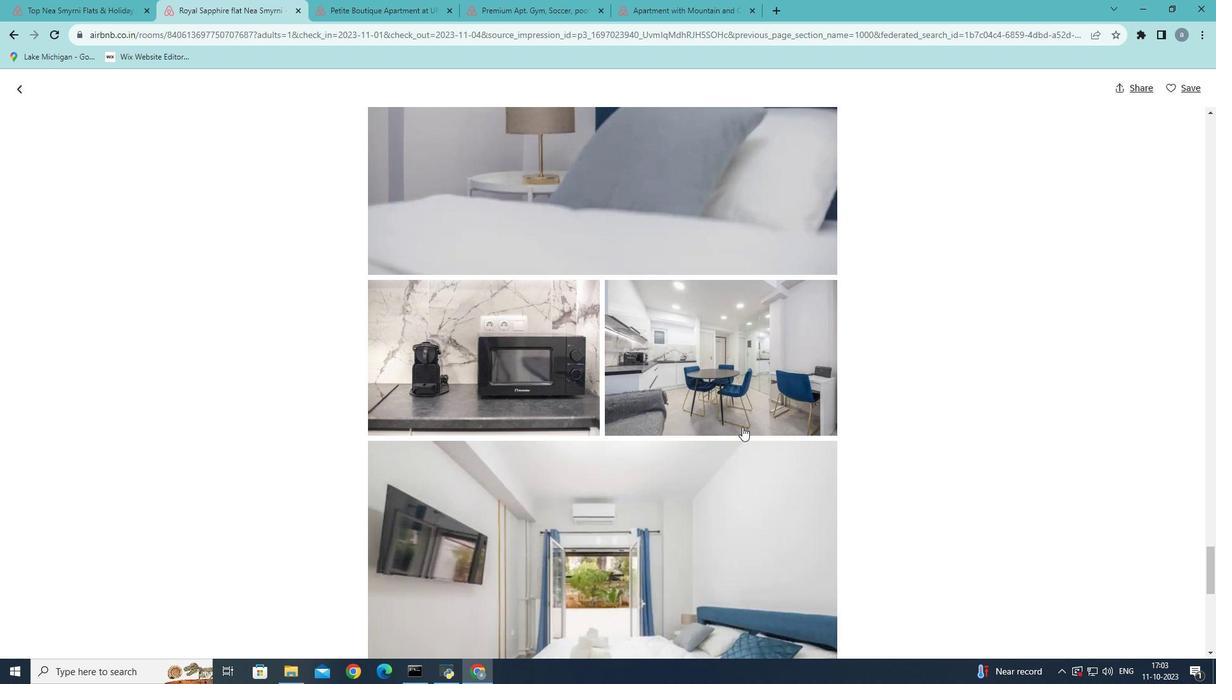 
Action: Mouse moved to (753, 439)
Screenshot: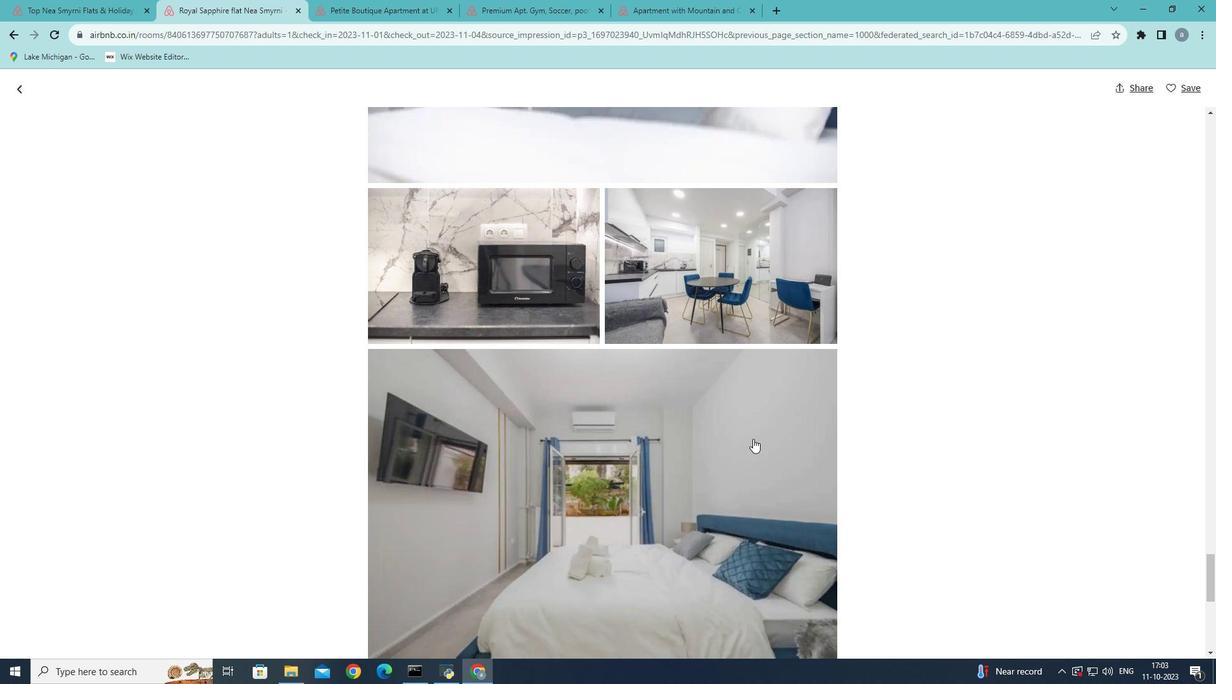 
Action: Mouse scrolled (753, 438) with delta (0, 0)
Screenshot: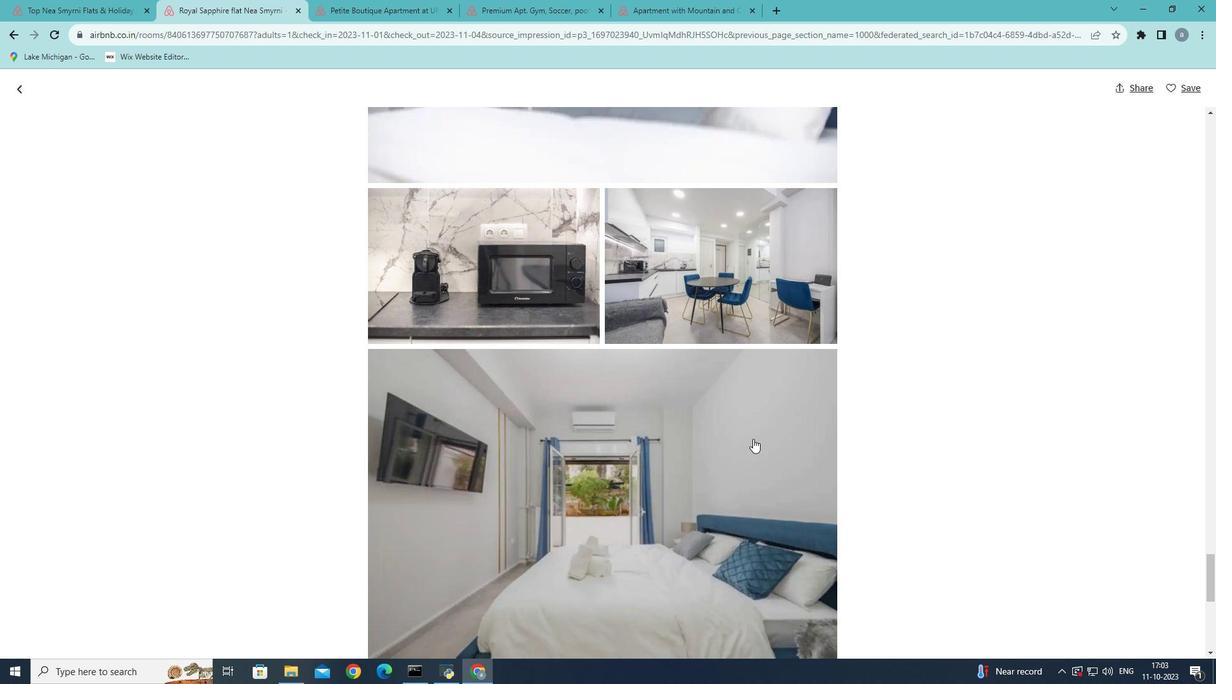 
Action: Mouse moved to (753, 438)
Screenshot: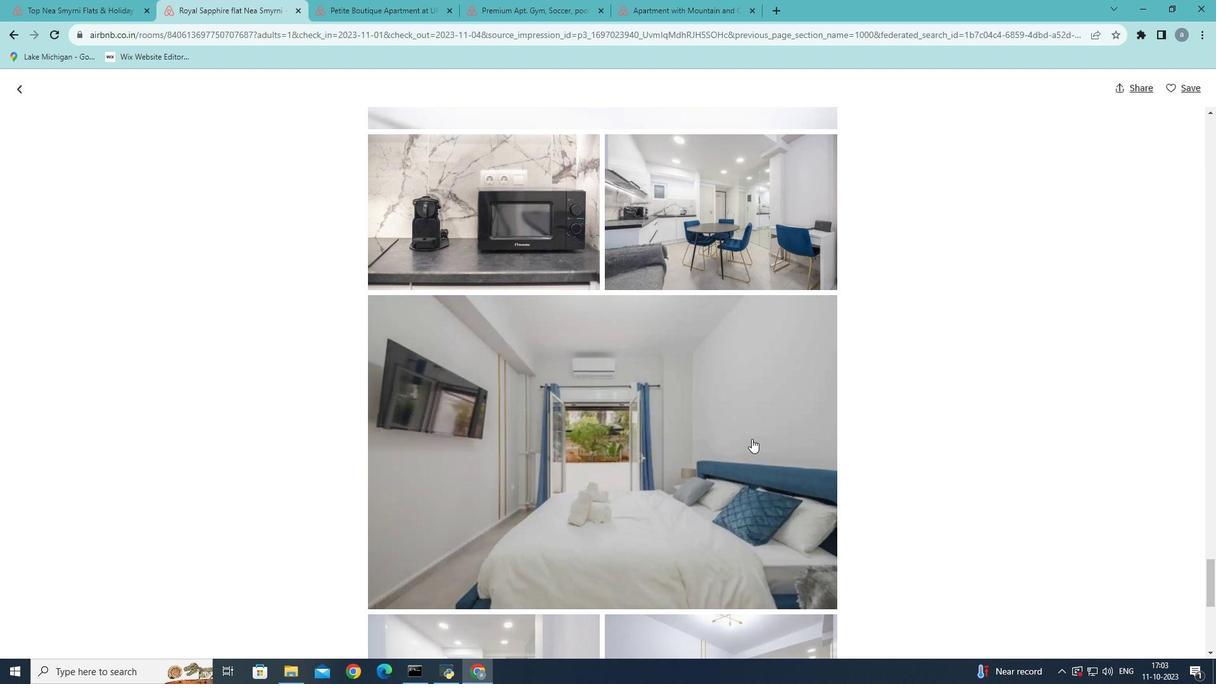 
Action: Mouse scrolled (753, 437) with delta (0, 0)
Screenshot: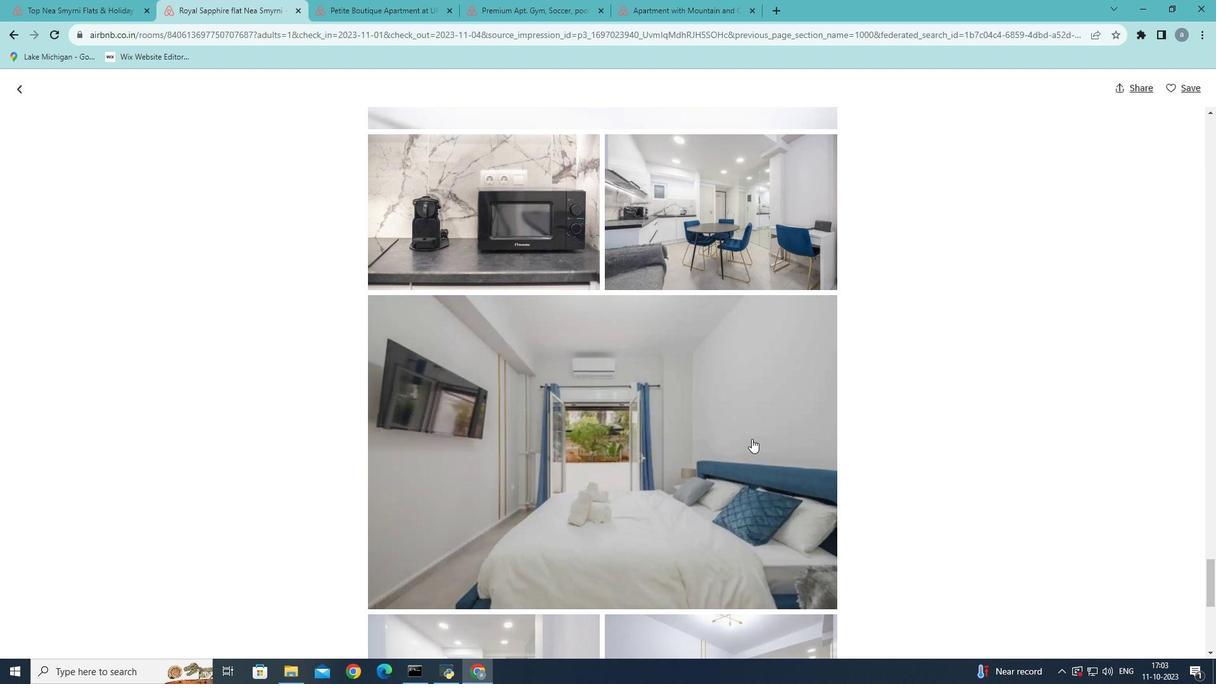 
Action: Mouse moved to (751, 439)
Screenshot: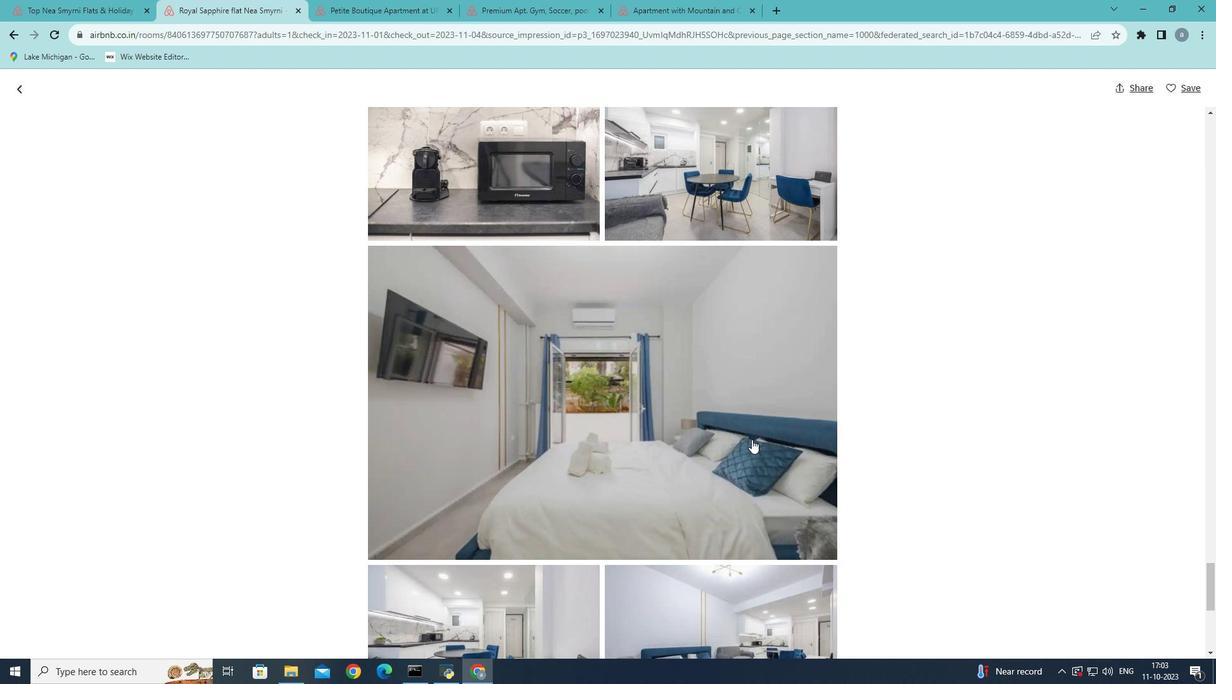 
Action: Mouse scrolled (751, 438) with delta (0, 0)
Screenshot: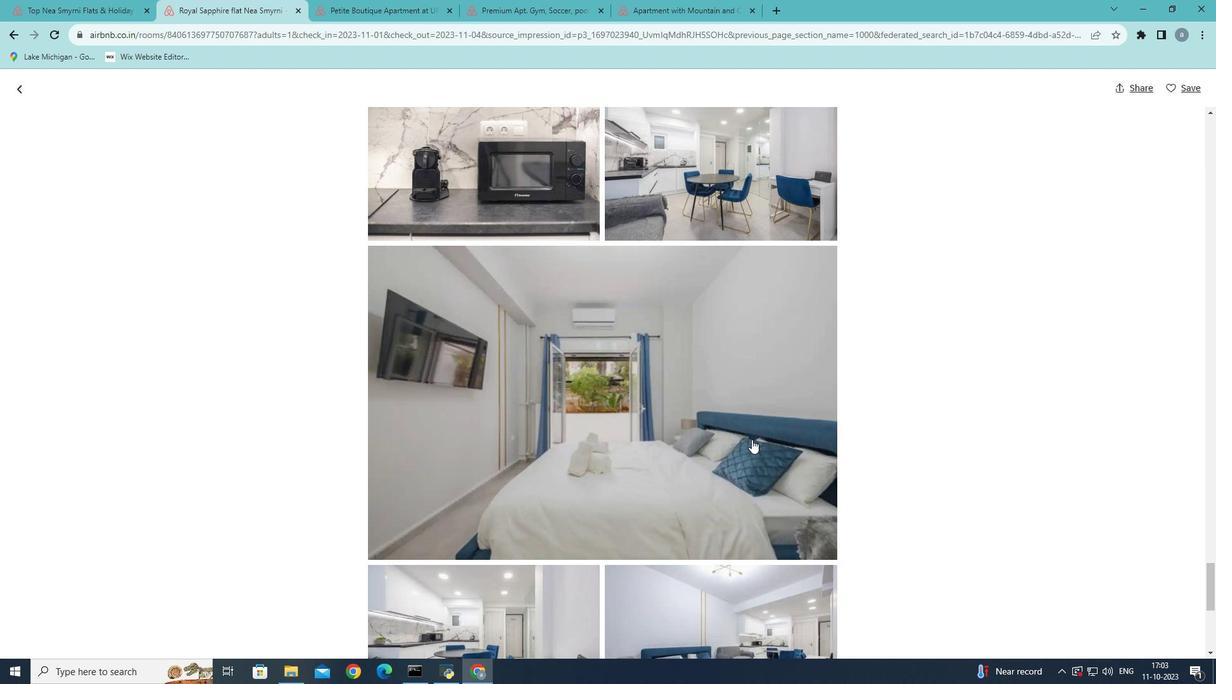 
Action: Mouse moved to (637, 444)
Screenshot: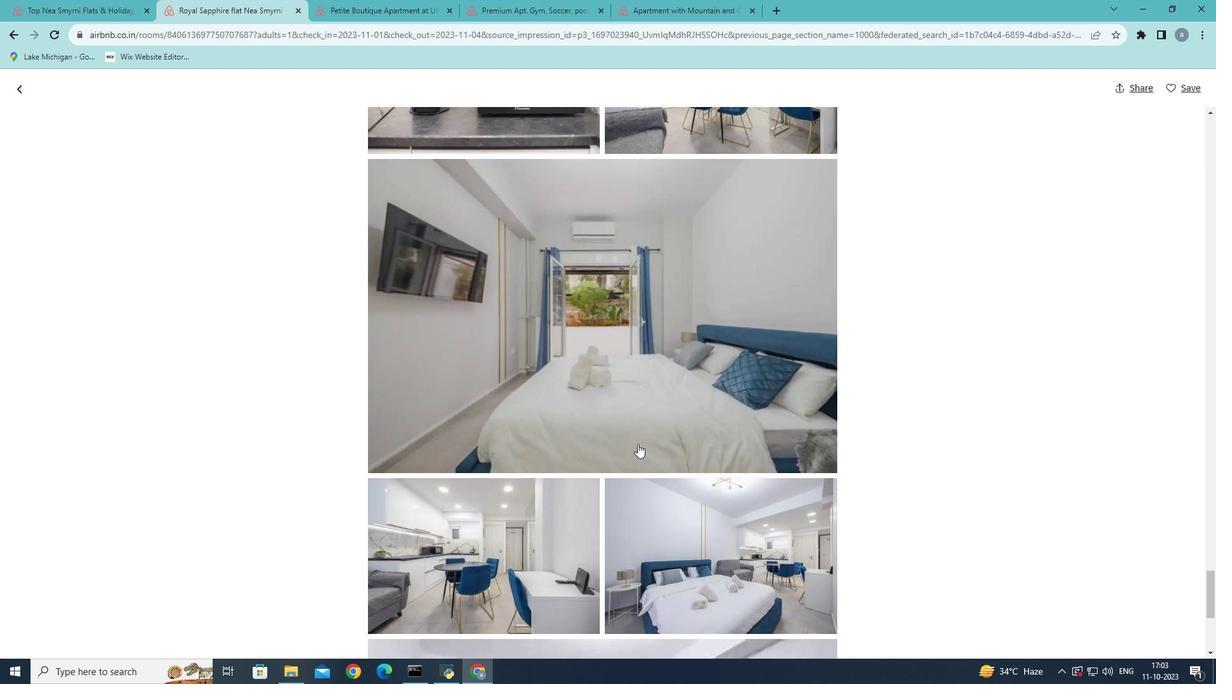 
Action: Mouse scrolled (637, 443) with delta (0, 0)
Screenshot: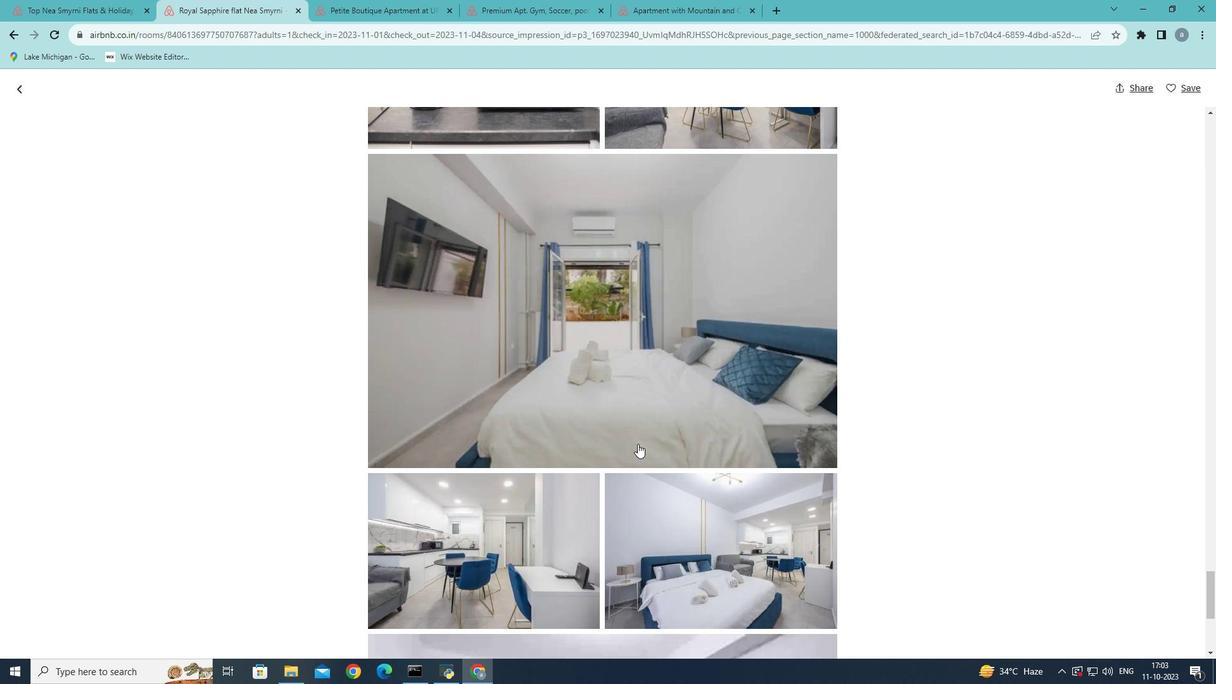 
Action: Mouse scrolled (637, 443) with delta (0, 0)
Screenshot: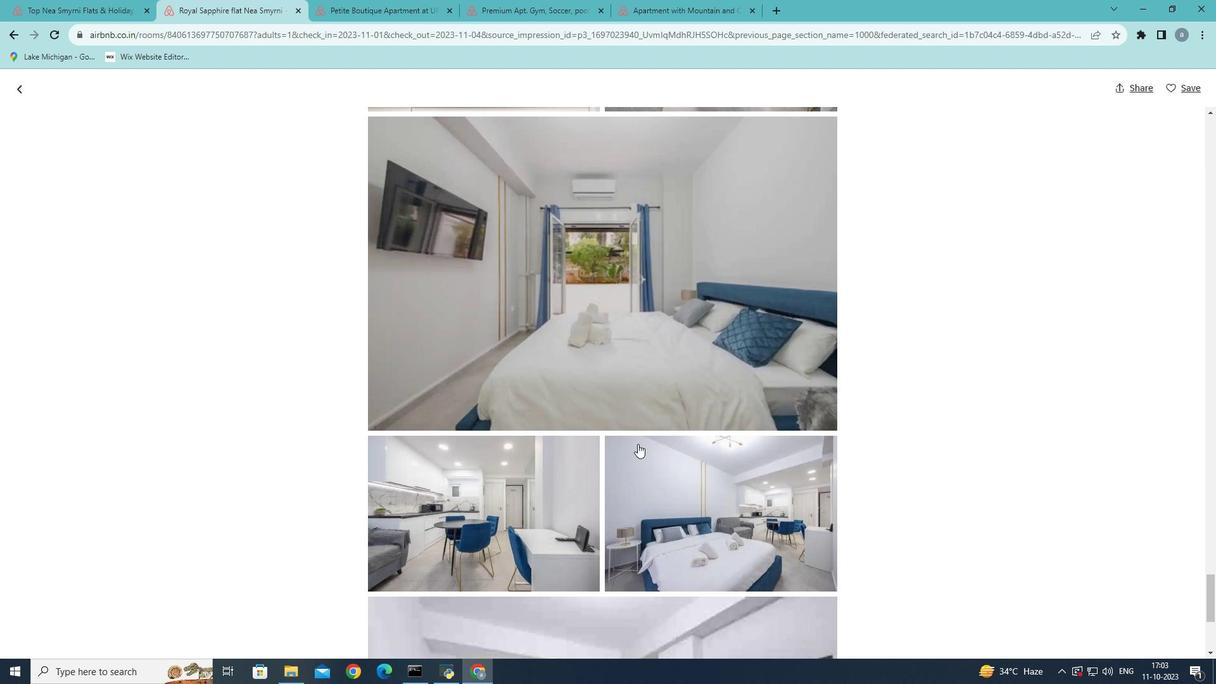 
Action: Mouse scrolled (637, 443) with delta (0, 0)
Screenshot: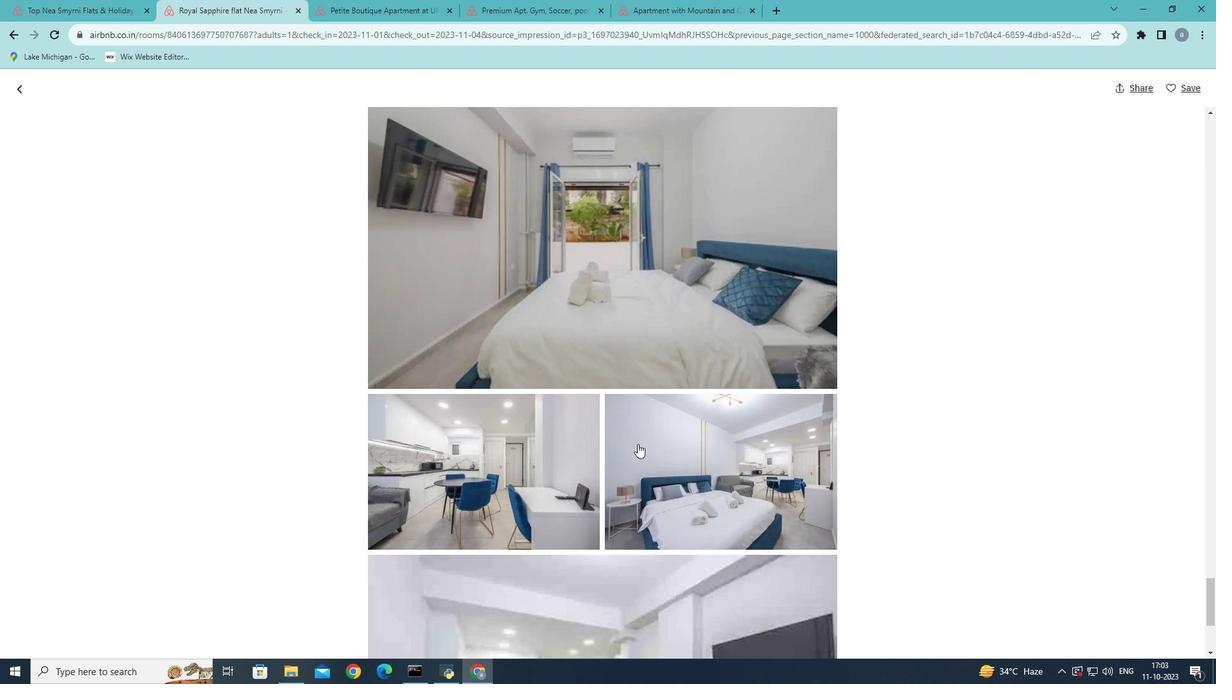 
Action: Mouse scrolled (637, 443) with delta (0, 0)
Screenshot: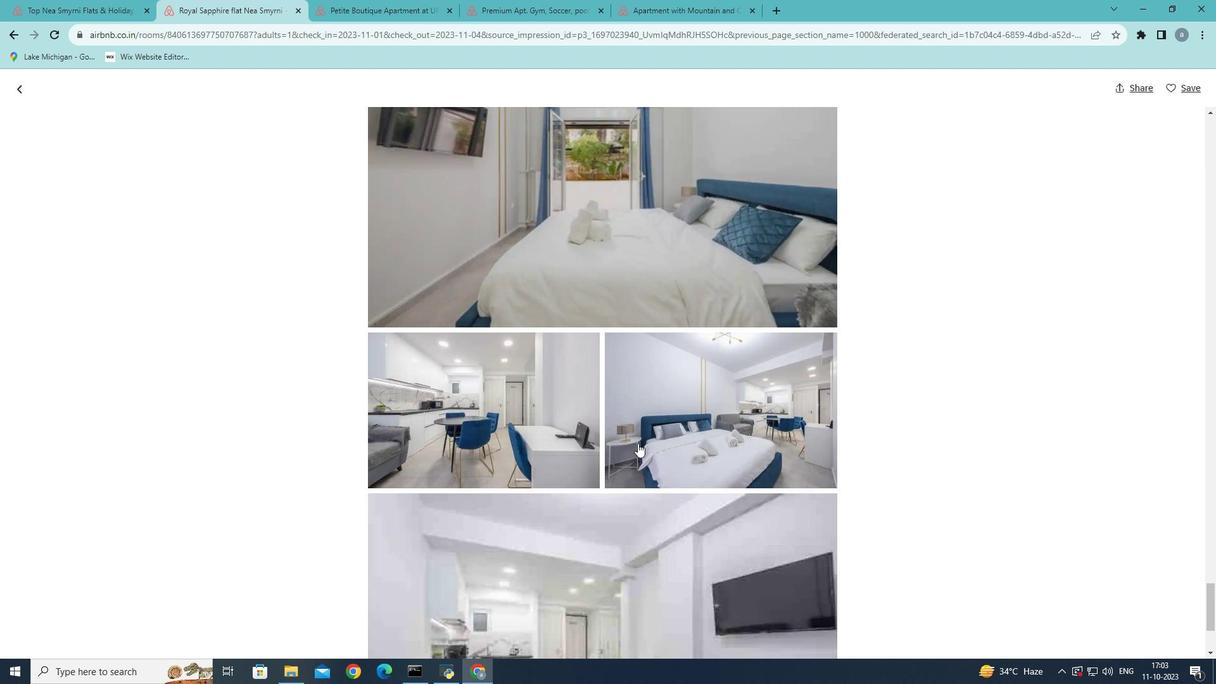 
Action: Mouse moved to (637, 442)
Screenshot: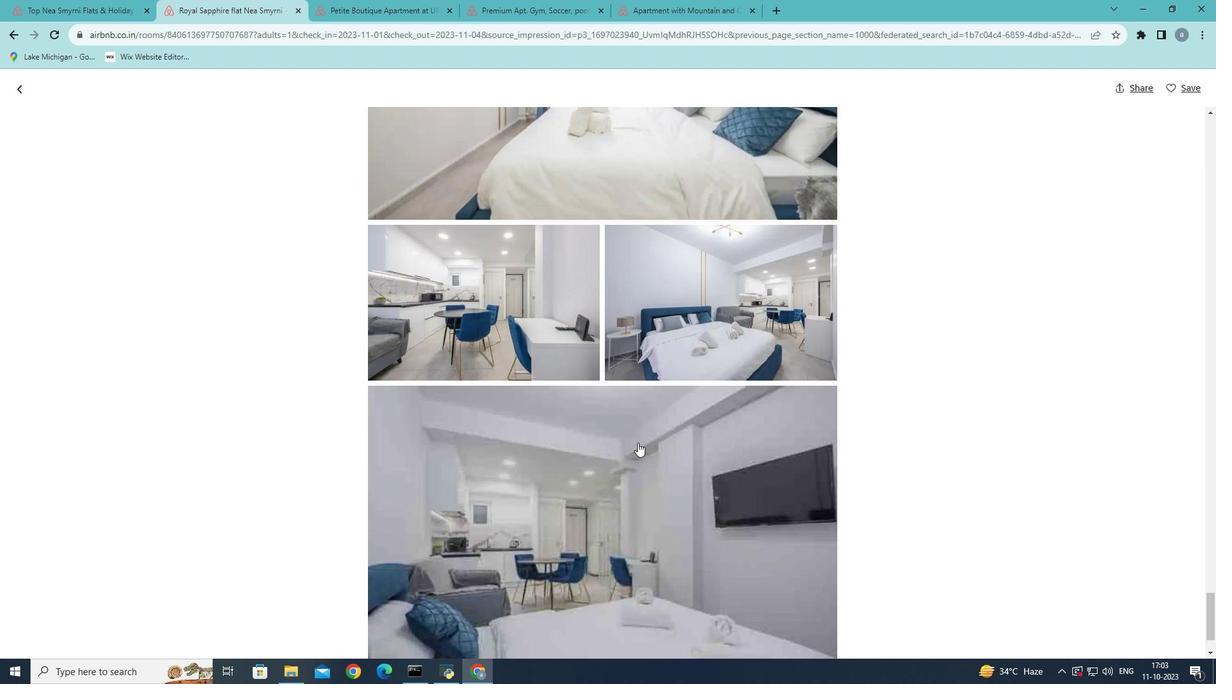 
Action: Mouse scrolled (637, 442) with delta (0, 0)
Screenshot: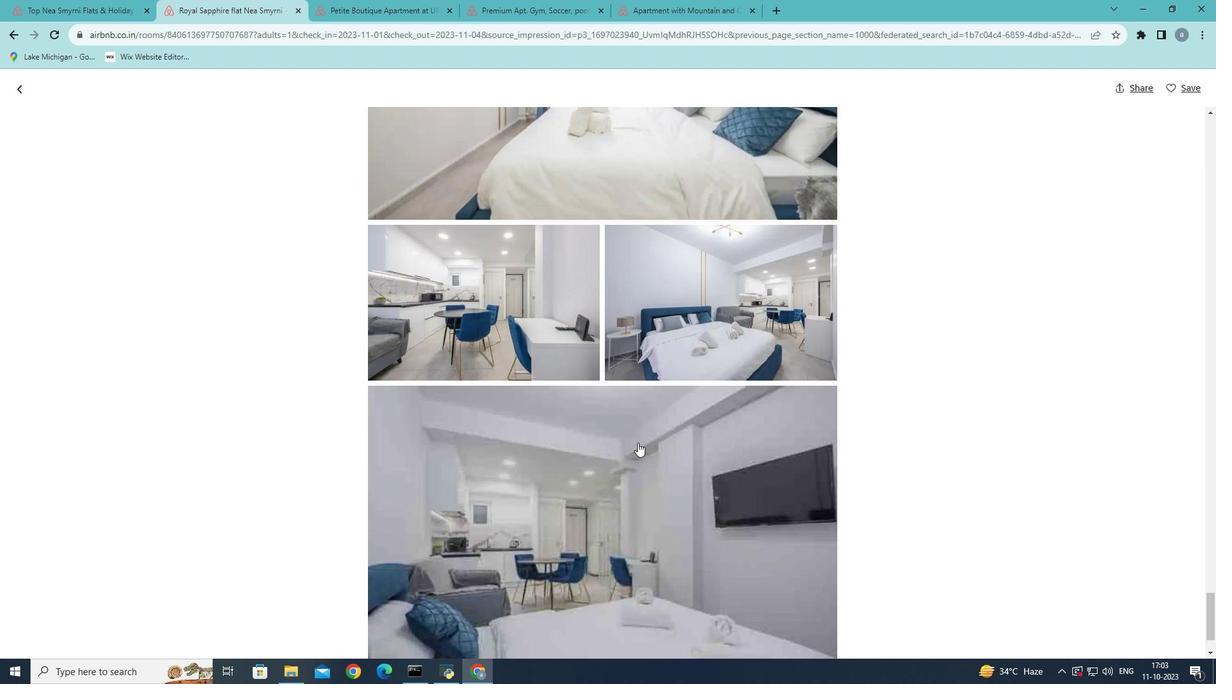 
Action: Mouse scrolled (637, 442) with delta (0, 0)
Screenshot: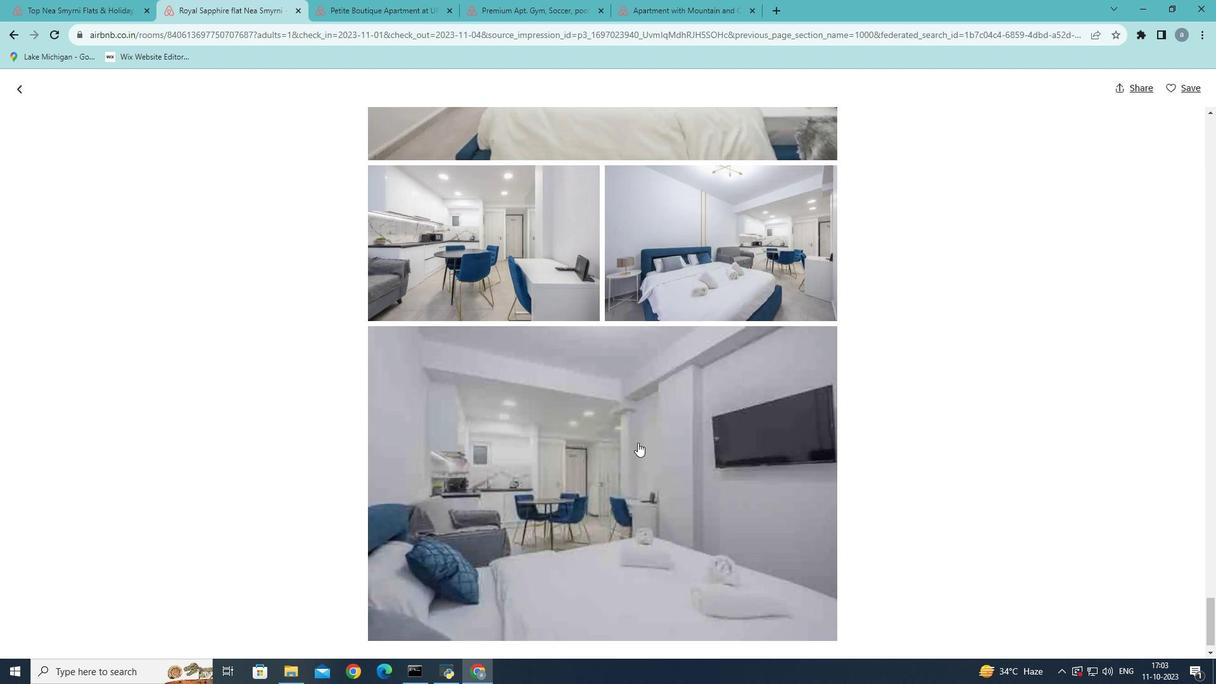 
Action: Mouse scrolled (637, 442) with delta (0, 0)
Screenshot: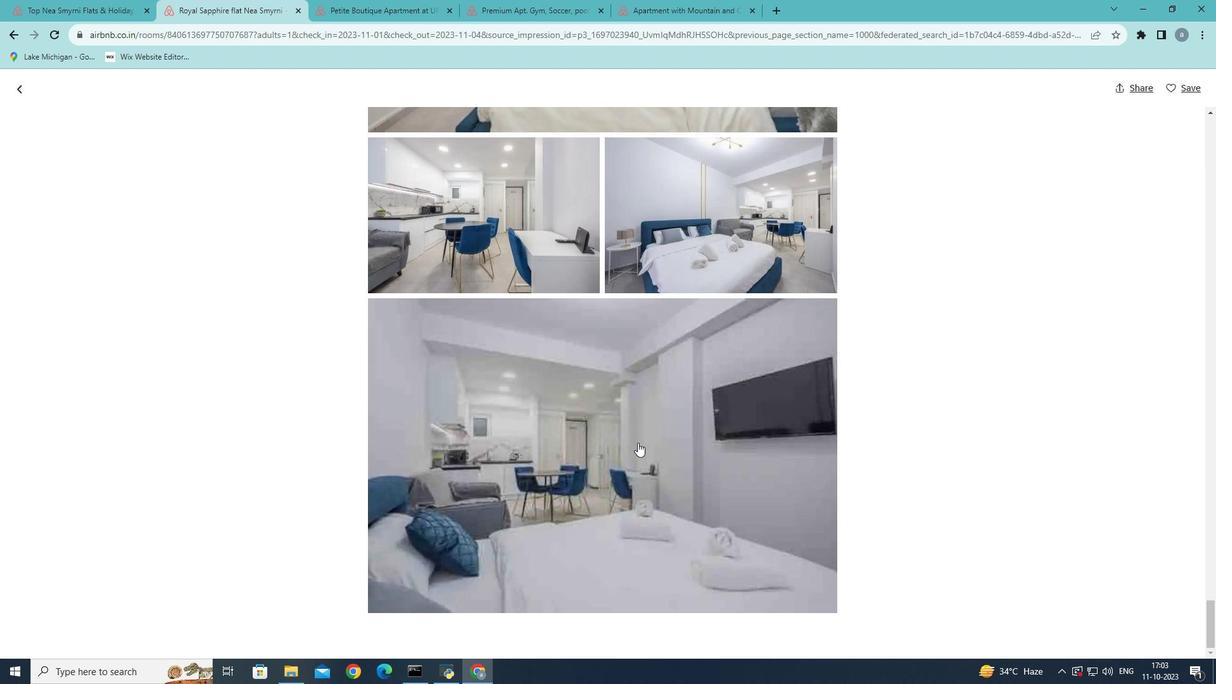 
Action: Mouse scrolled (637, 442) with delta (0, 0)
Screenshot: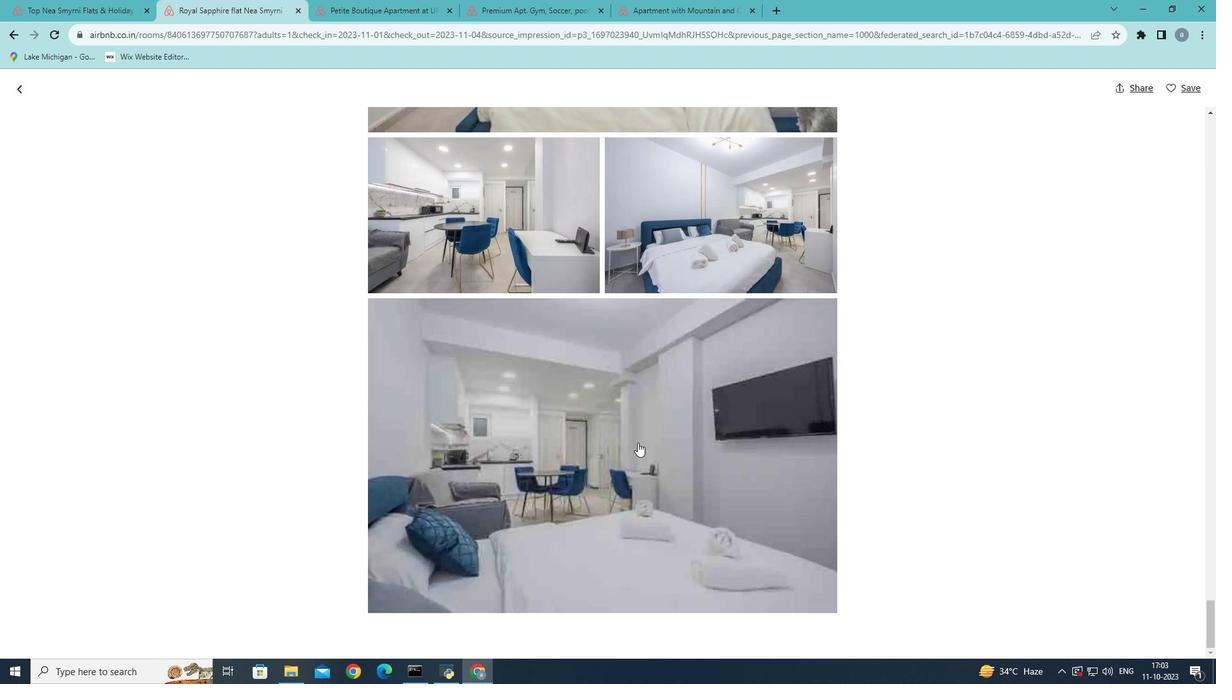 
Action: Mouse scrolled (637, 442) with delta (0, 0)
Screenshot: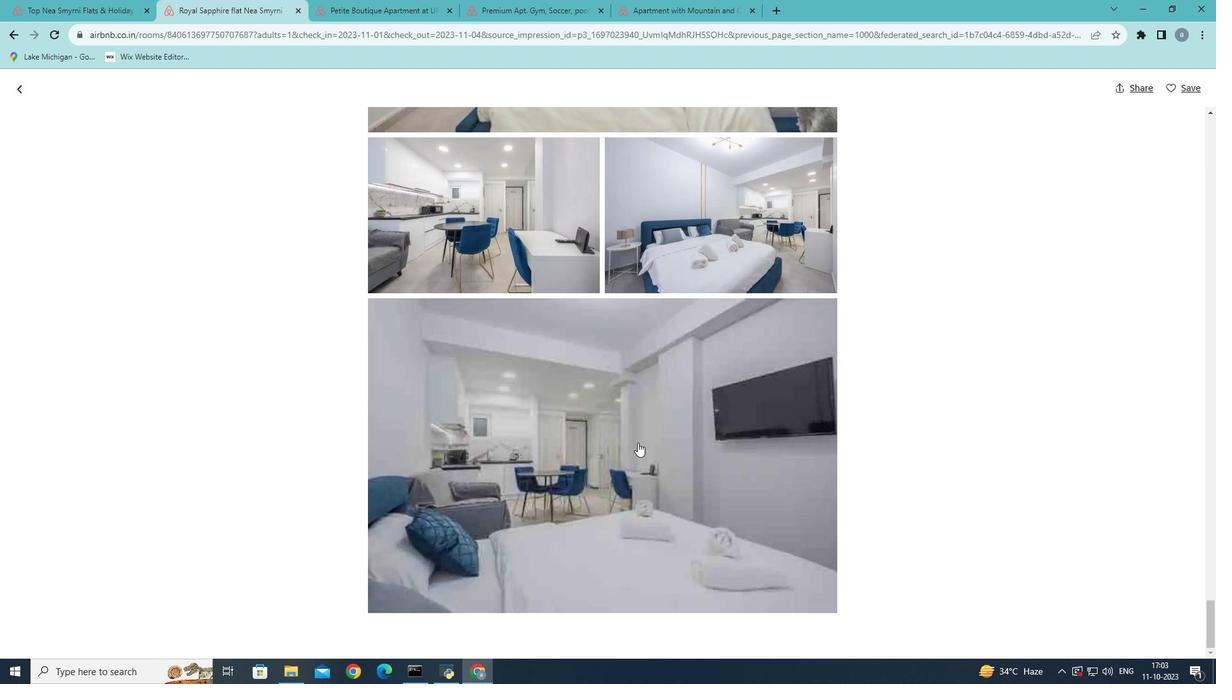 
Action: Mouse scrolled (637, 442) with delta (0, 0)
Screenshot: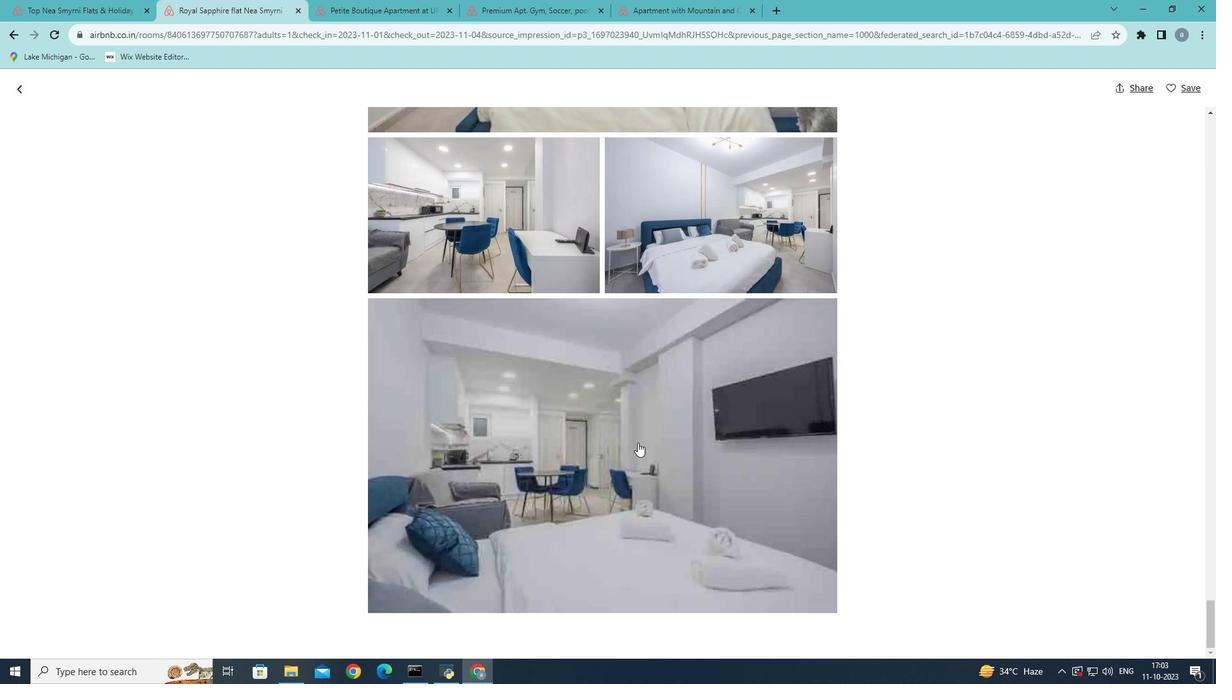 
Action: Mouse scrolled (637, 442) with delta (0, 0)
Screenshot: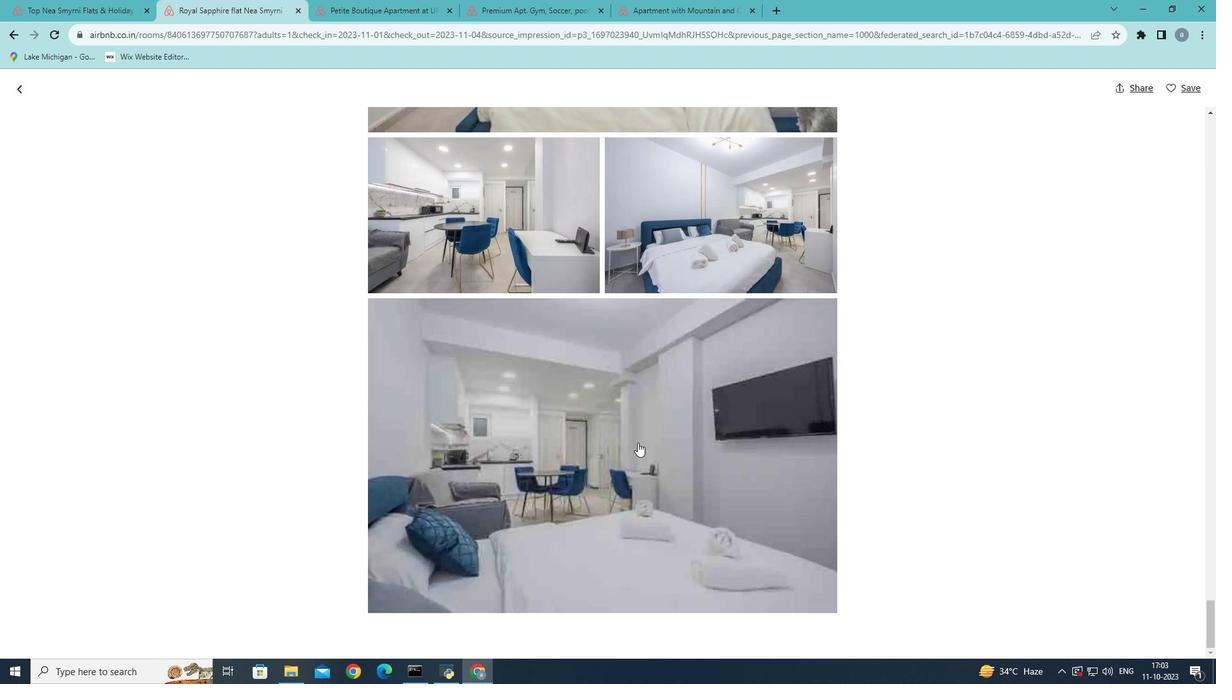 
Action: Mouse scrolled (637, 442) with delta (0, 0)
Screenshot: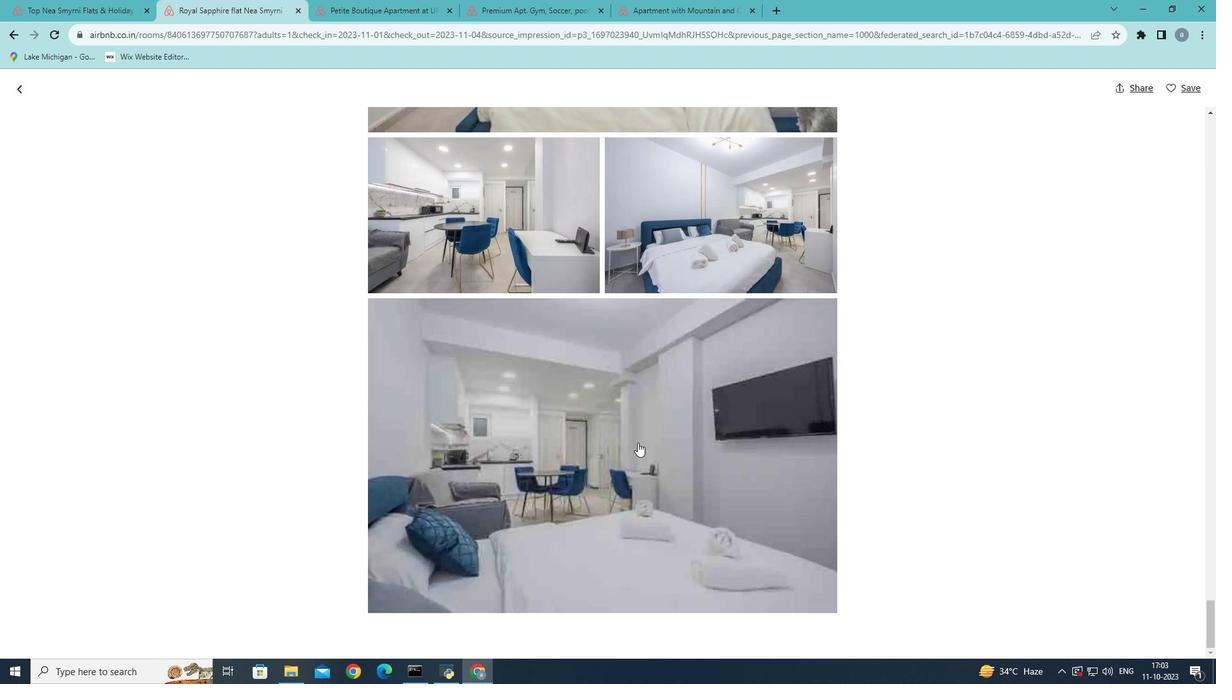 
Action: Mouse moved to (19, 90)
Screenshot: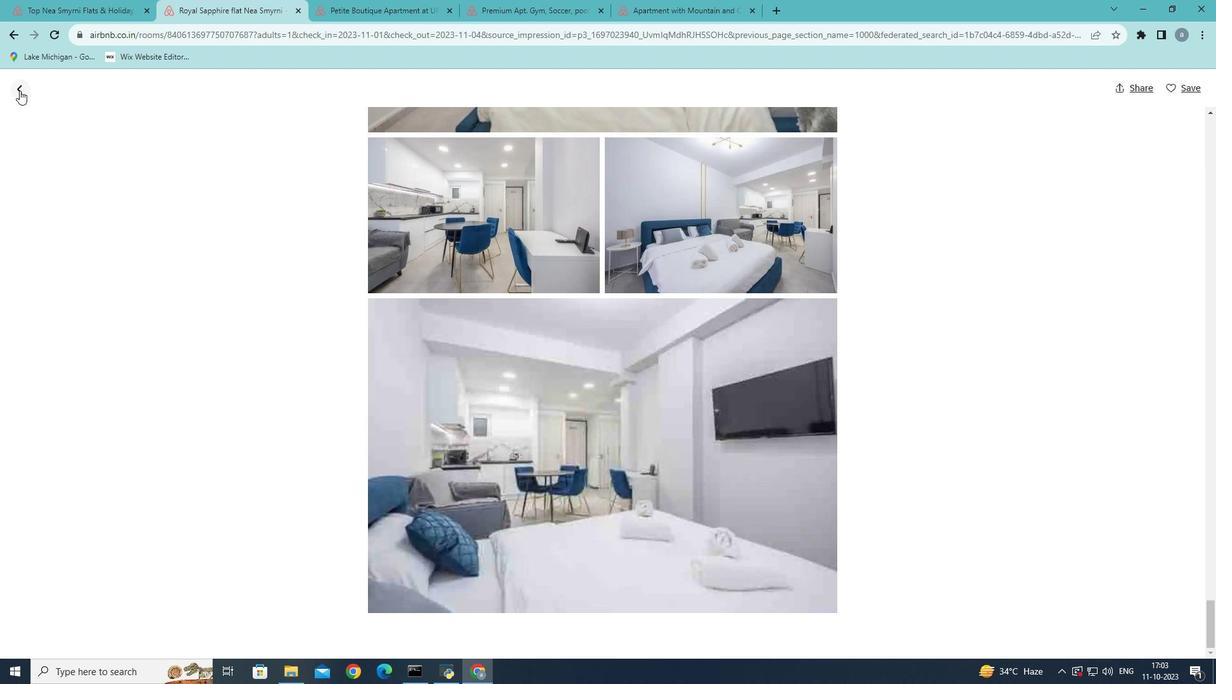 
Action: Mouse pressed left at (19, 90)
Screenshot: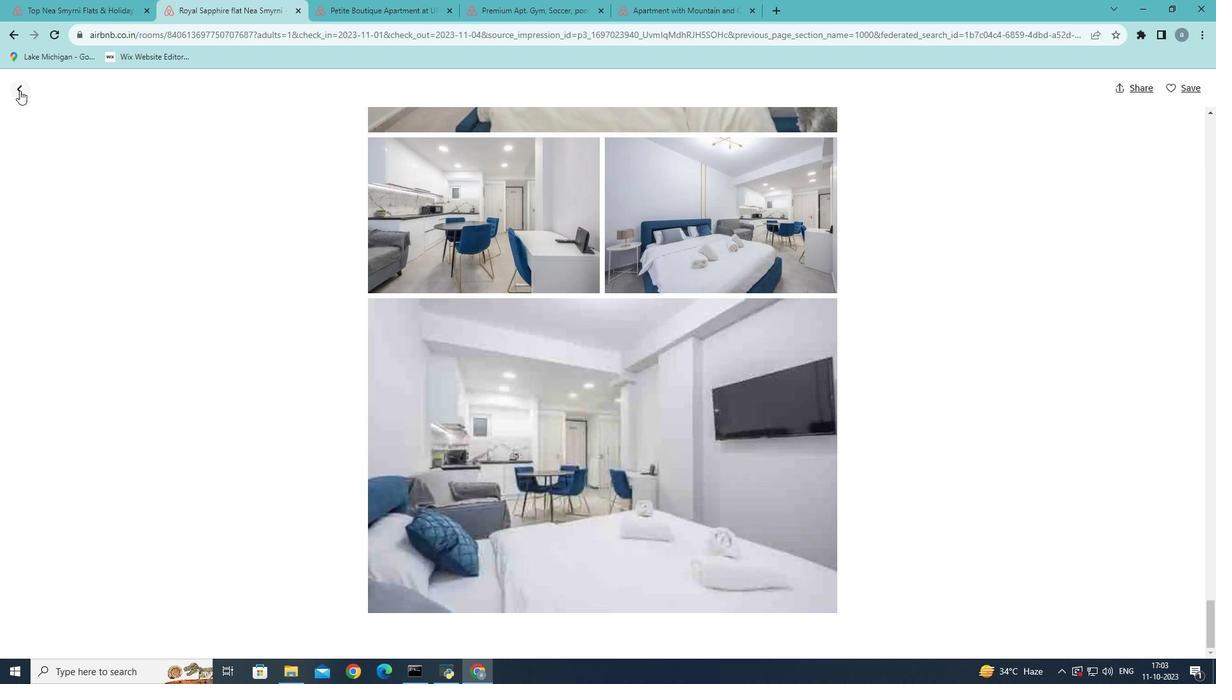 
Action: Mouse moved to (789, 418)
Screenshot: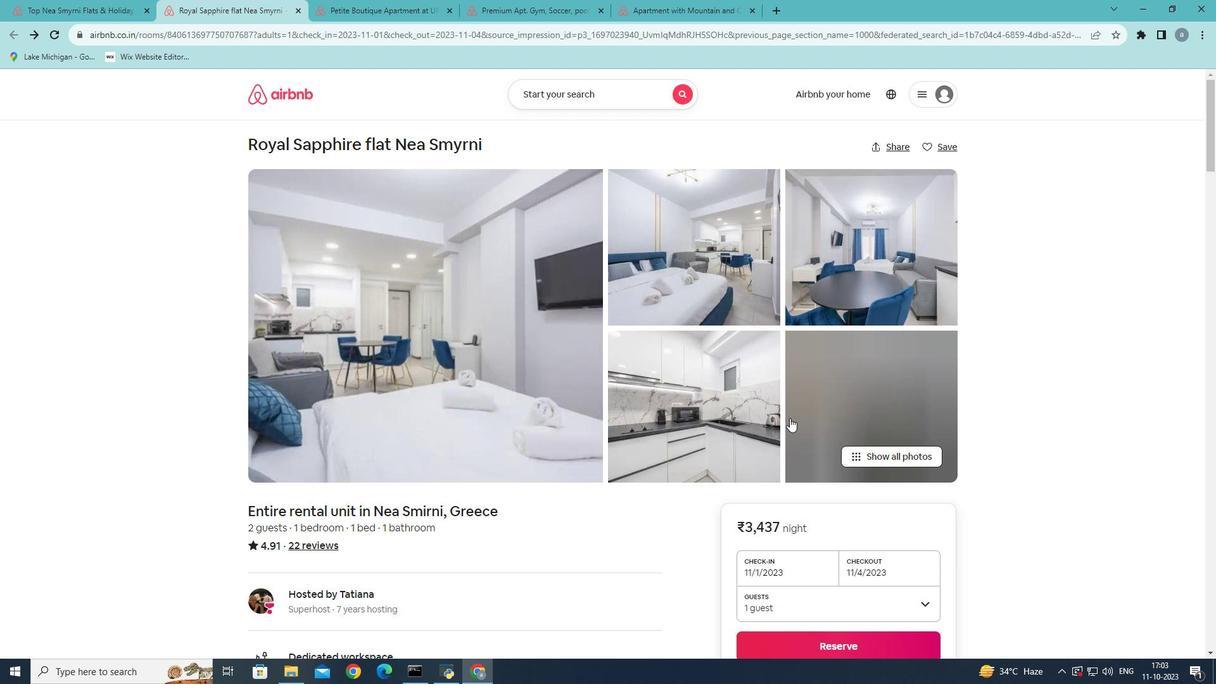 
Action: Mouse scrolled (789, 417) with delta (0, 0)
Screenshot: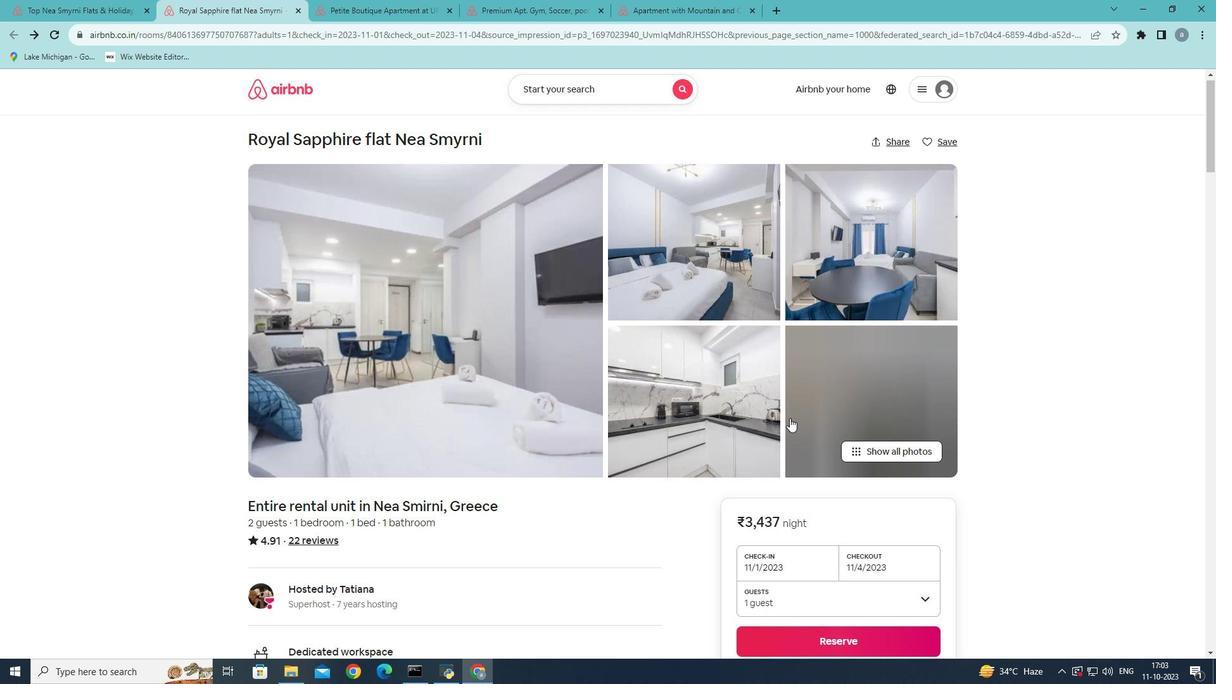 
Action: Mouse scrolled (789, 417) with delta (0, 0)
Screenshot: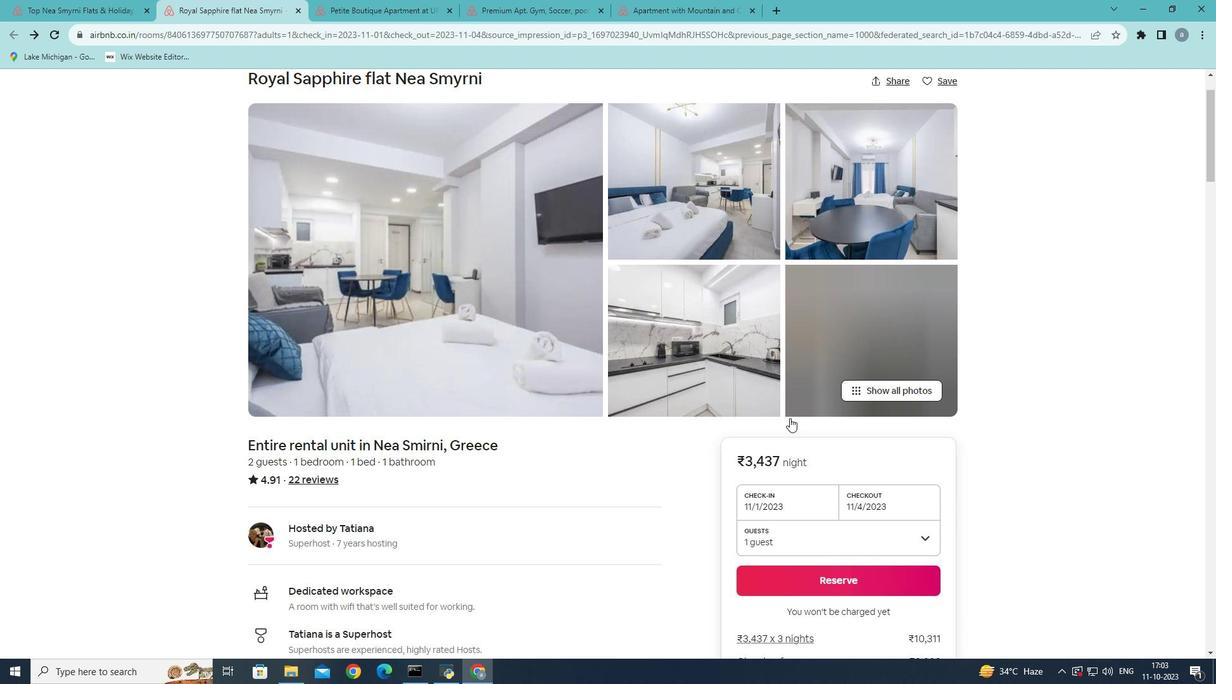 
Action: Mouse scrolled (789, 417) with delta (0, 0)
Screenshot: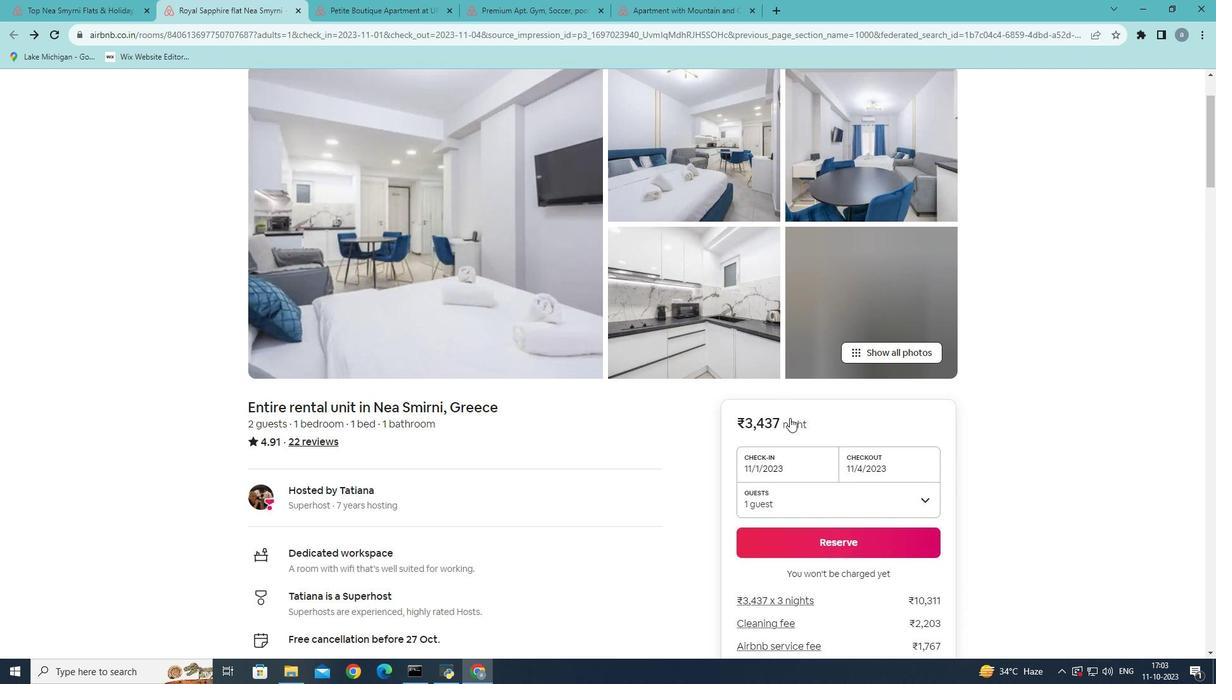 
Action: Mouse scrolled (789, 417) with delta (0, 0)
Screenshot: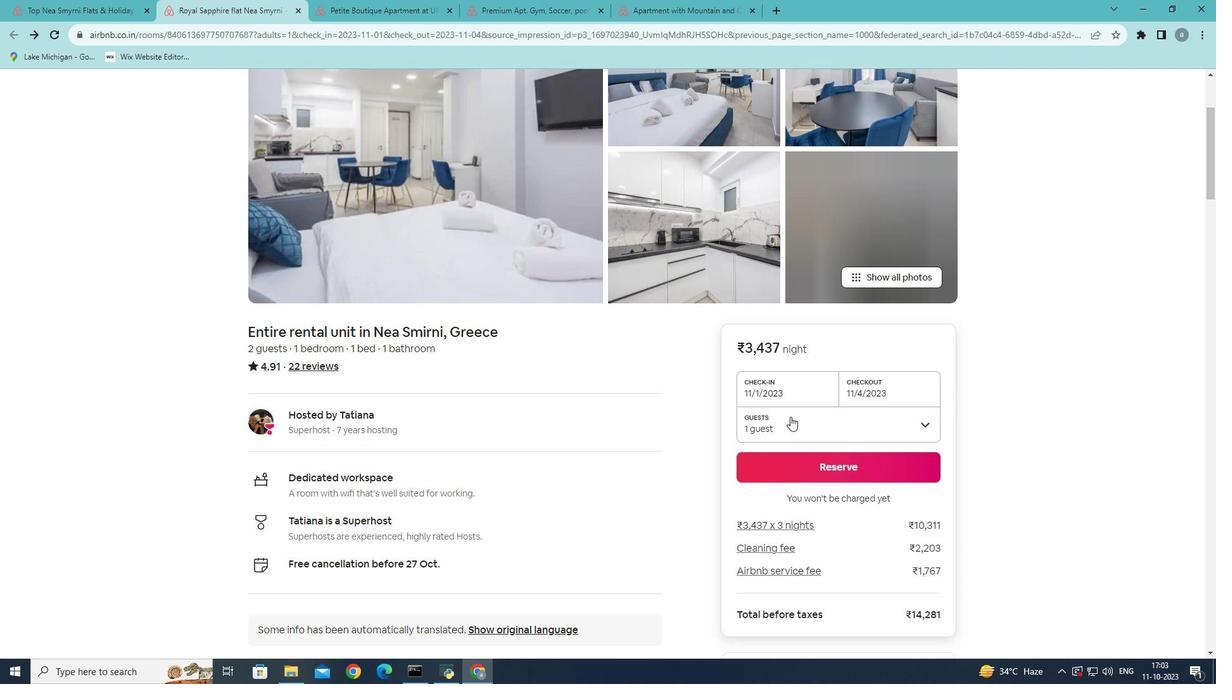 
Action: Mouse moved to (639, 401)
Screenshot: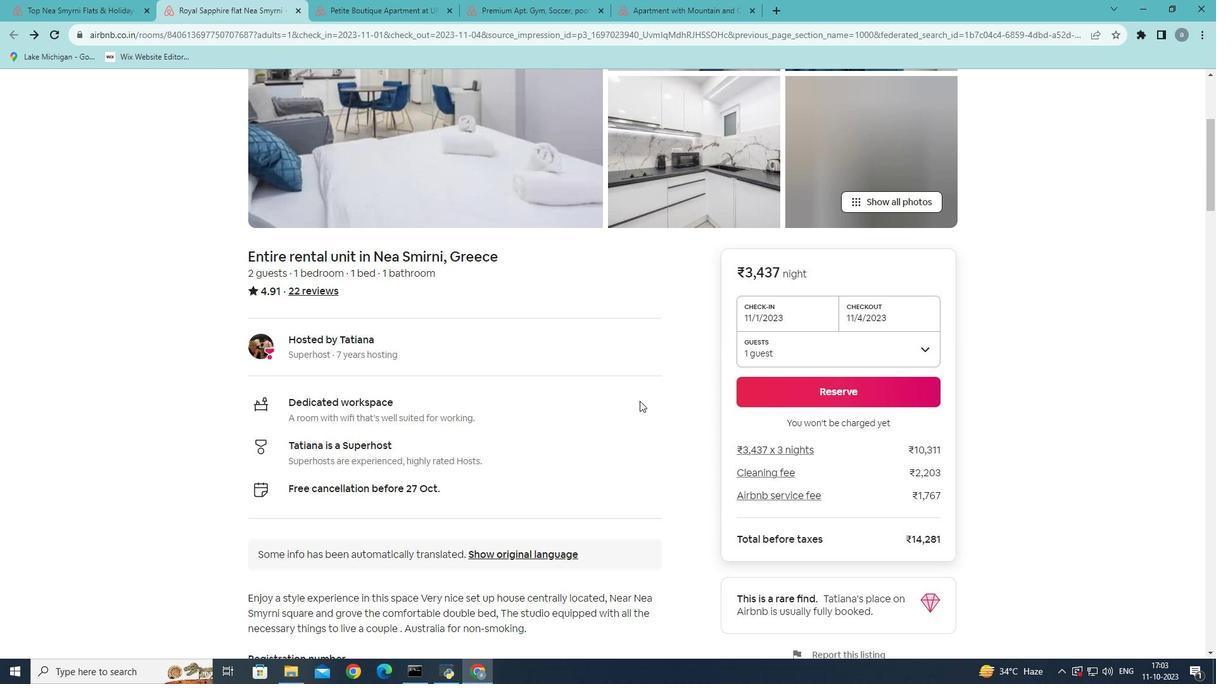 
Action: Mouse scrolled (639, 400) with delta (0, 0)
Screenshot: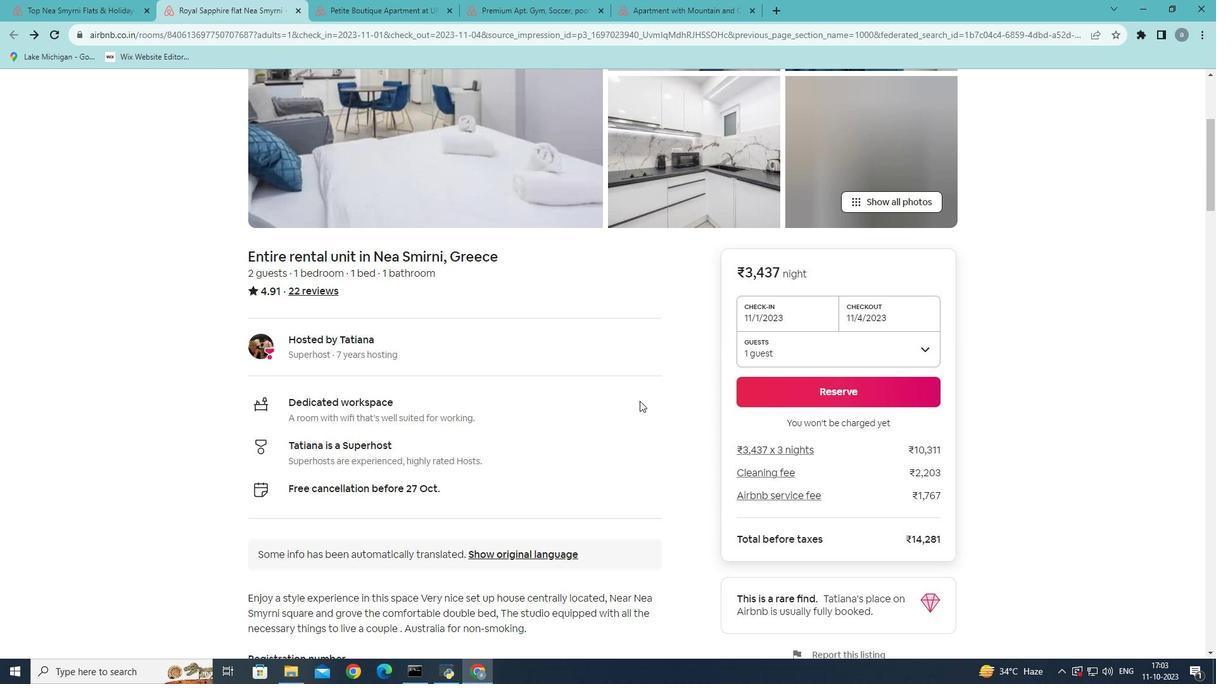 
Action: Mouse scrolled (639, 400) with delta (0, 0)
Screenshot: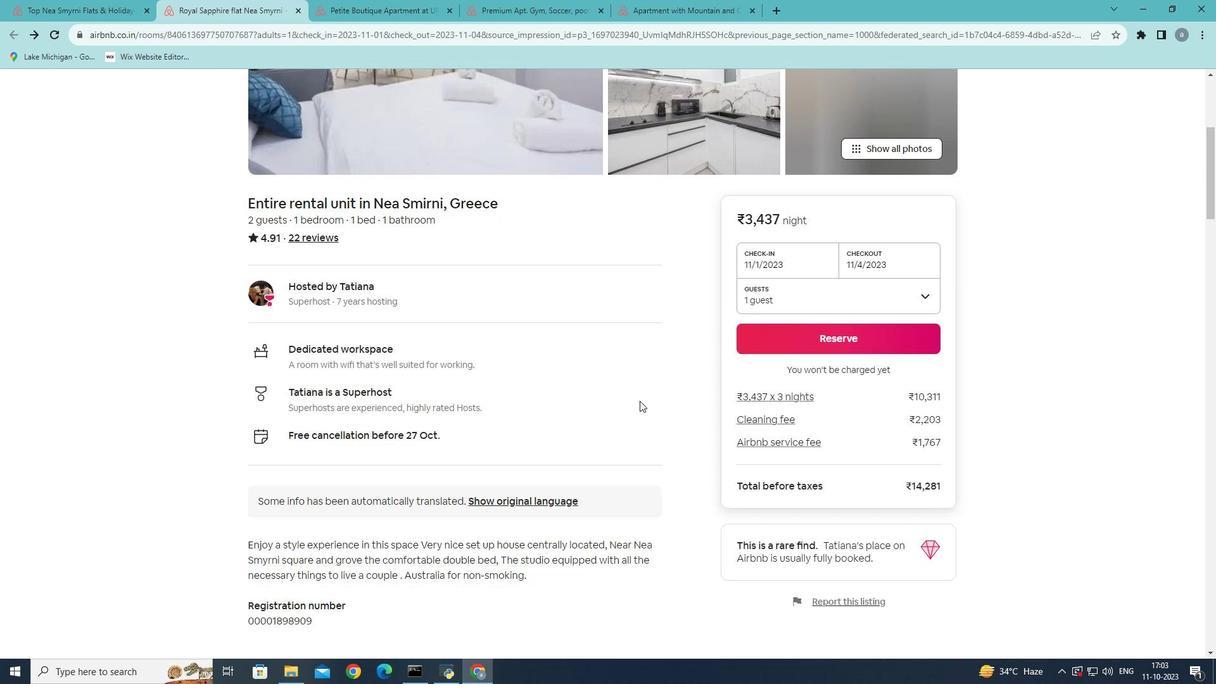 
Action: Mouse scrolled (639, 400) with delta (0, 0)
Screenshot: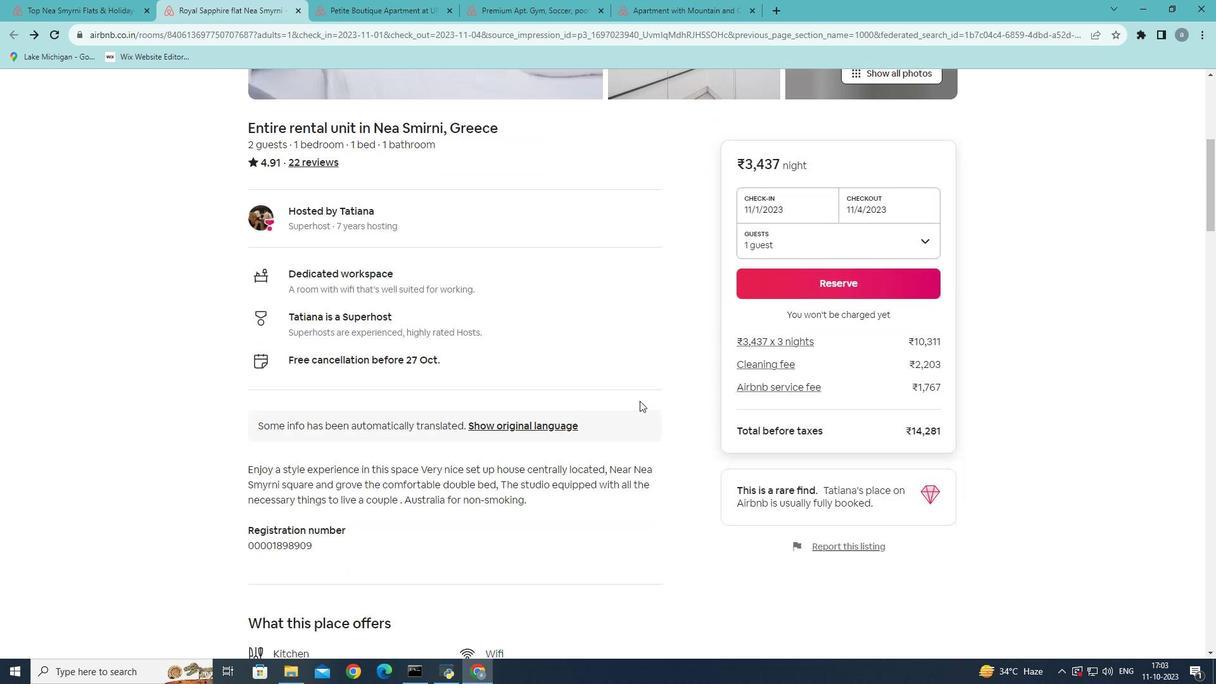 
Action: Mouse scrolled (639, 400) with delta (0, 0)
Screenshot: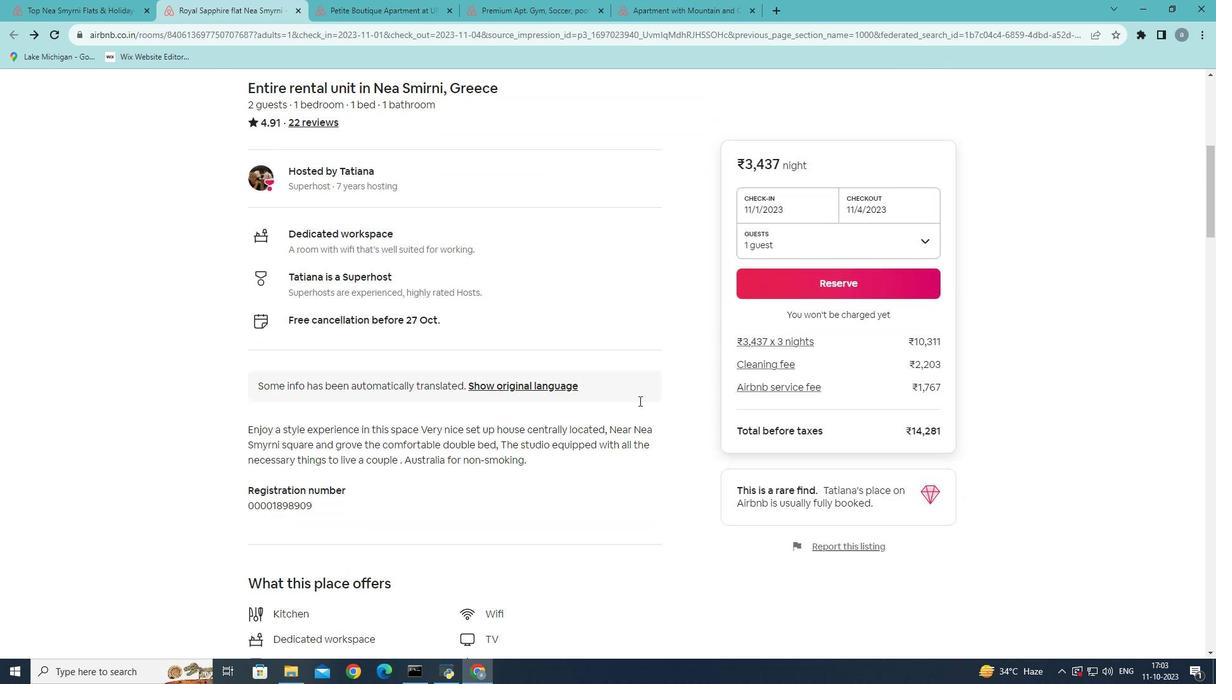 
Action: Mouse moved to (560, 426)
Screenshot: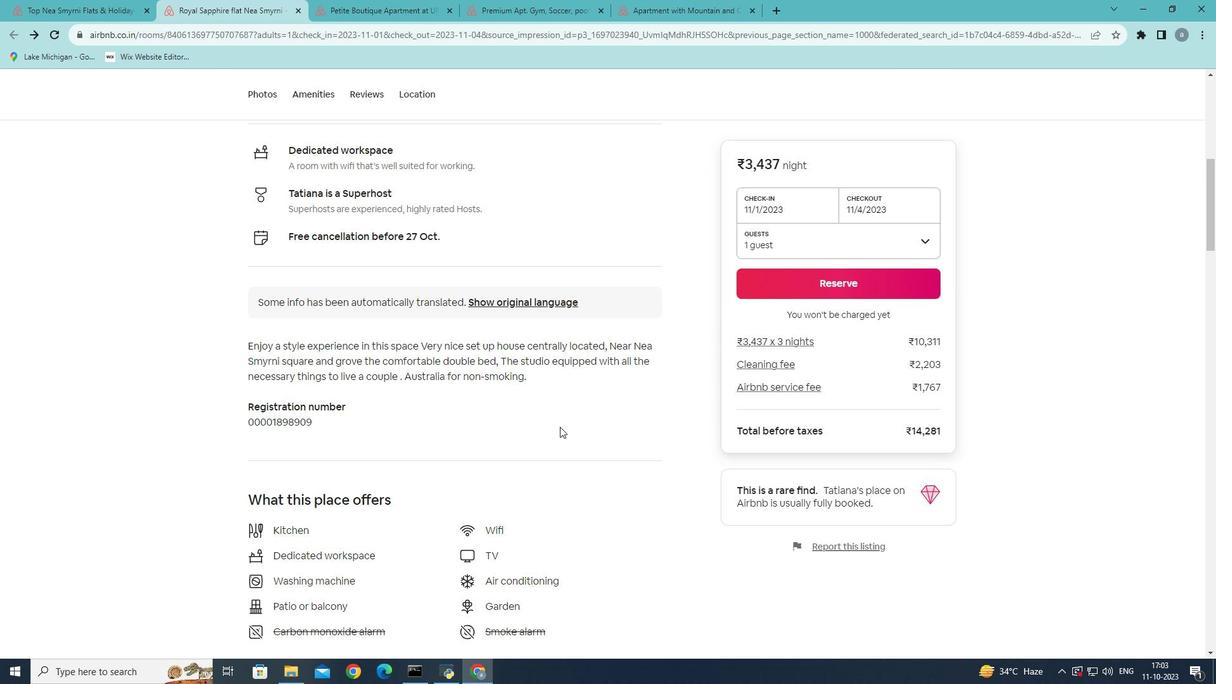 
Action: Mouse scrolled (560, 426) with delta (0, 0)
Screenshot: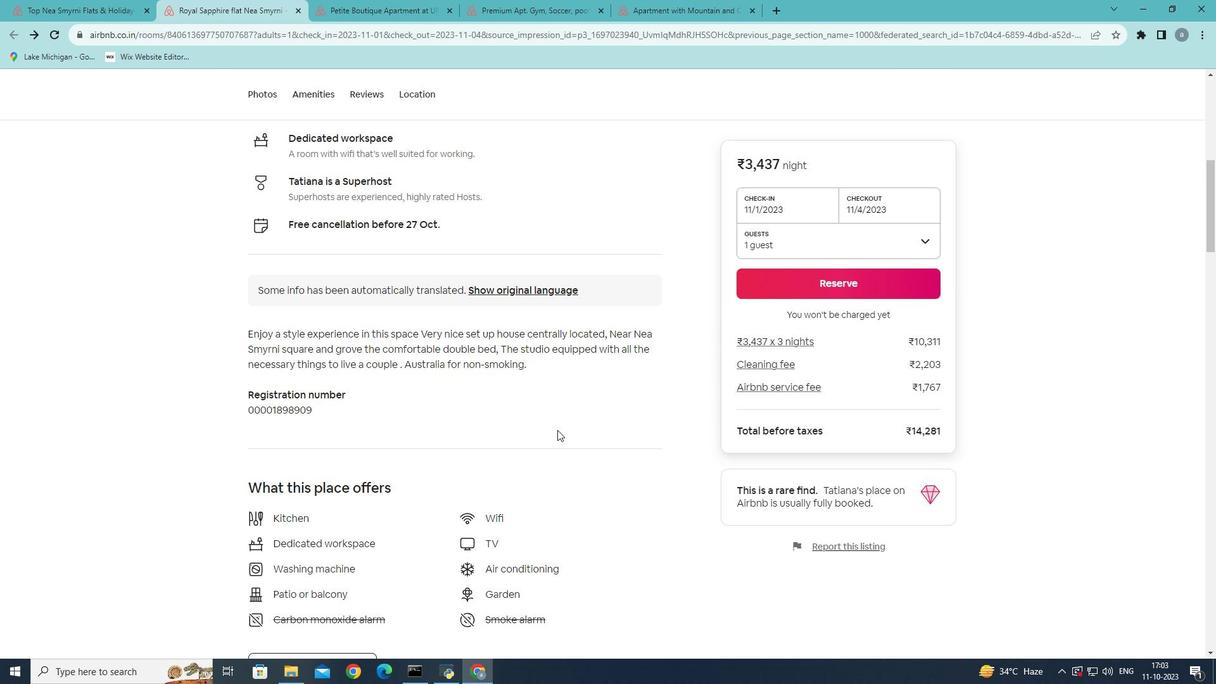 
Action: Mouse moved to (557, 430)
Screenshot: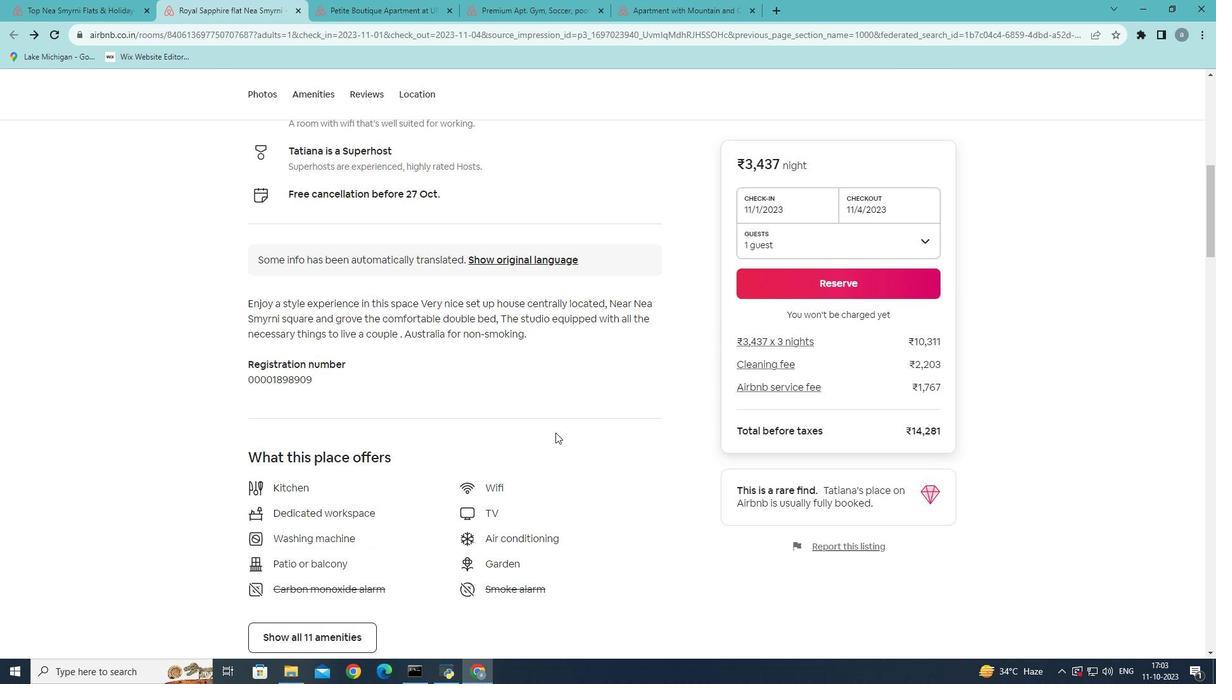 
Action: Mouse scrolled (557, 430) with delta (0, 0)
Screenshot: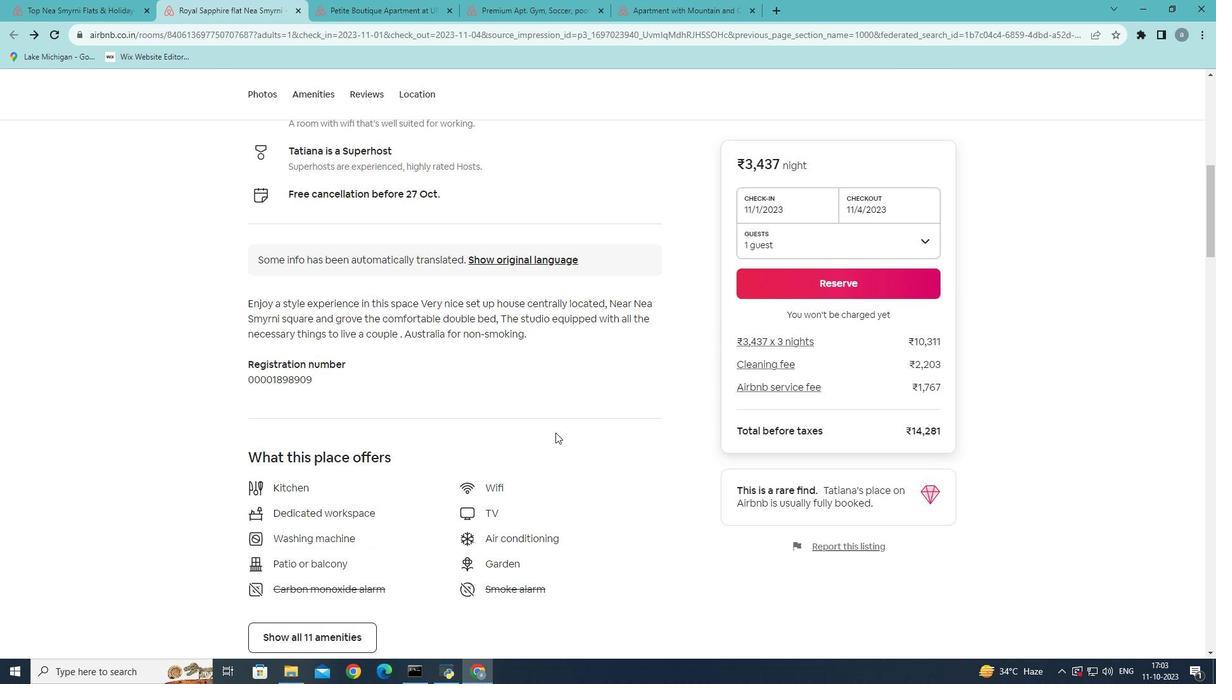 
Action: Mouse moved to (555, 432)
Screenshot: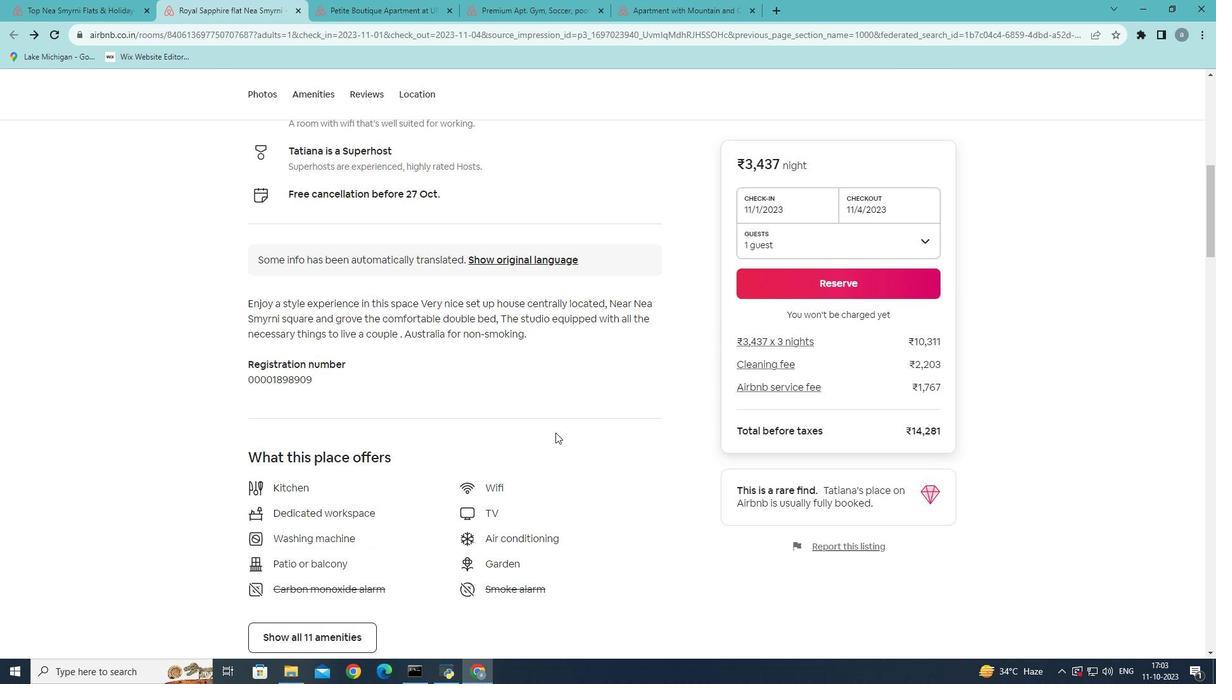 
Action: Mouse scrolled (555, 432) with delta (0, 0)
Screenshot: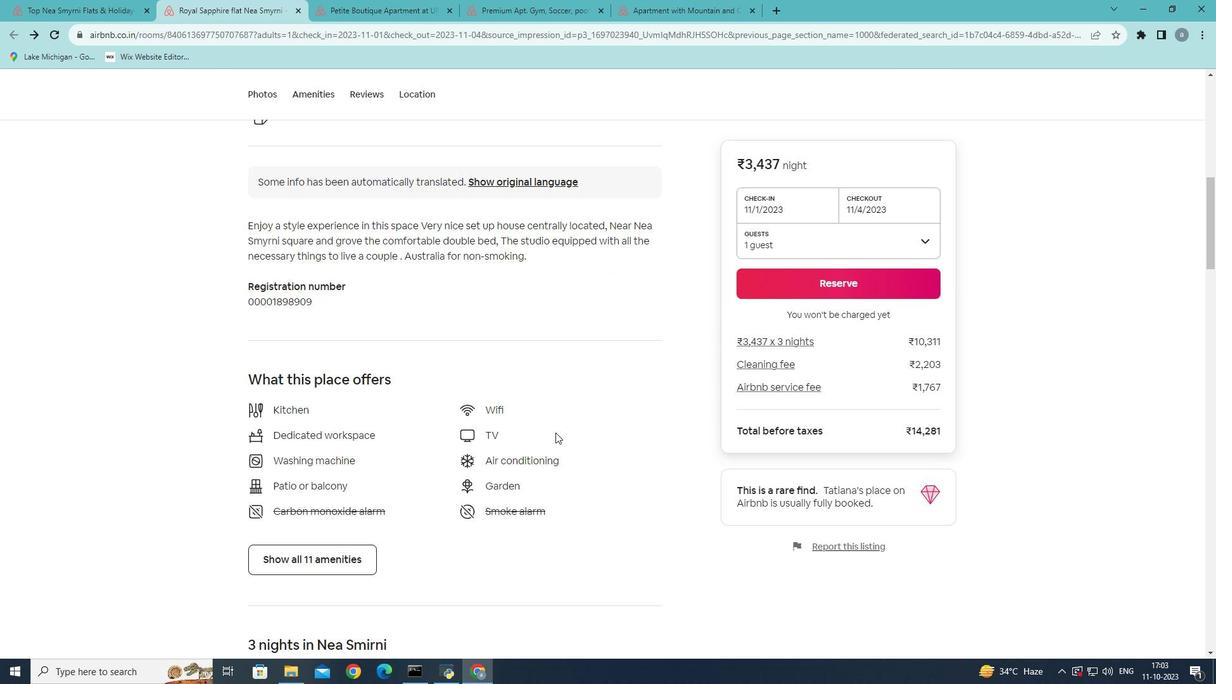 
Action: Mouse scrolled (555, 432) with delta (0, 0)
Screenshot: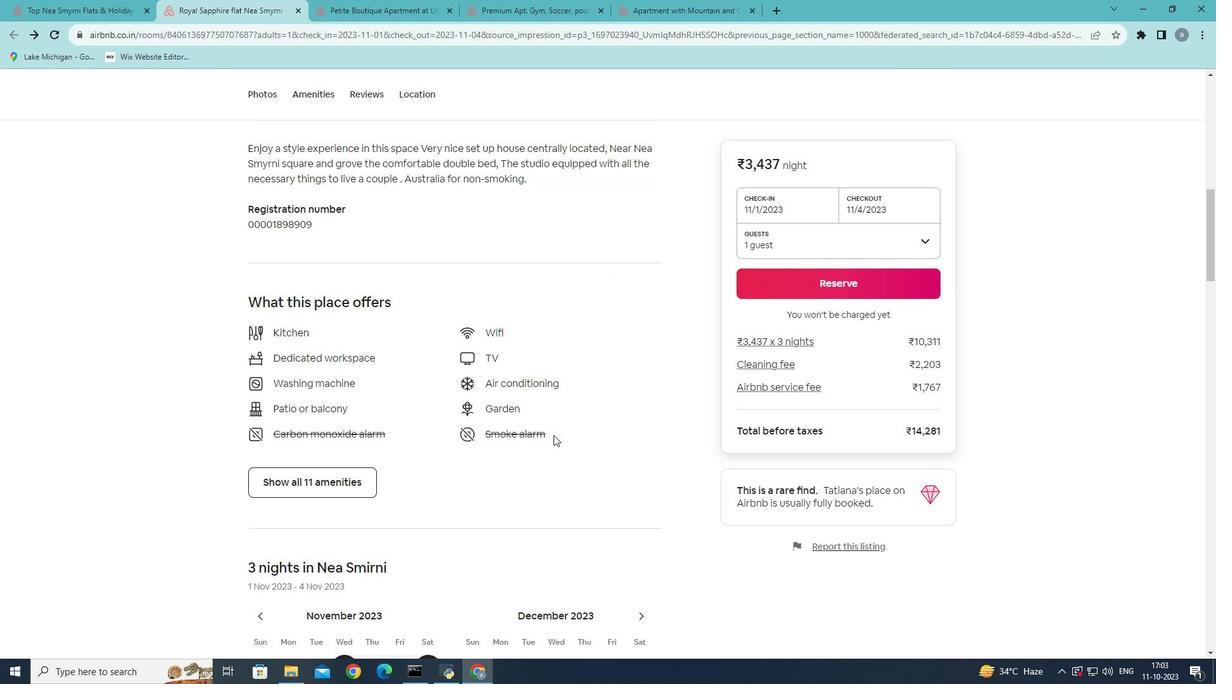
Action: Mouse moved to (301, 434)
Screenshot: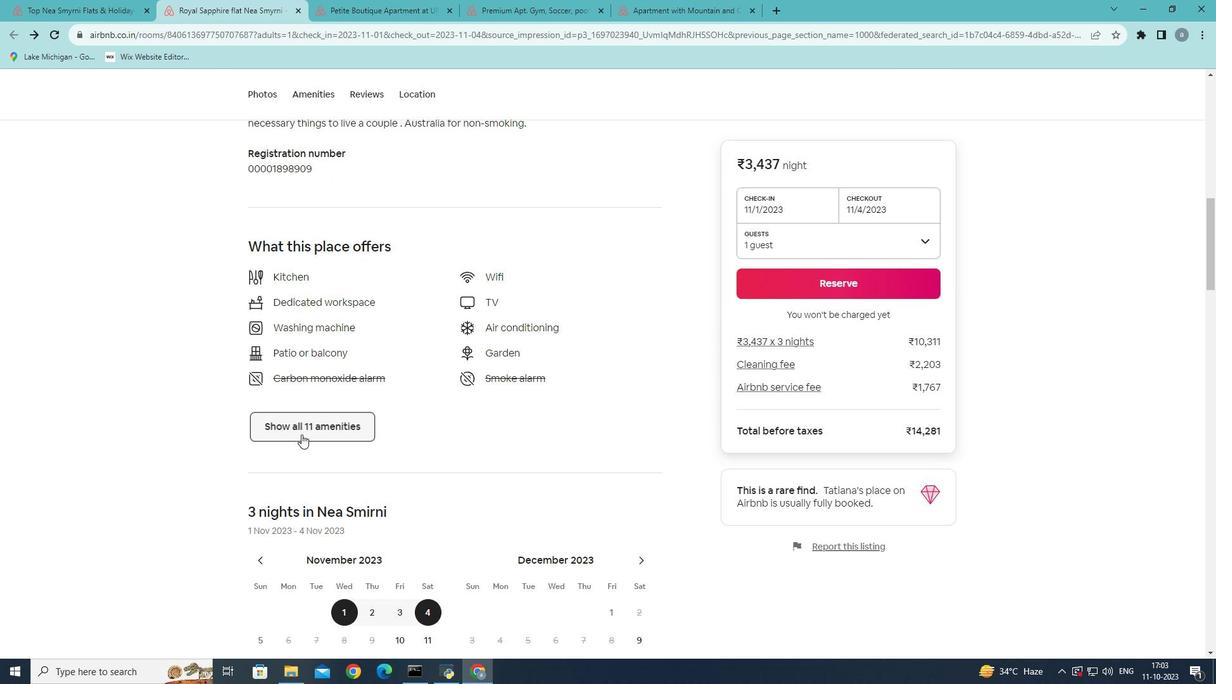
Action: Mouse pressed left at (301, 434)
Screenshot: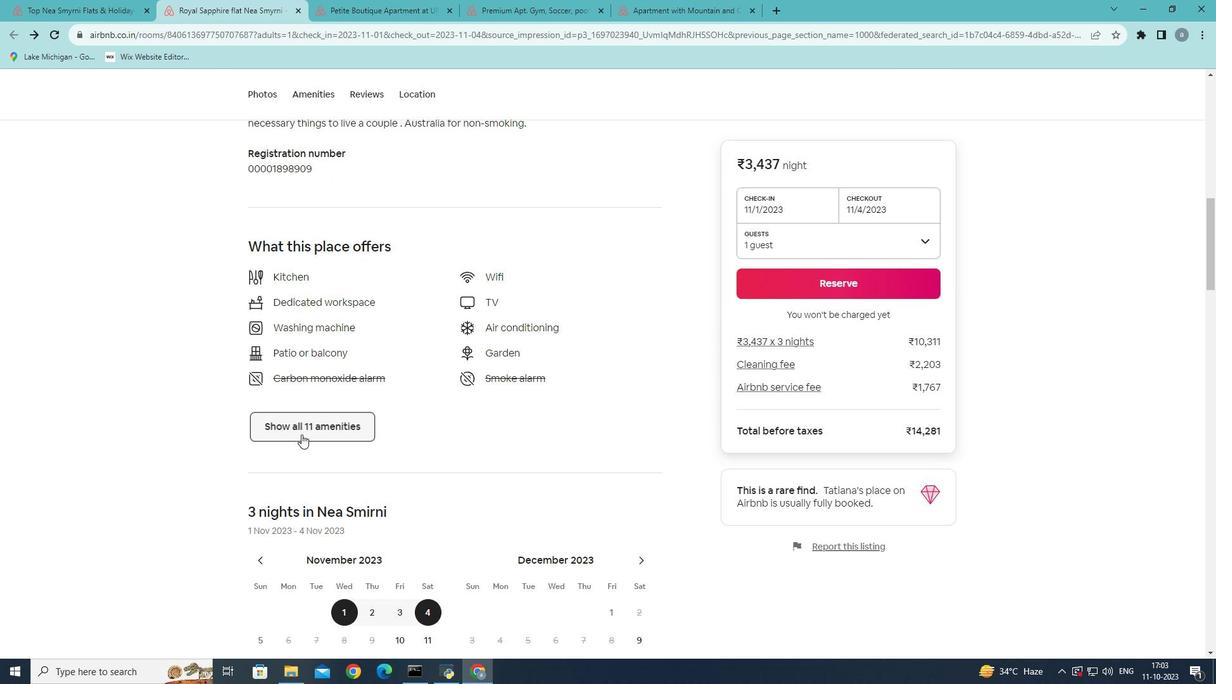 
Action: Mouse moved to (527, 256)
Screenshot: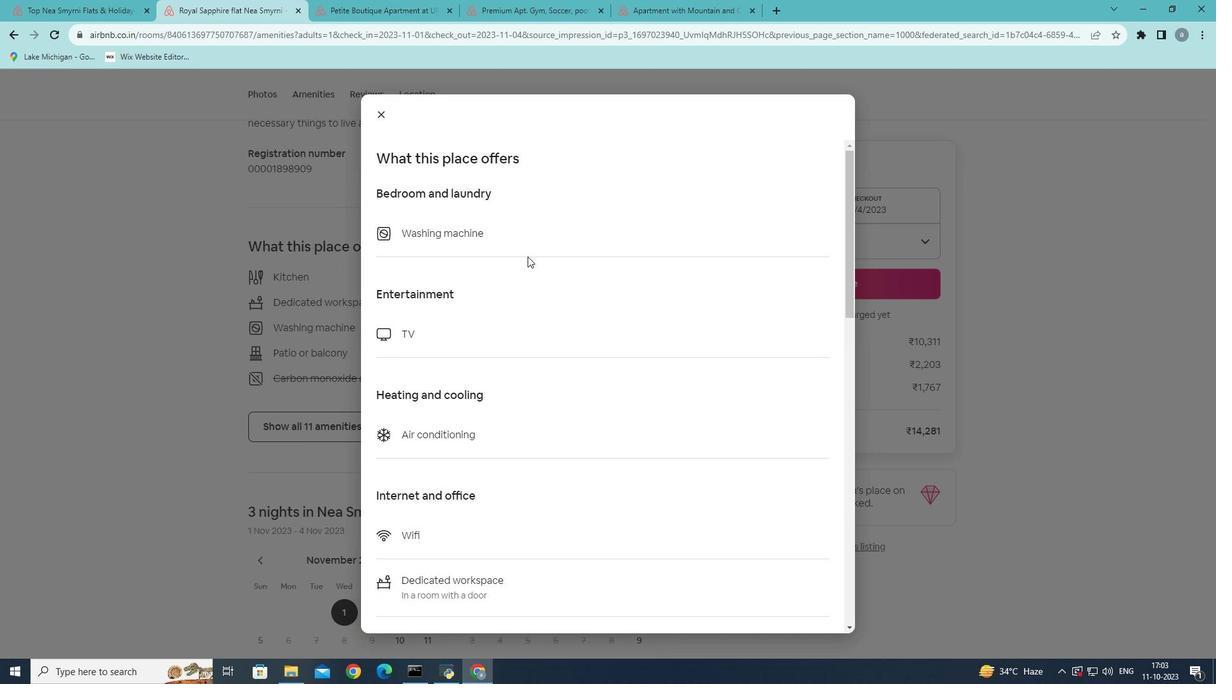 
Action: Mouse scrolled (527, 255) with delta (0, 0)
Screenshot: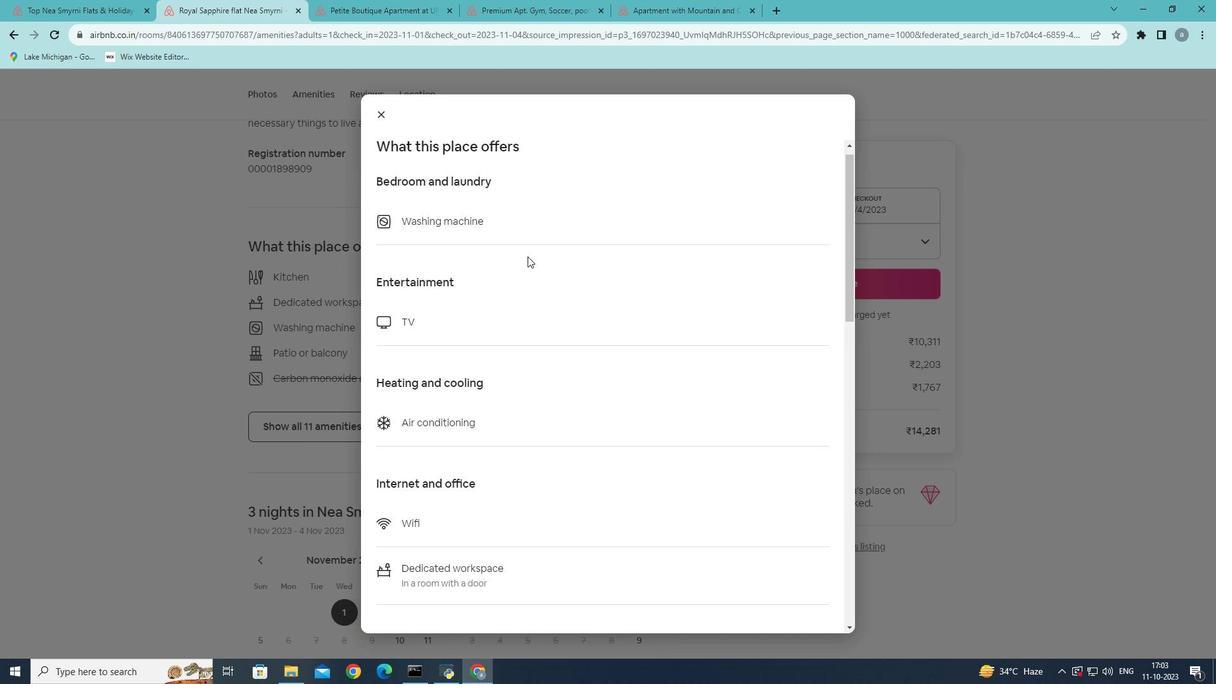 
Action: Mouse scrolled (527, 255) with delta (0, 0)
Screenshot: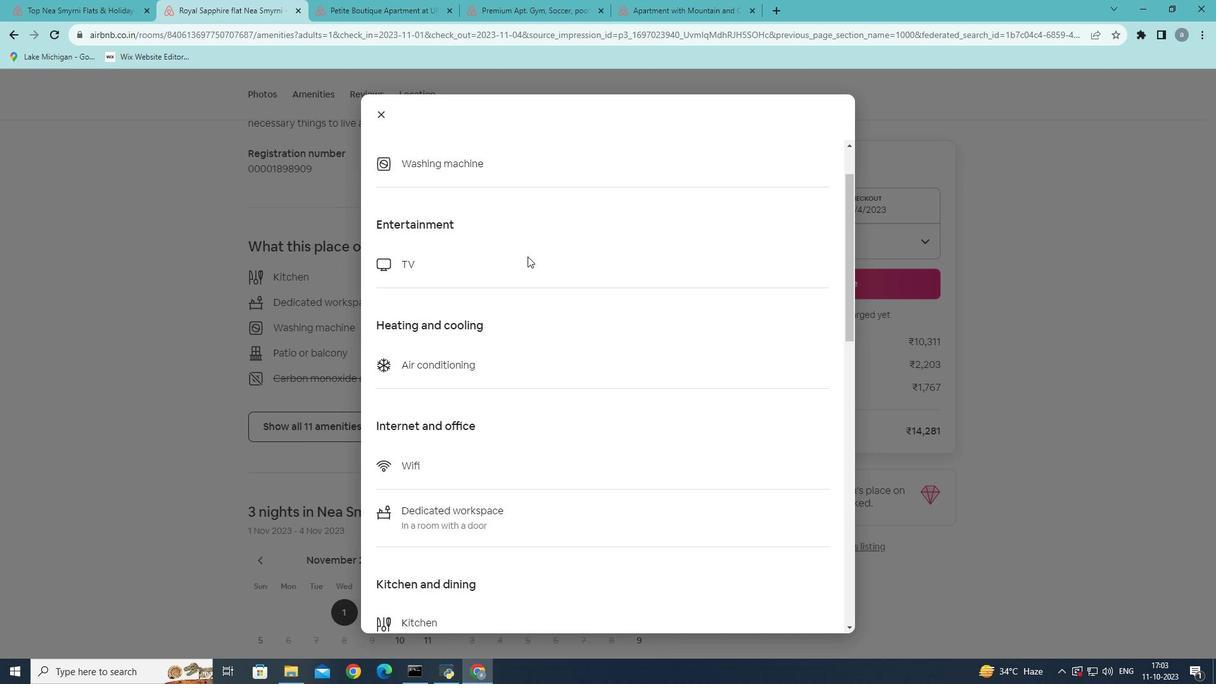 
Action: Mouse scrolled (527, 255) with delta (0, 0)
Screenshot: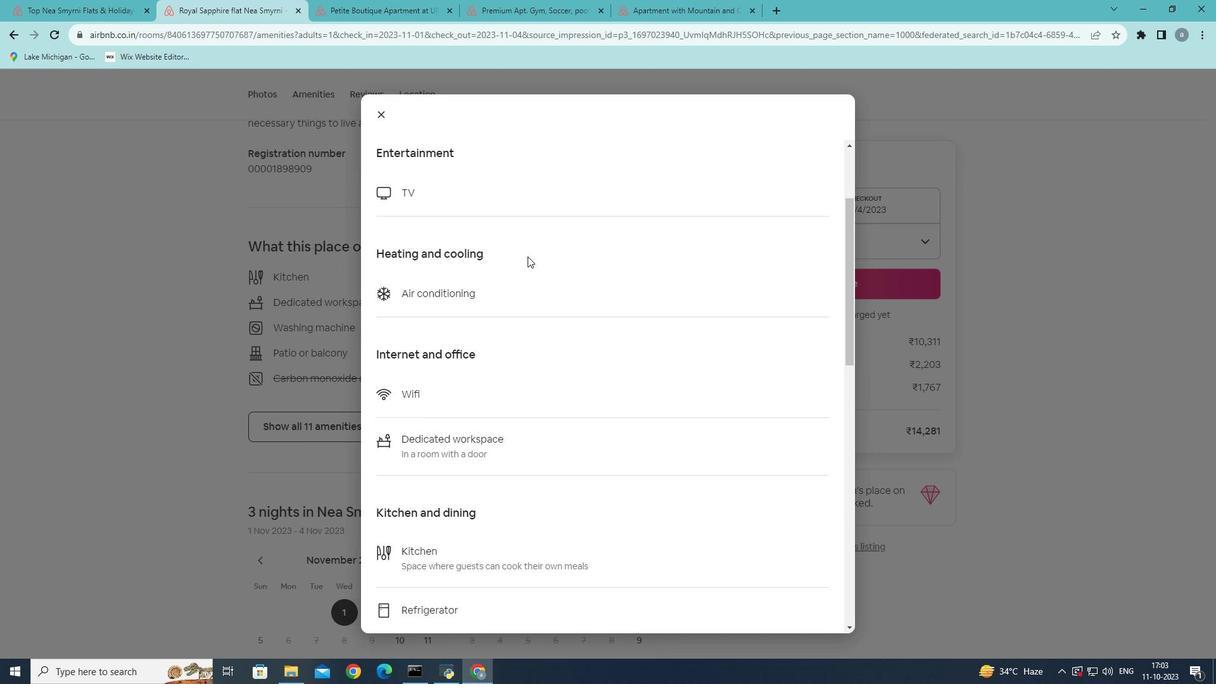 
Action: Mouse scrolled (527, 255) with delta (0, 0)
Screenshot: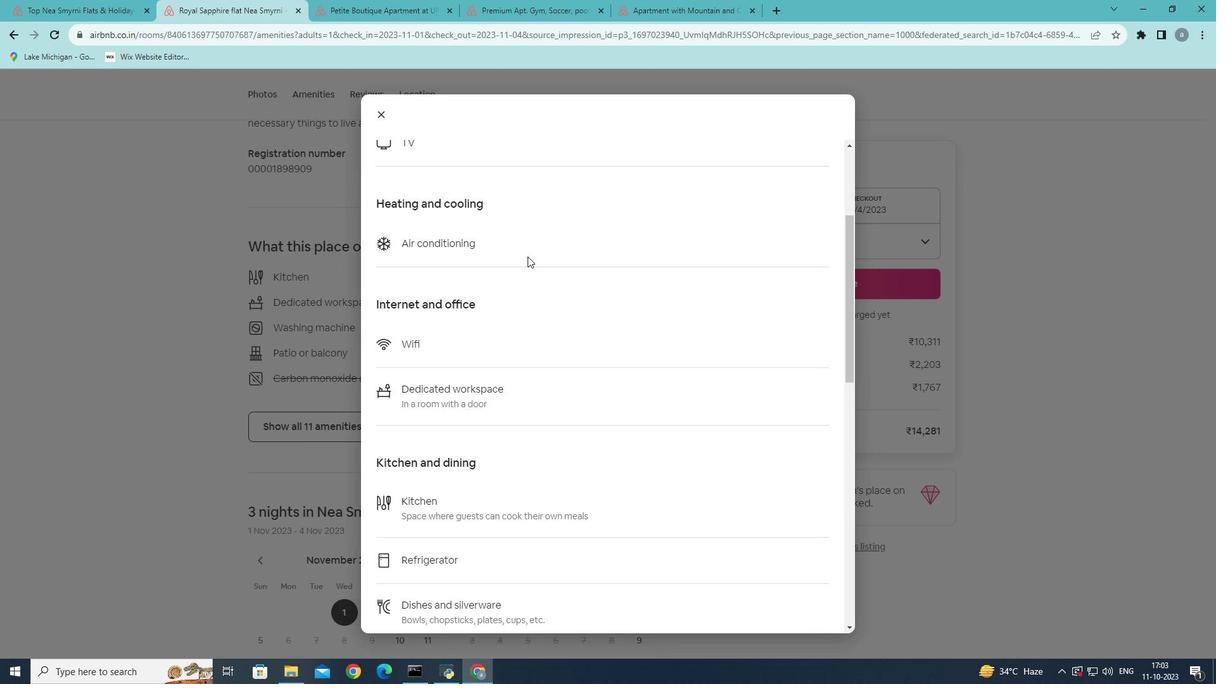 
Action: Mouse scrolled (527, 255) with delta (0, 0)
Screenshot: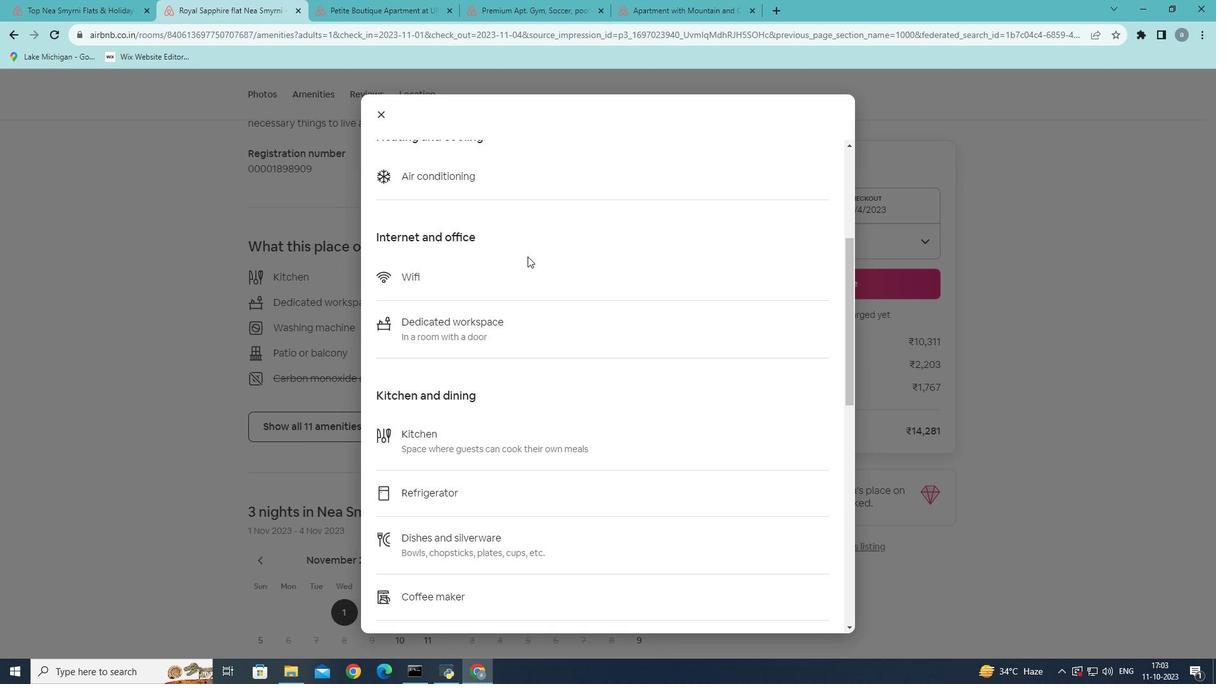 
Action: Mouse scrolled (527, 255) with delta (0, 0)
Screenshot: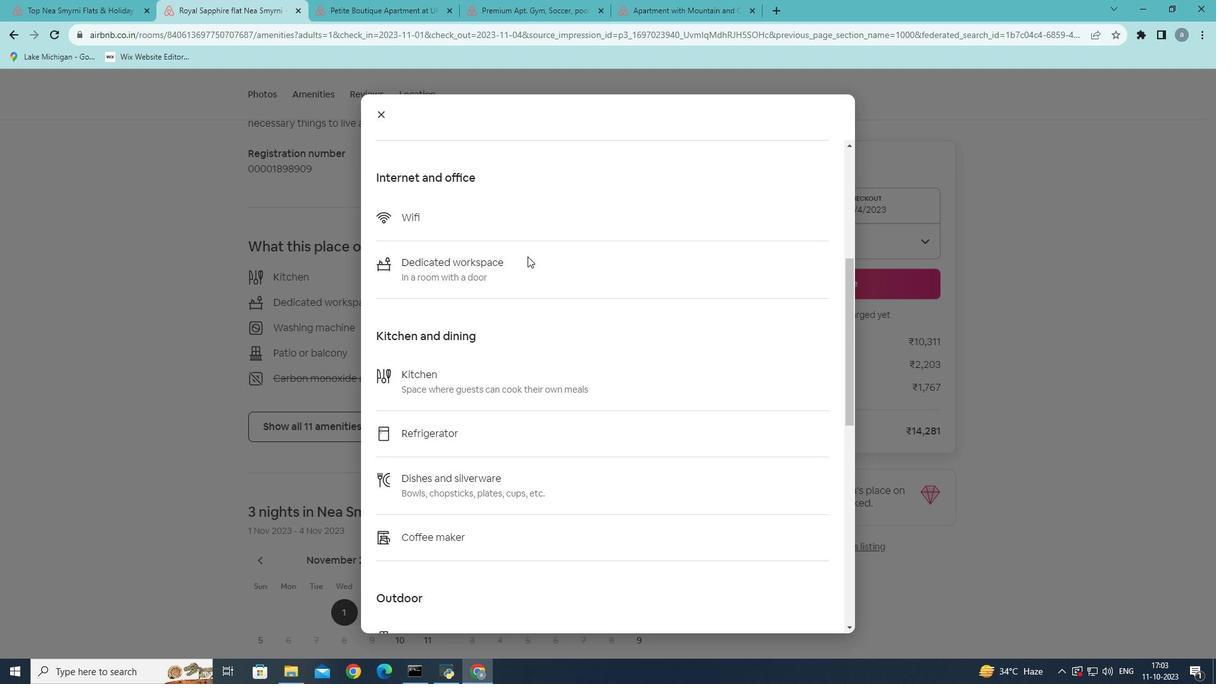 
Action: Mouse scrolled (527, 255) with delta (0, 0)
Screenshot: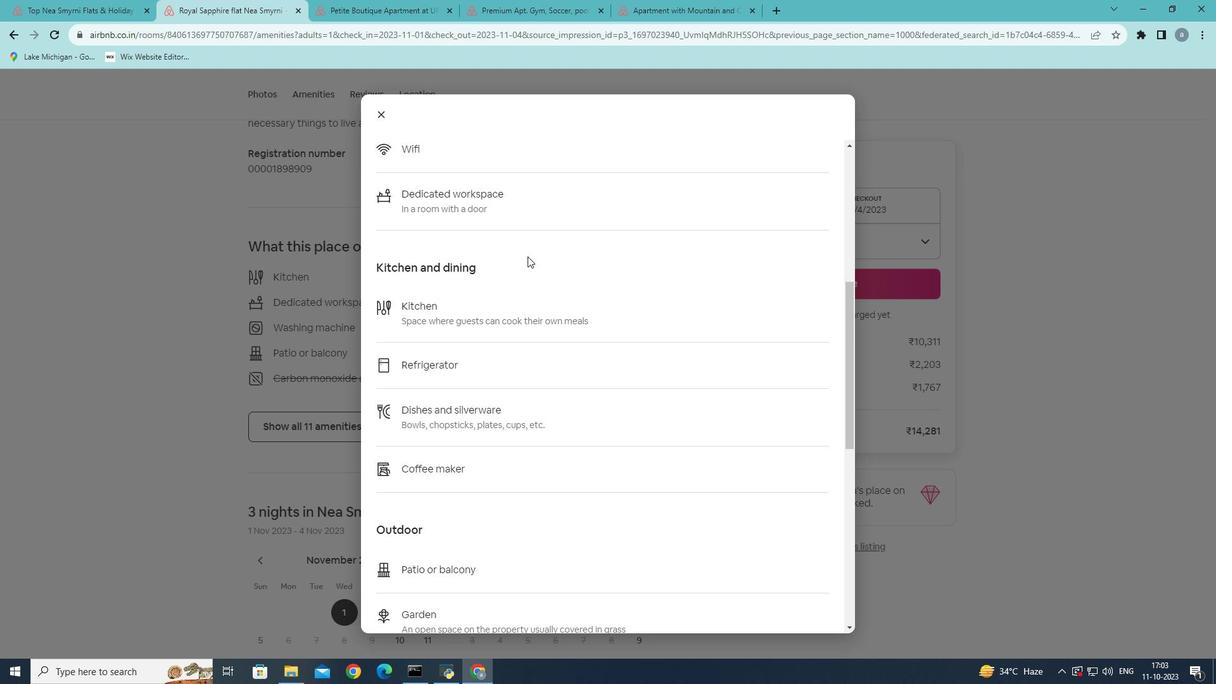 
Action: Mouse scrolled (527, 255) with delta (0, 0)
Screenshot: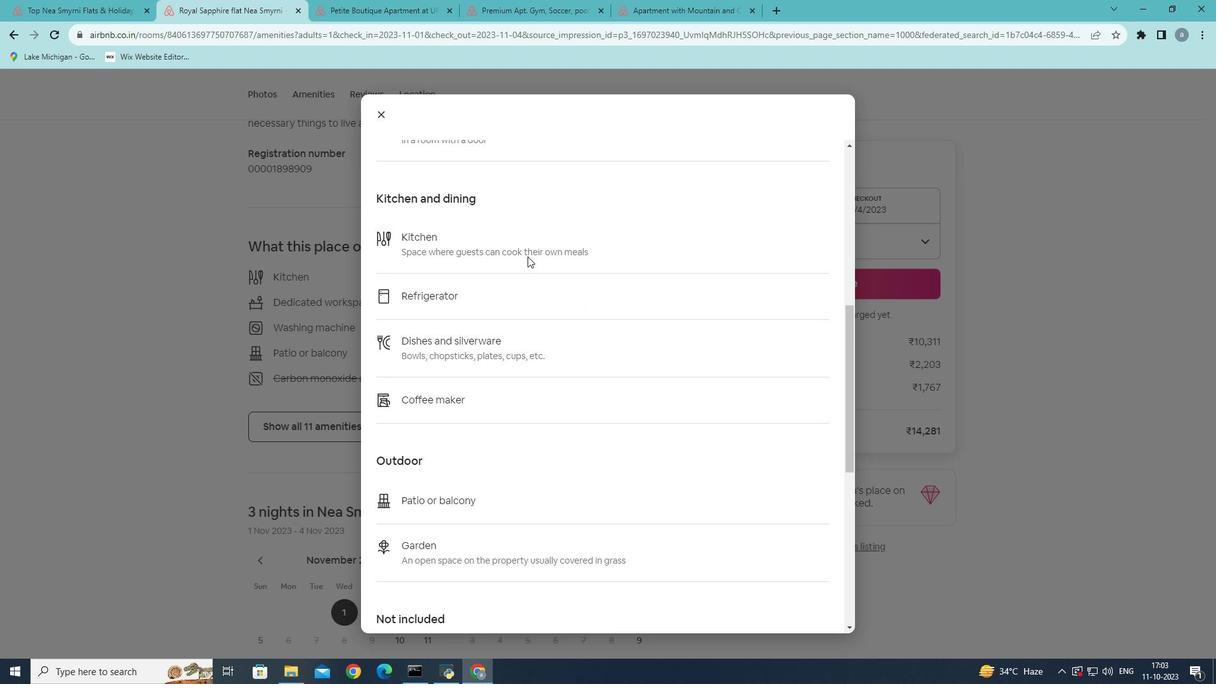 
Action: Mouse scrolled (527, 255) with delta (0, 0)
Screenshot: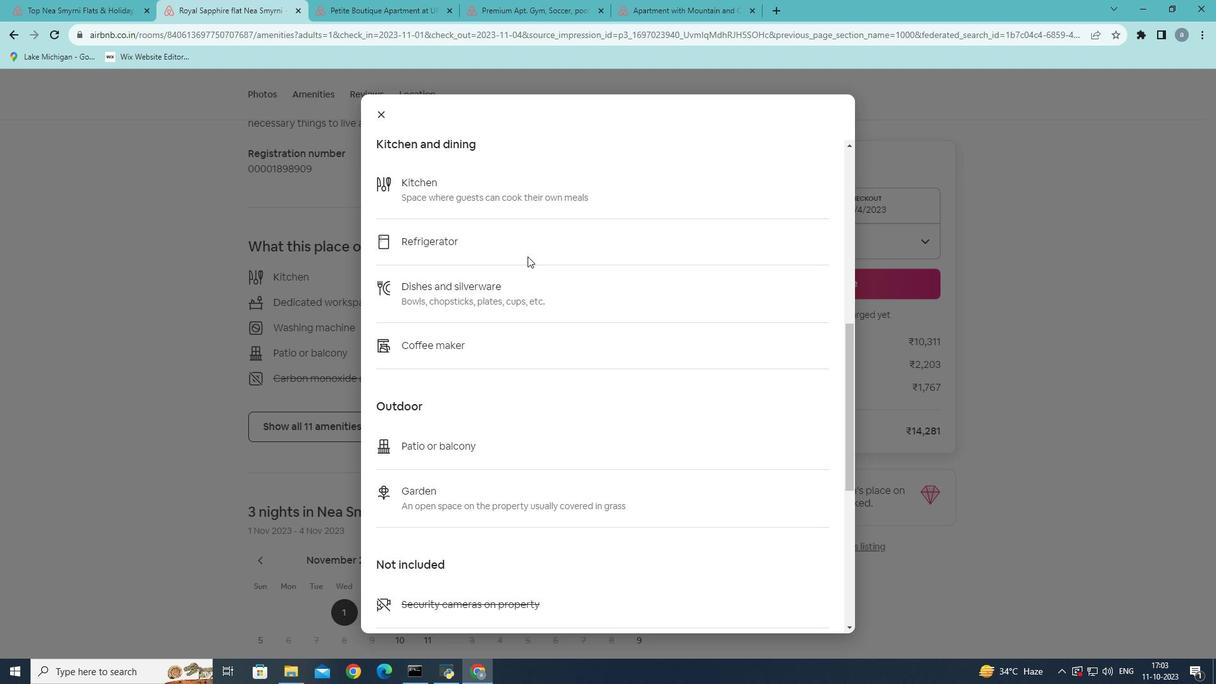 
Action: Mouse scrolled (527, 255) with delta (0, 0)
Screenshot: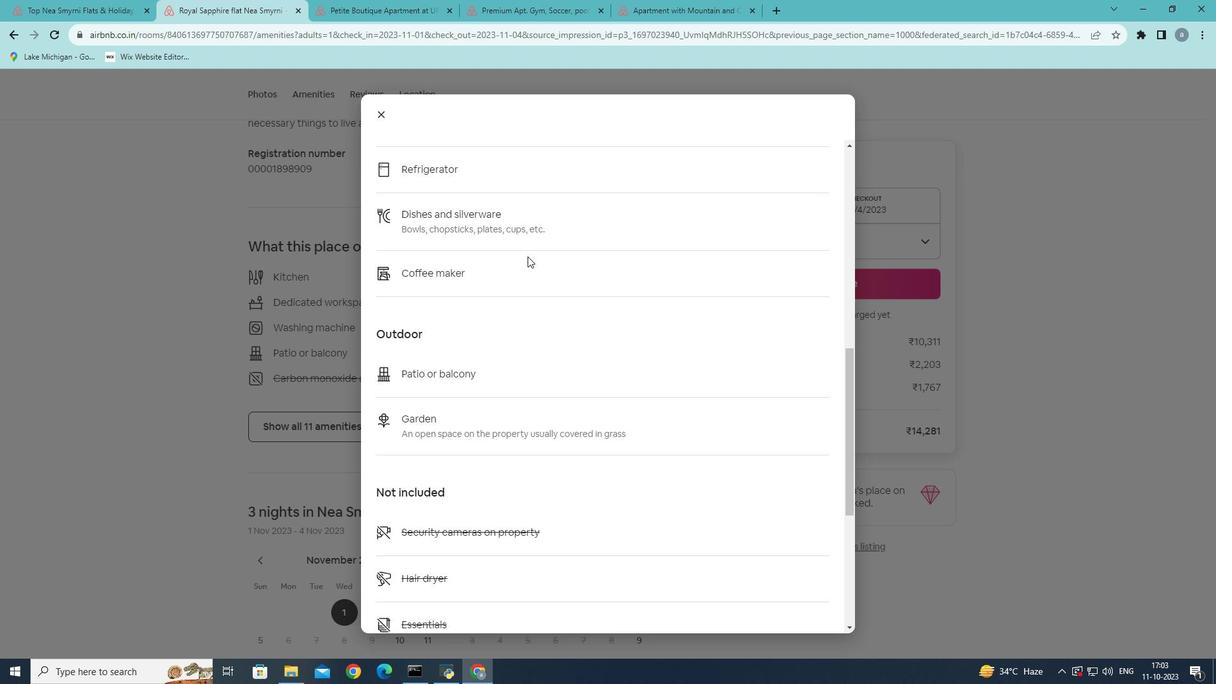 
Action: Mouse scrolled (527, 255) with delta (0, 0)
Screenshot: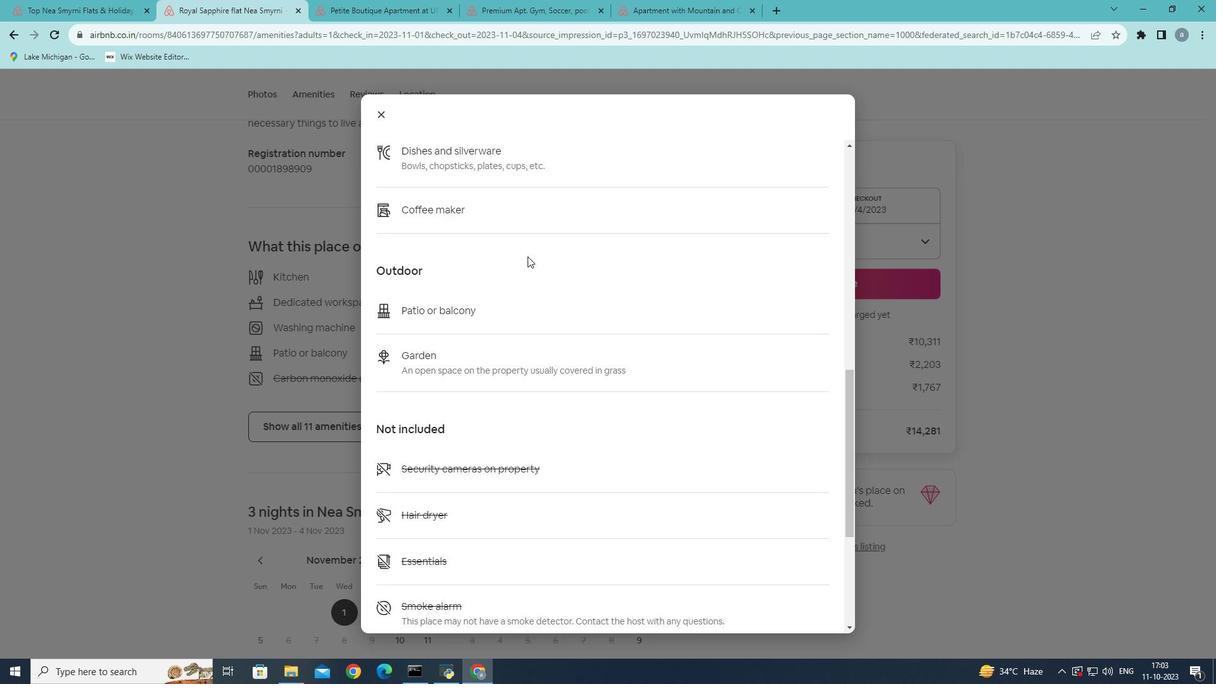 
Action: Mouse scrolled (527, 255) with delta (0, 0)
Screenshot: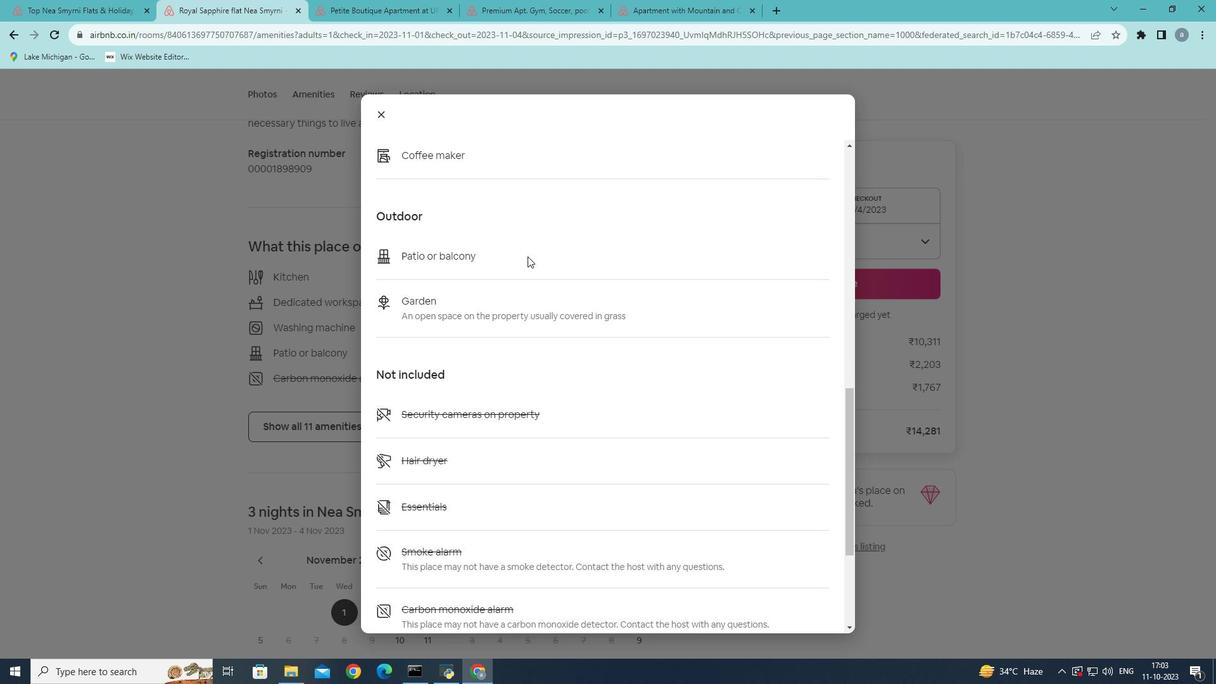 
Action: Mouse scrolled (527, 255) with delta (0, 0)
Screenshot: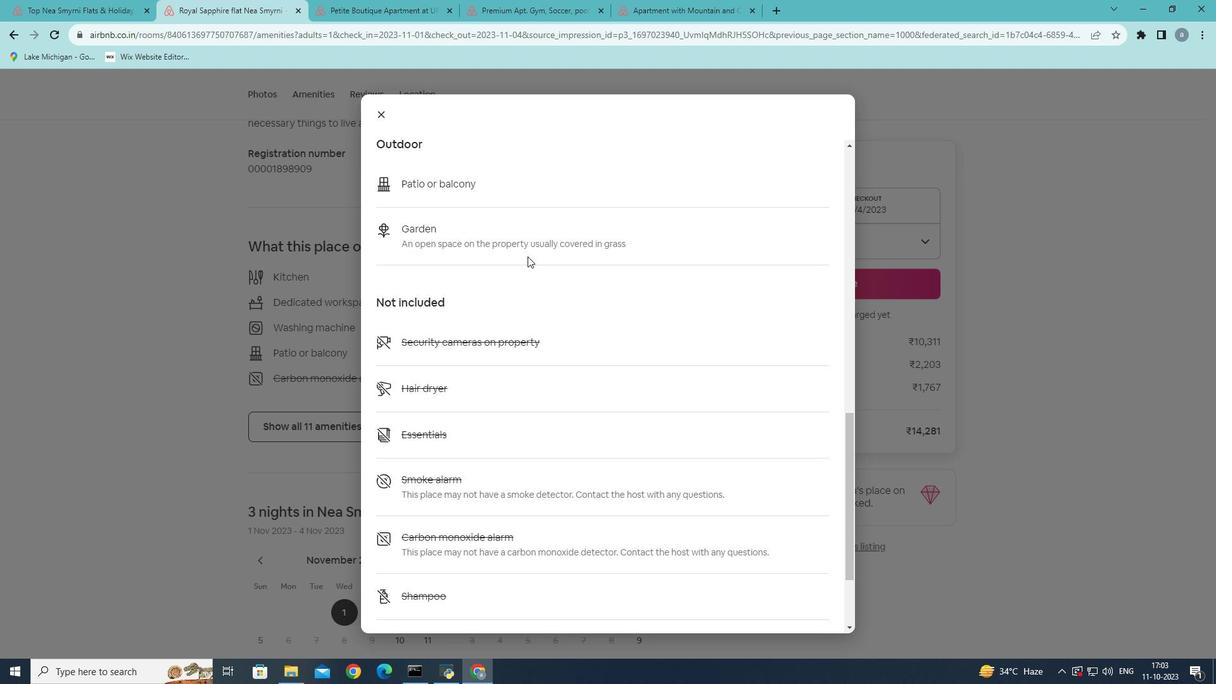 
Action: Mouse scrolled (527, 255) with delta (0, 0)
Screenshot: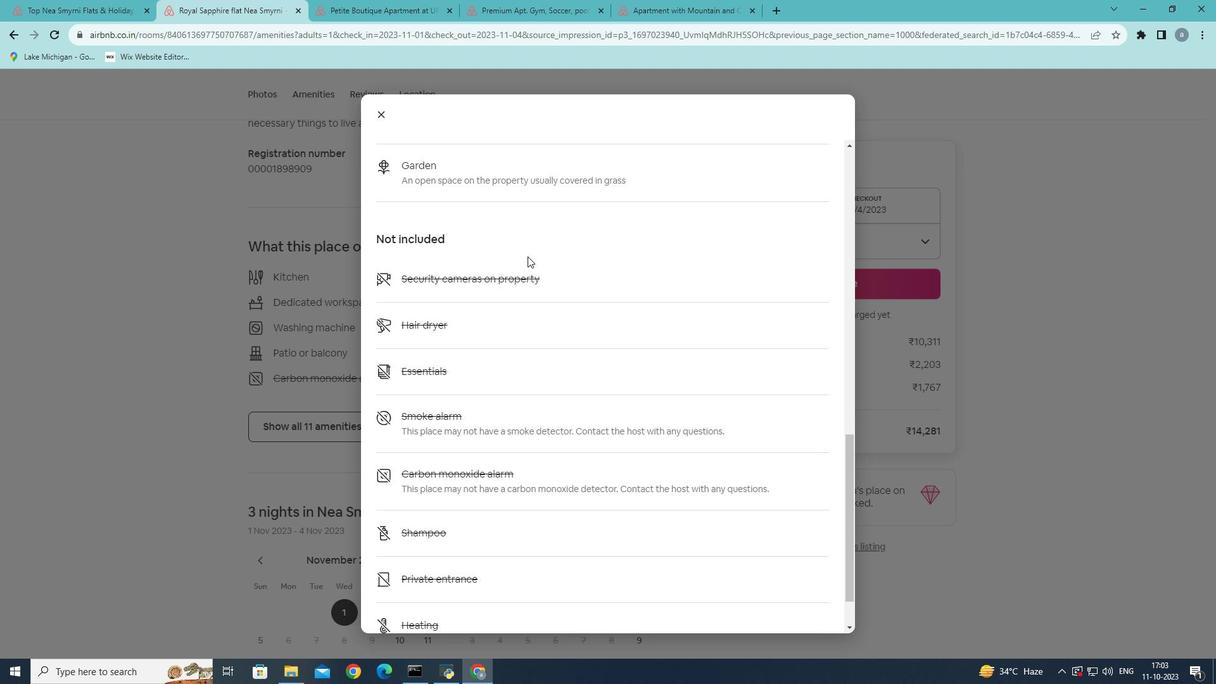 
Action: Mouse scrolled (527, 255) with delta (0, 0)
Screenshot: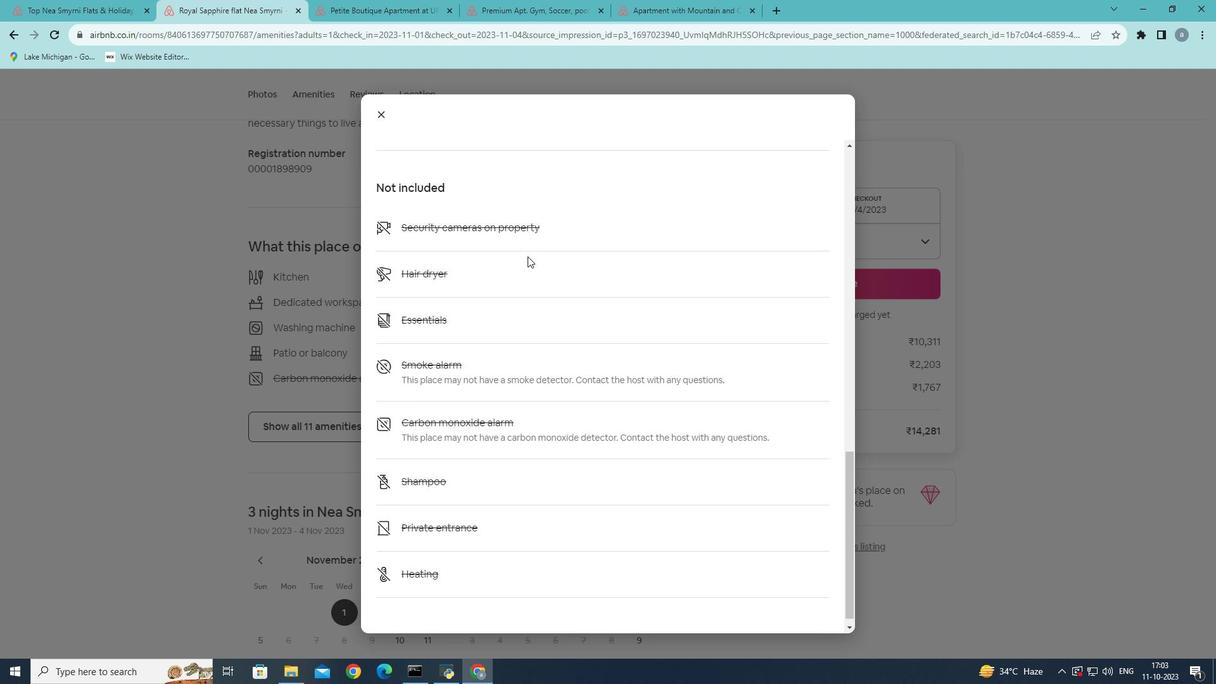 
Action: Mouse scrolled (527, 255) with delta (0, 0)
Screenshot: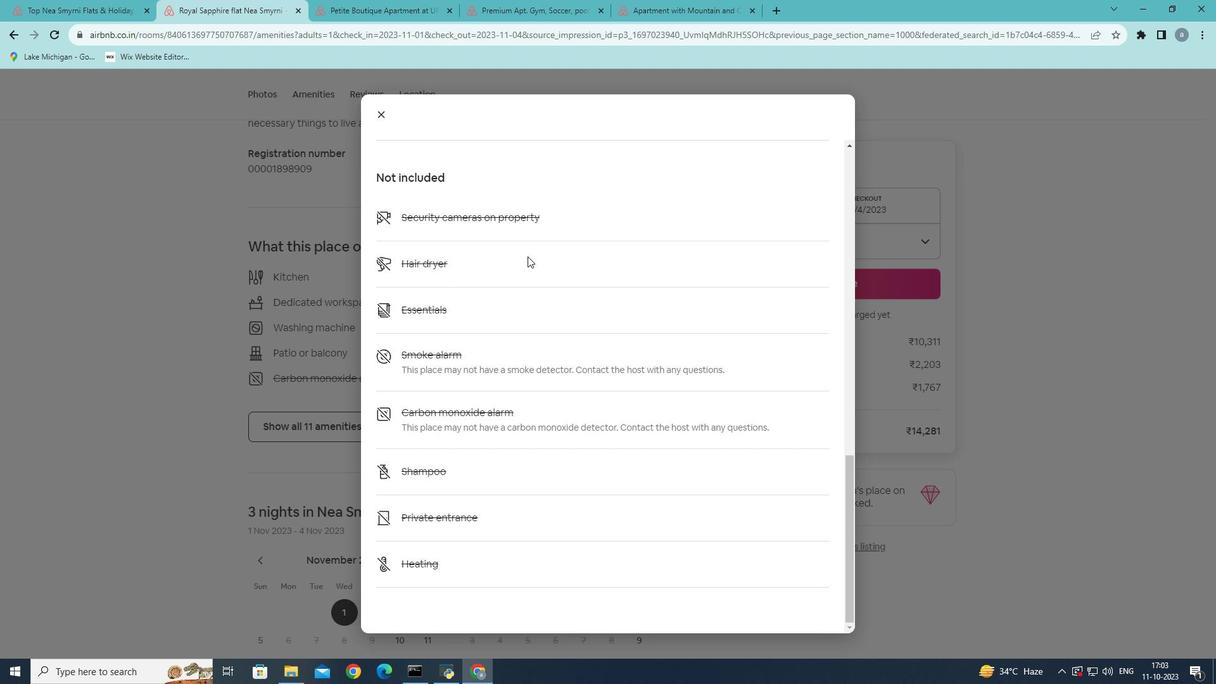 
Action: Mouse scrolled (527, 255) with delta (0, 0)
Screenshot: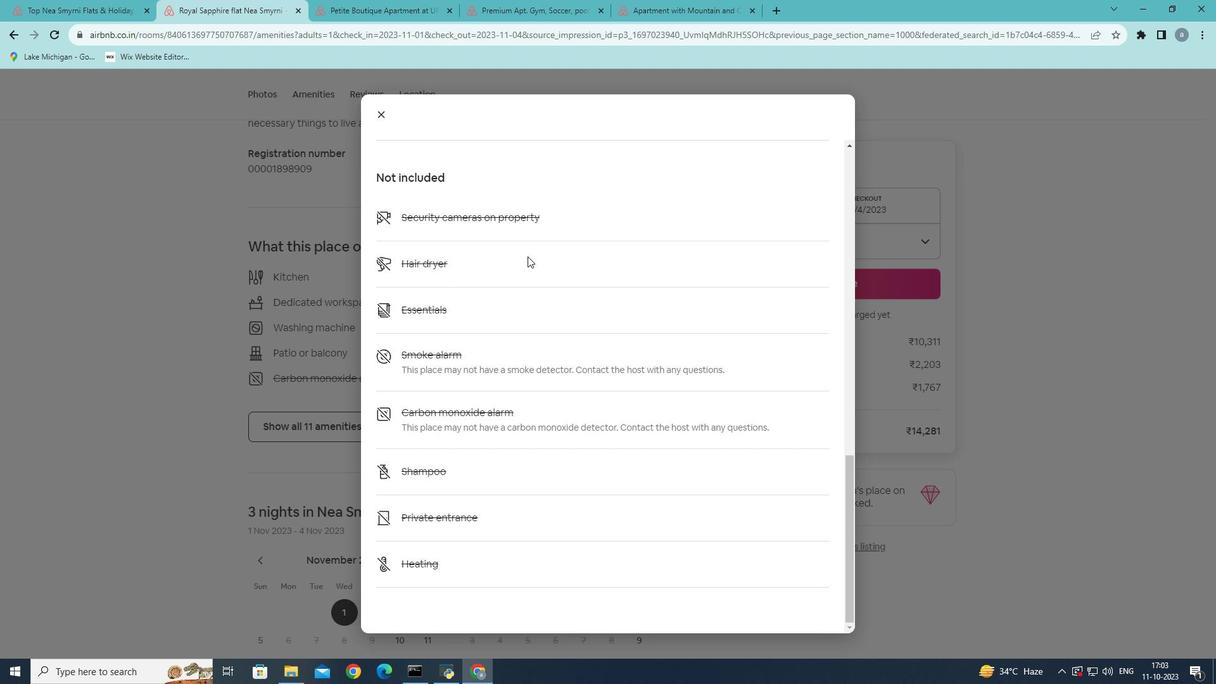 
Action: Mouse scrolled (527, 255) with delta (0, 0)
Screenshot: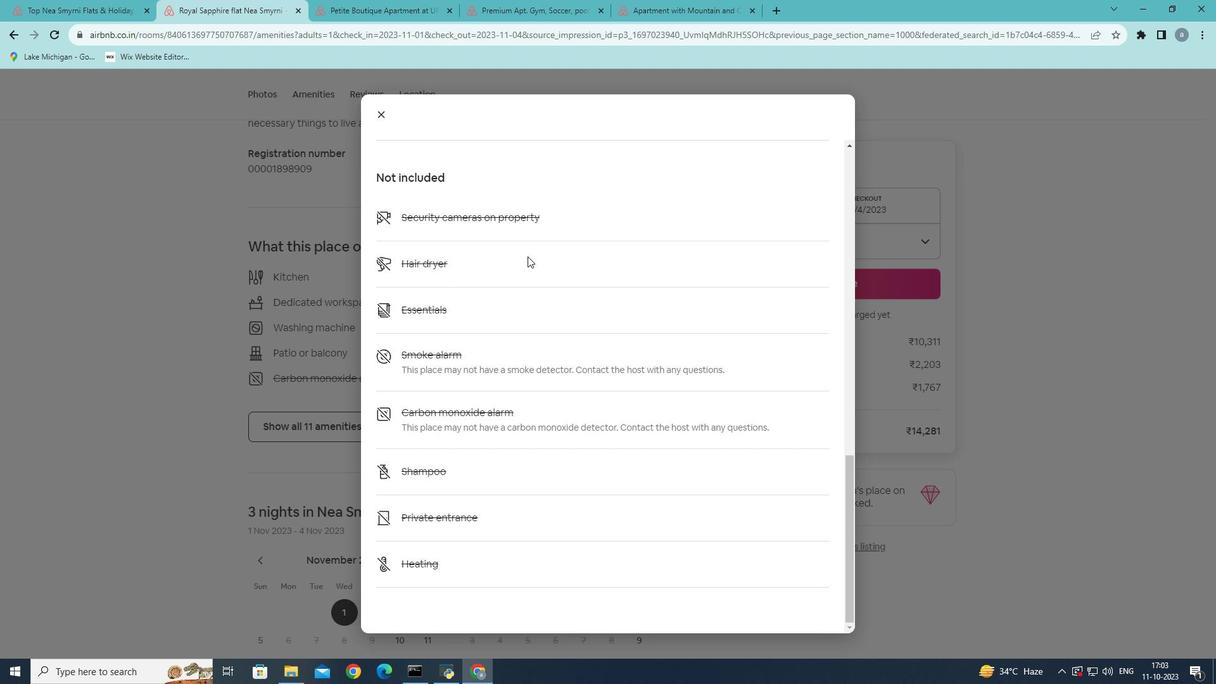 
Action: Mouse scrolled (527, 255) with delta (0, 0)
Screenshot: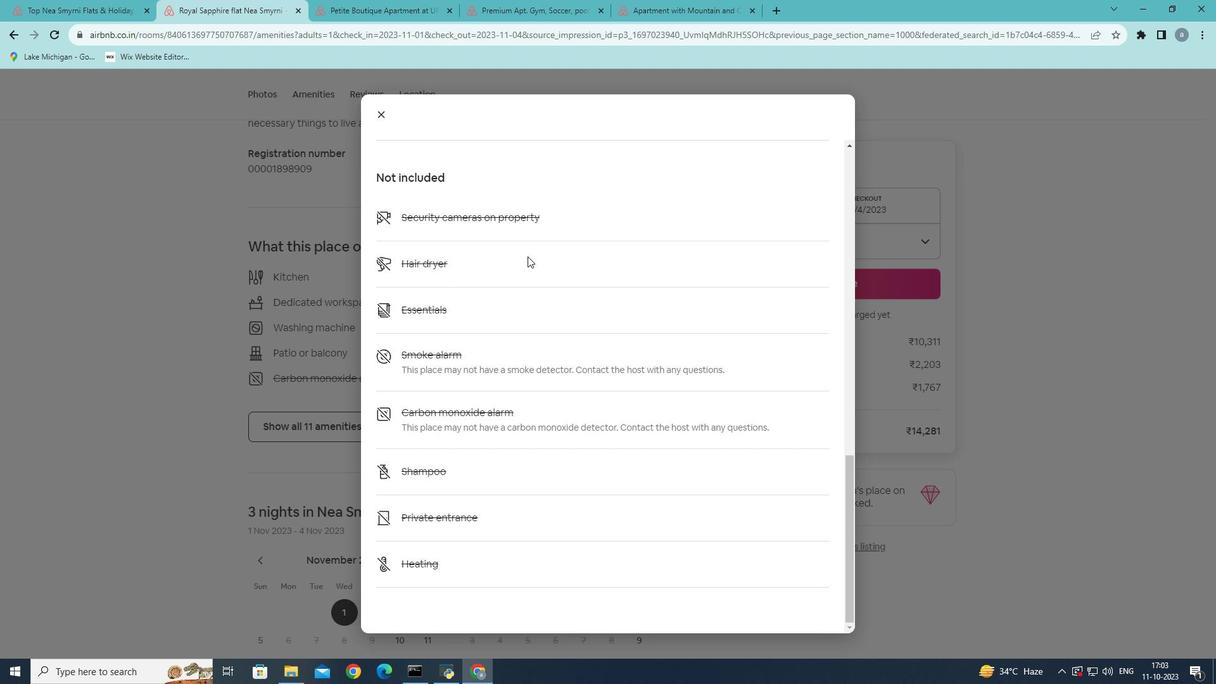 
Action: Mouse moved to (527, 256)
Screenshot: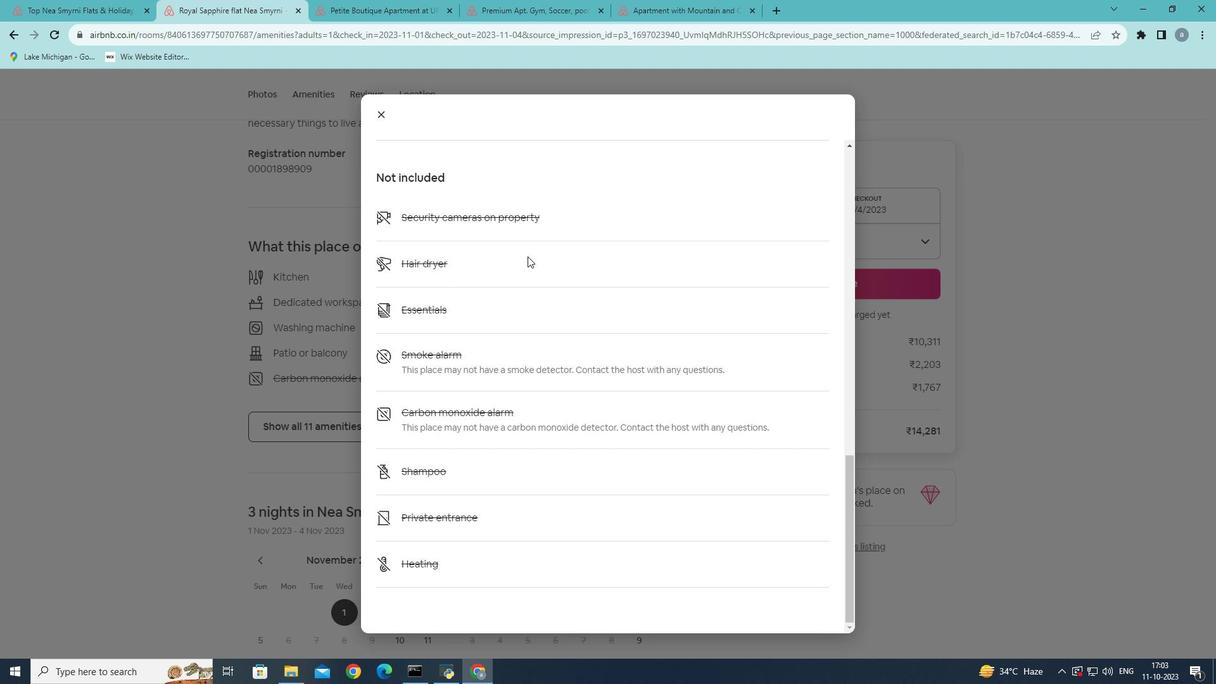 
Action: Mouse scrolled (527, 255) with delta (0, 0)
Screenshot: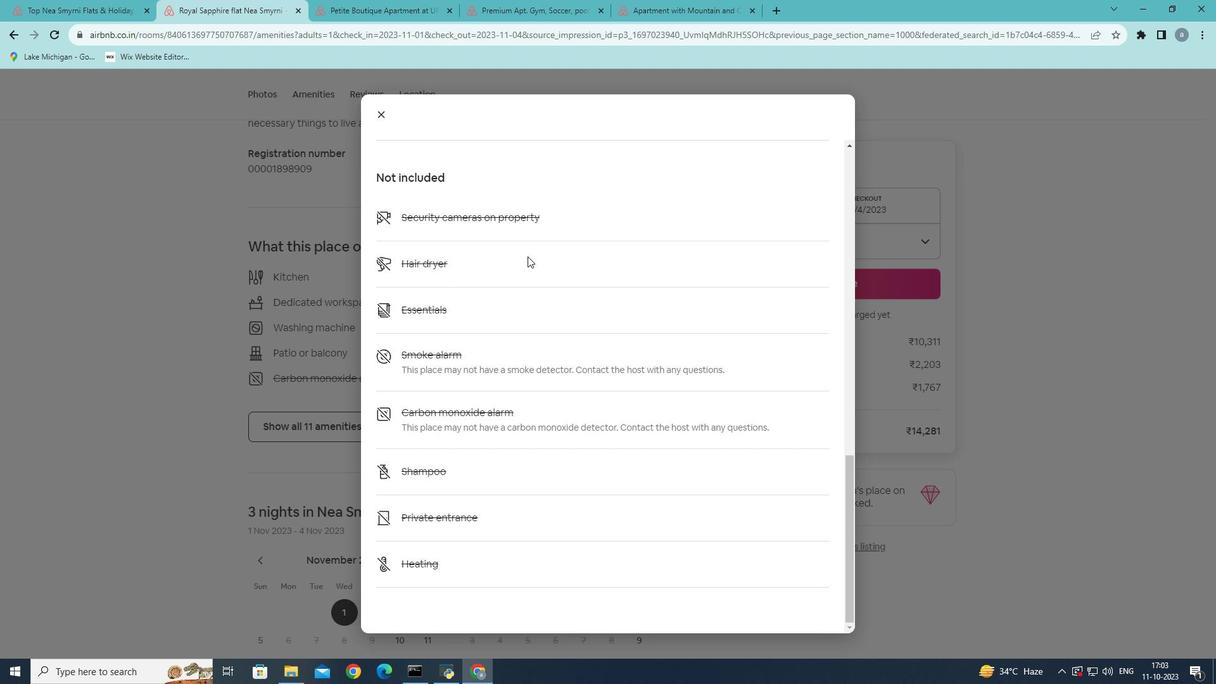 
Action: Mouse scrolled (527, 255) with delta (0, 0)
Screenshot: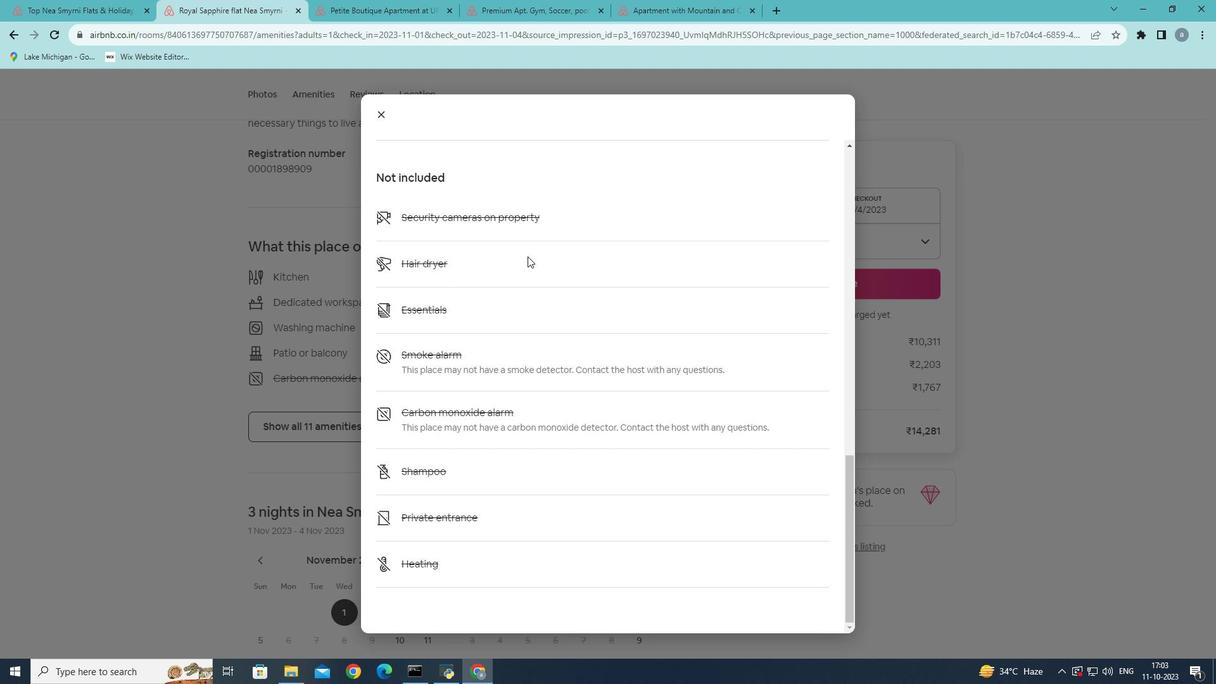 
Action: Mouse scrolled (527, 255) with delta (0, 0)
Screenshot: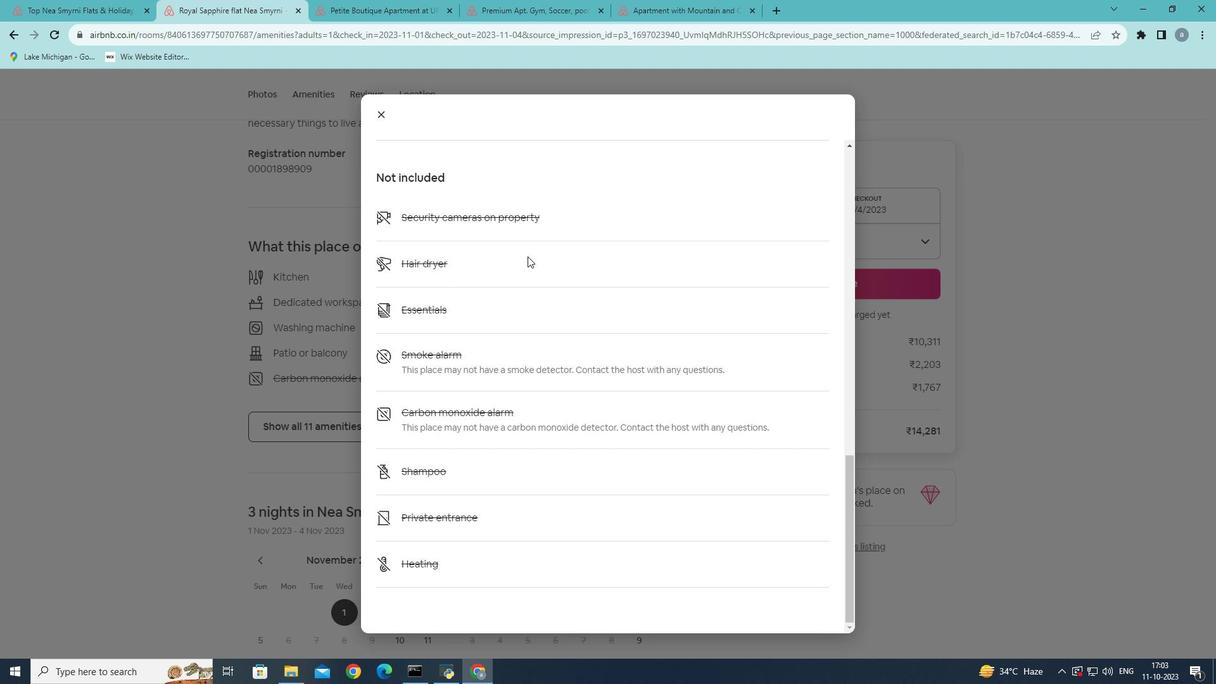 
Action: Mouse moved to (385, 115)
Screenshot: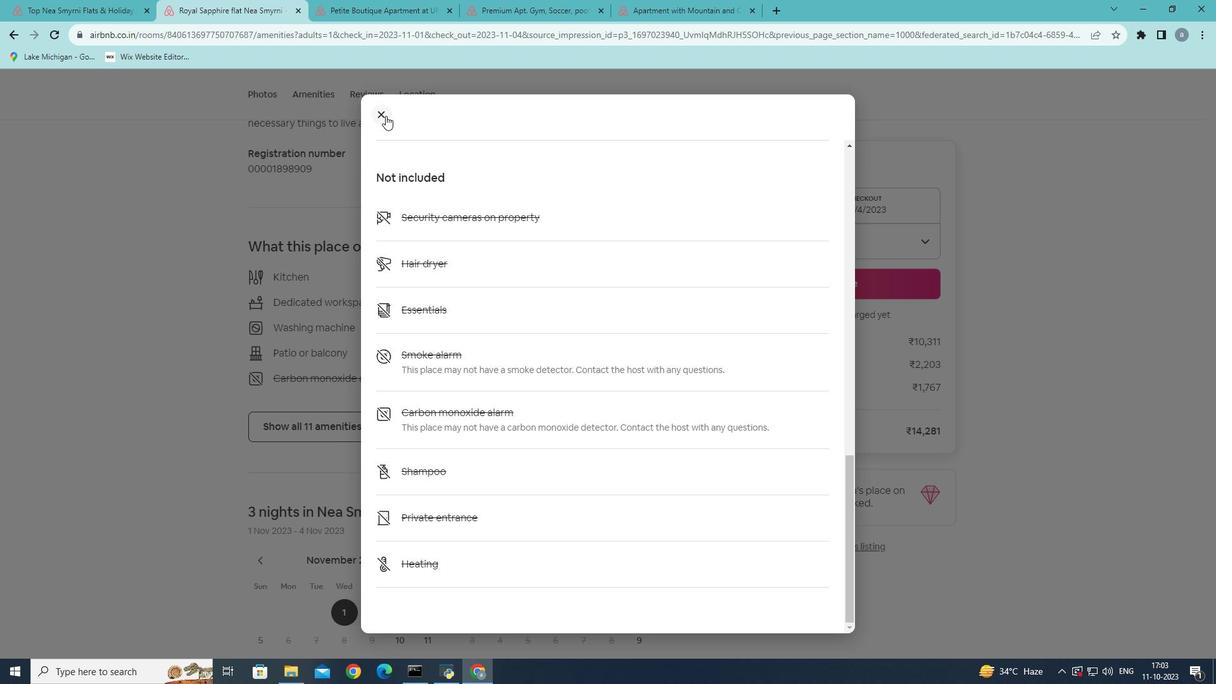 
Action: Mouse pressed left at (385, 115)
Screenshot: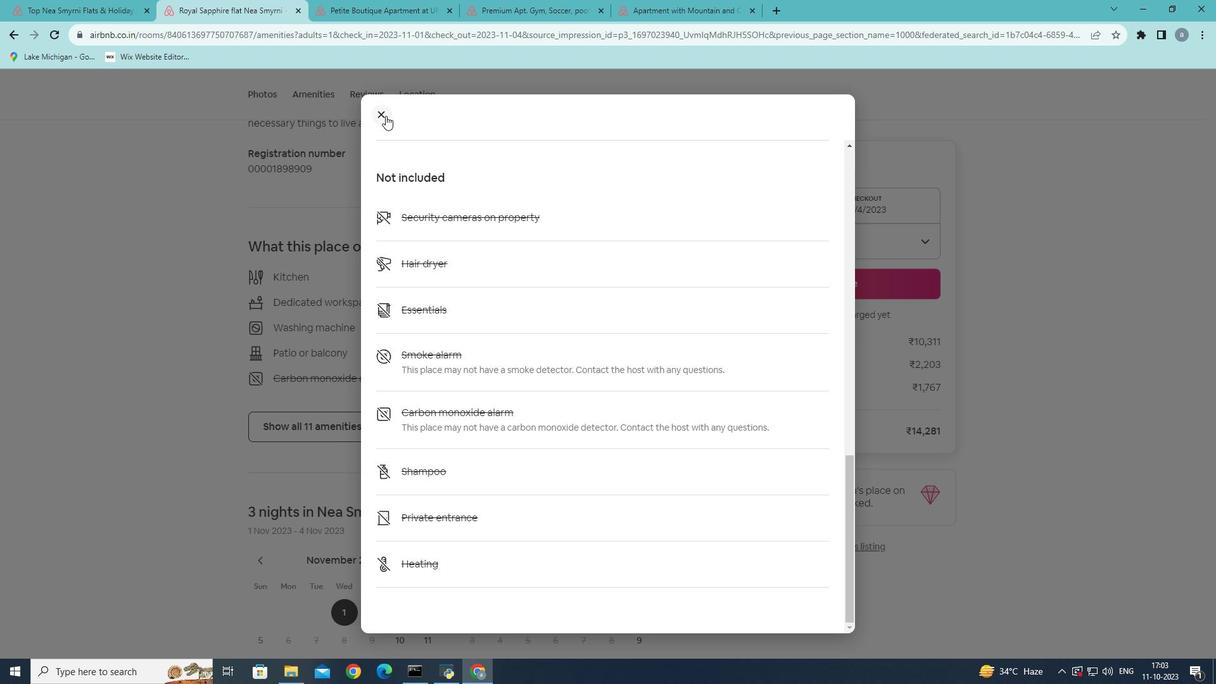 
Action: Mouse moved to (481, 312)
Screenshot: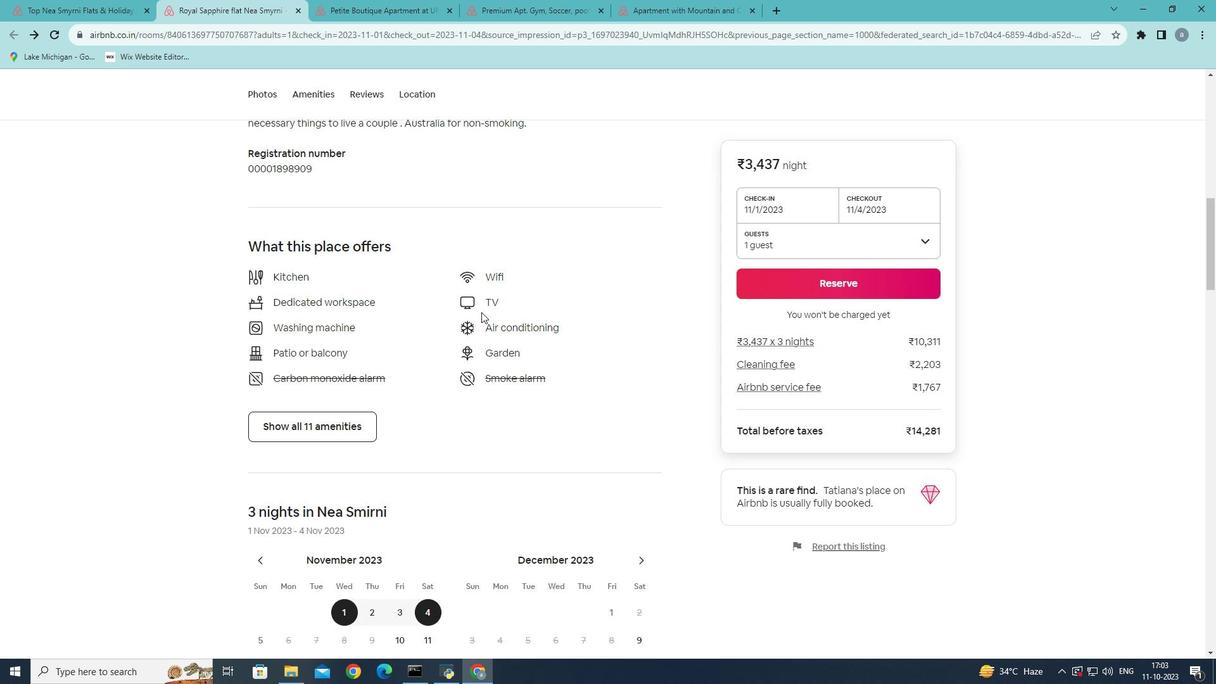 
Action: Mouse scrolled (481, 311) with delta (0, 0)
Screenshot: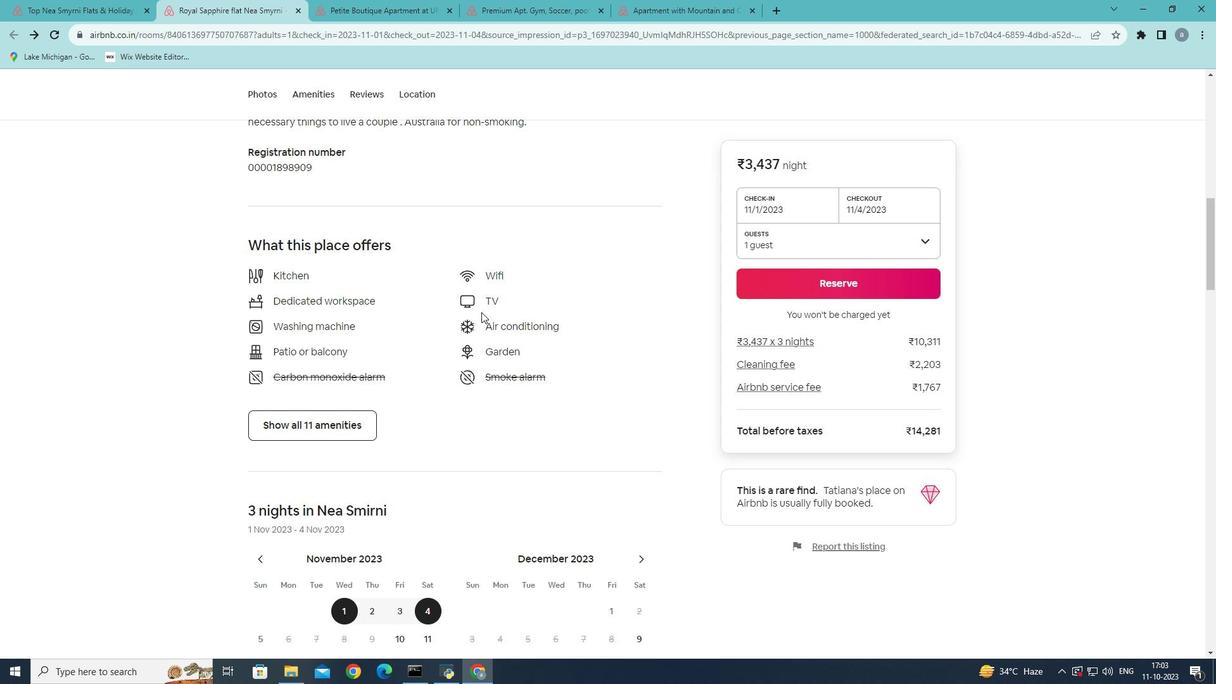 
Action: Mouse scrolled (481, 311) with delta (0, 0)
Screenshot: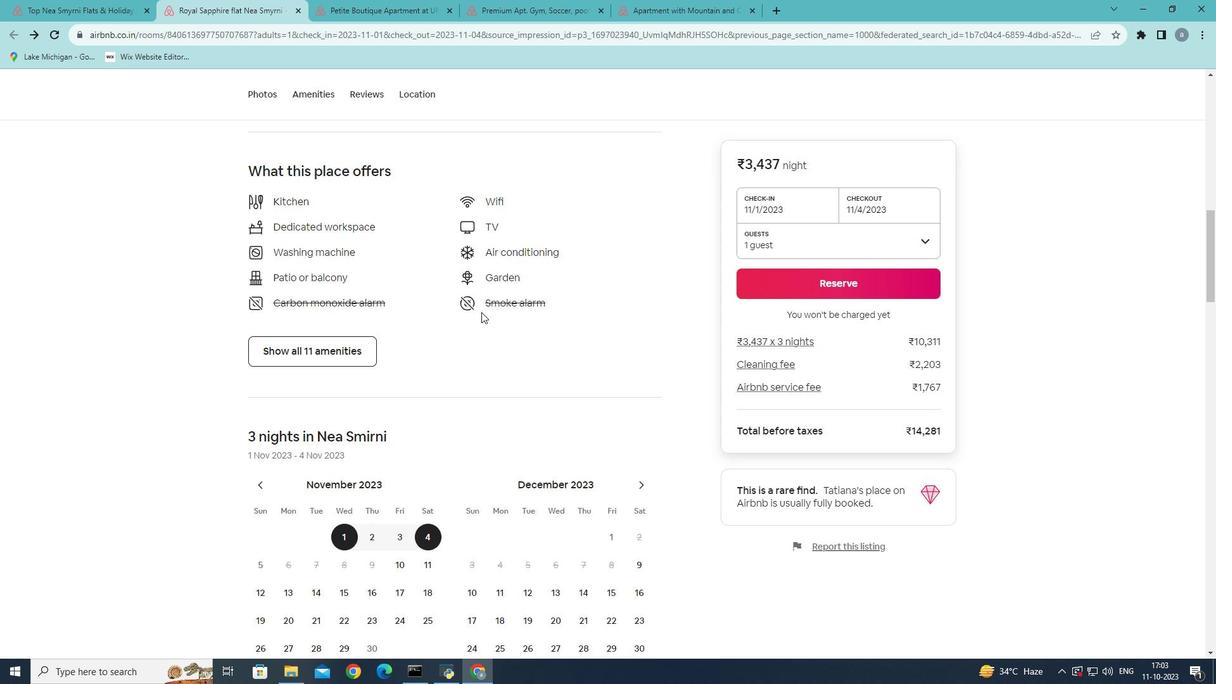 
Action: Mouse scrolled (481, 311) with delta (0, 0)
Screenshot: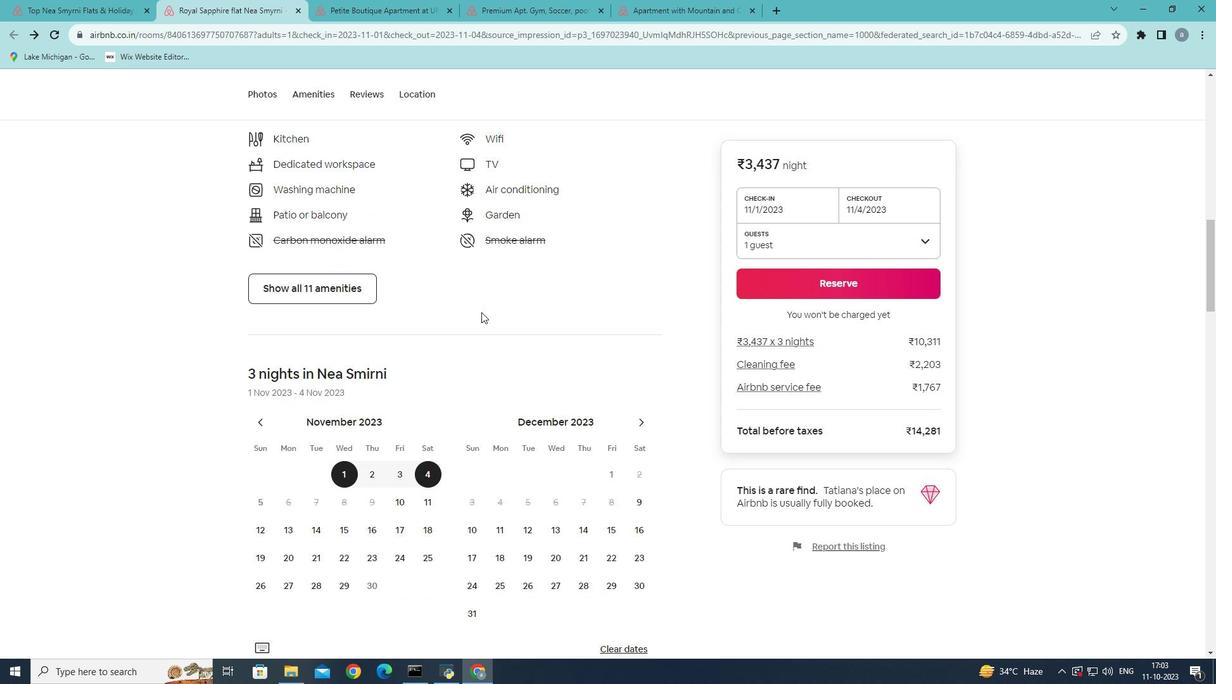 
Action: Mouse scrolled (481, 311) with delta (0, 0)
Screenshot: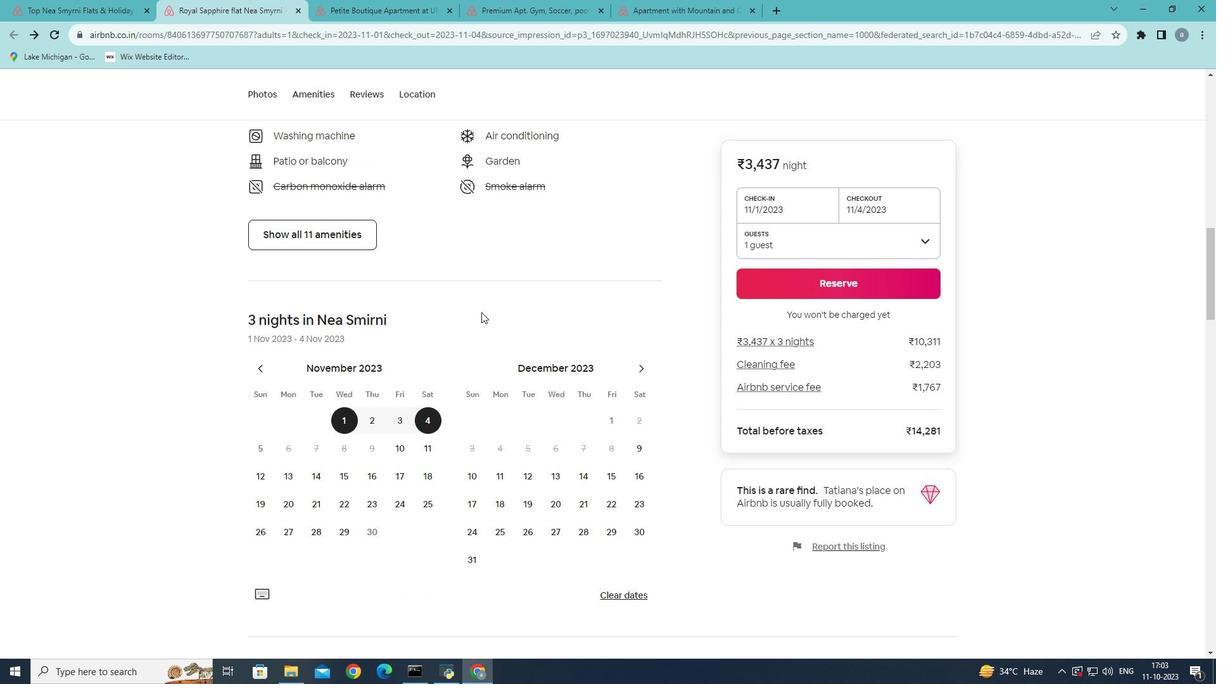 
Action: Mouse scrolled (481, 311) with delta (0, 0)
Screenshot: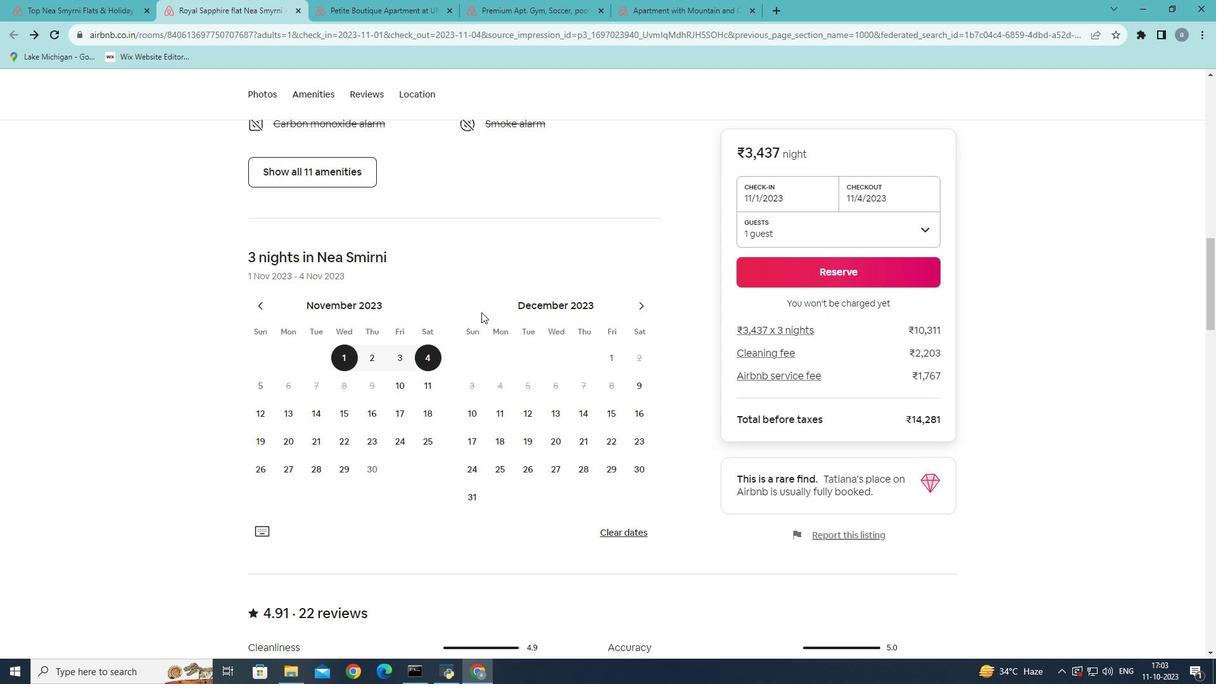 
Action: Mouse scrolled (481, 311) with delta (0, 0)
Screenshot: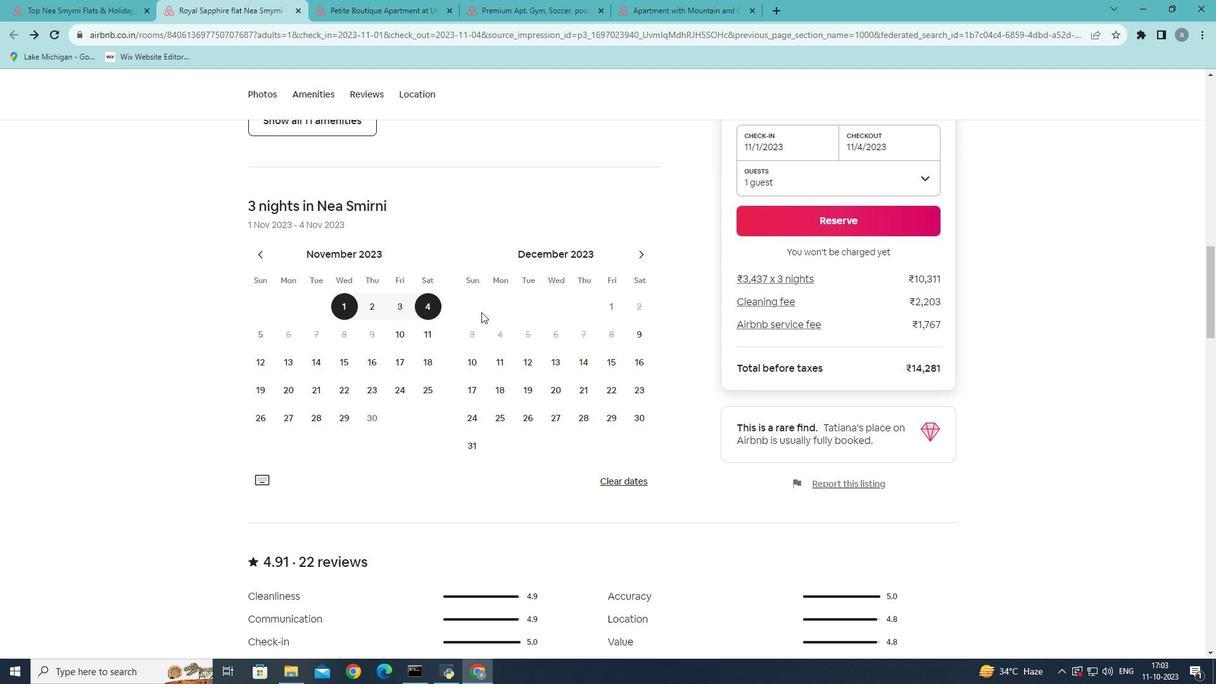 
Action: Mouse scrolled (481, 311) with delta (0, 0)
Screenshot: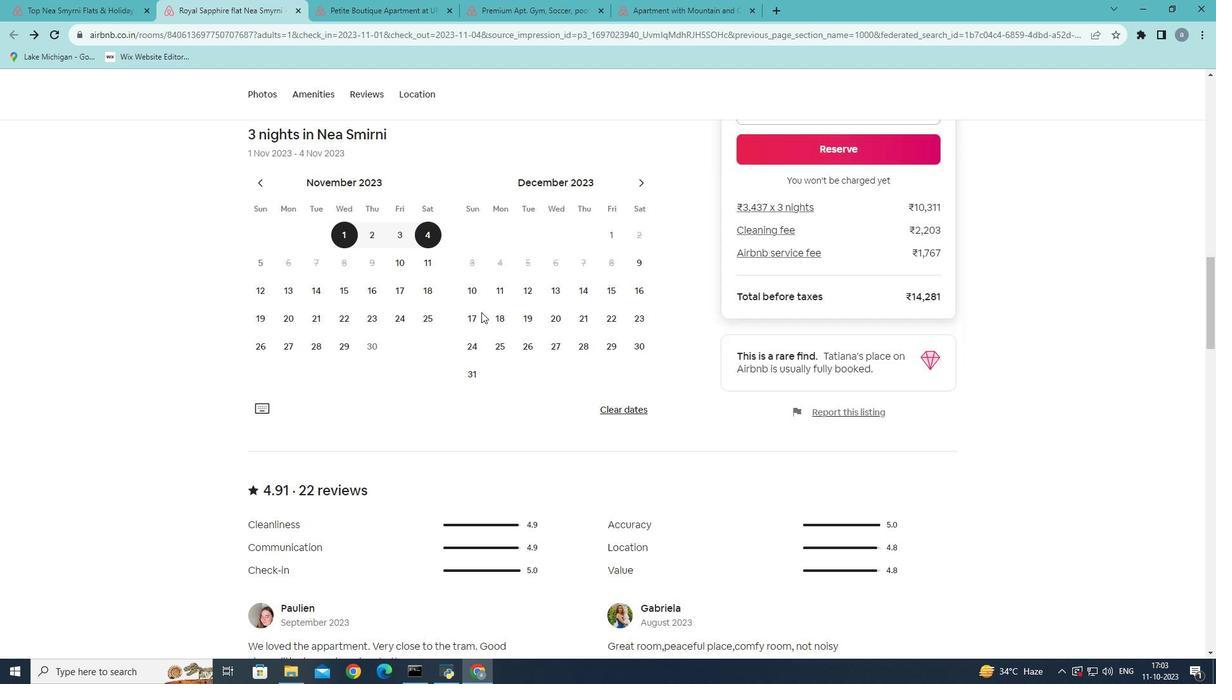 
Action: Mouse scrolled (481, 311) with delta (0, 0)
Screenshot: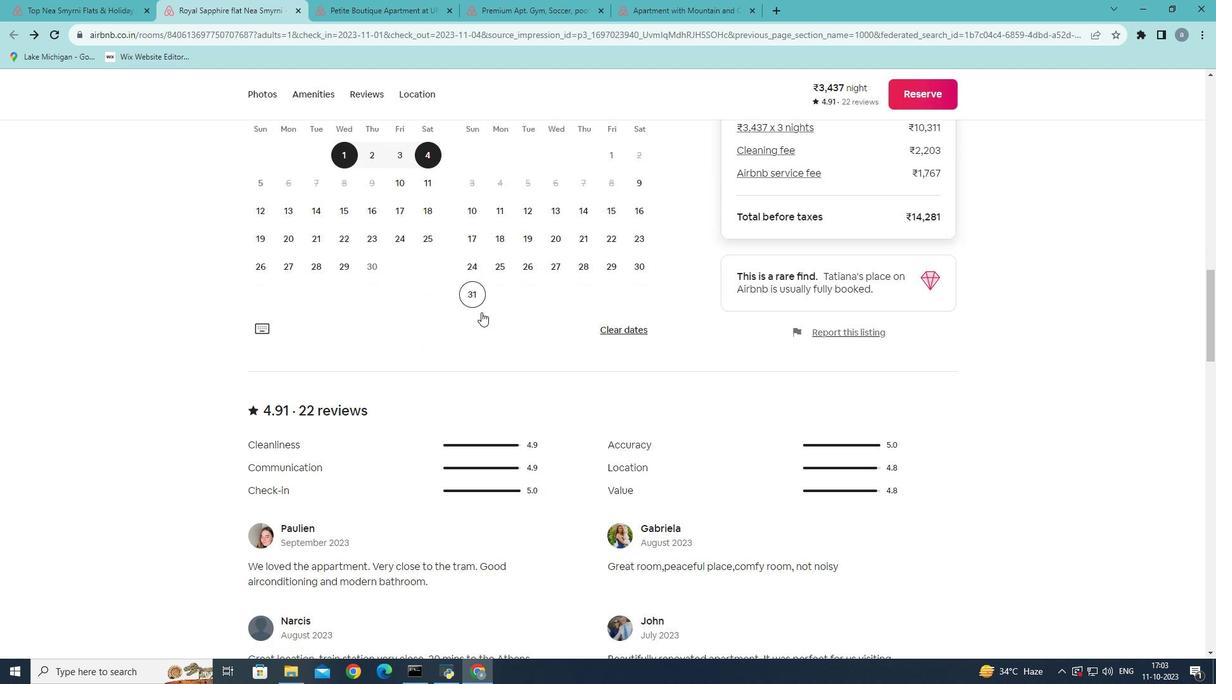 
Action: Mouse moved to (482, 312)
Screenshot: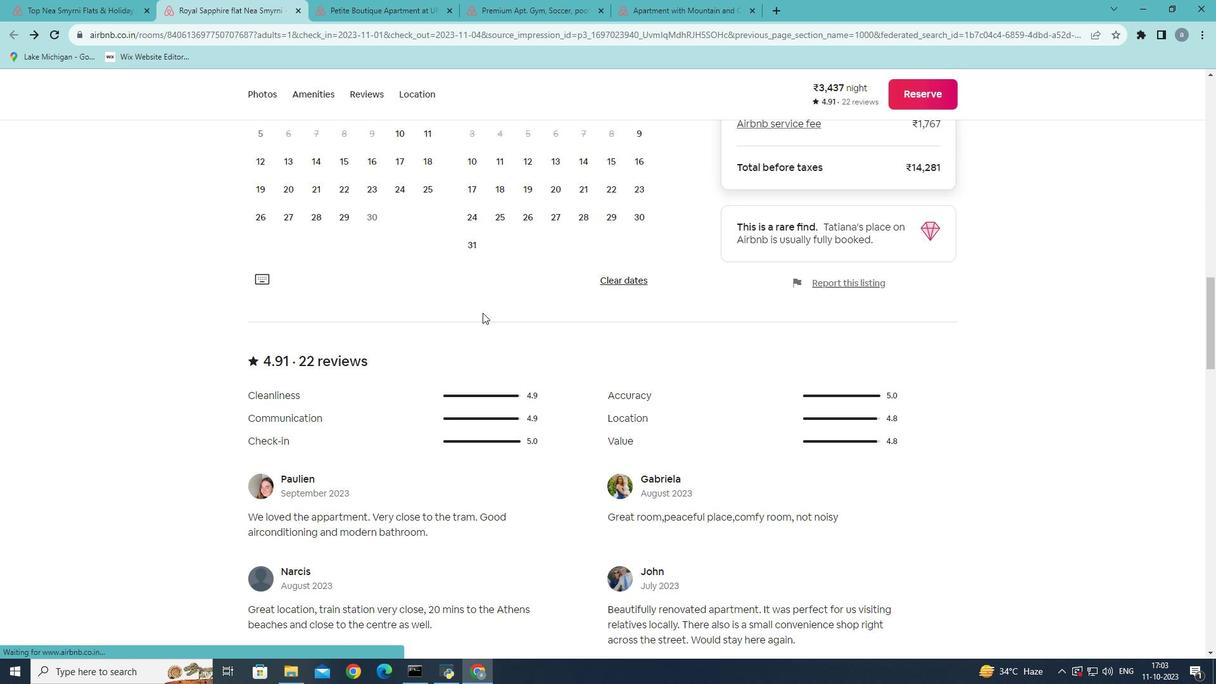 
Action: Mouse scrolled (482, 312) with delta (0, 0)
Screenshot: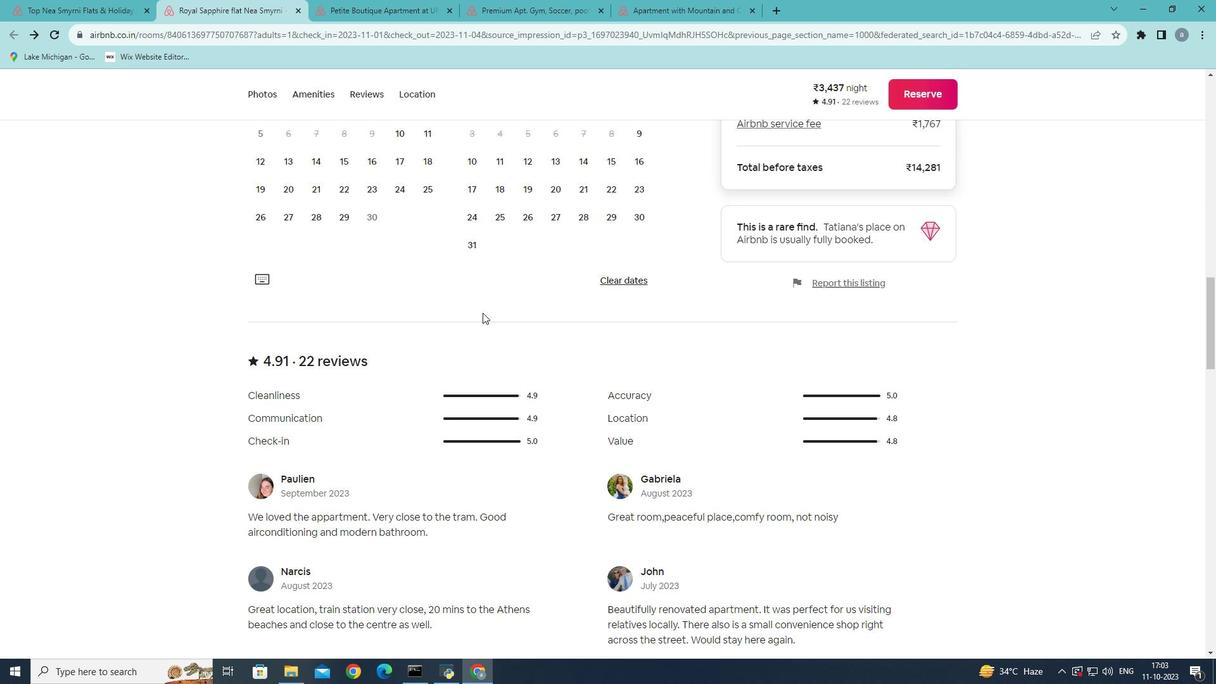 
Action: Mouse scrolled (482, 312) with delta (0, 0)
Screenshot: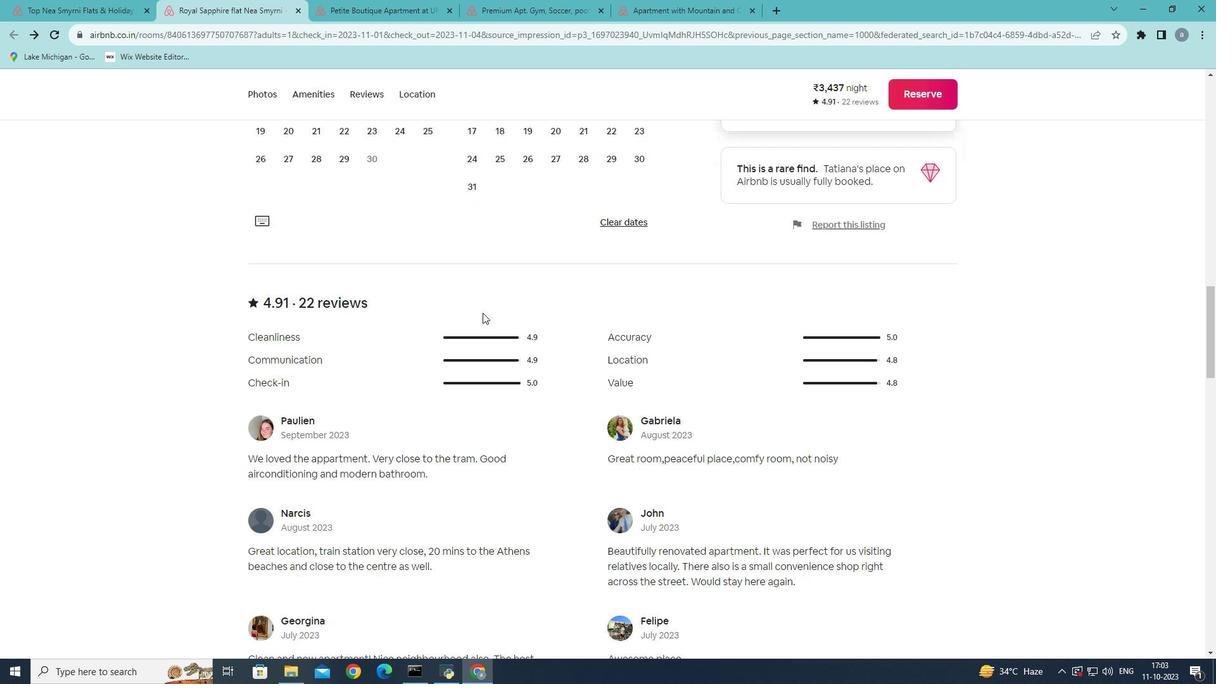 
Action: Mouse scrolled (482, 312) with delta (0, 0)
Screenshot: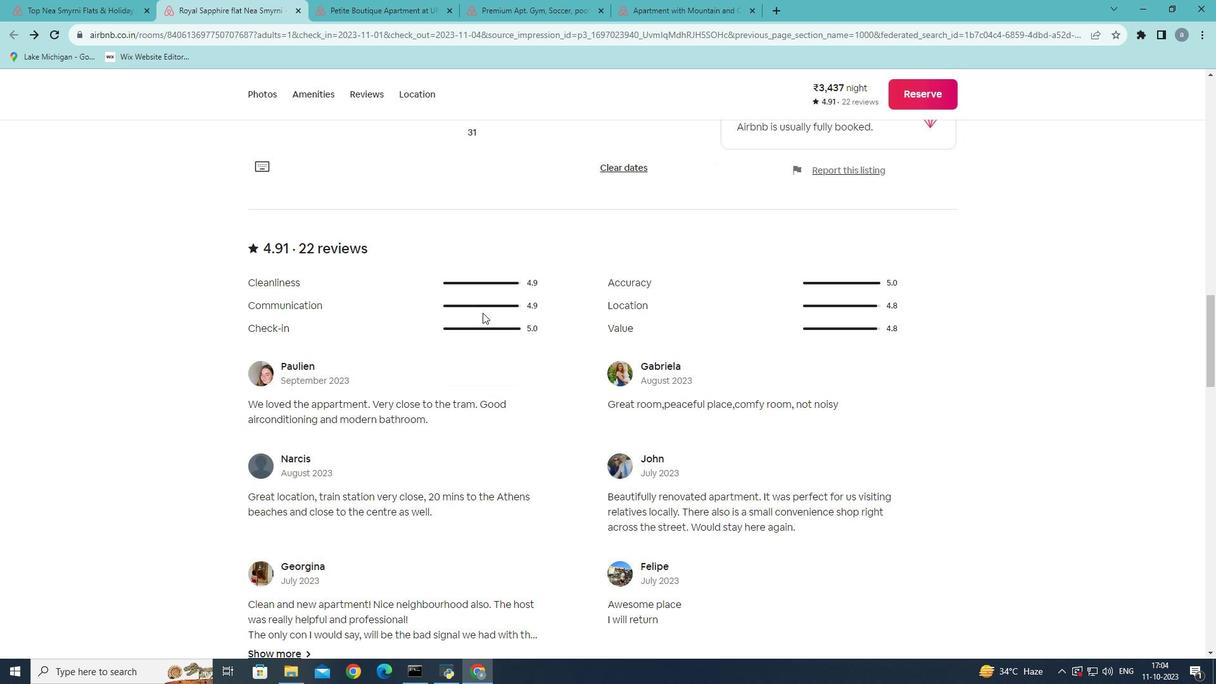 
Action: Mouse scrolled (482, 312) with delta (0, 0)
